 Task: Create a Food-menu brochure.
Action: Mouse moved to (56, 88)
Screenshot: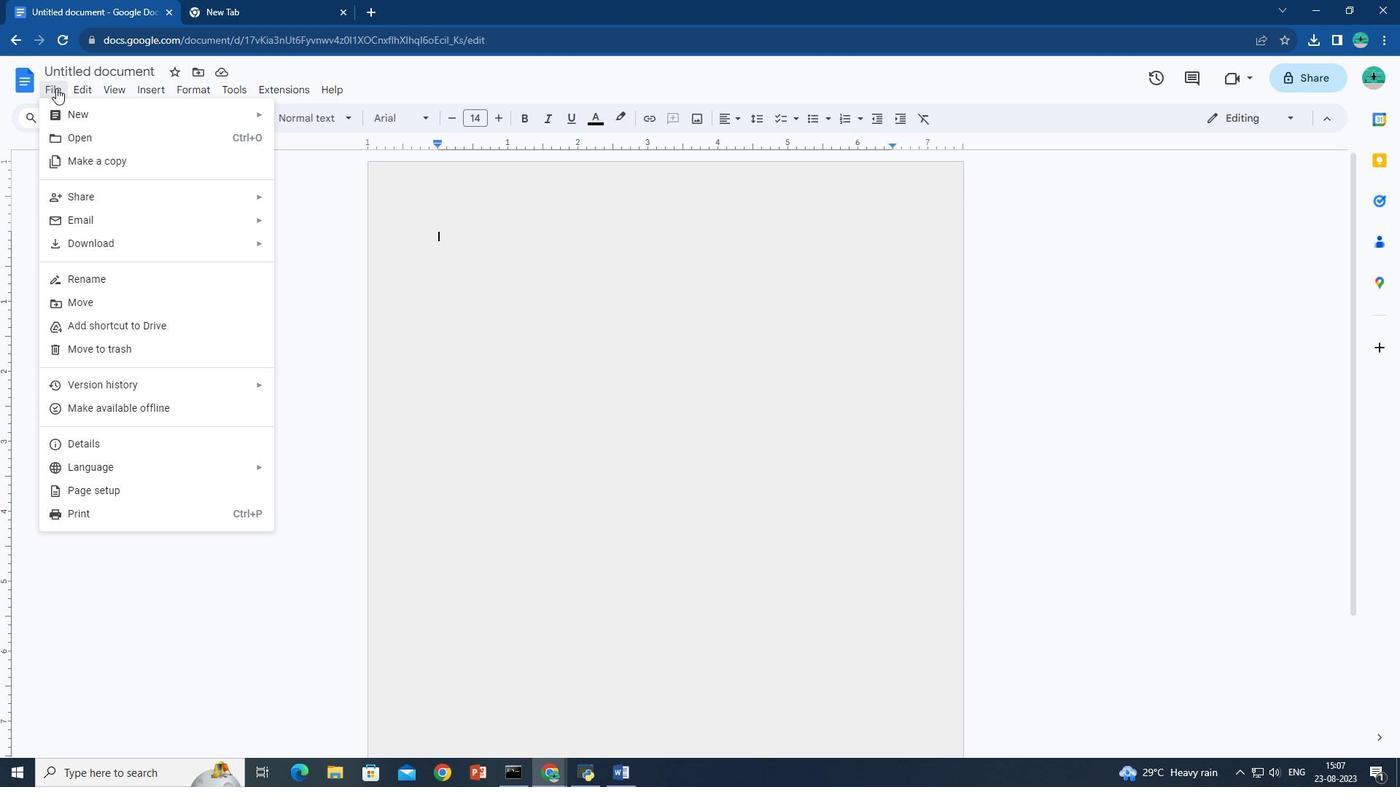 
Action: Mouse pressed left at (56, 88)
Screenshot: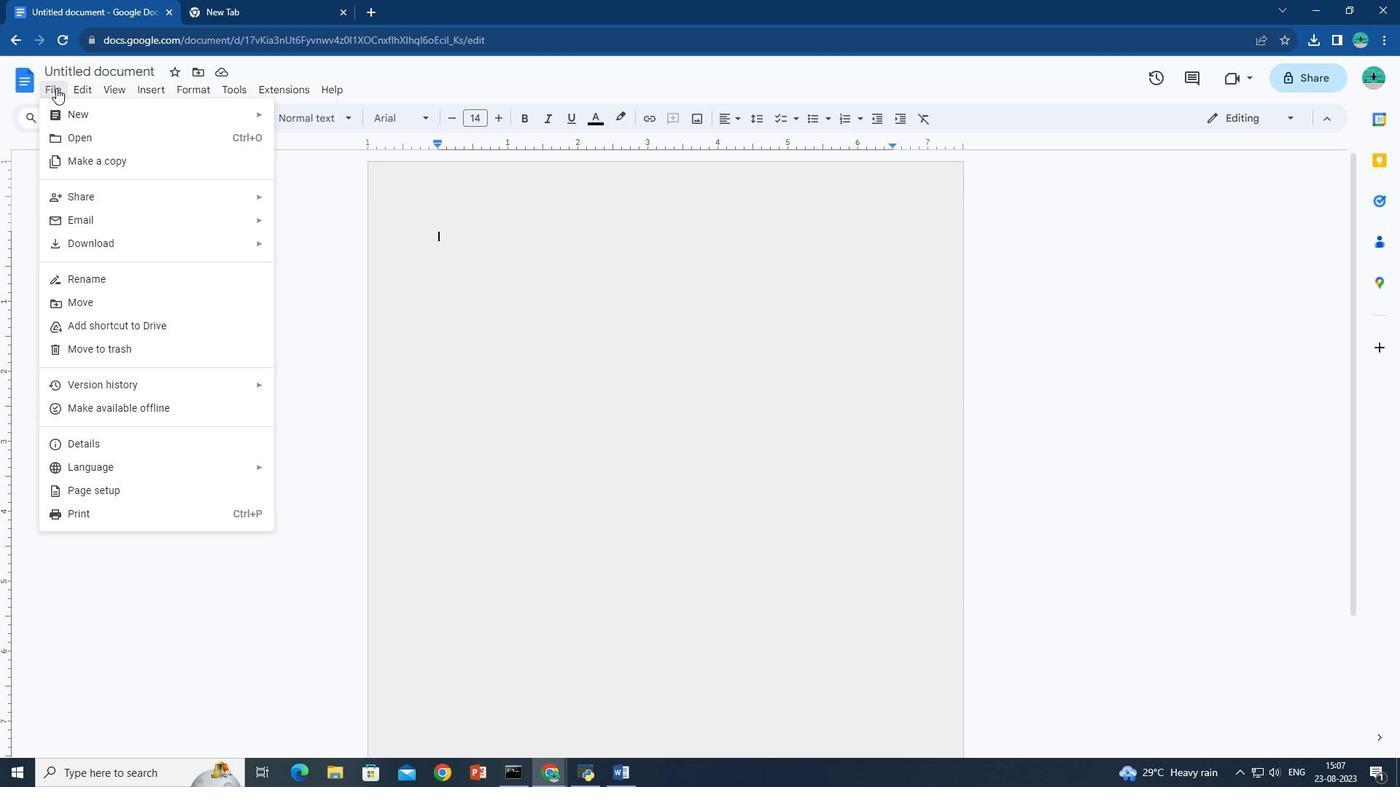 
Action: Mouse moved to (122, 490)
Screenshot: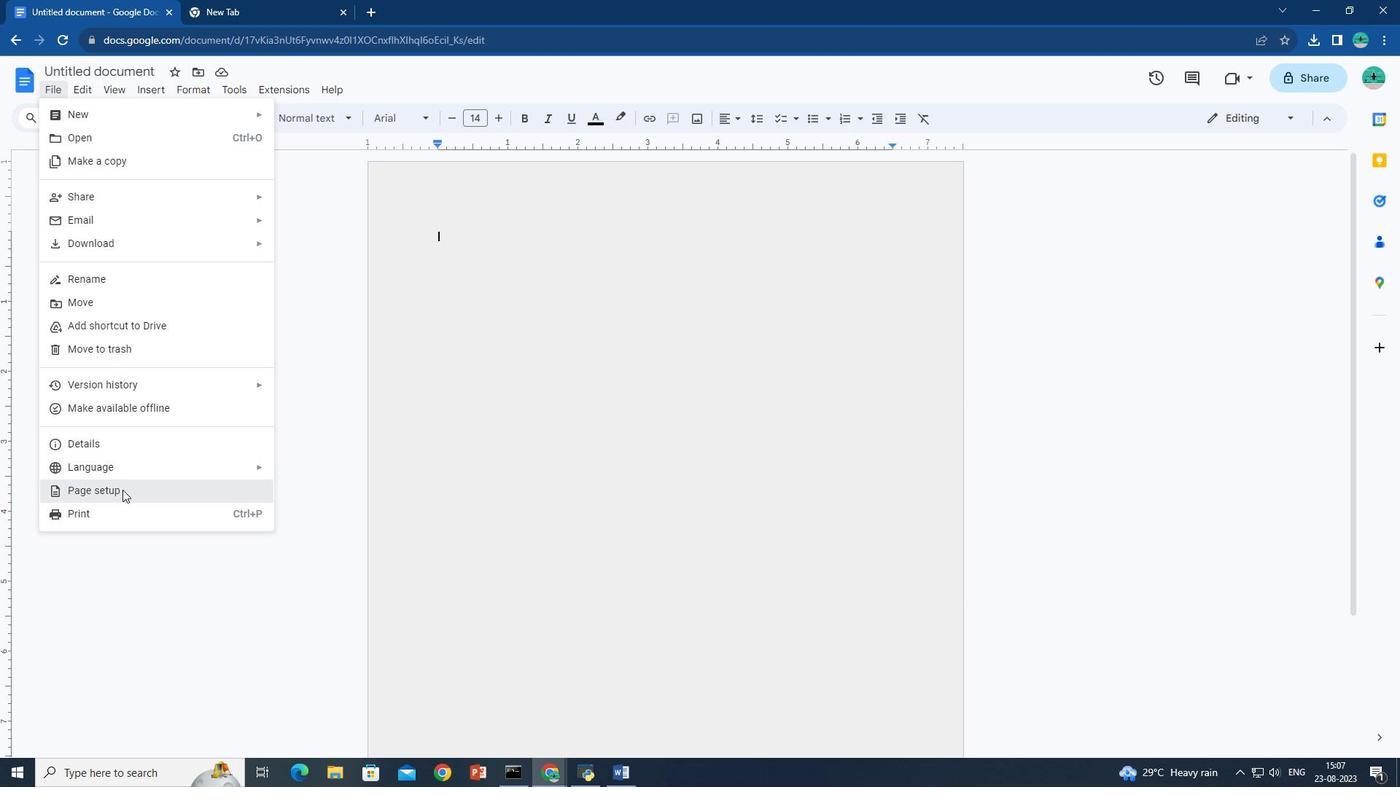 
Action: Mouse pressed left at (122, 490)
Screenshot: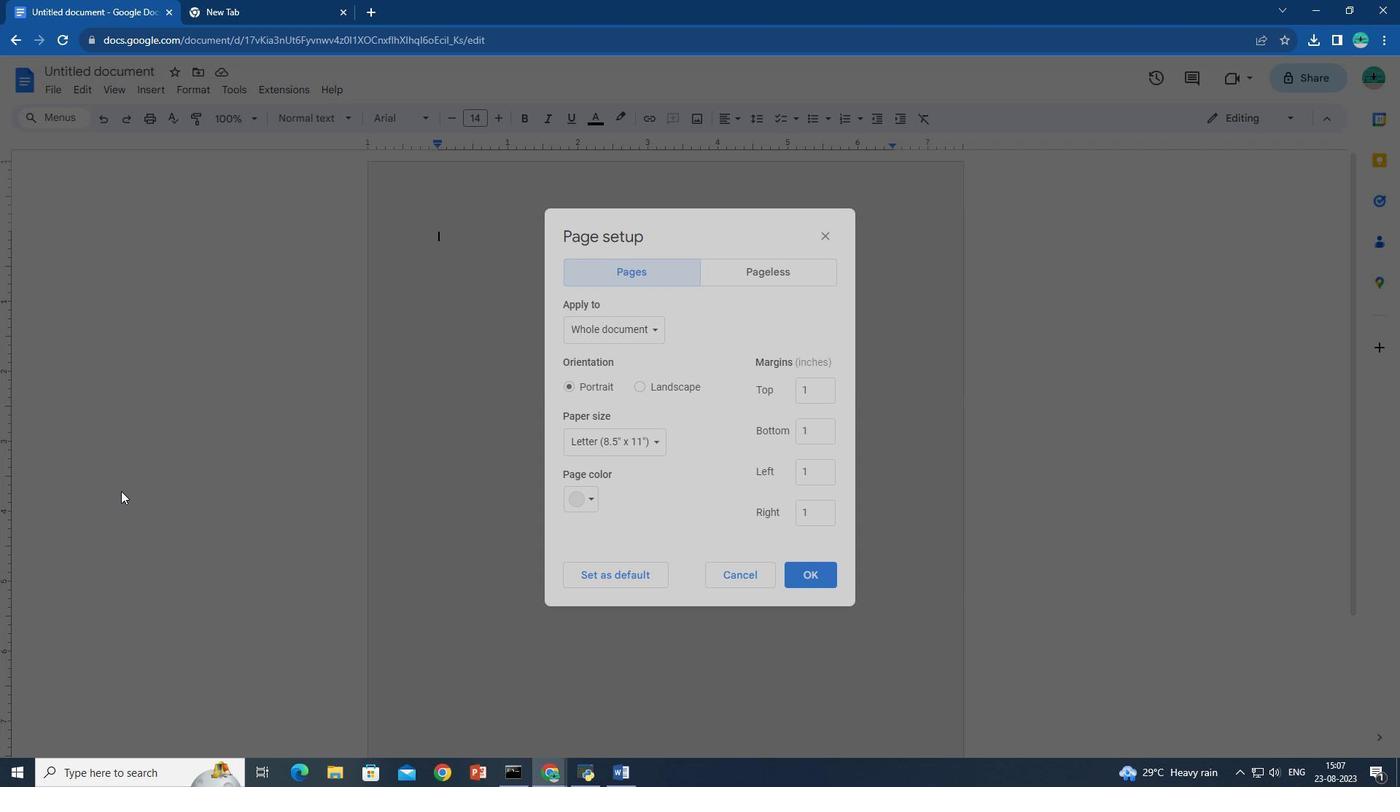 
Action: Mouse moved to (582, 505)
Screenshot: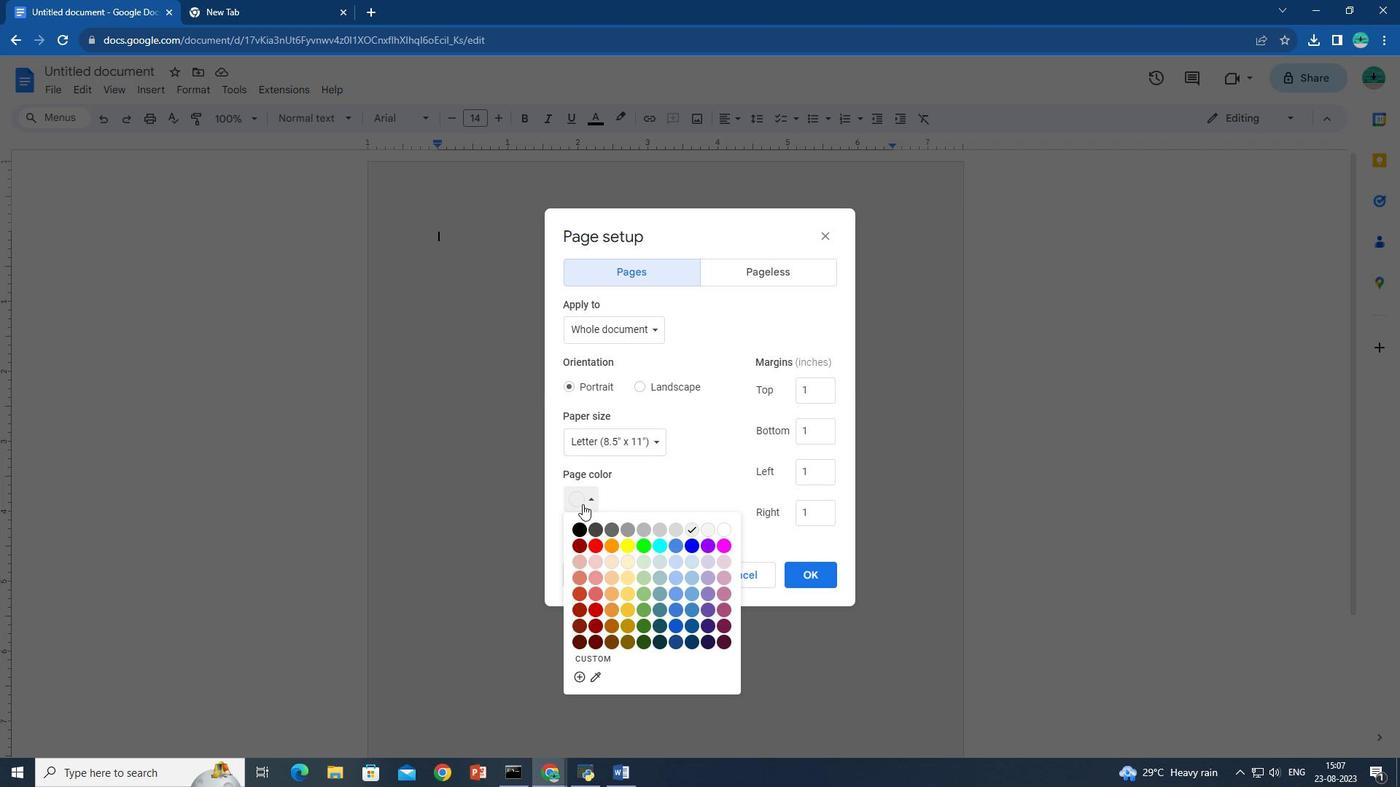 
Action: Mouse pressed left at (582, 505)
Screenshot: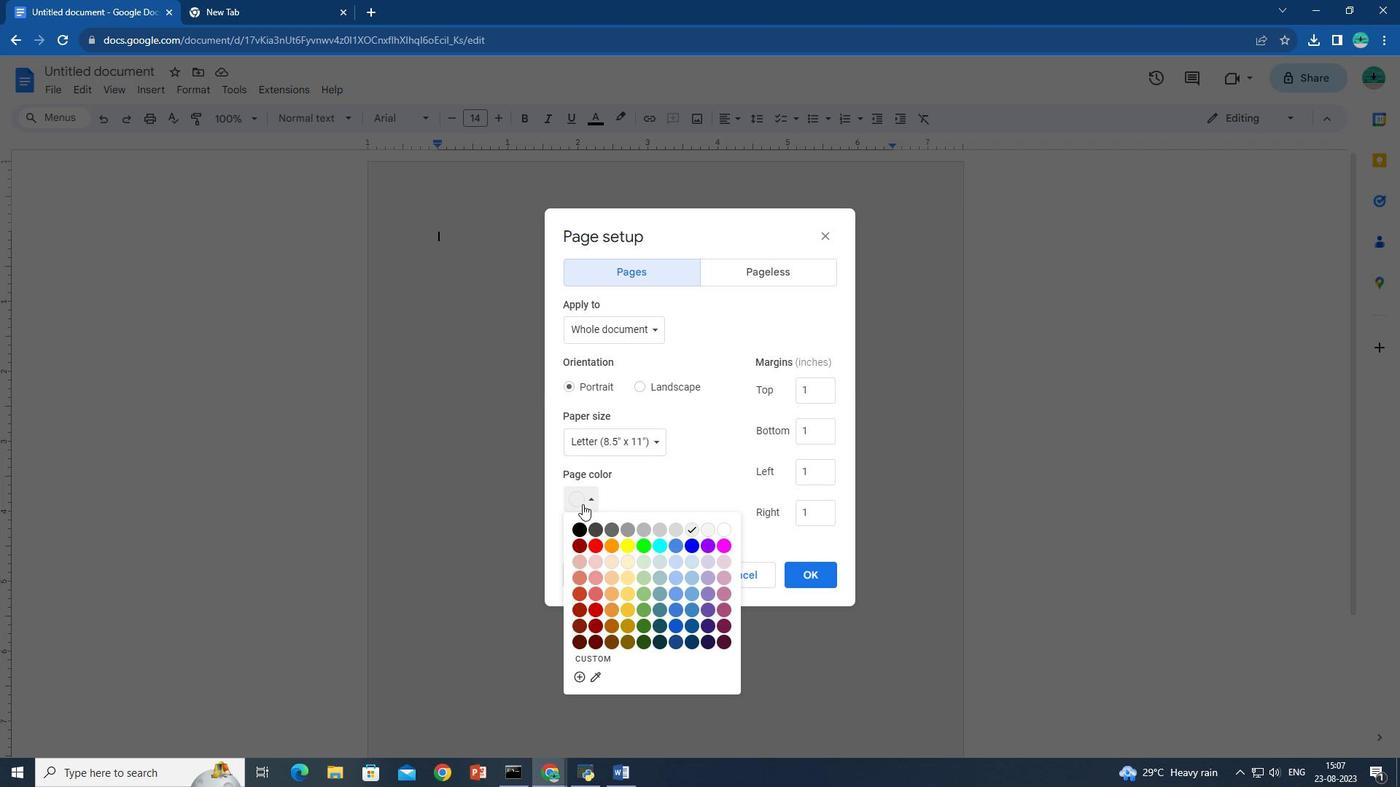 
Action: Mouse moved to (622, 562)
Screenshot: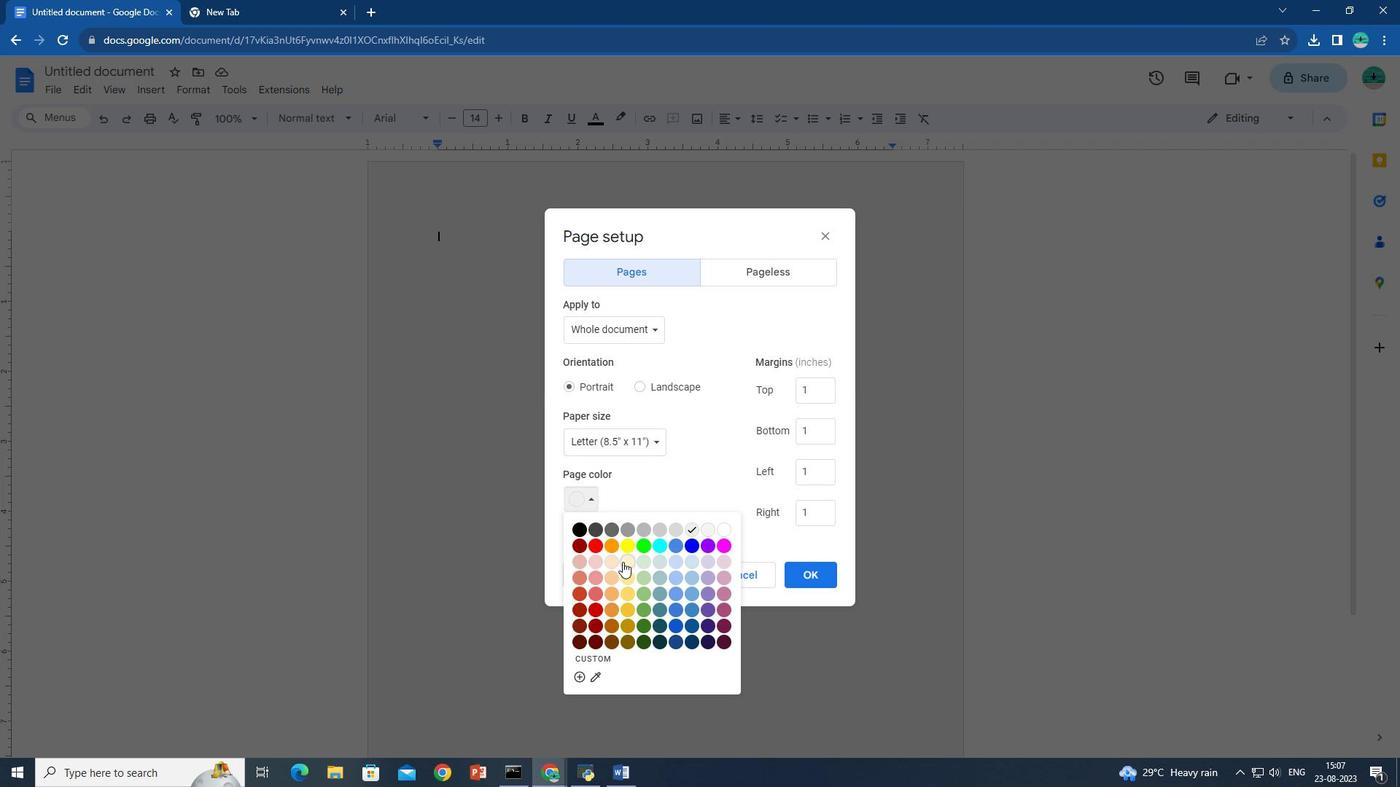
Action: Mouse pressed left at (622, 562)
Screenshot: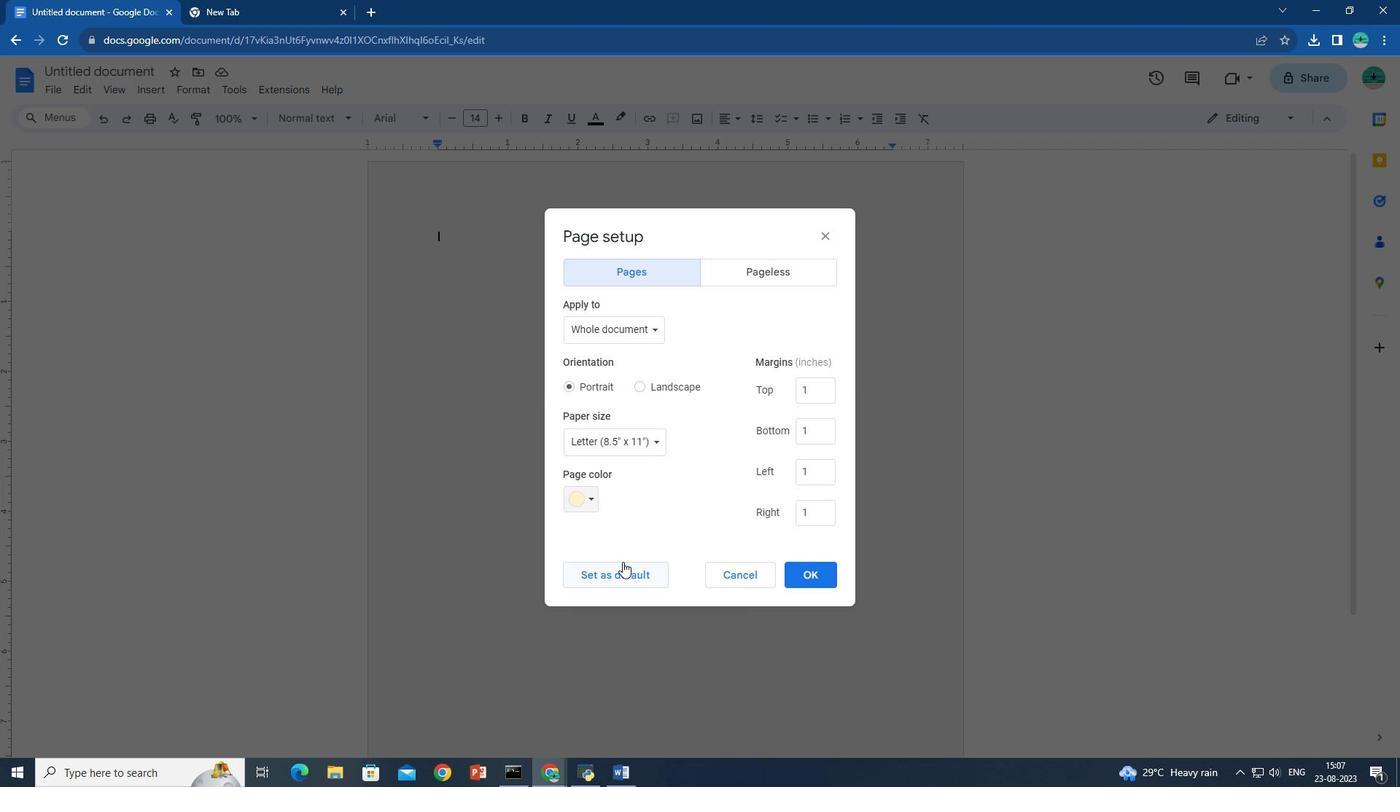 
Action: Mouse moved to (791, 574)
Screenshot: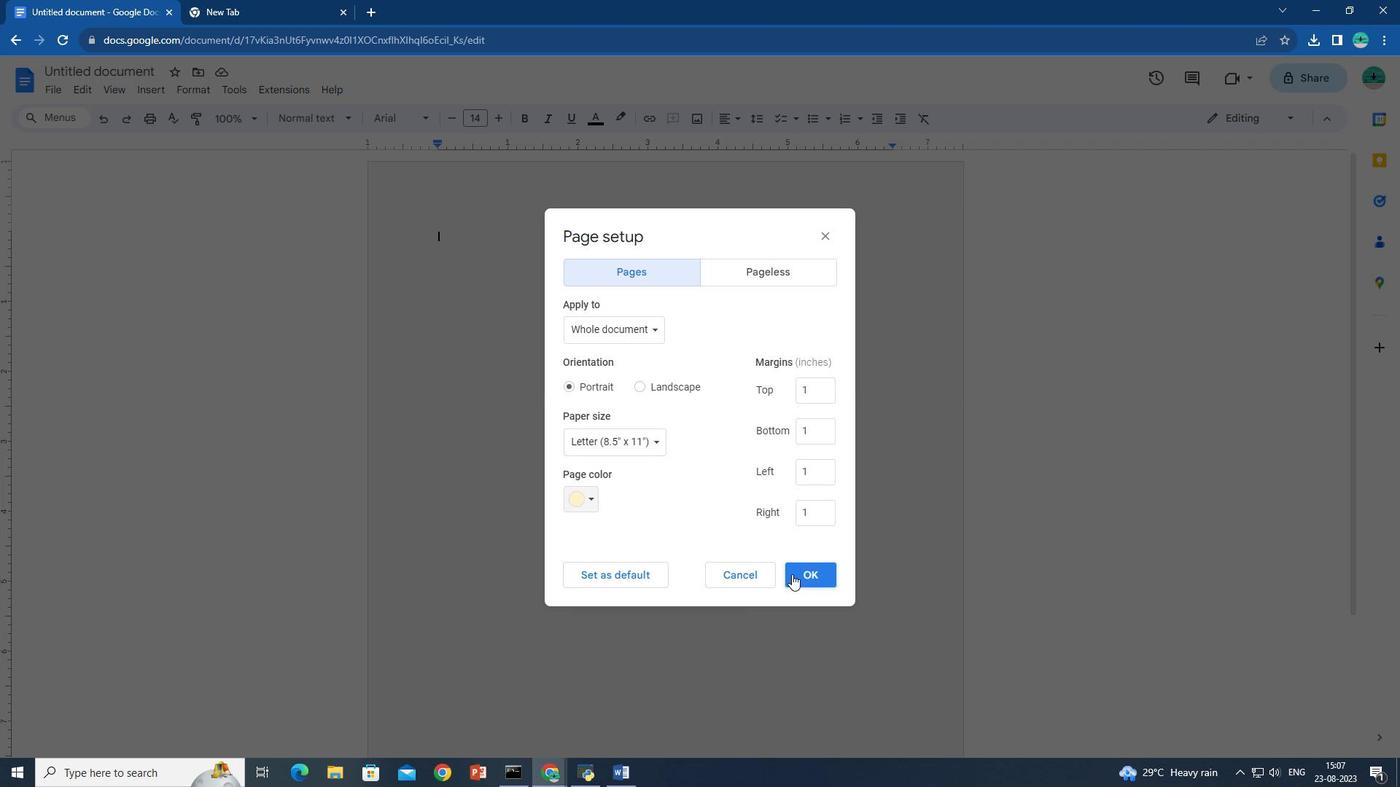 
Action: Mouse pressed left at (791, 574)
Screenshot: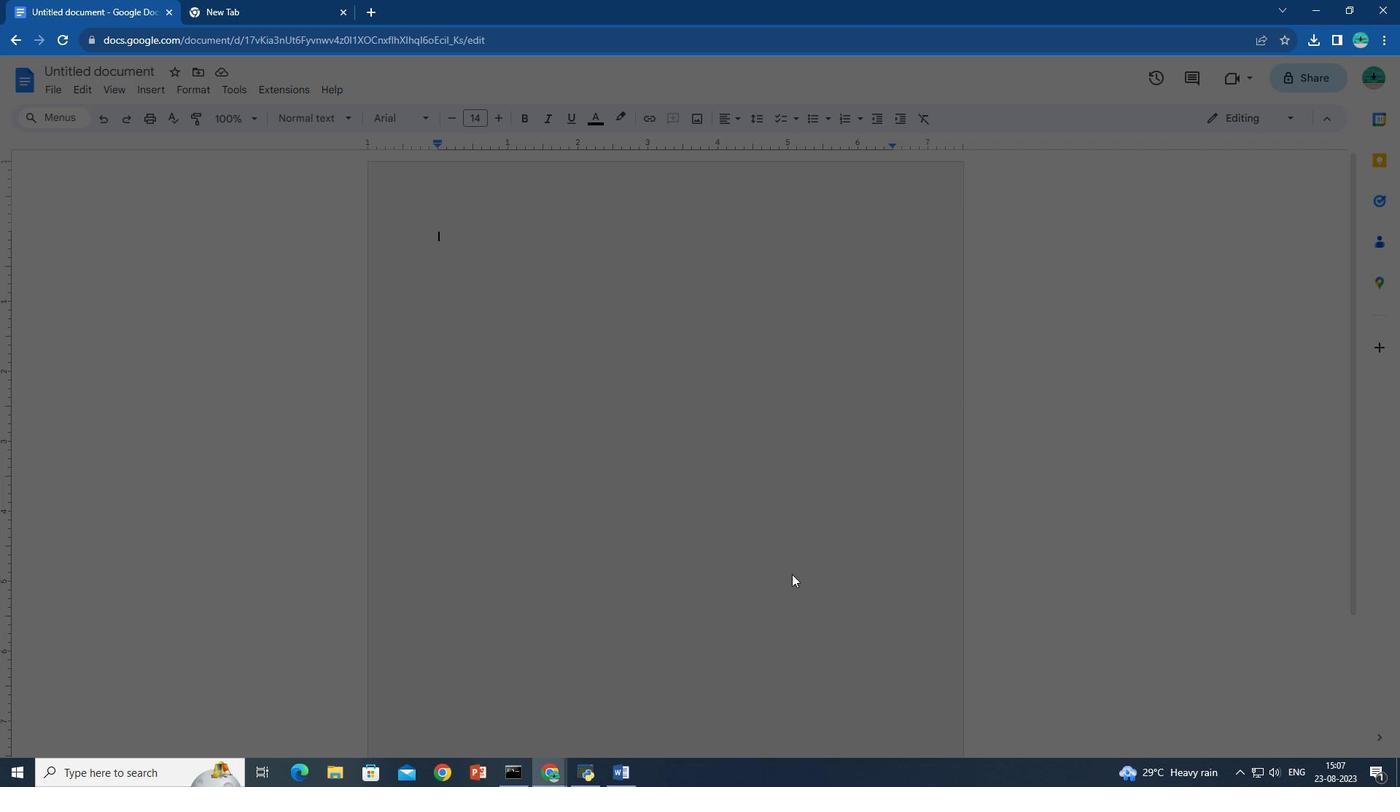 
Action: Mouse moved to (161, 92)
Screenshot: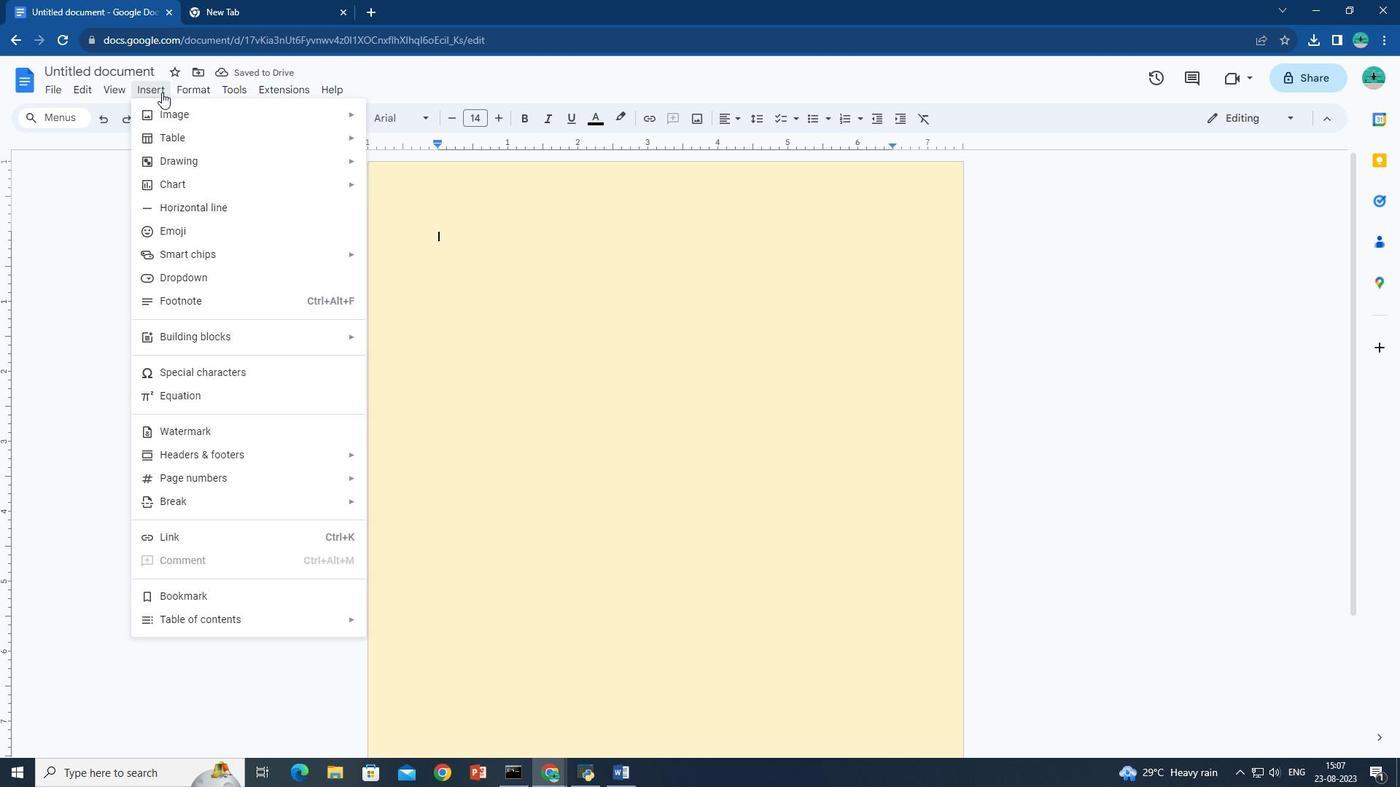 
Action: Mouse pressed left at (161, 92)
Screenshot: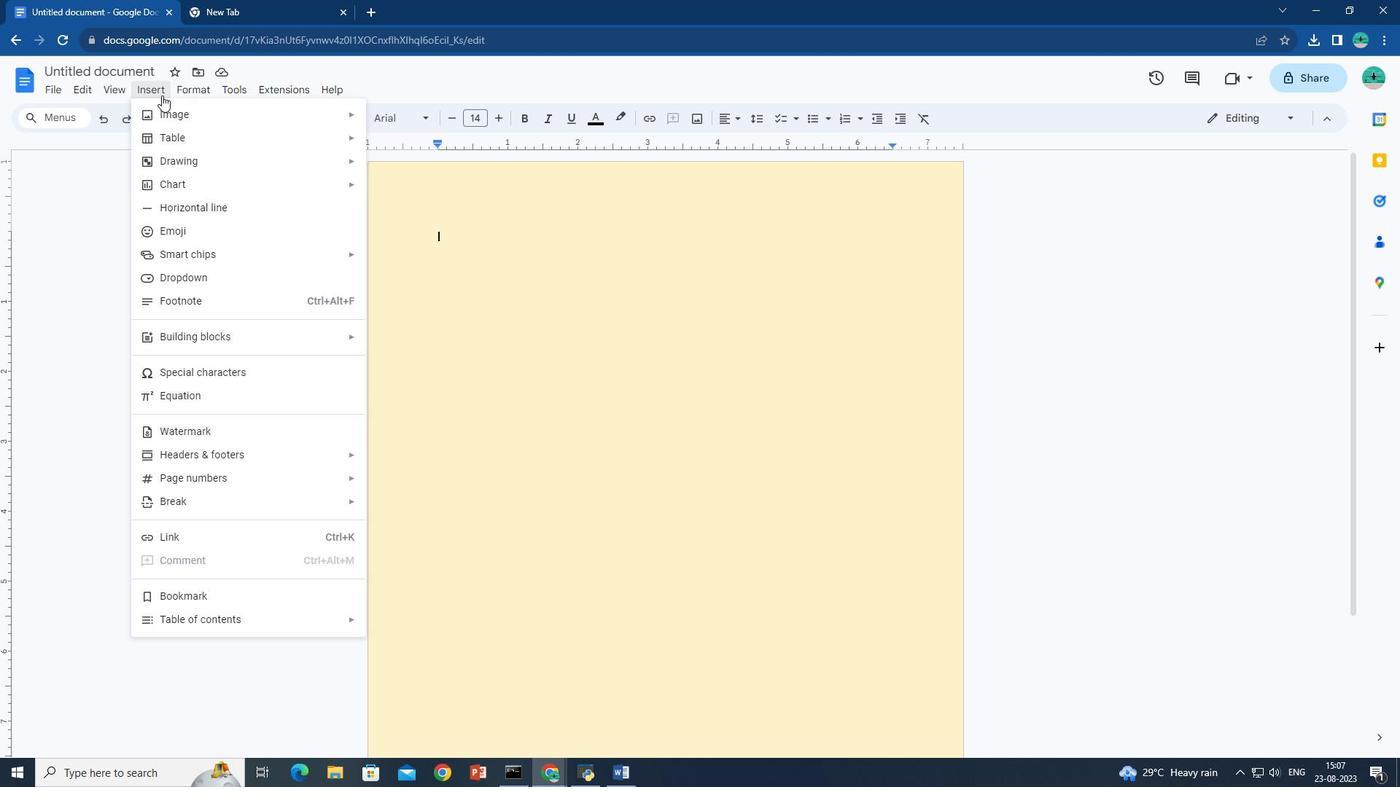 
Action: Mouse moved to (393, 159)
Screenshot: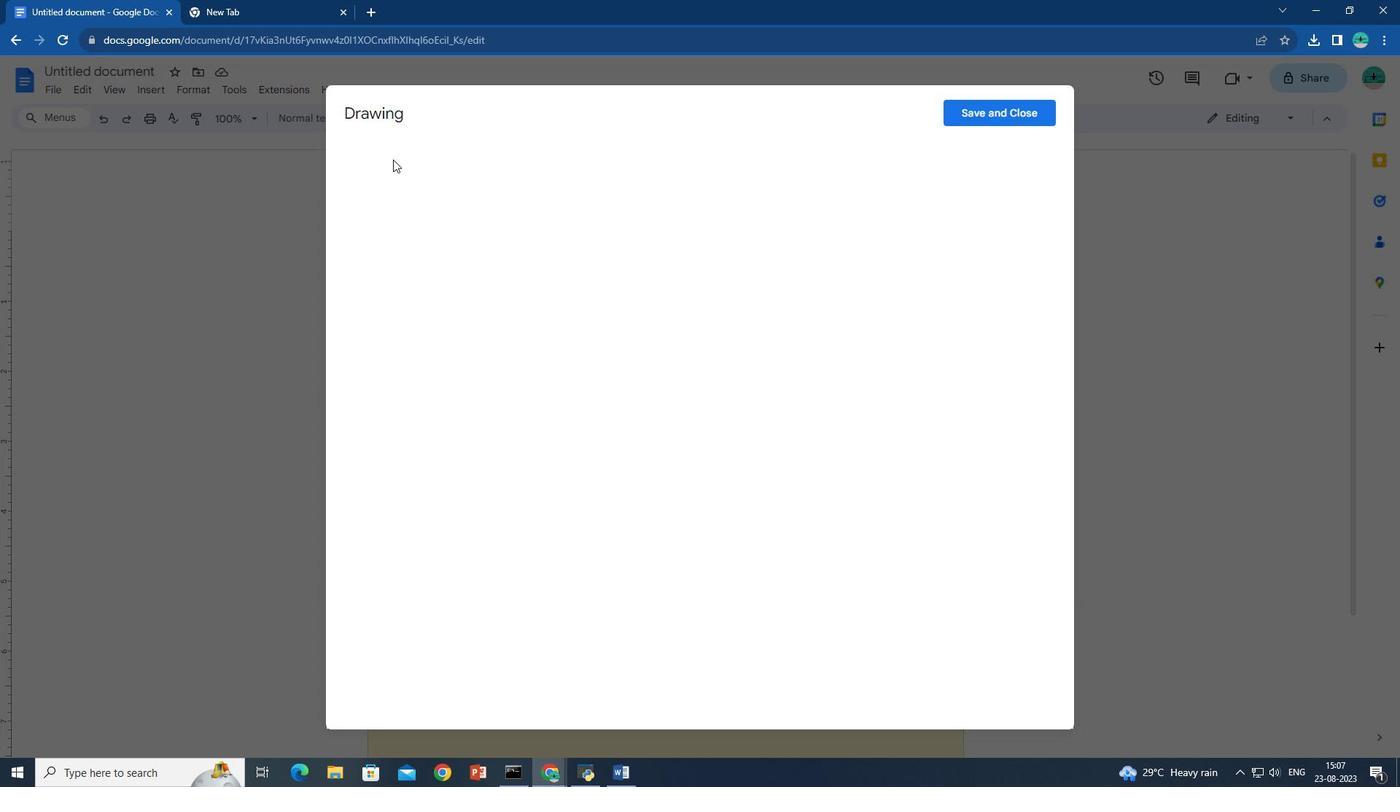 
Action: Mouse pressed left at (393, 159)
Screenshot: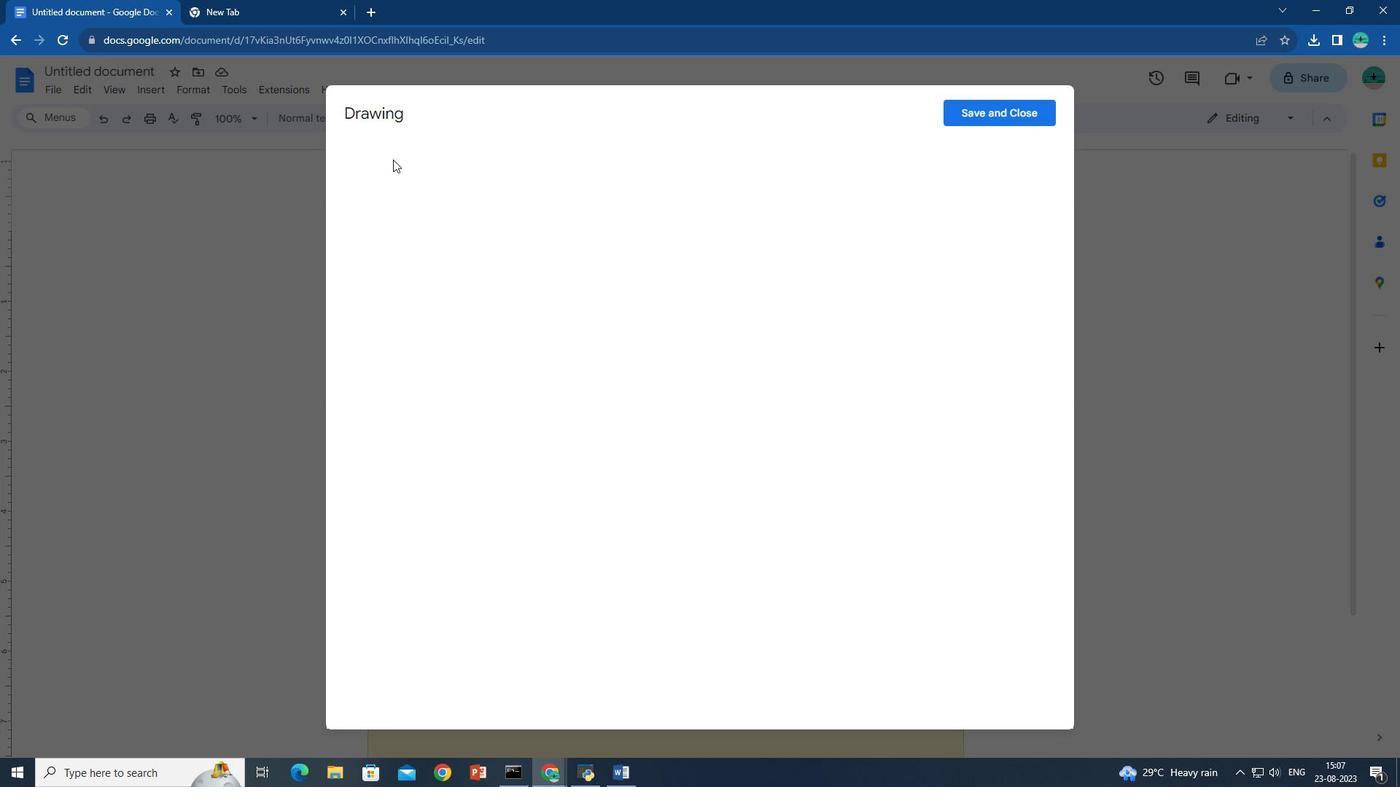 
Action: Mouse moved to (561, 165)
Screenshot: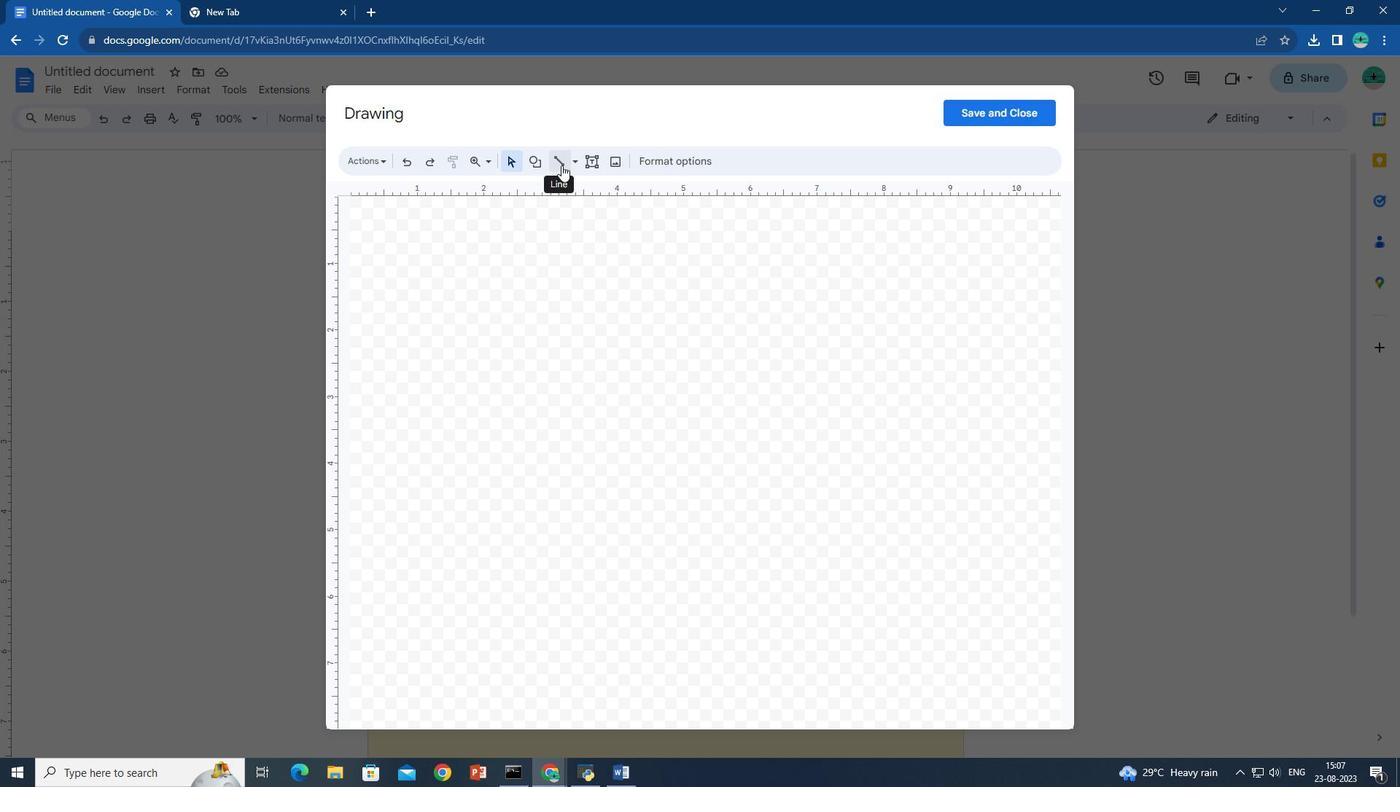 
Action: Mouse pressed left at (561, 165)
Screenshot: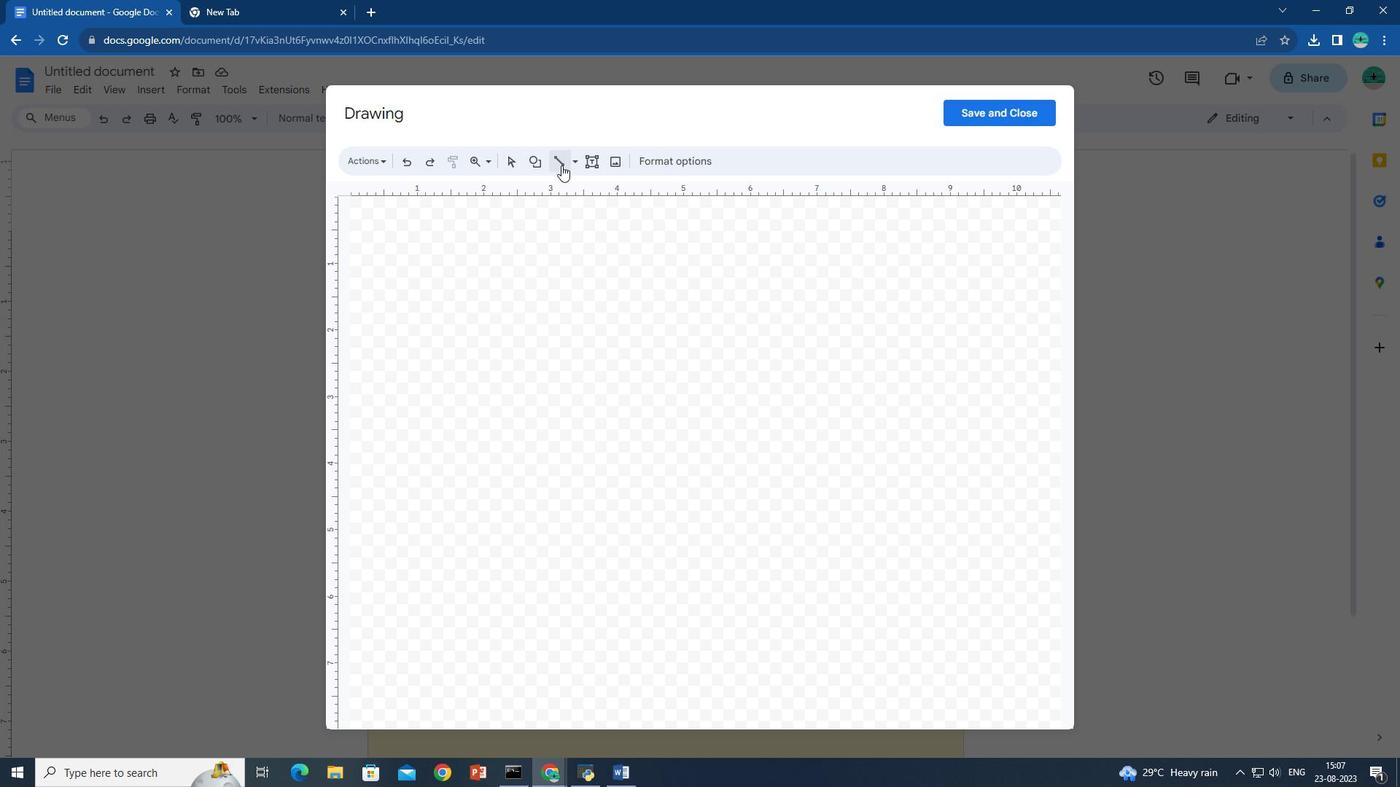 
Action: Mouse moved to (511, 216)
Screenshot: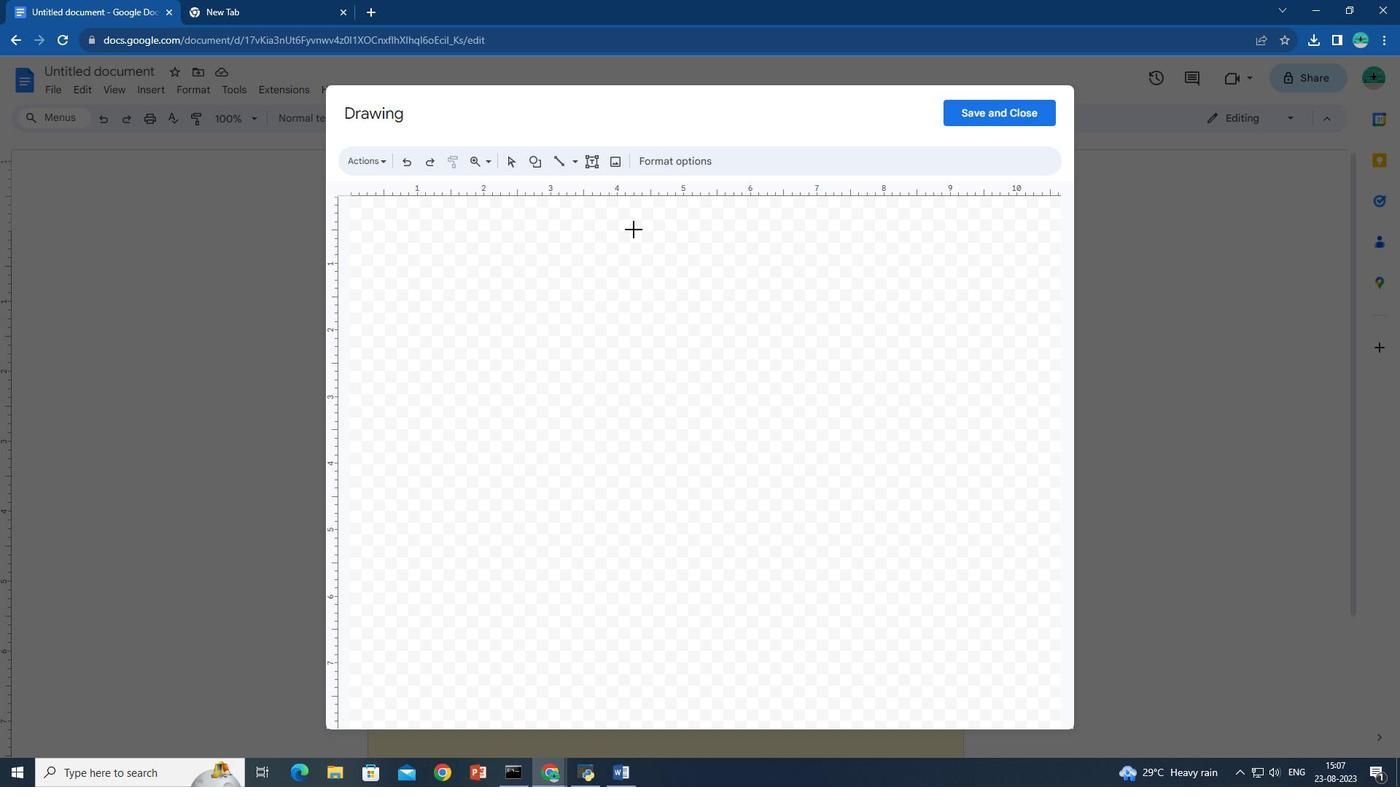
Action: Mouse pressed left at (511, 216)
Screenshot: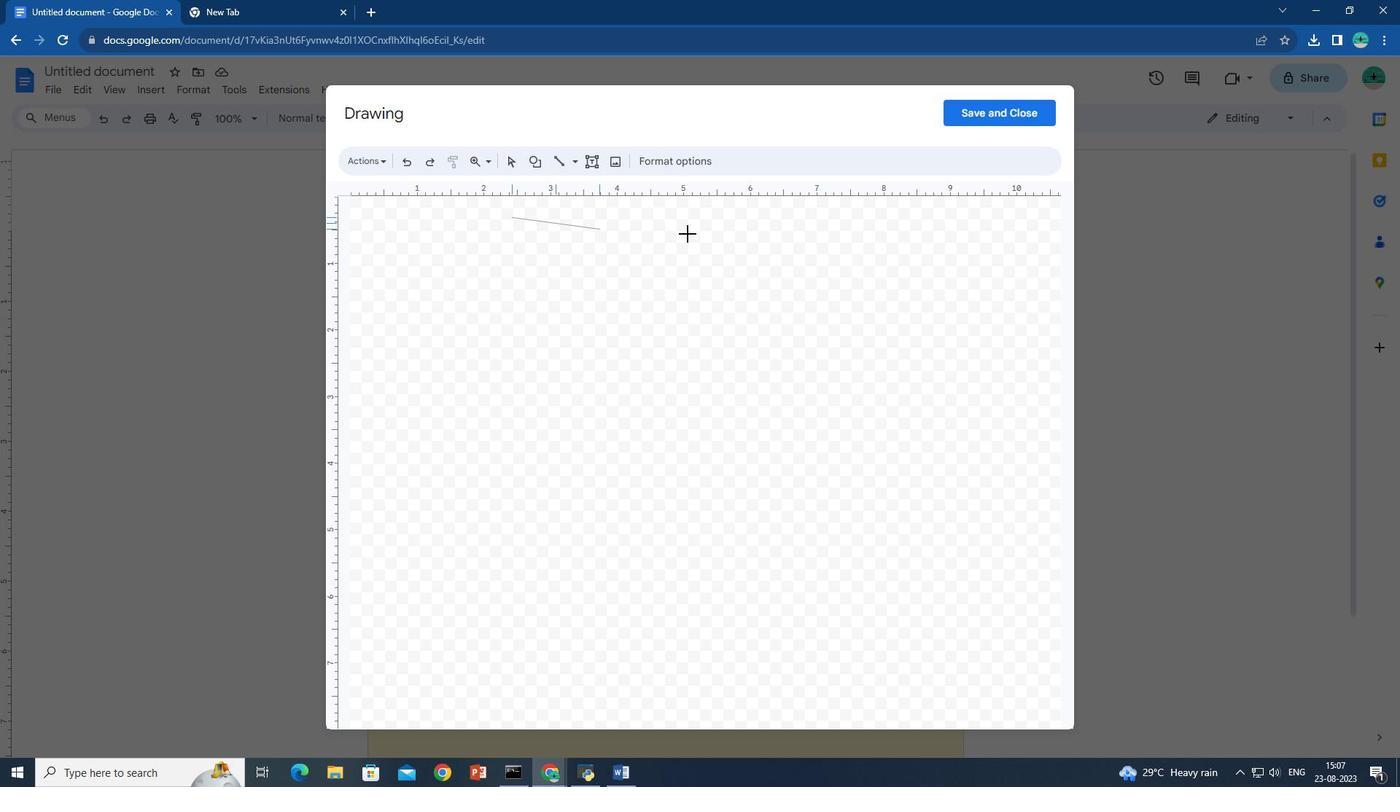 
Action: Mouse moved to (1015, 214)
Screenshot: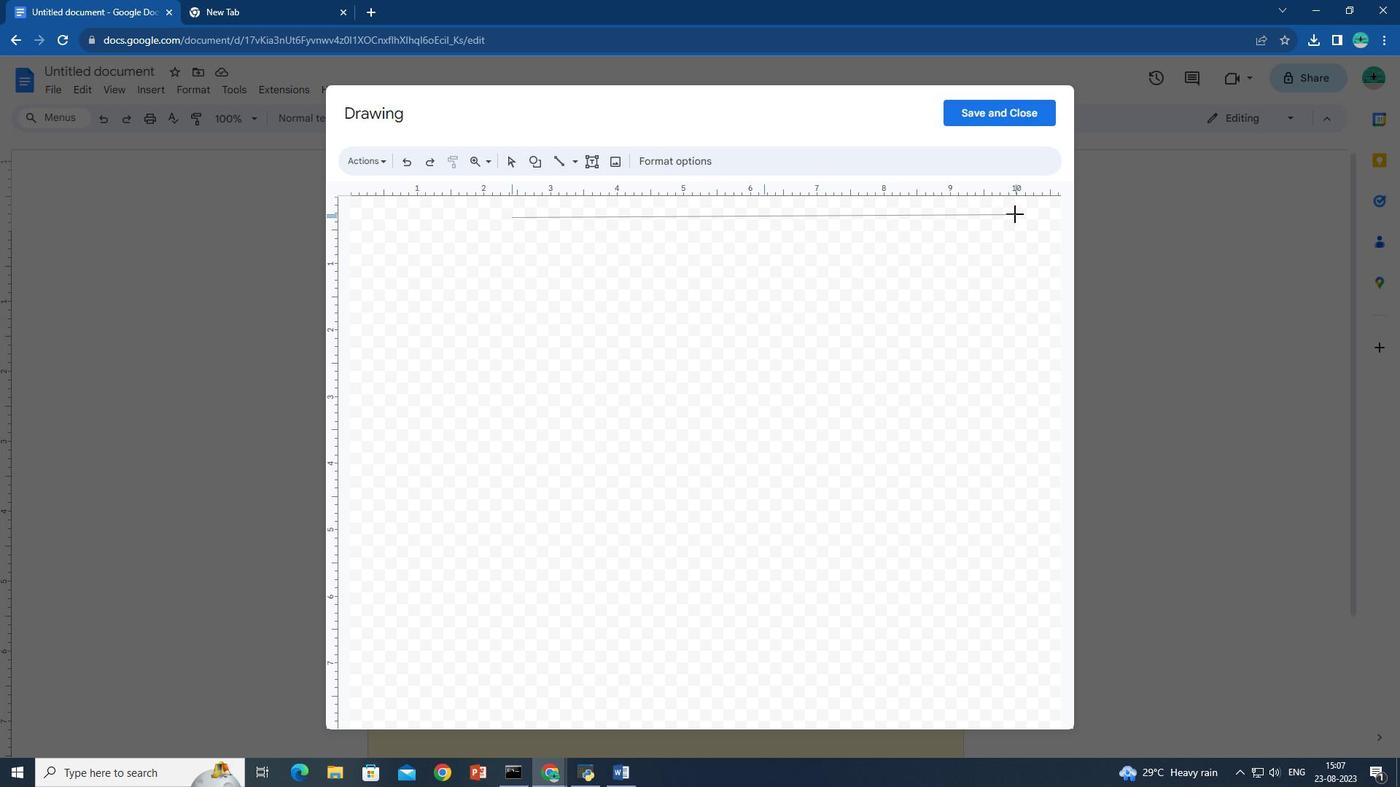 
Action: Key pressed <Key.shift>
Screenshot: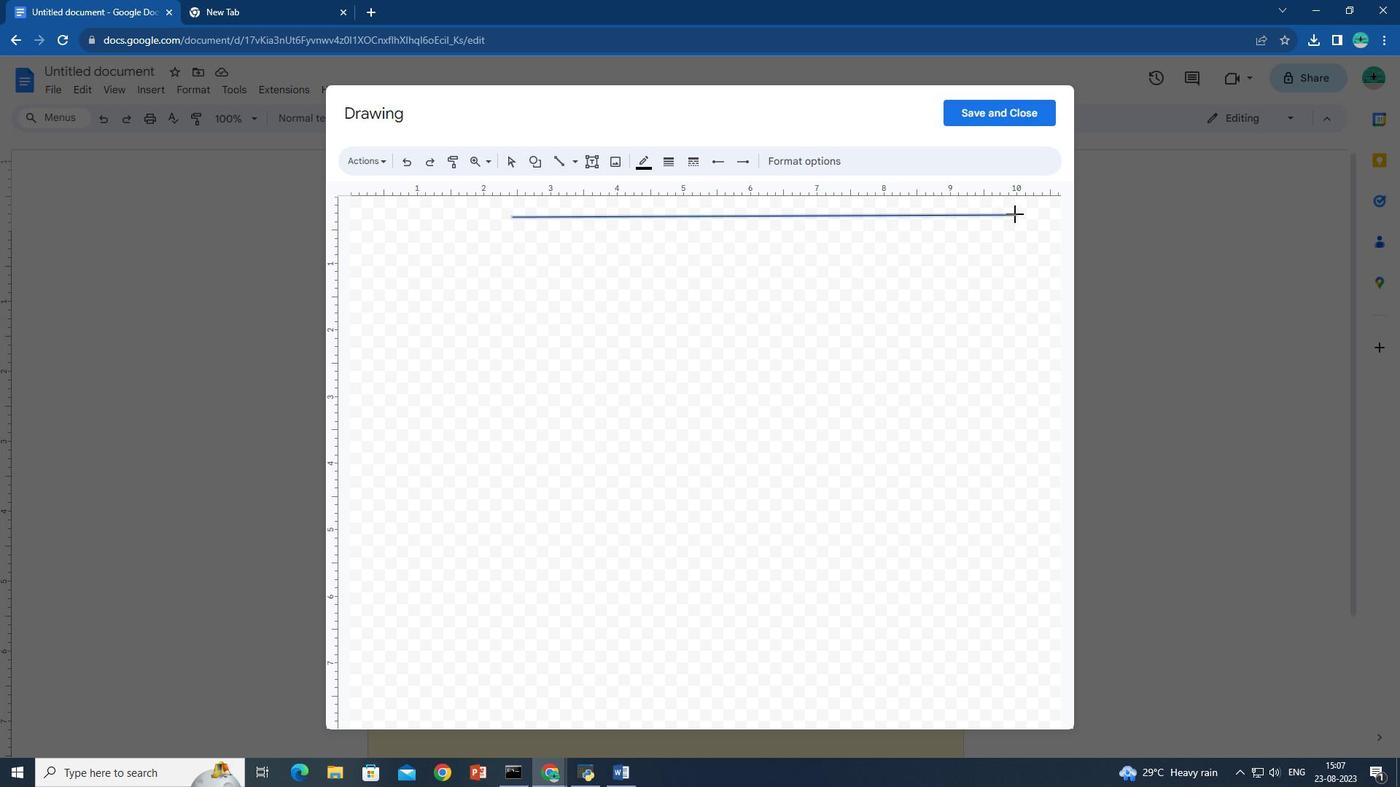 
Action: Mouse moved to (665, 160)
Screenshot: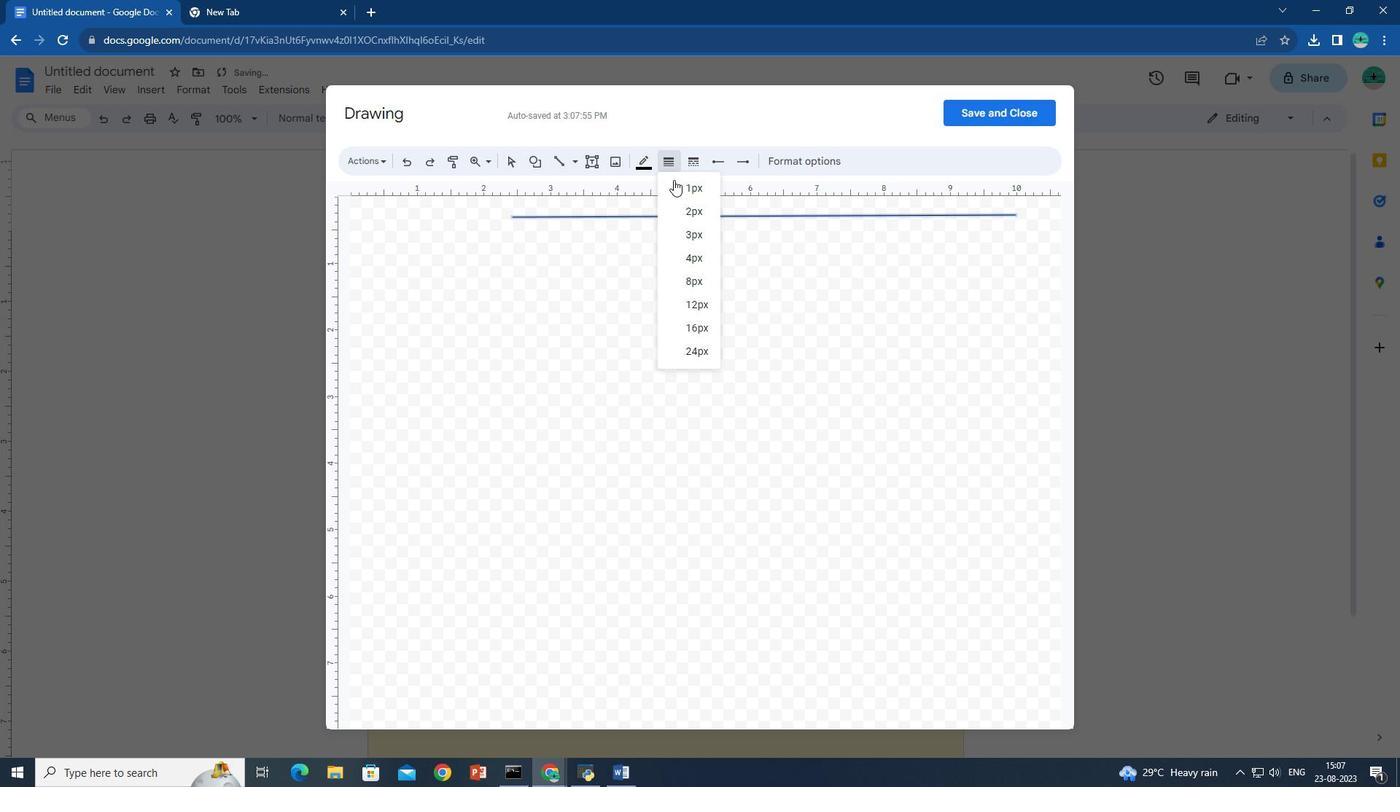 
Action: Mouse pressed left at (665, 160)
Screenshot: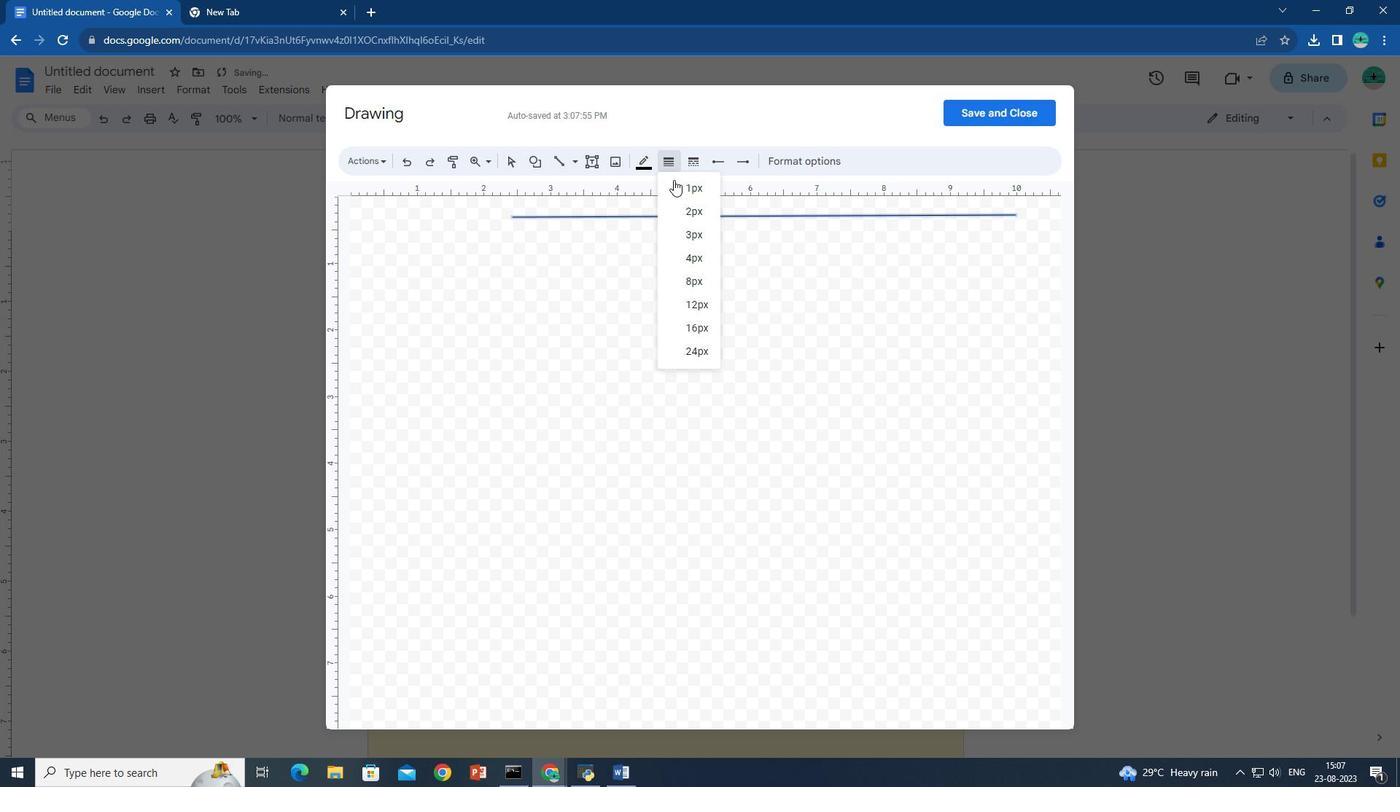 
Action: Mouse moved to (689, 261)
Screenshot: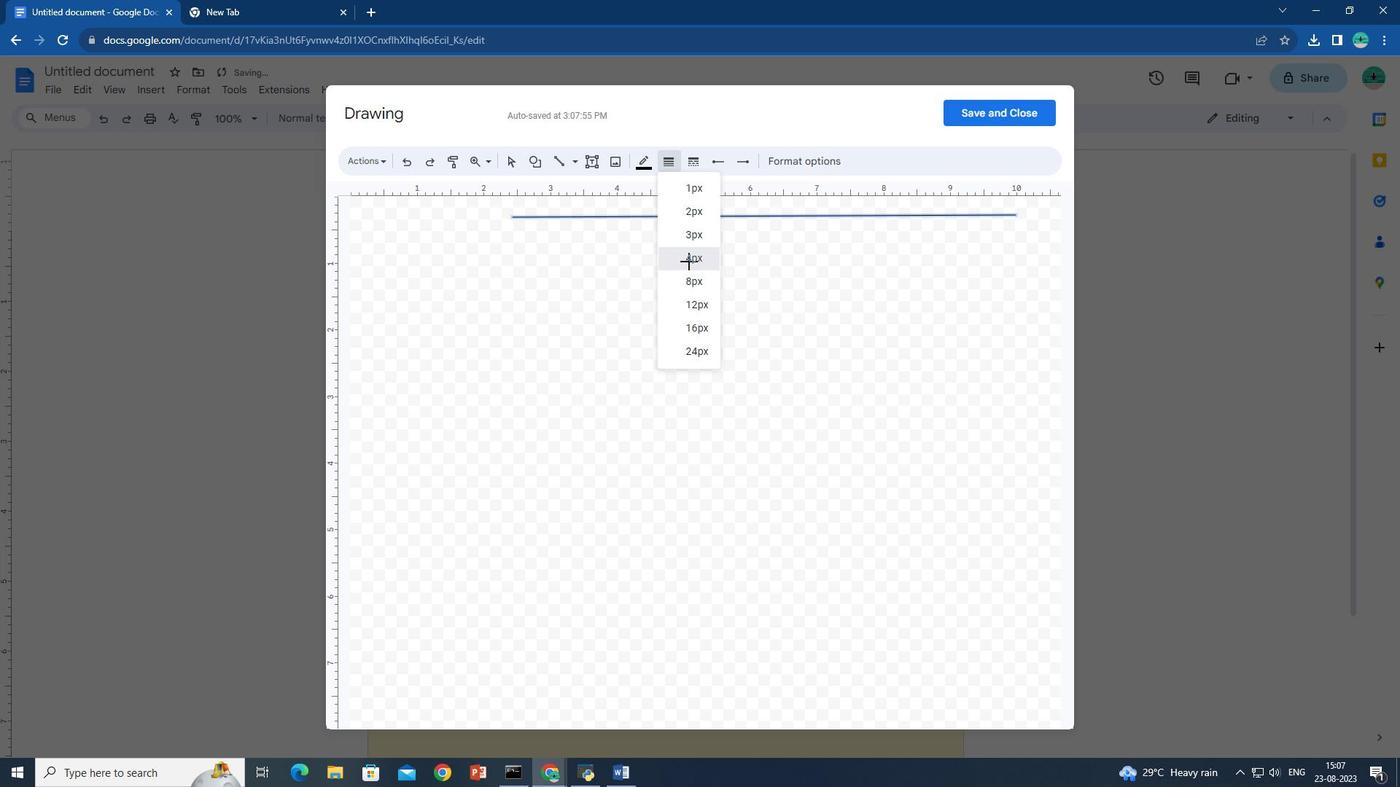 
Action: Mouse pressed left at (689, 261)
Screenshot: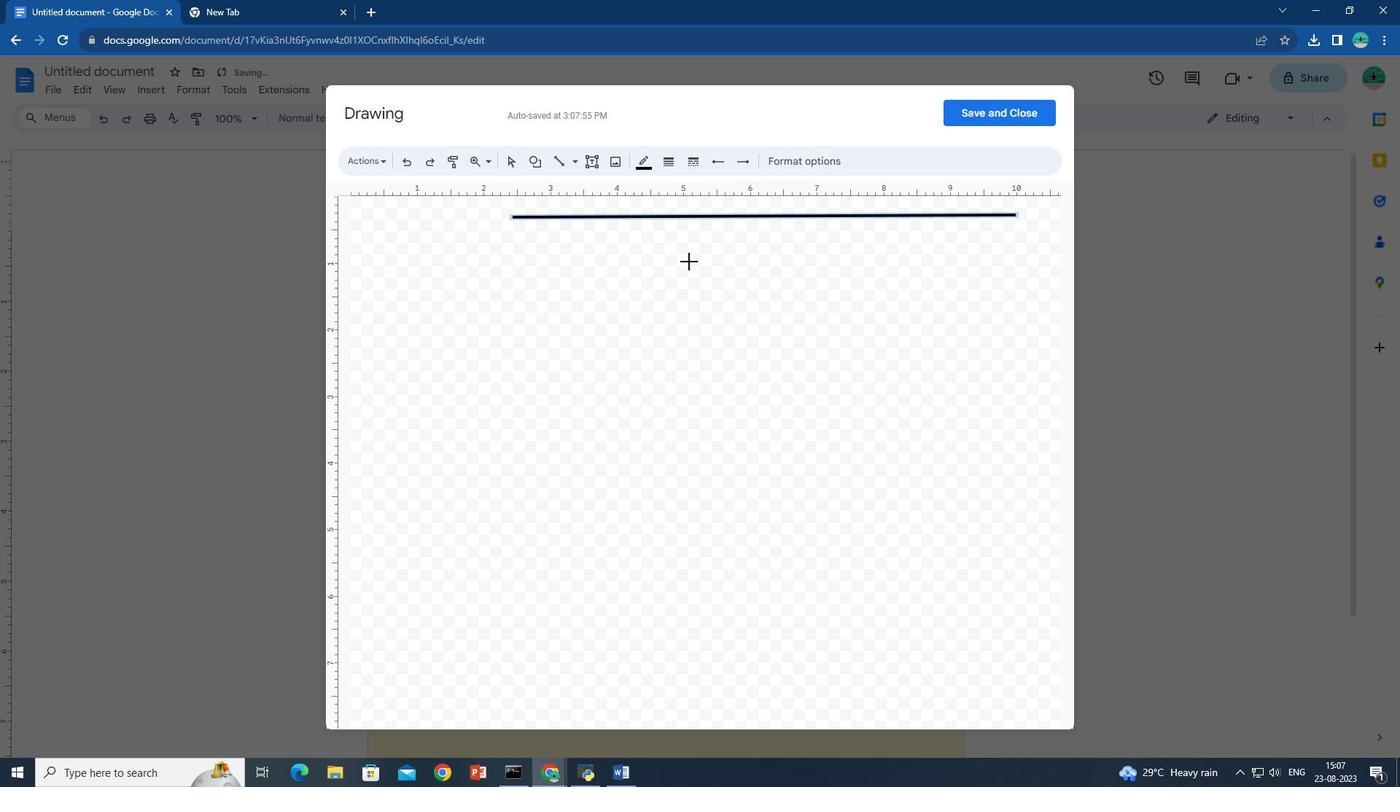 
Action: Mouse moved to (616, 217)
Screenshot: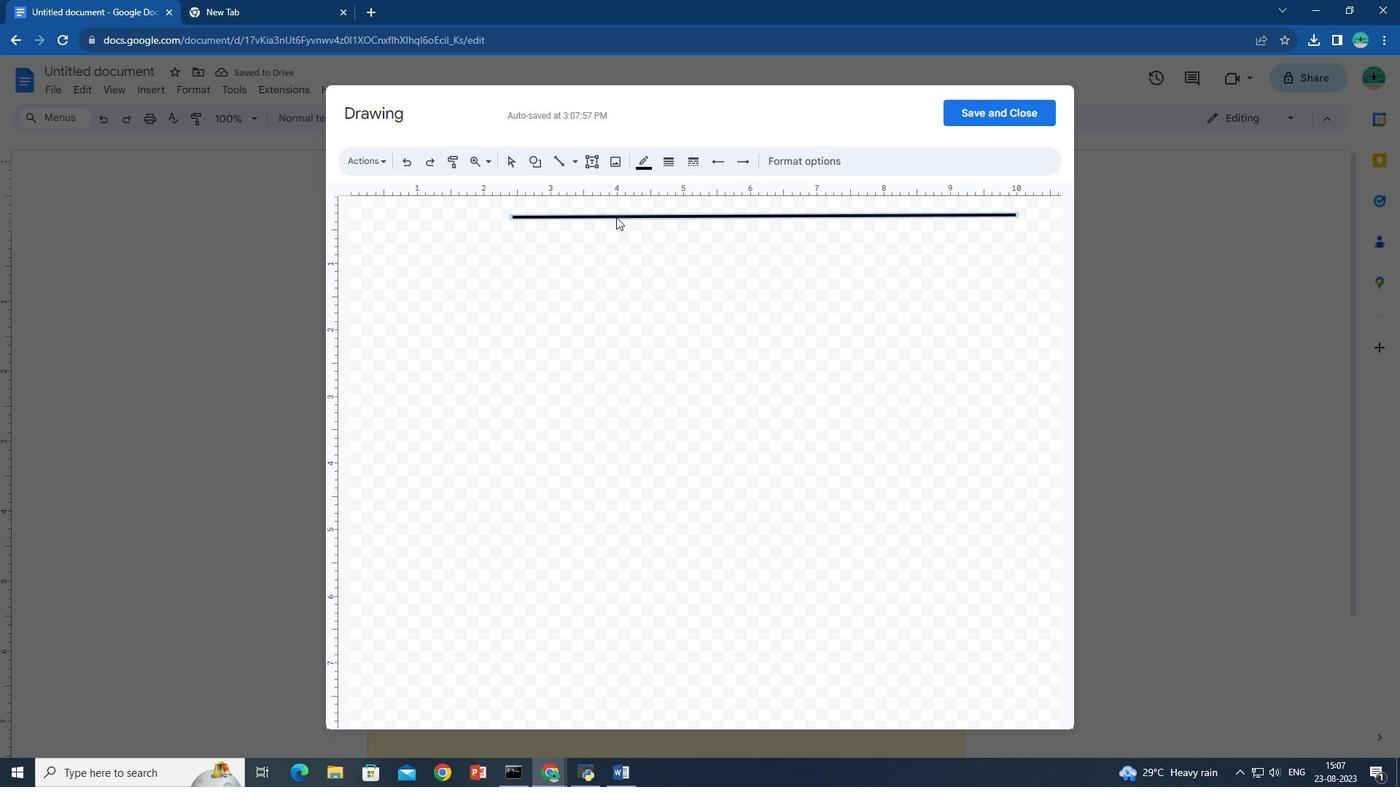 
Action: Mouse pressed left at (616, 217)
Screenshot: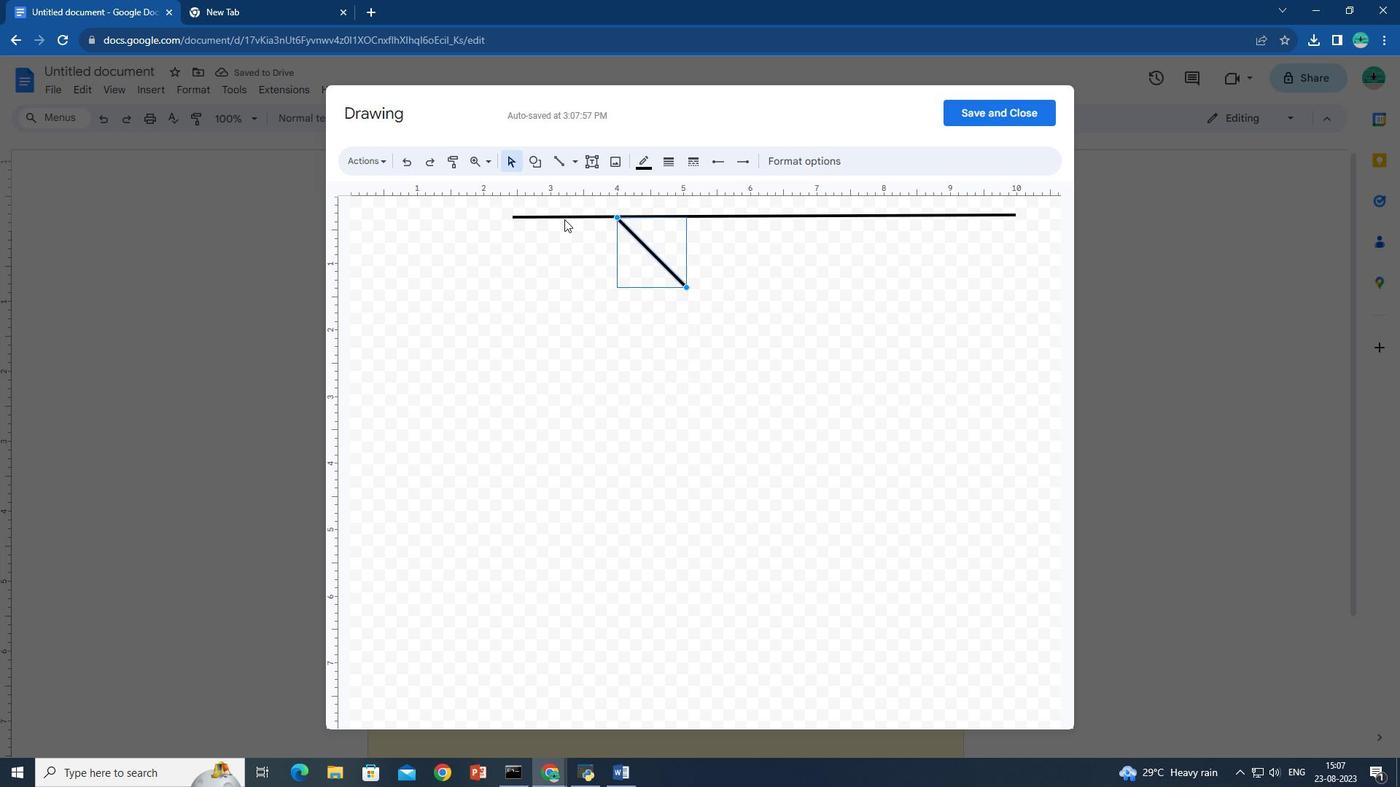 
Action: Mouse moved to (516, 214)
Screenshot: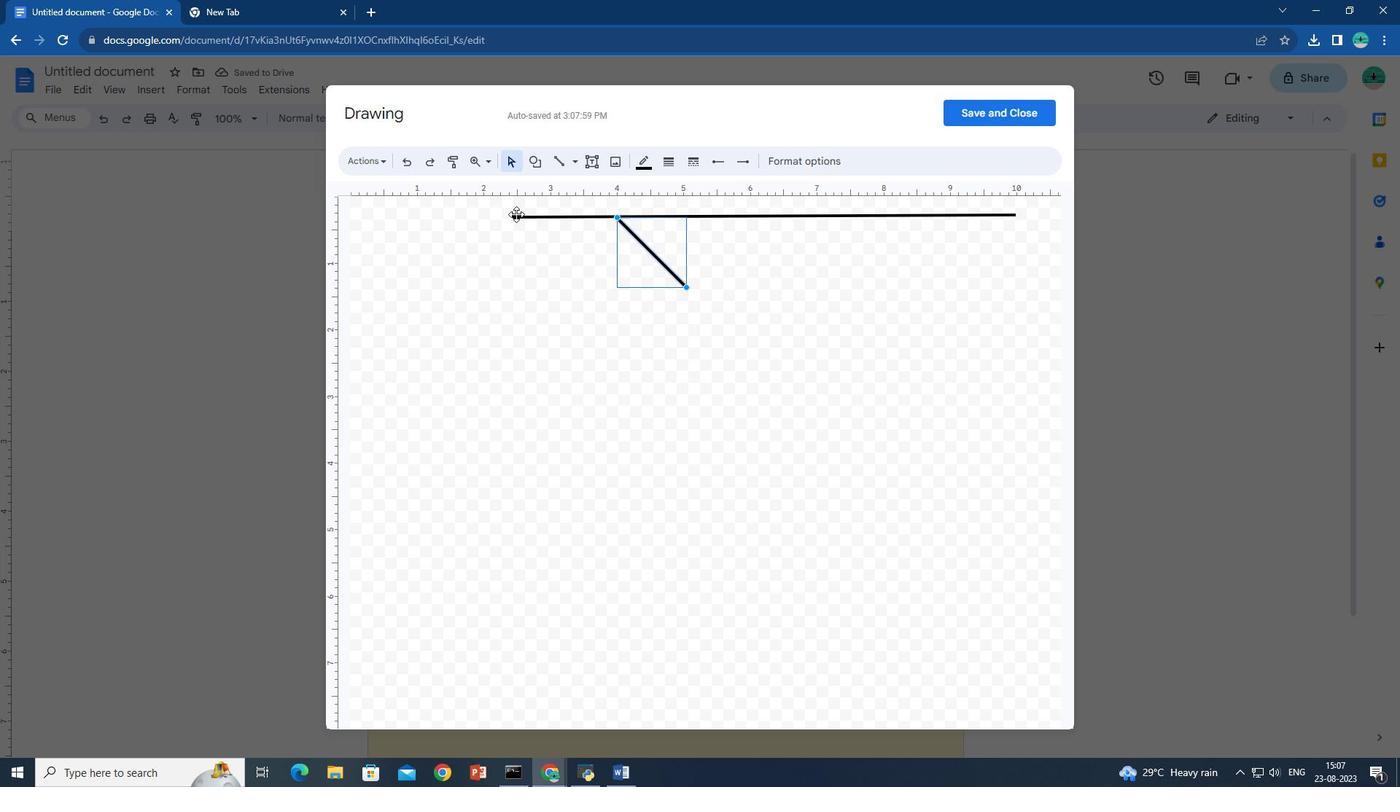 
Action: Key pressed ctrl+Z
Screenshot: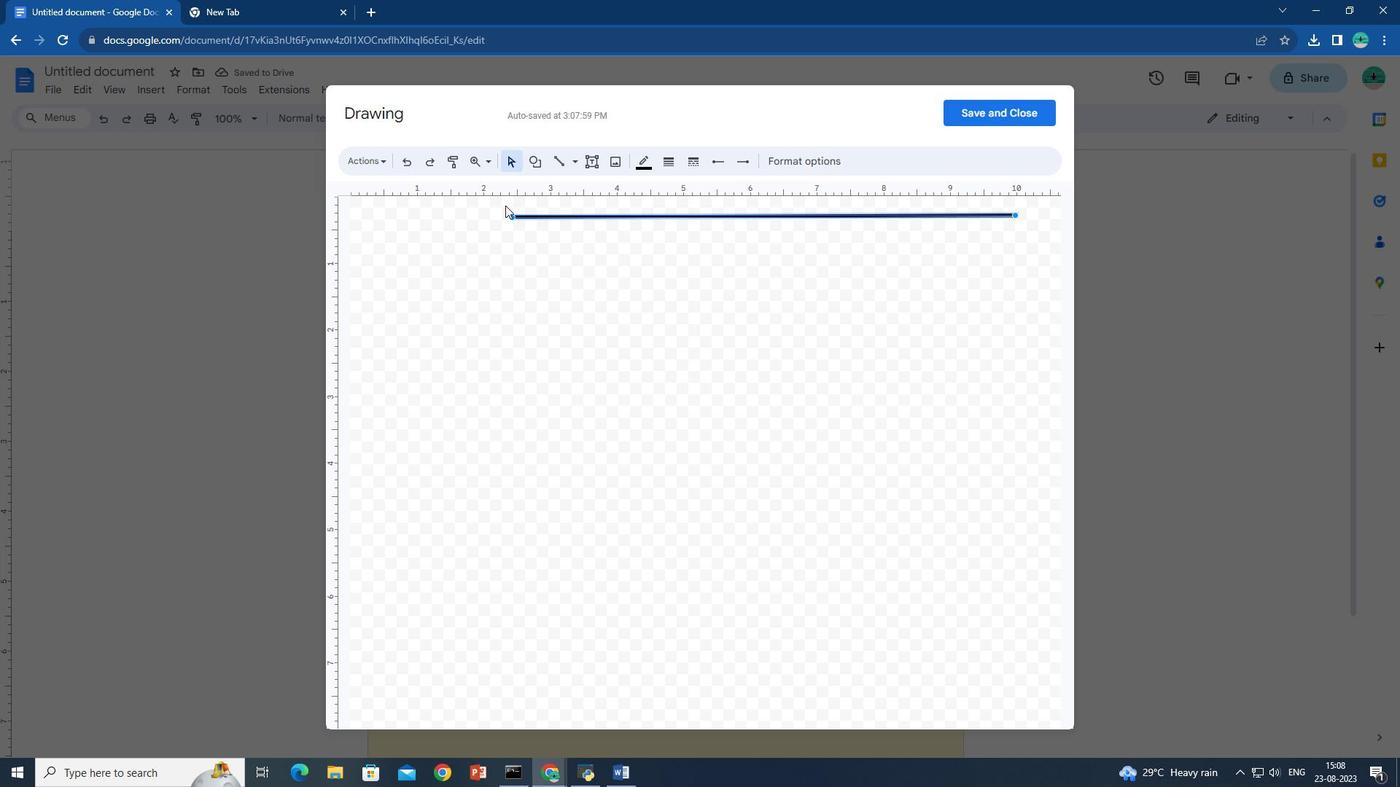 
Action: Mouse moved to (972, 114)
Screenshot: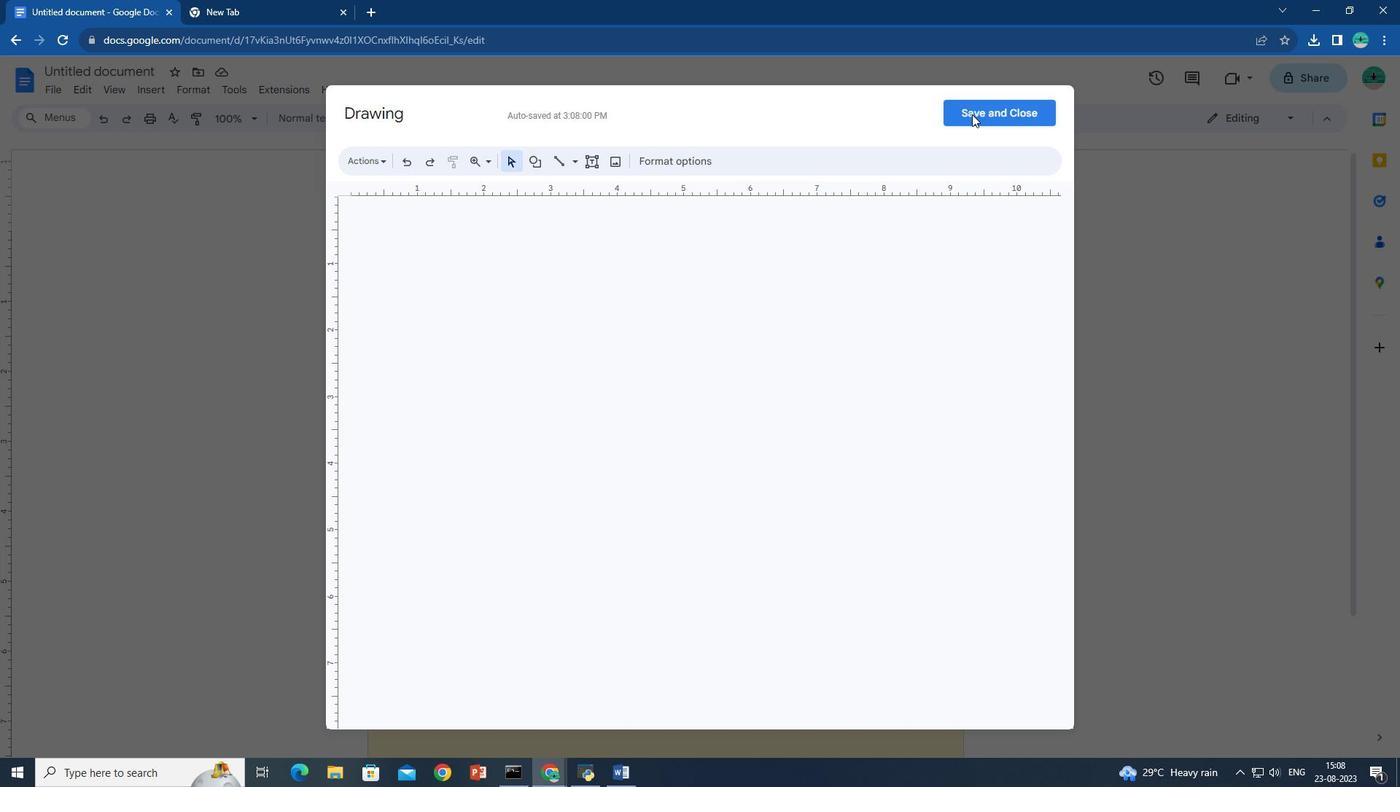 
Action: Mouse pressed left at (972, 114)
Screenshot: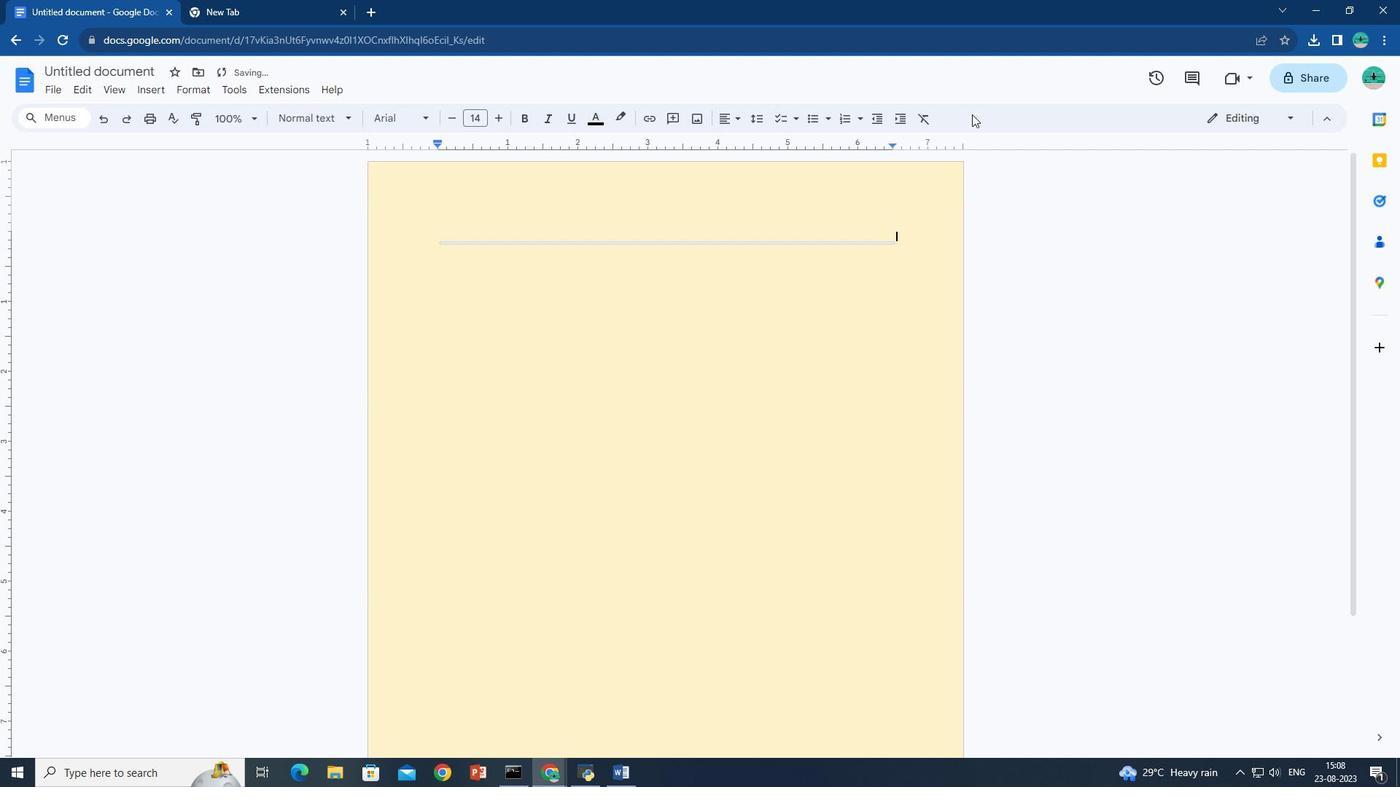 
Action: Mouse moved to (619, 238)
Screenshot: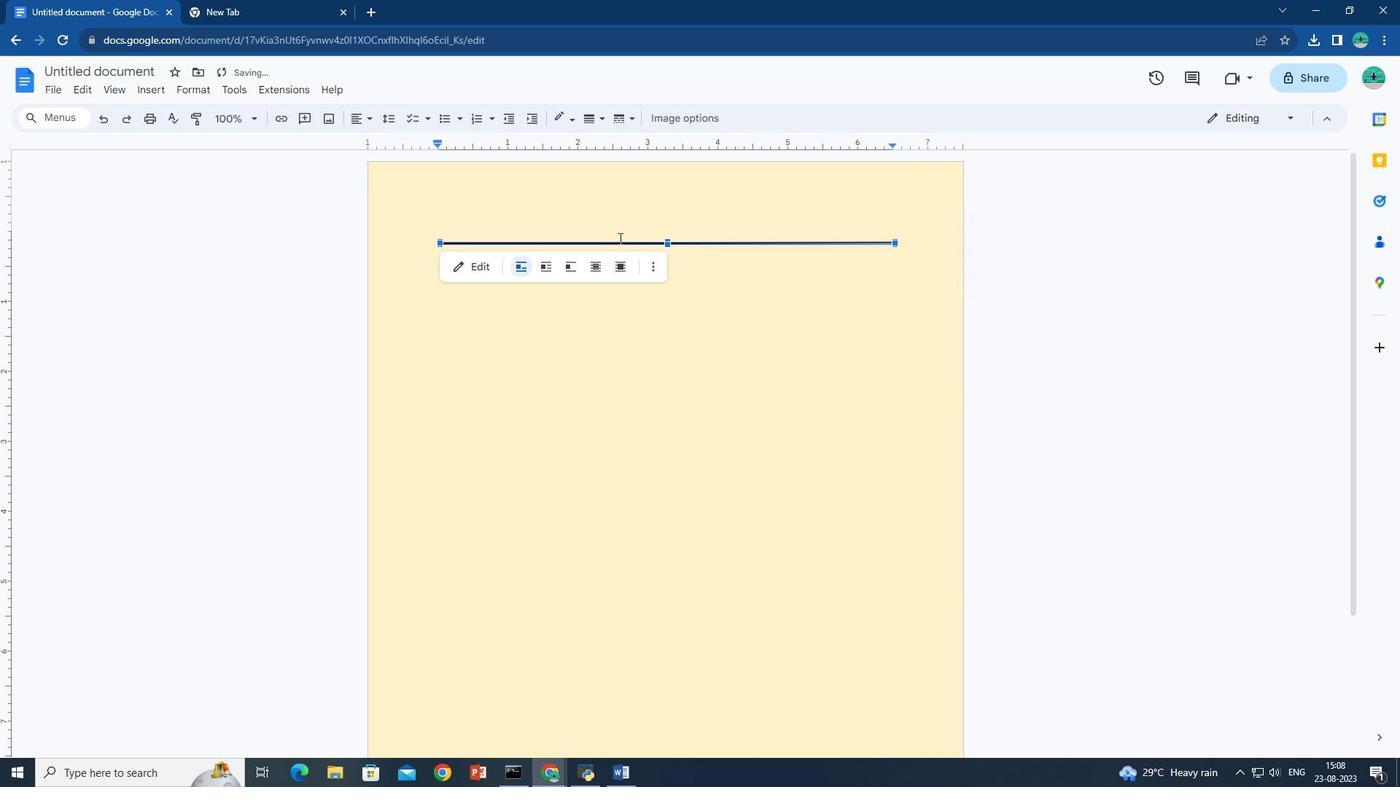 
Action: Mouse pressed left at (619, 238)
Screenshot: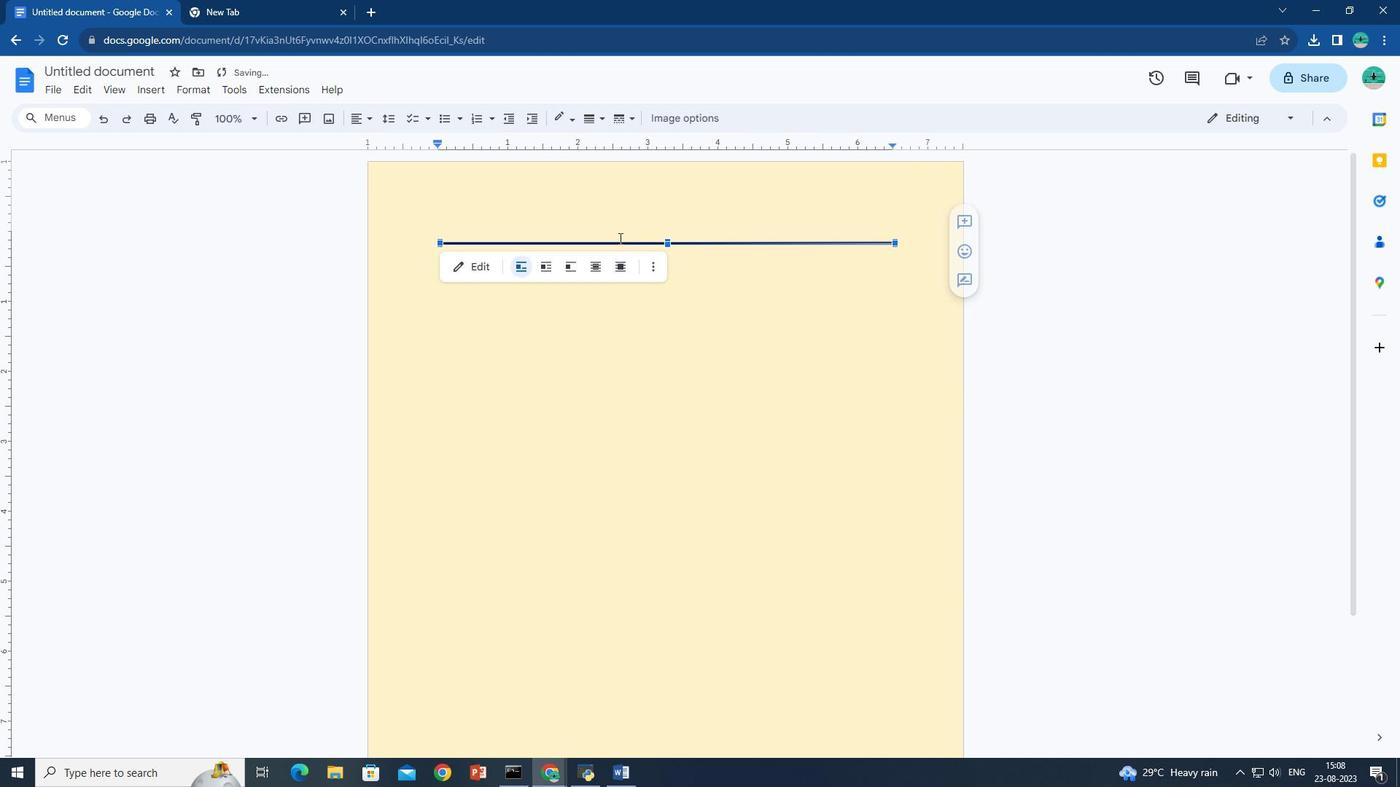 
Action: Mouse moved to (613, 263)
Screenshot: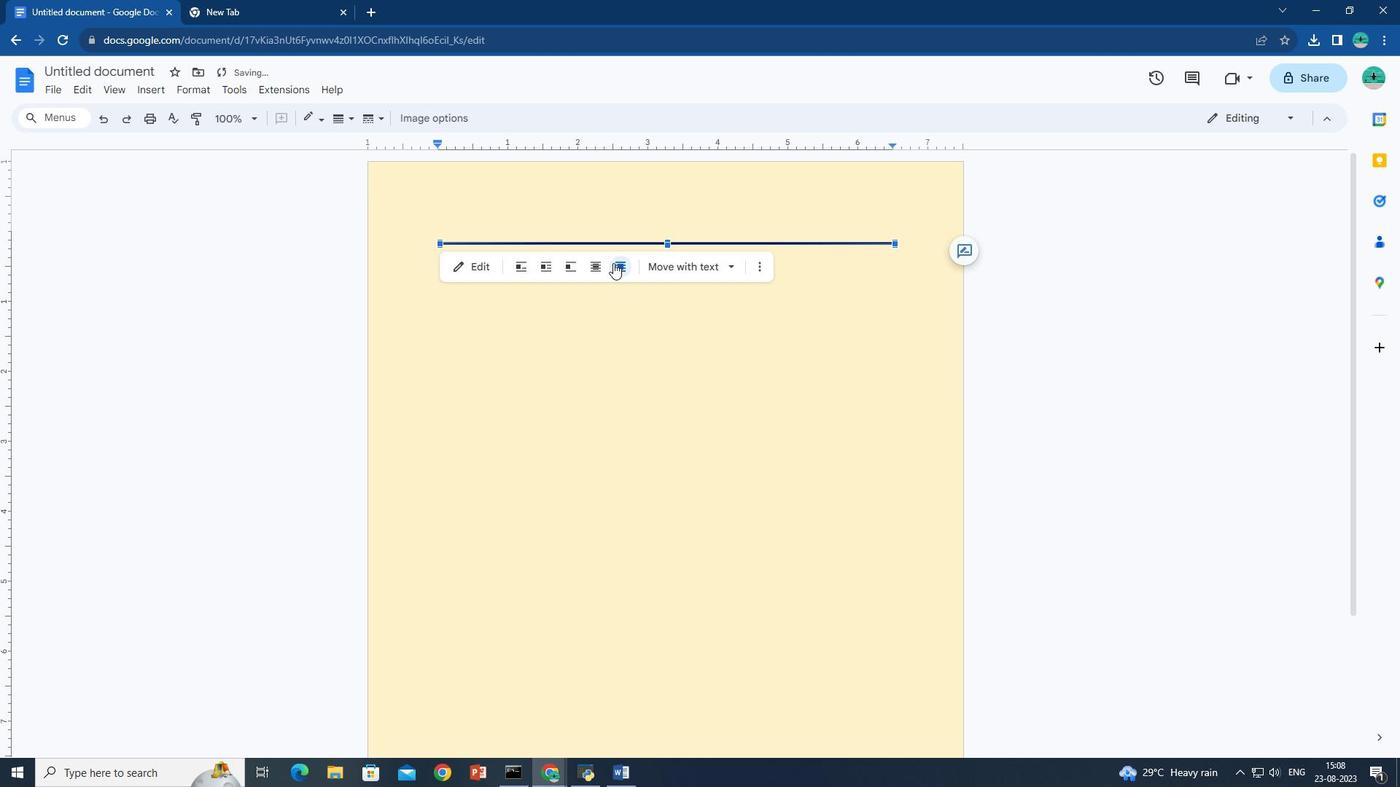 
Action: Mouse pressed left at (613, 263)
Screenshot: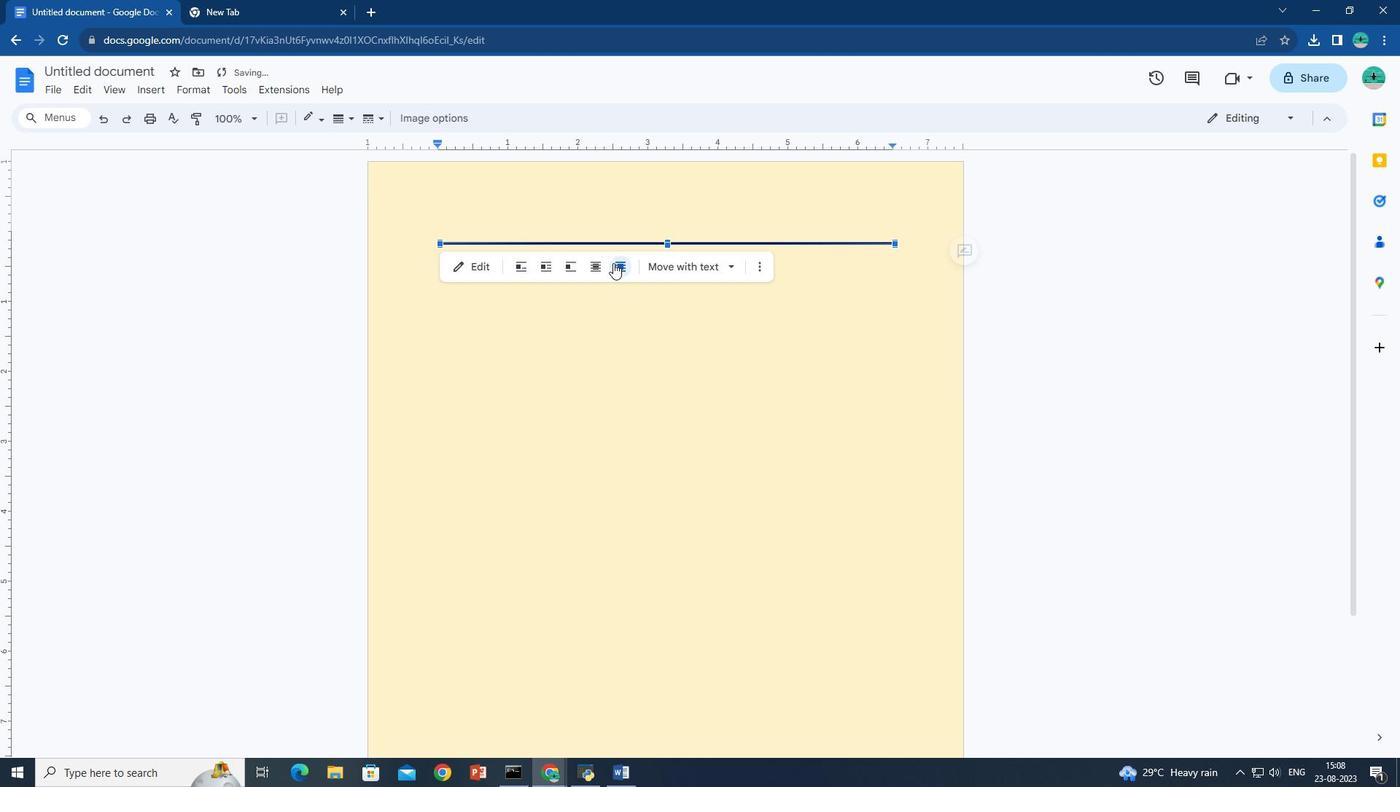 
Action: Mouse moved to (896, 245)
Screenshot: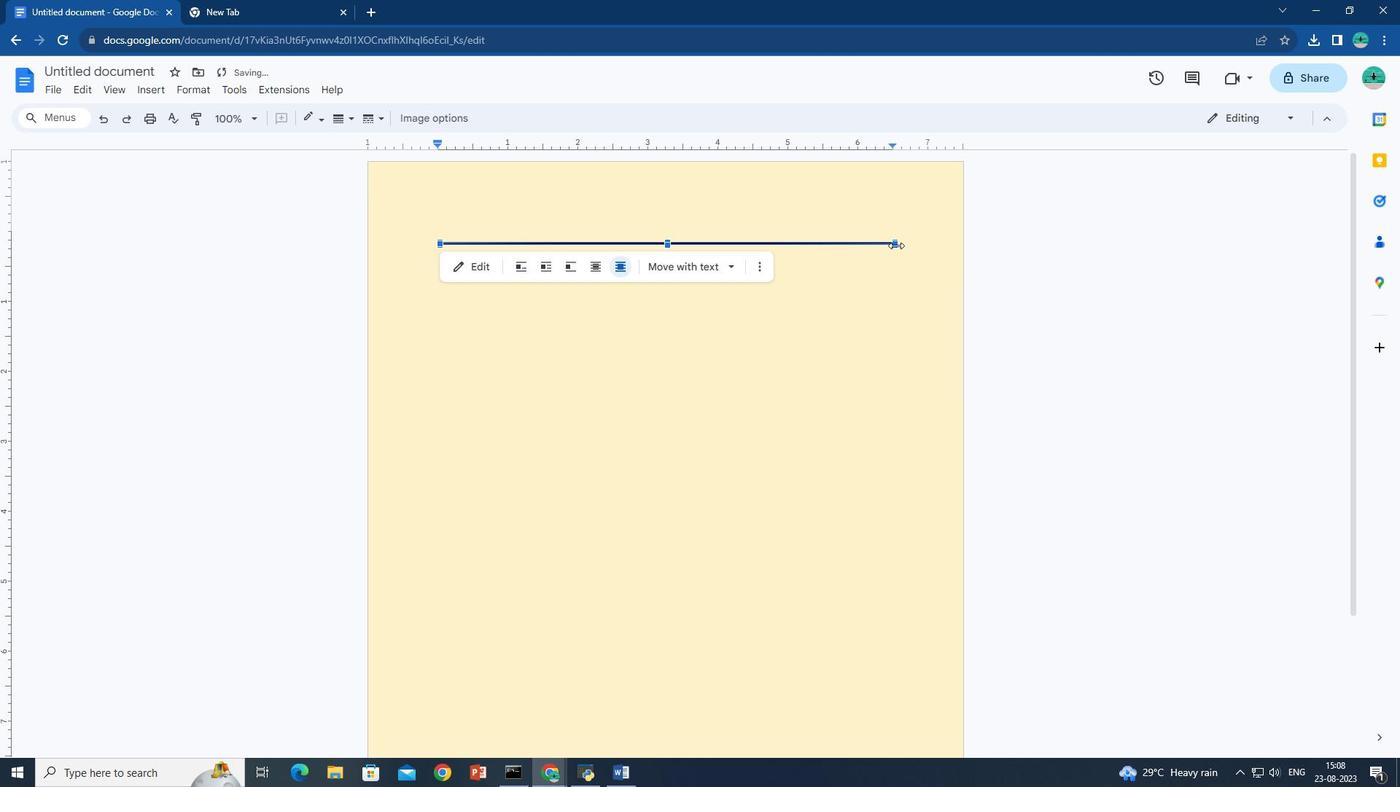 
Action: Mouse pressed left at (896, 245)
Screenshot: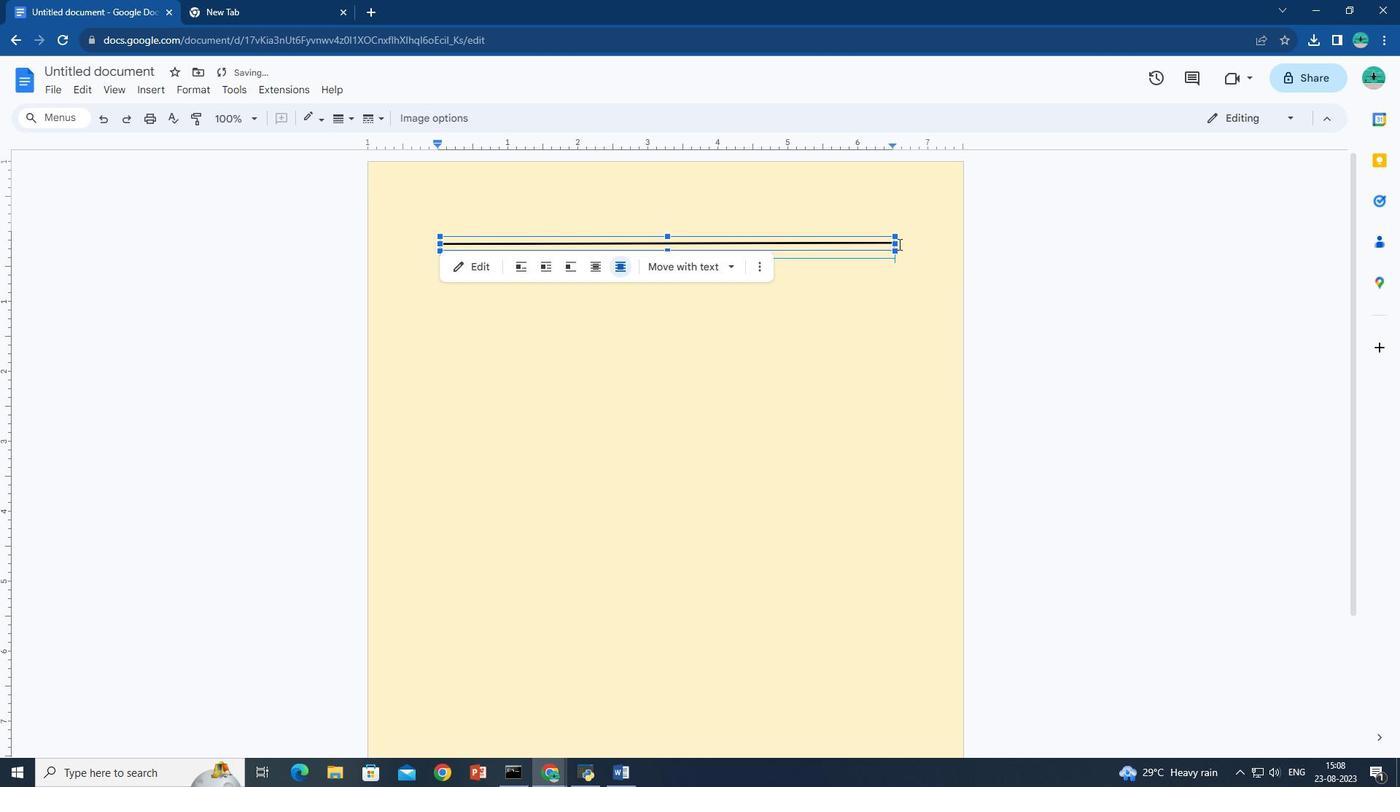 
Action: Mouse moved to (438, 246)
Screenshot: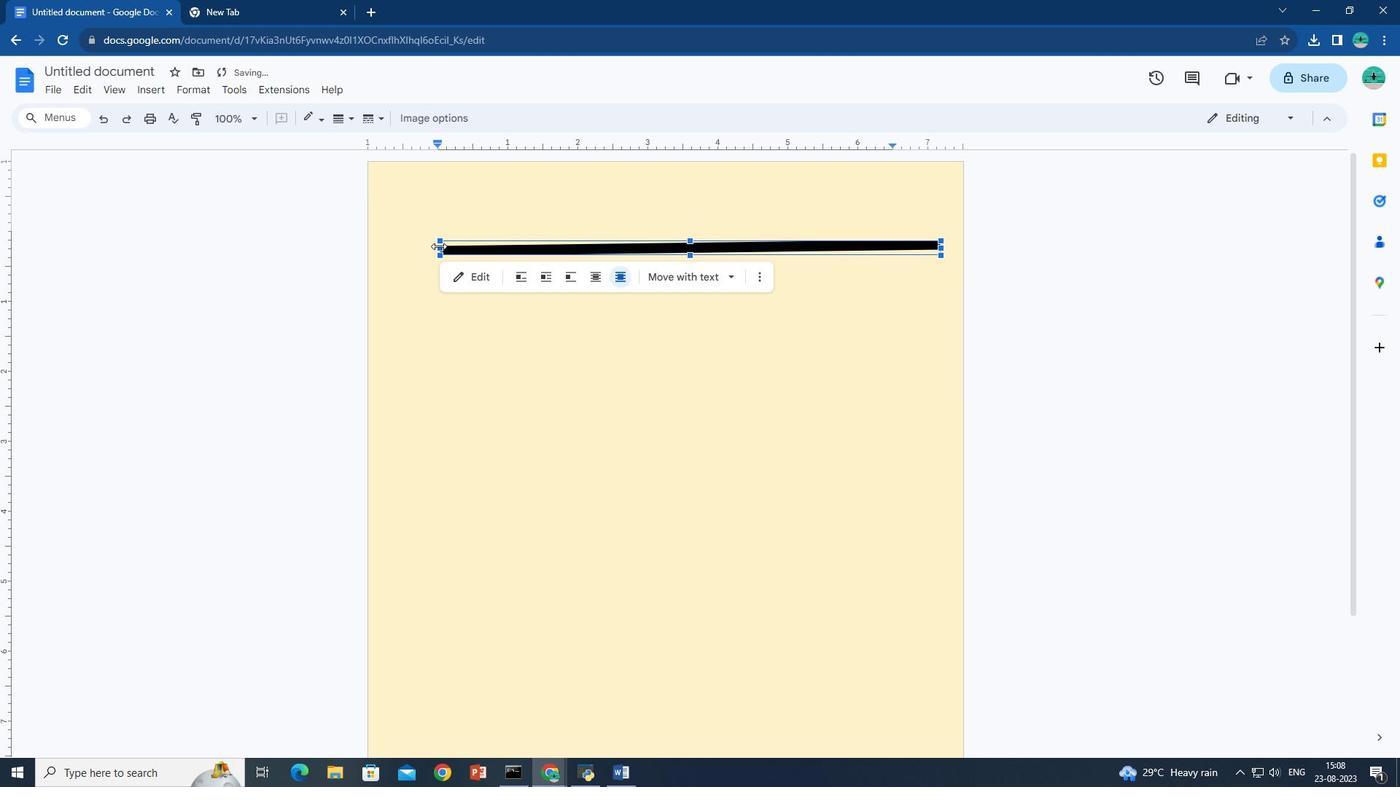 
Action: Mouse pressed left at (438, 246)
Screenshot: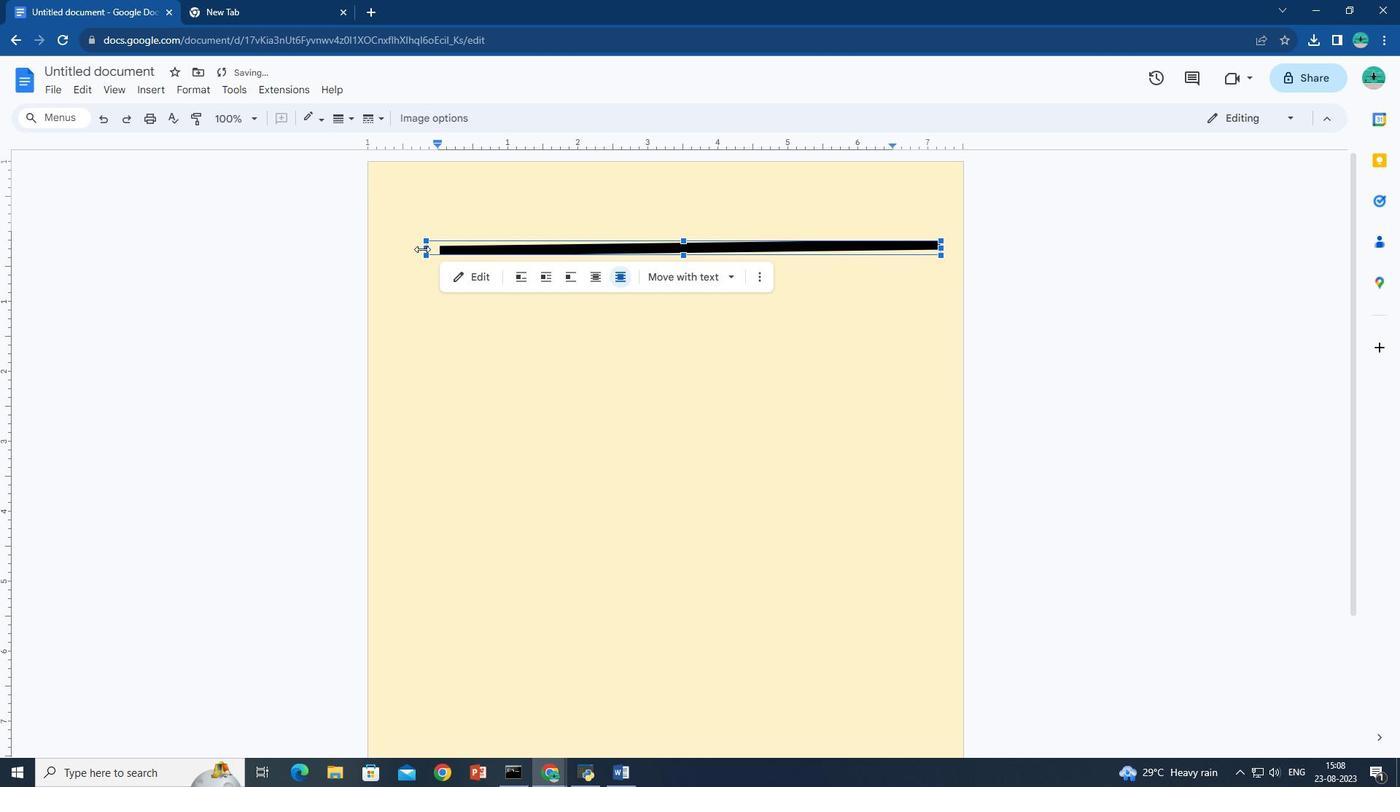 
Action: Mouse moved to (665, 240)
Screenshot: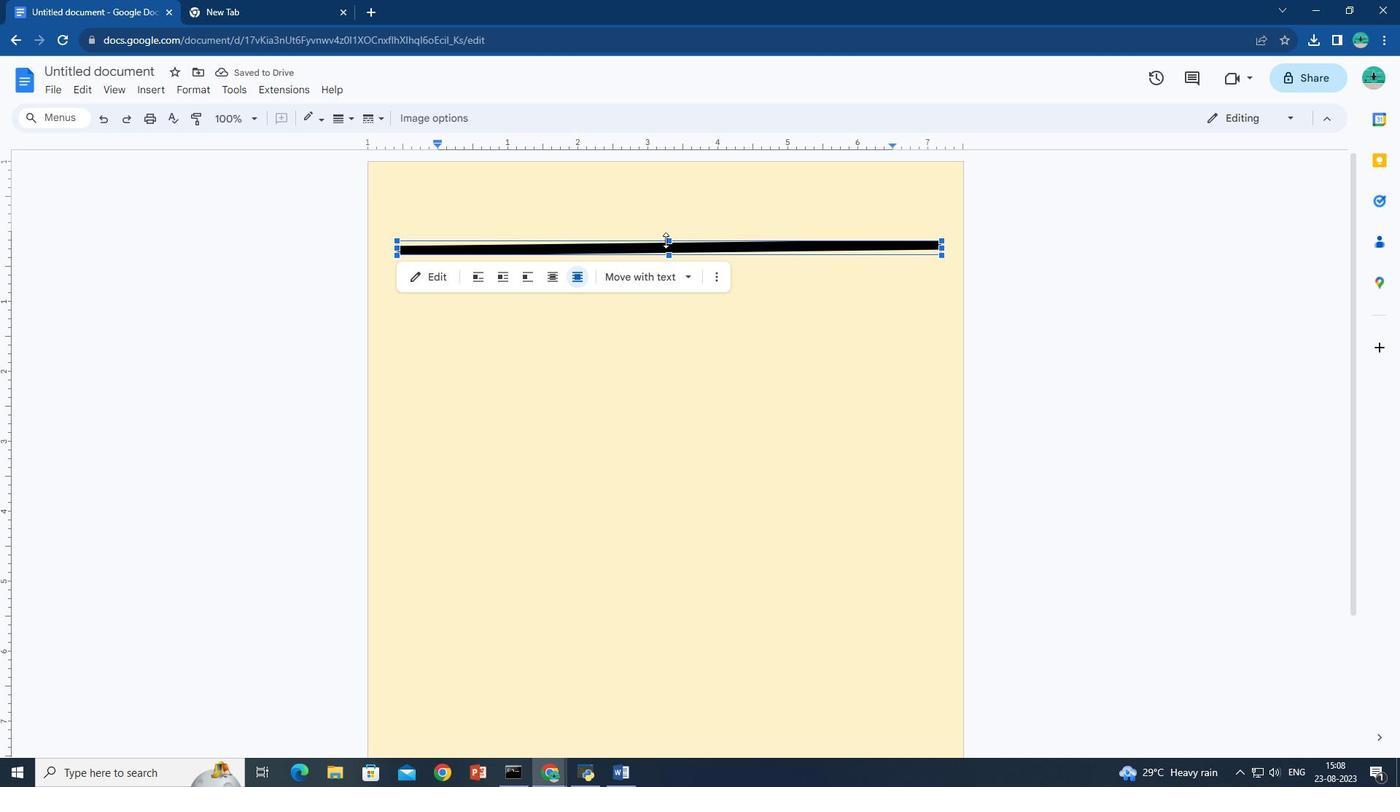 
Action: Mouse pressed left at (665, 240)
Screenshot: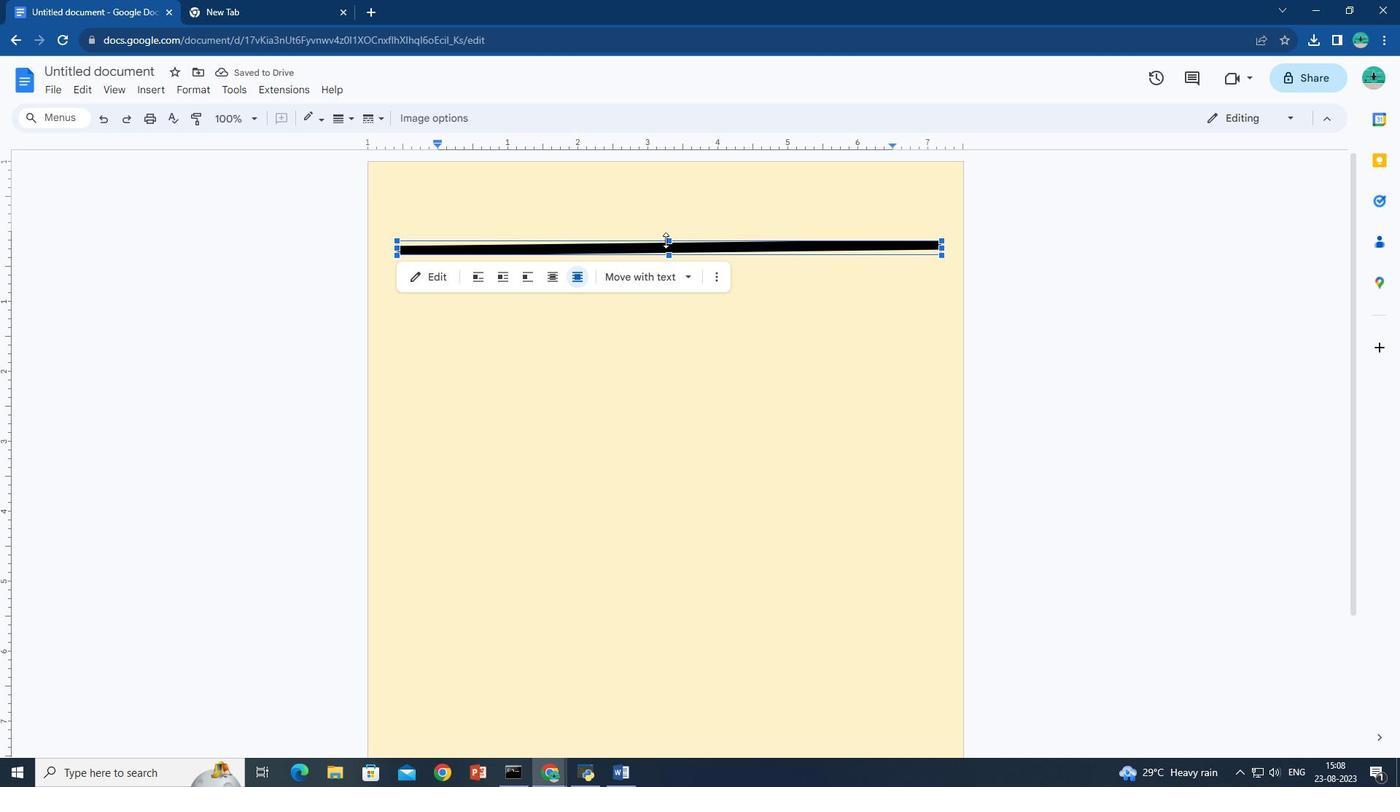 
Action: Mouse moved to (667, 239)
Screenshot: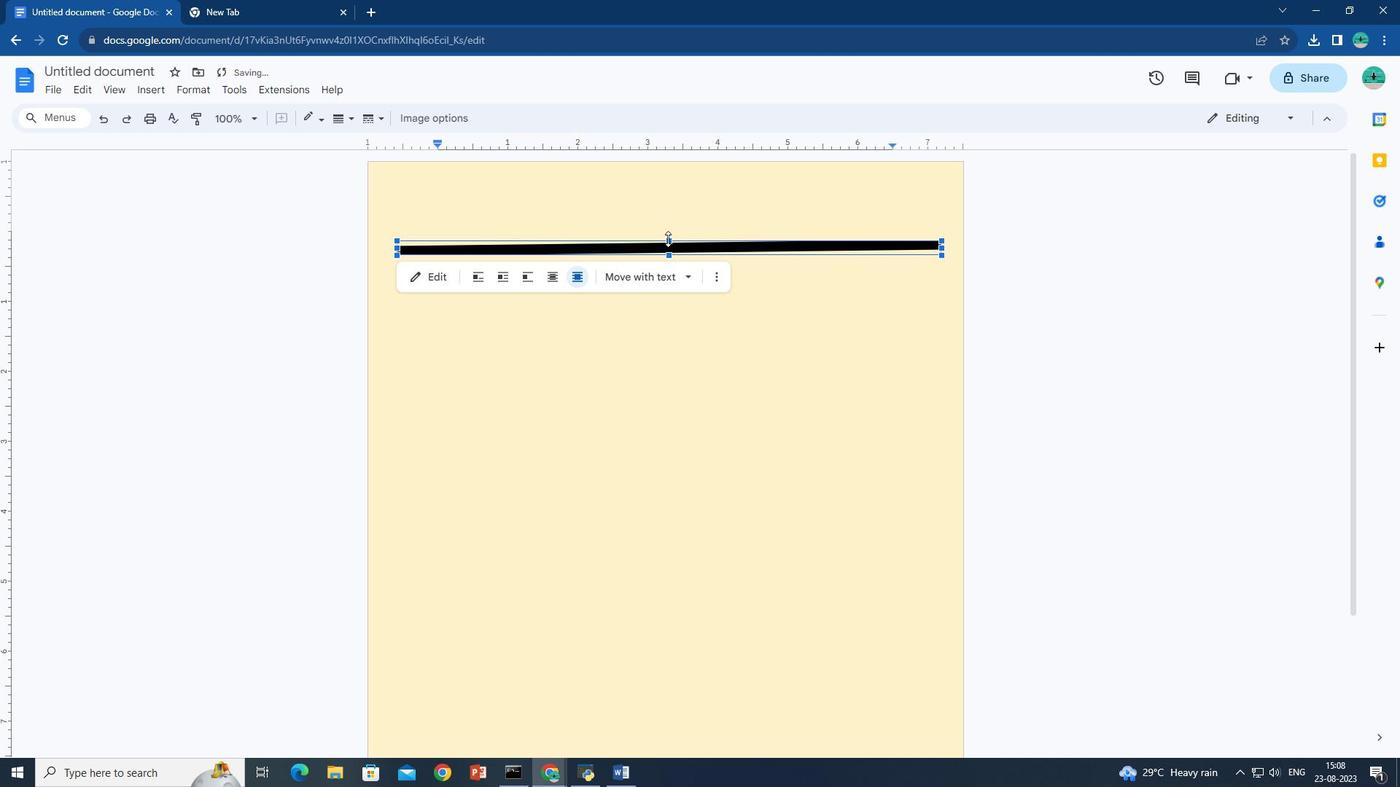 
Action: Mouse pressed left at (667, 239)
Screenshot: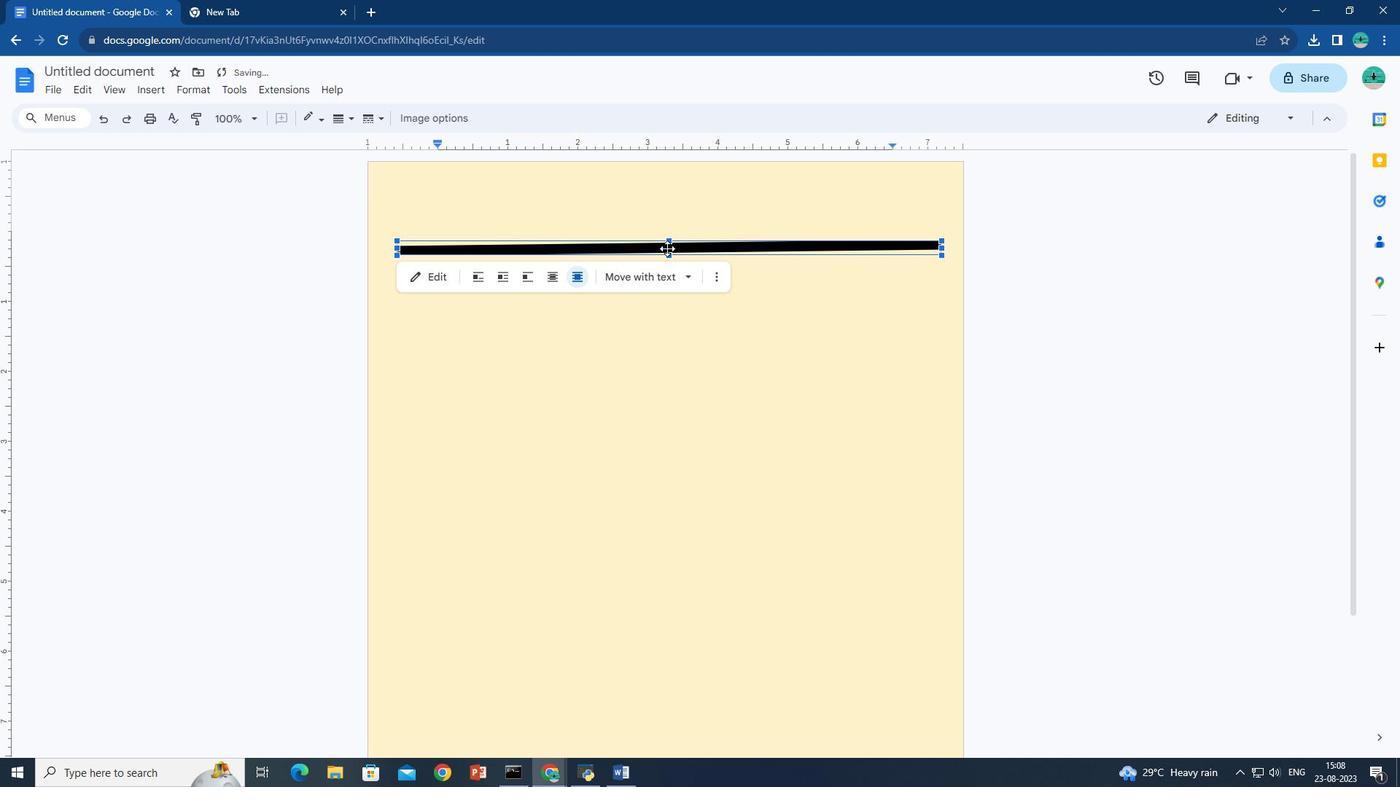 
Action: Mouse moved to (413, 270)
Screenshot: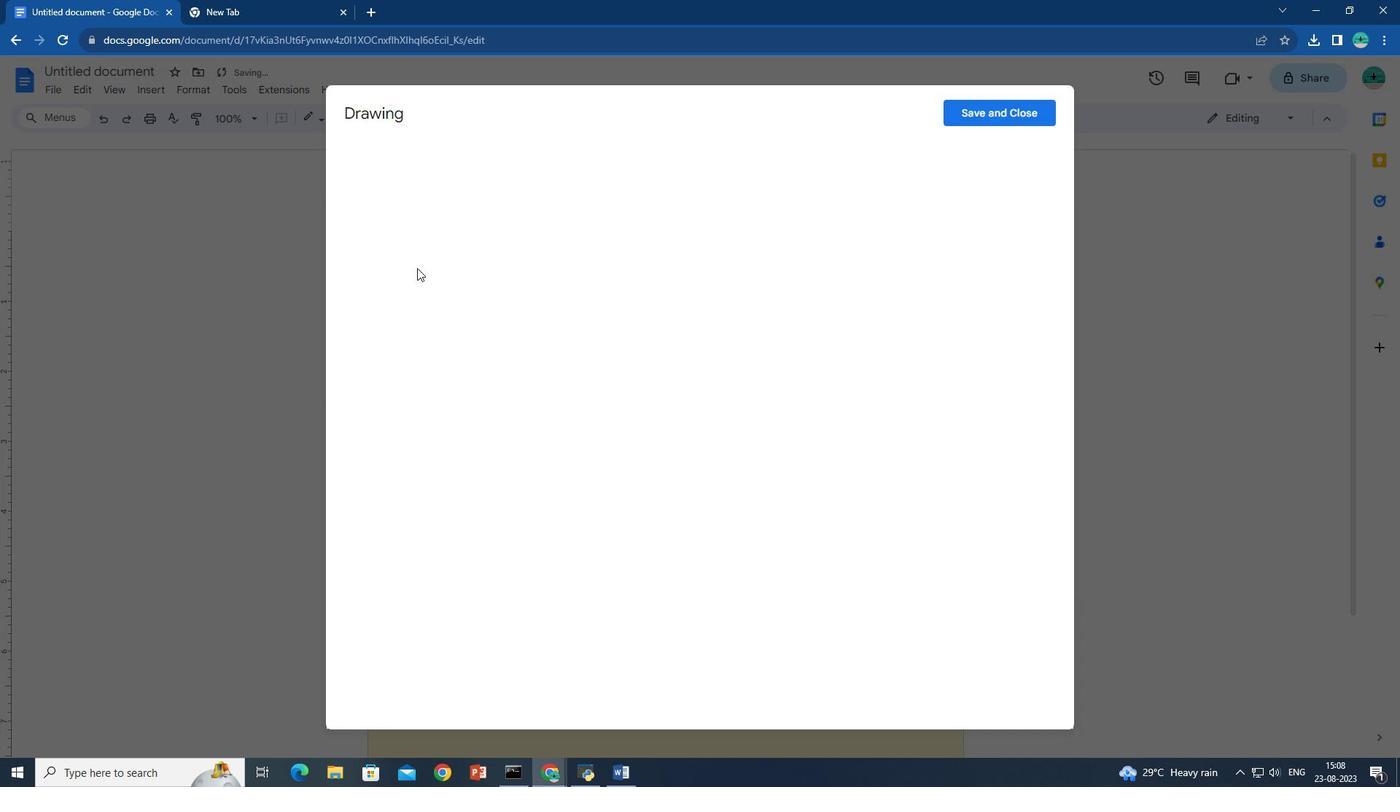 
Action: Mouse pressed left at (413, 270)
Screenshot: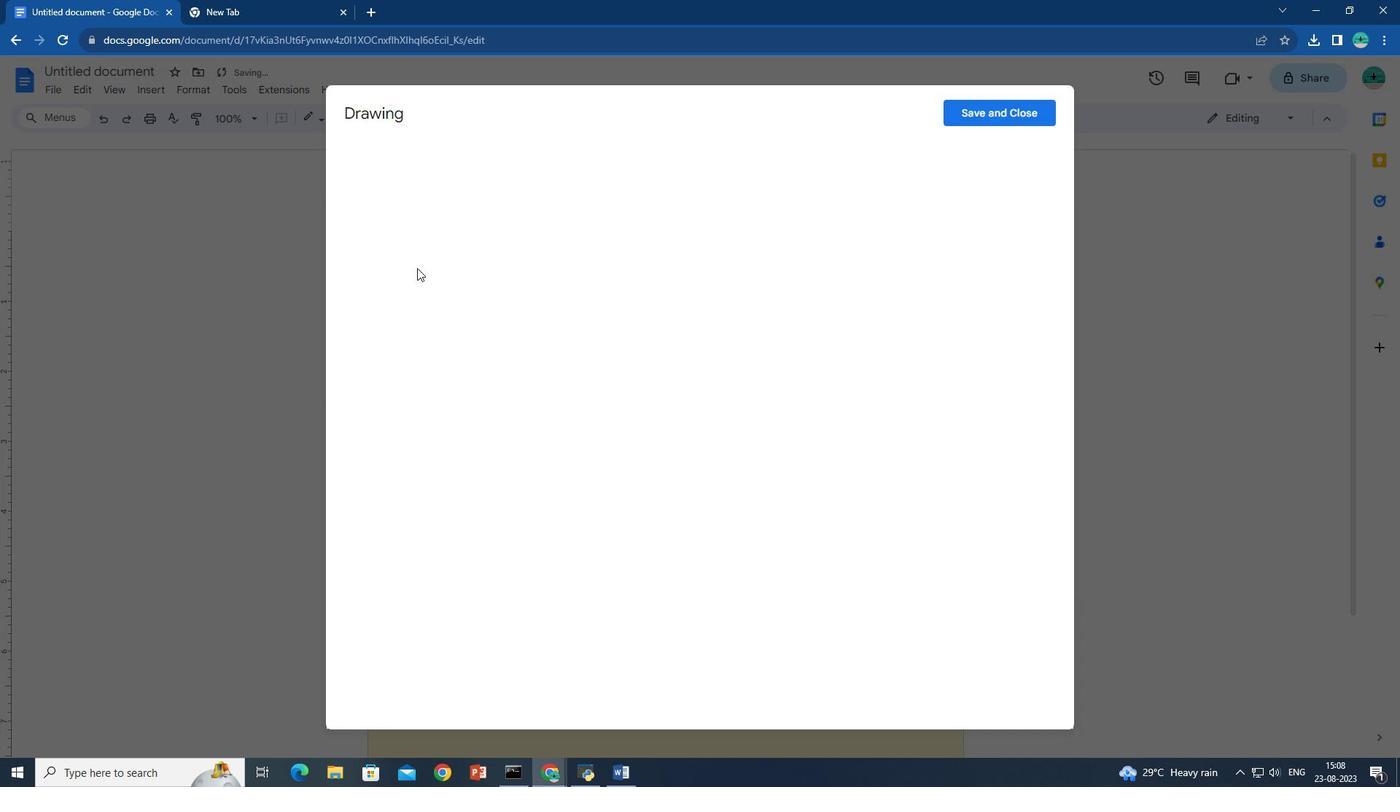 
Action: Mouse moved to (570, 212)
Screenshot: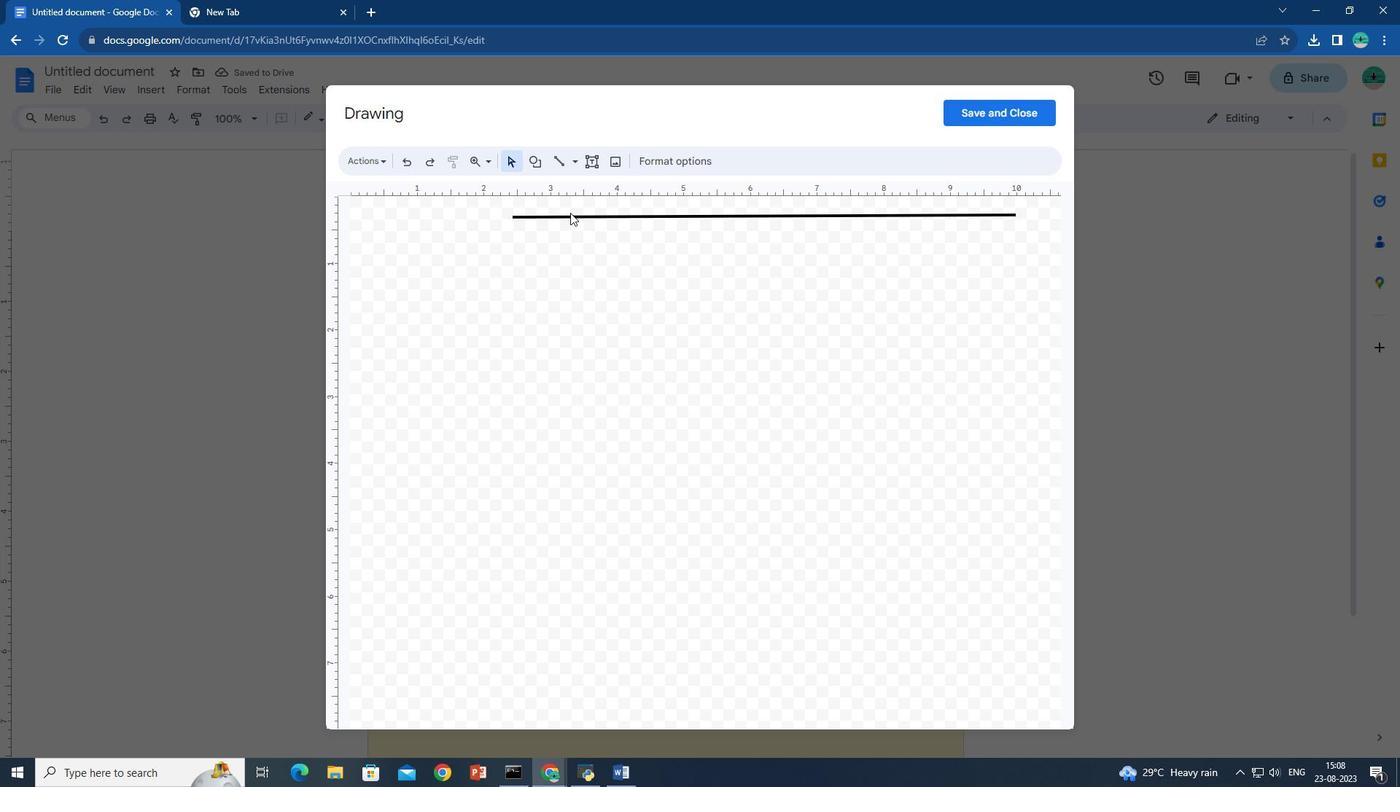 
Action: Mouse pressed left at (570, 212)
Screenshot: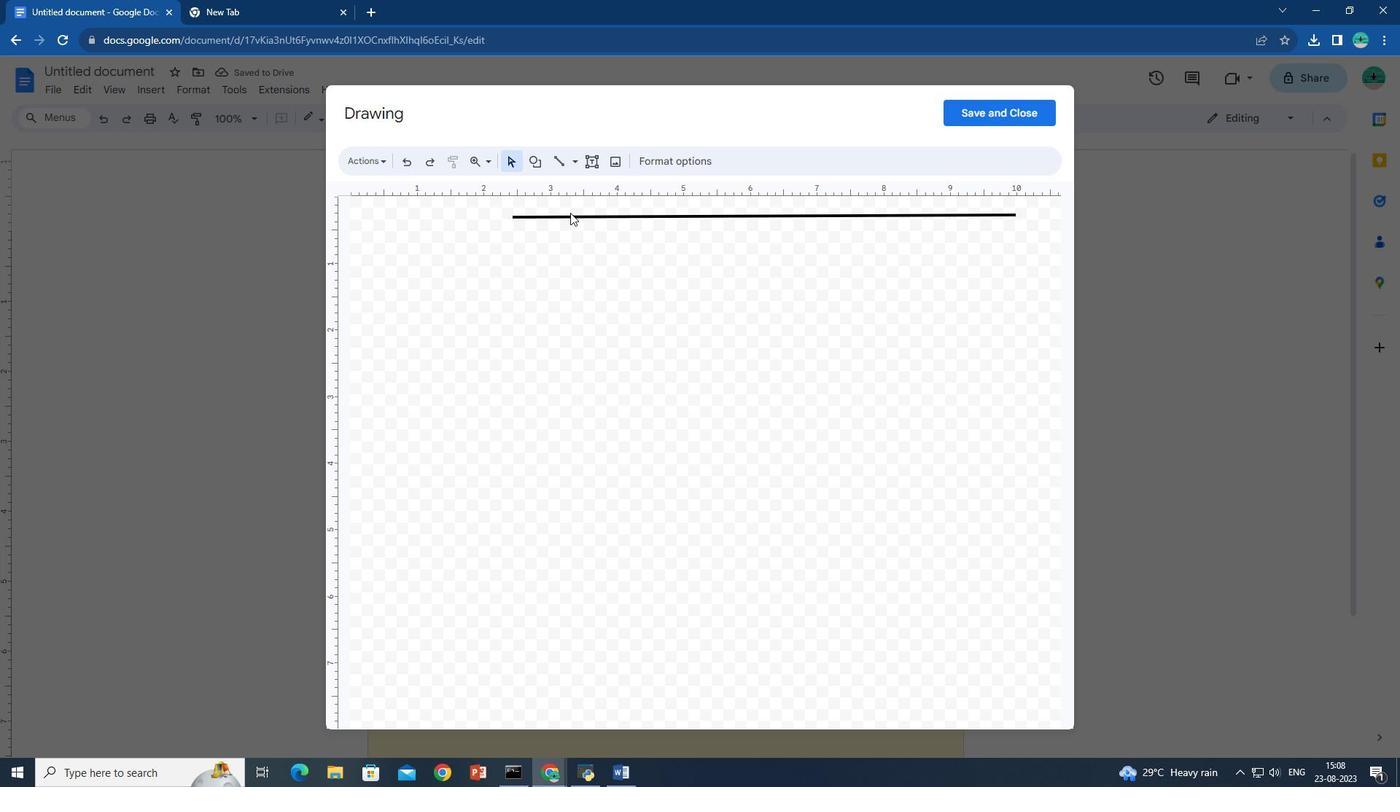 
Action: Mouse moved to (573, 215)
Screenshot: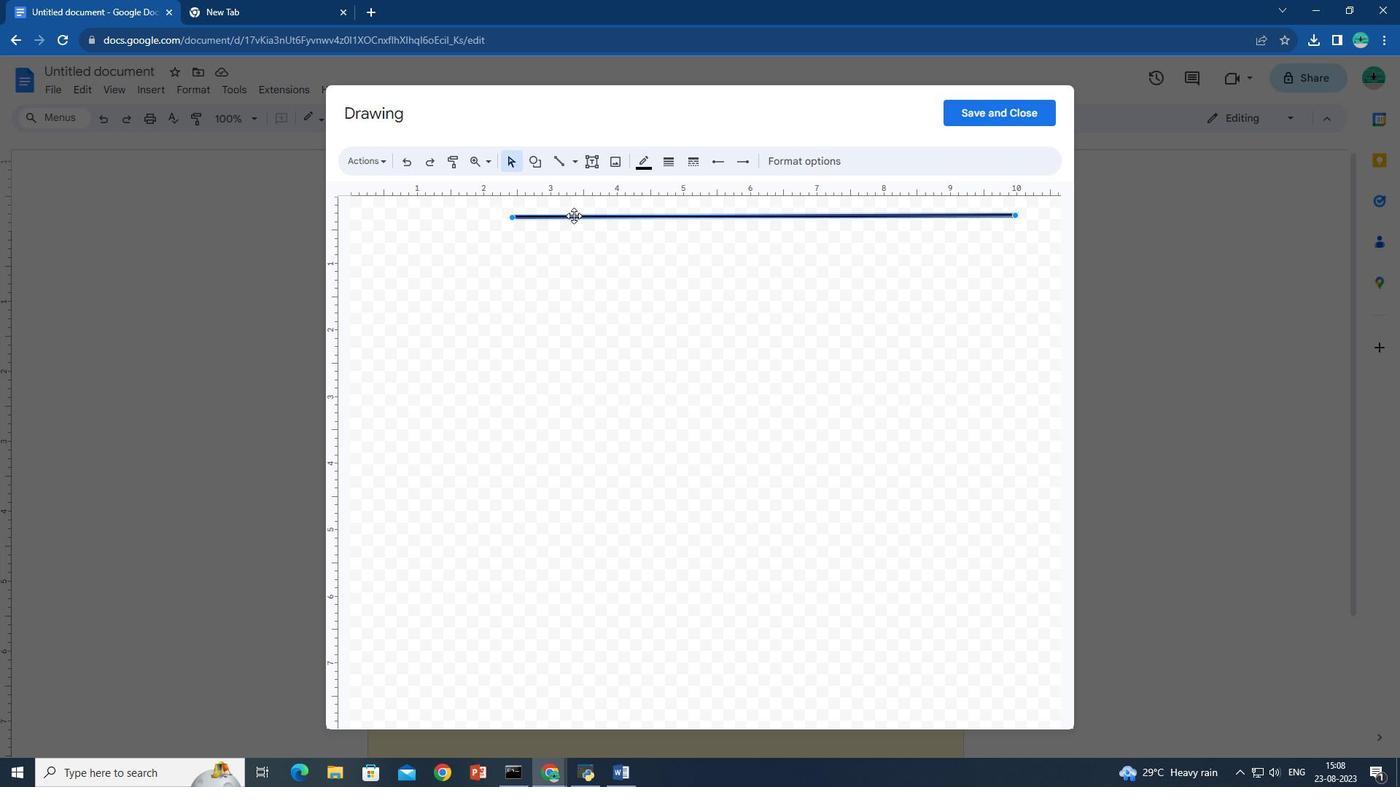 
Action: Mouse pressed left at (573, 215)
Screenshot: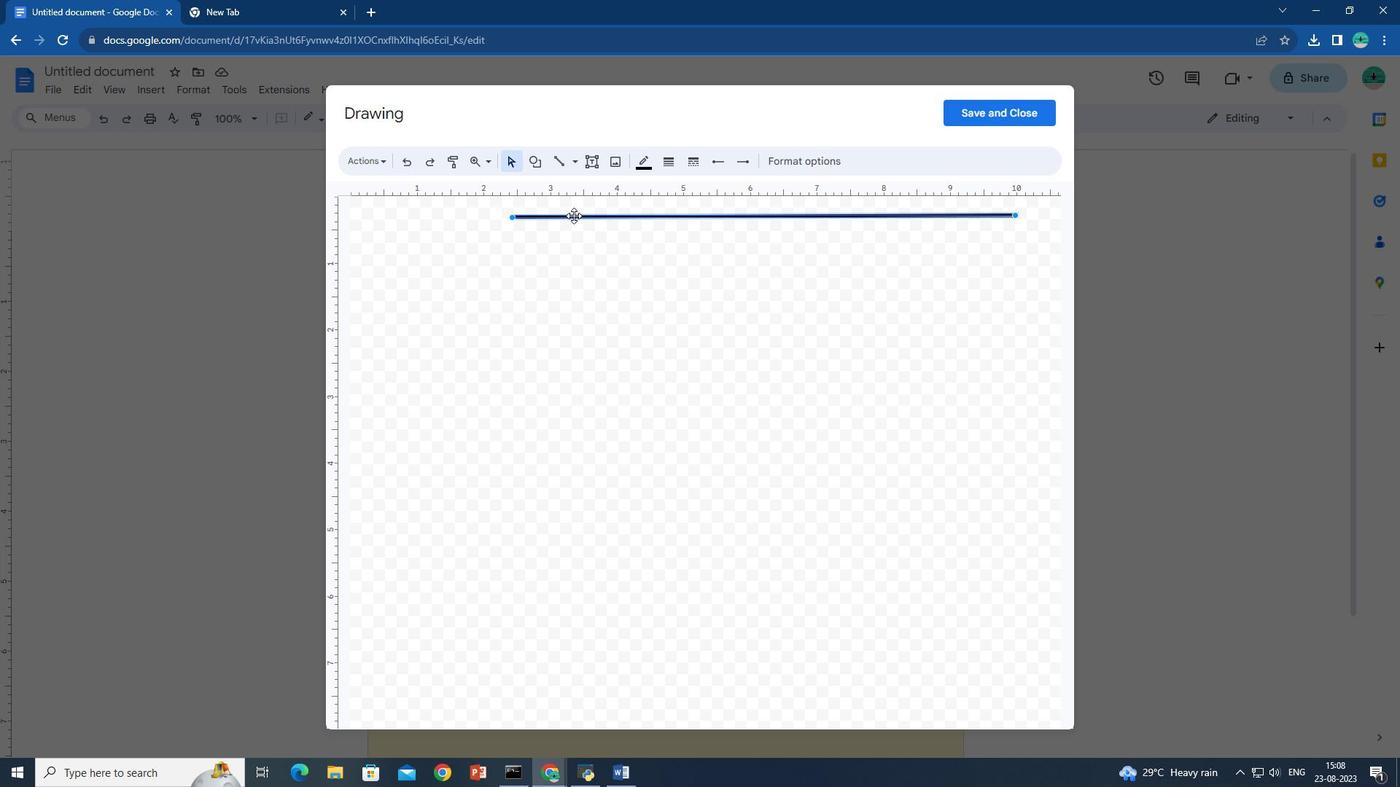 
Action: Mouse moved to (668, 158)
Screenshot: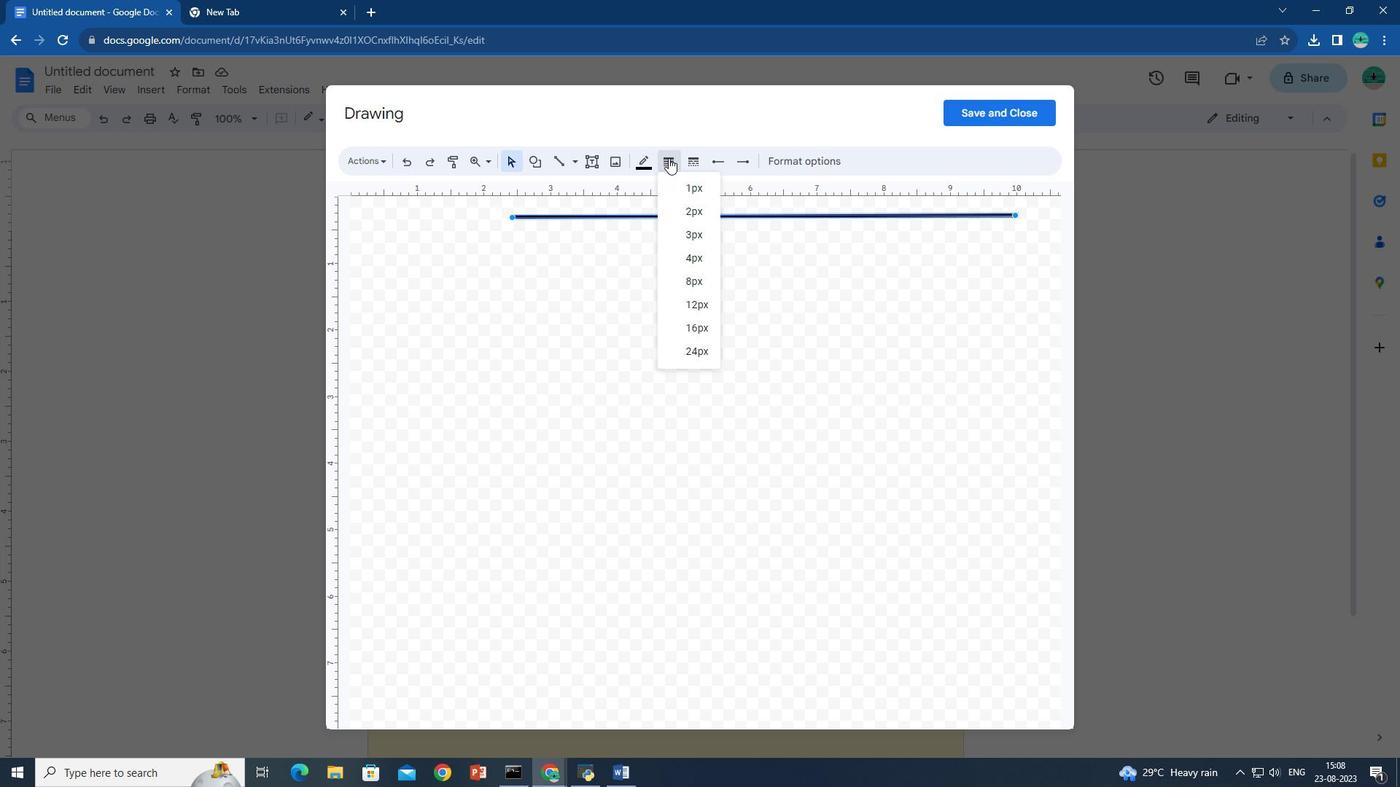 
Action: Mouse pressed left at (668, 158)
Screenshot: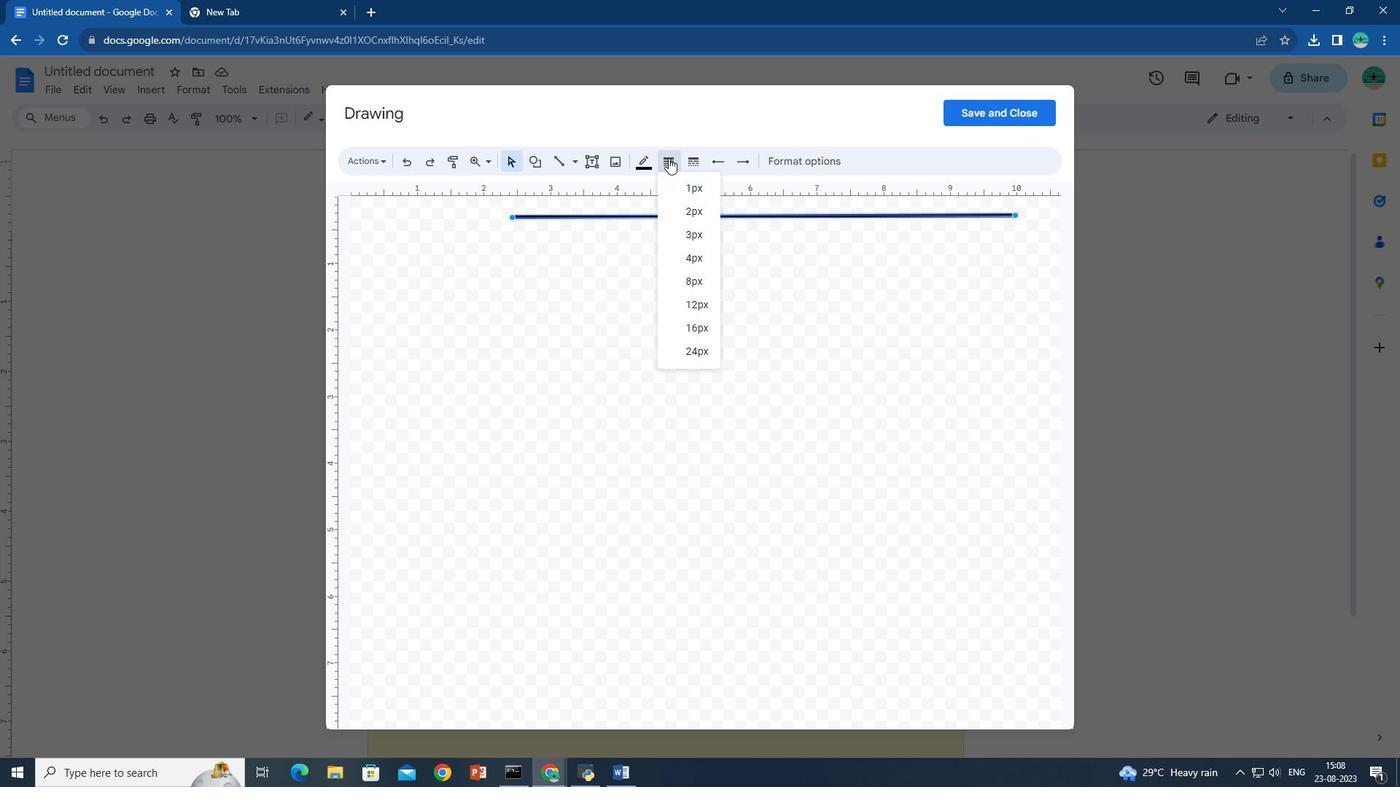 
Action: Mouse moved to (694, 237)
Screenshot: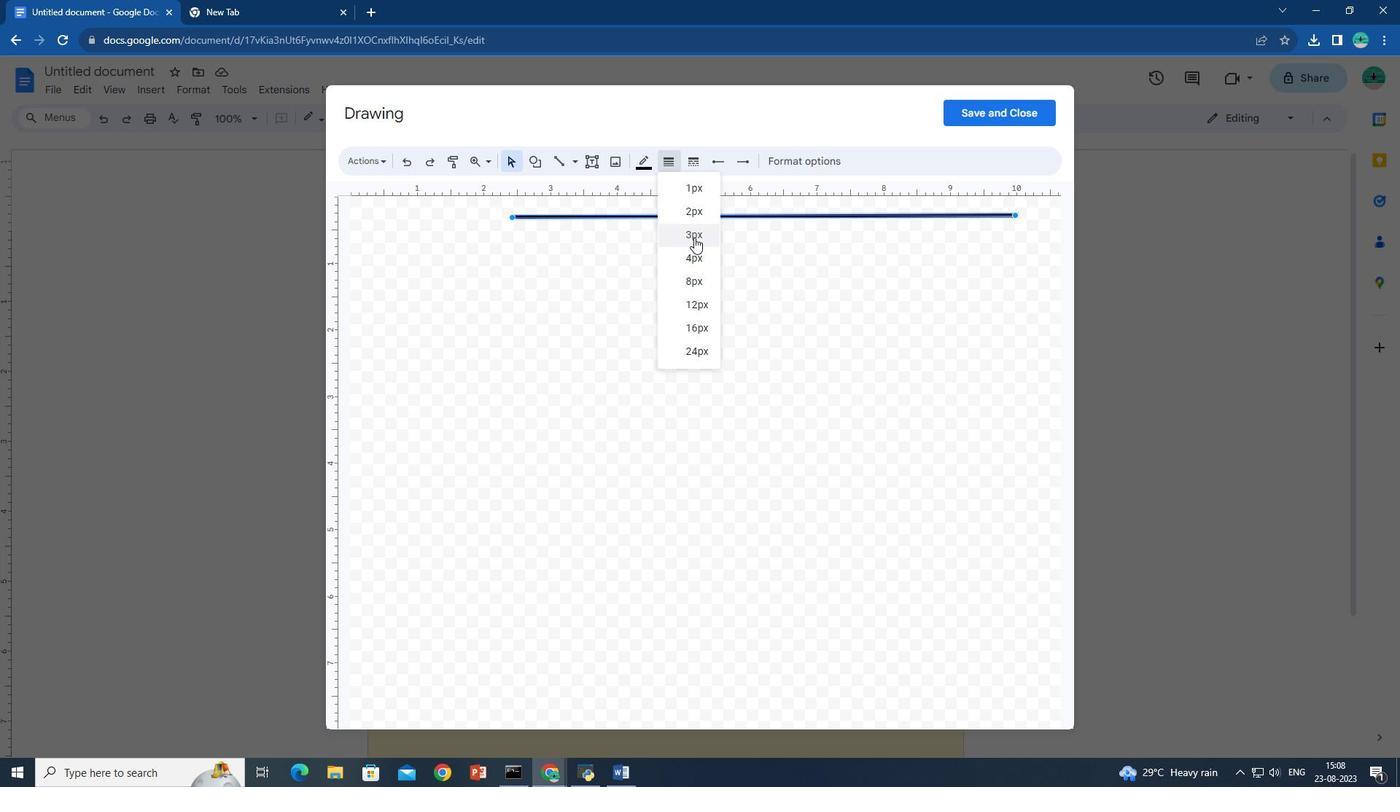 
Action: Mouse pressed left at (694, 237)
Screenshot: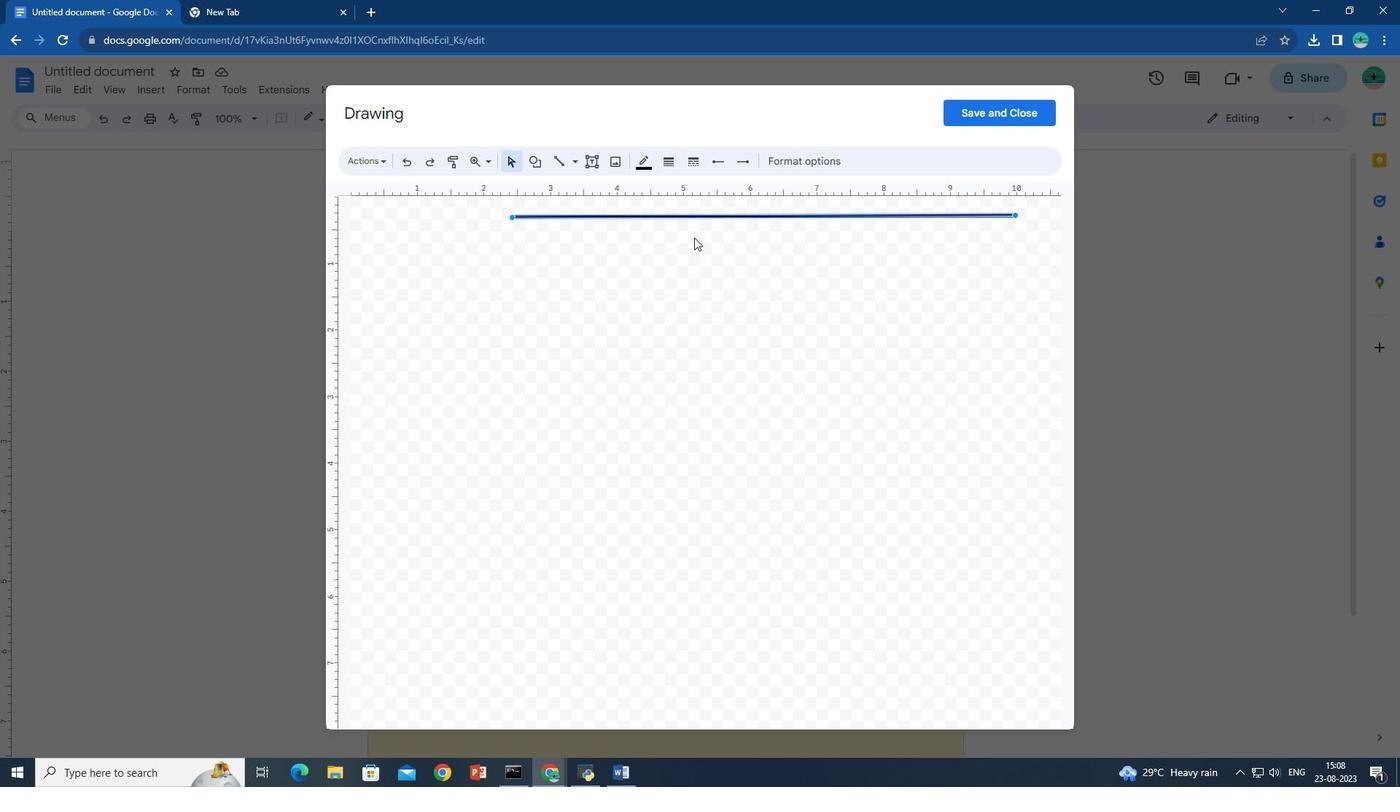 
Action: Mouse moved to (990, 112)
Screenshot: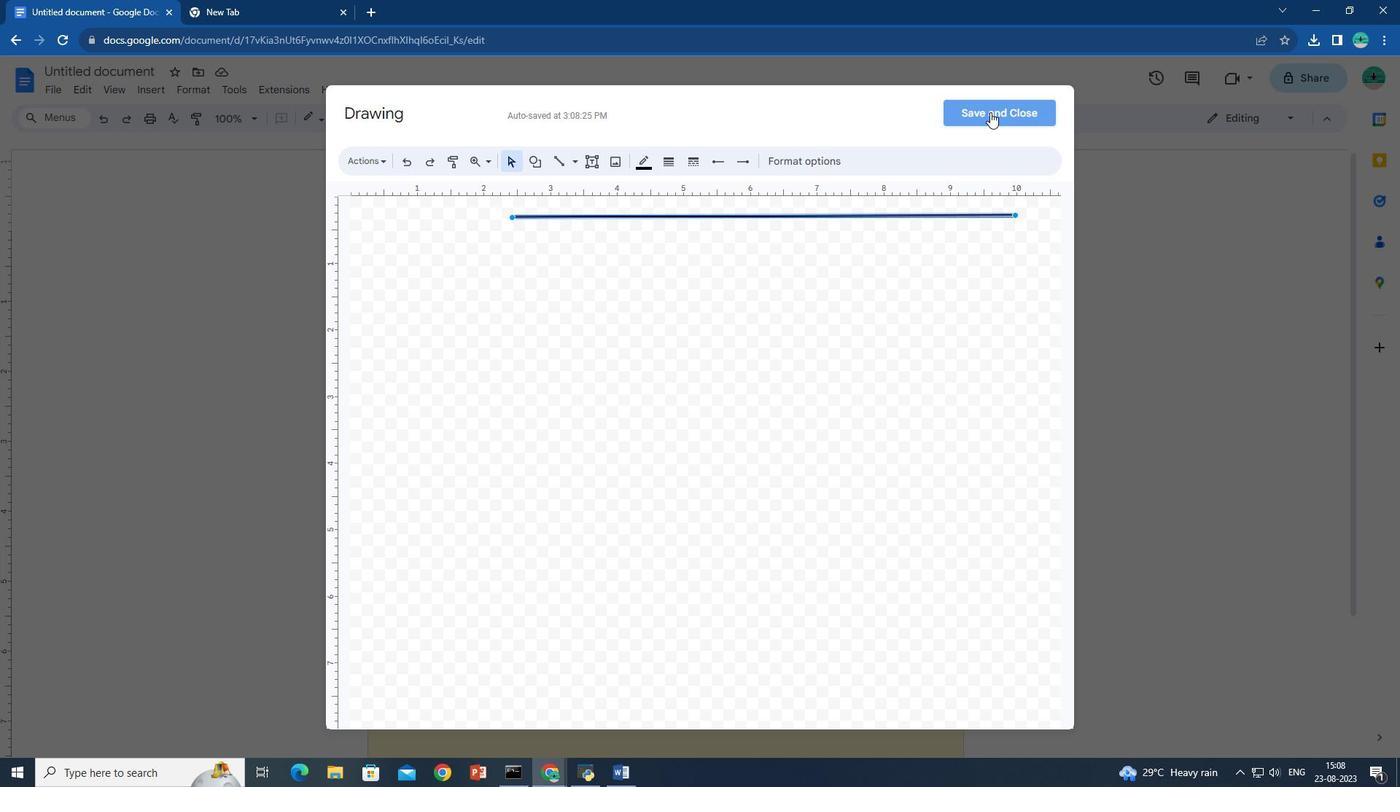 
Action: Mouse pressed left at (990, 112)
Screenshot: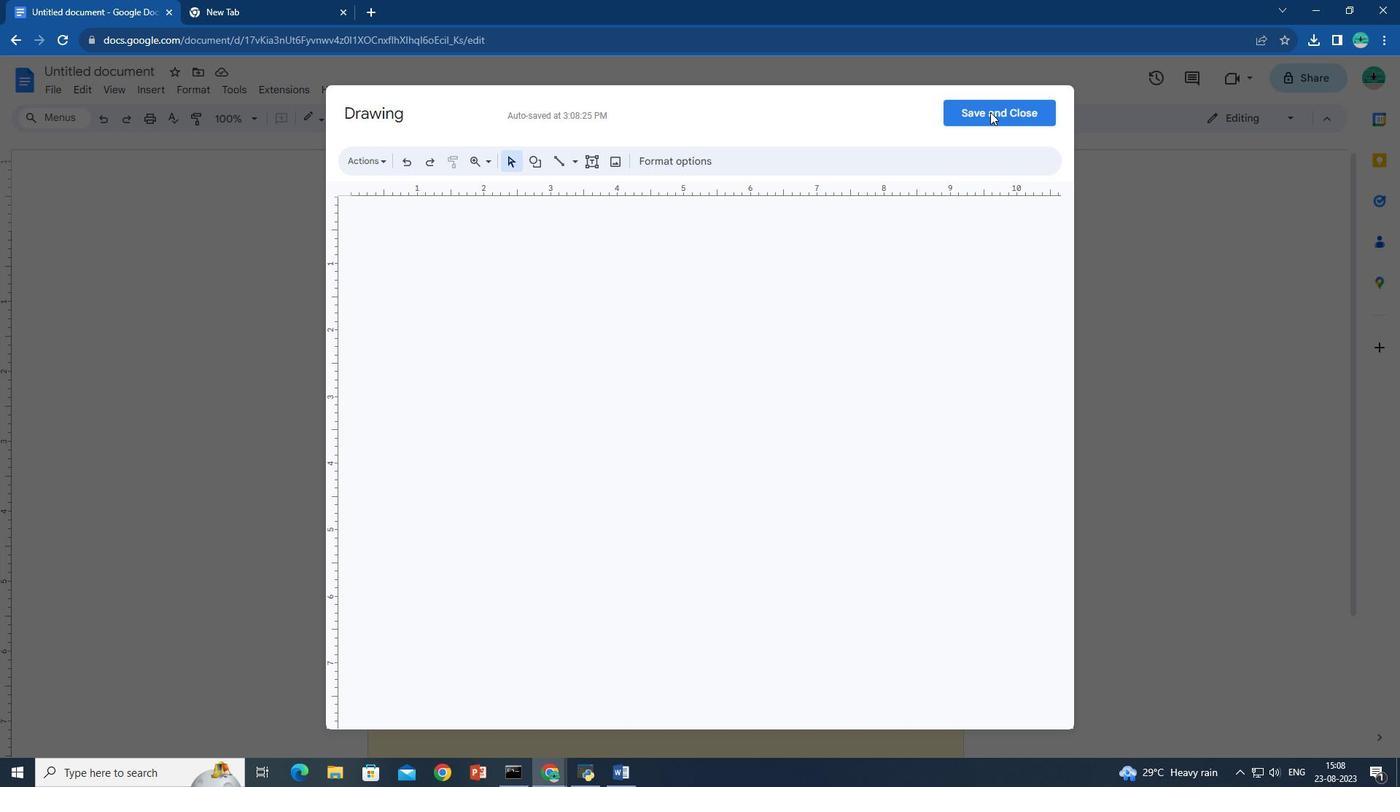 
Action: Mouse moved to (698, 337)
Screenshot: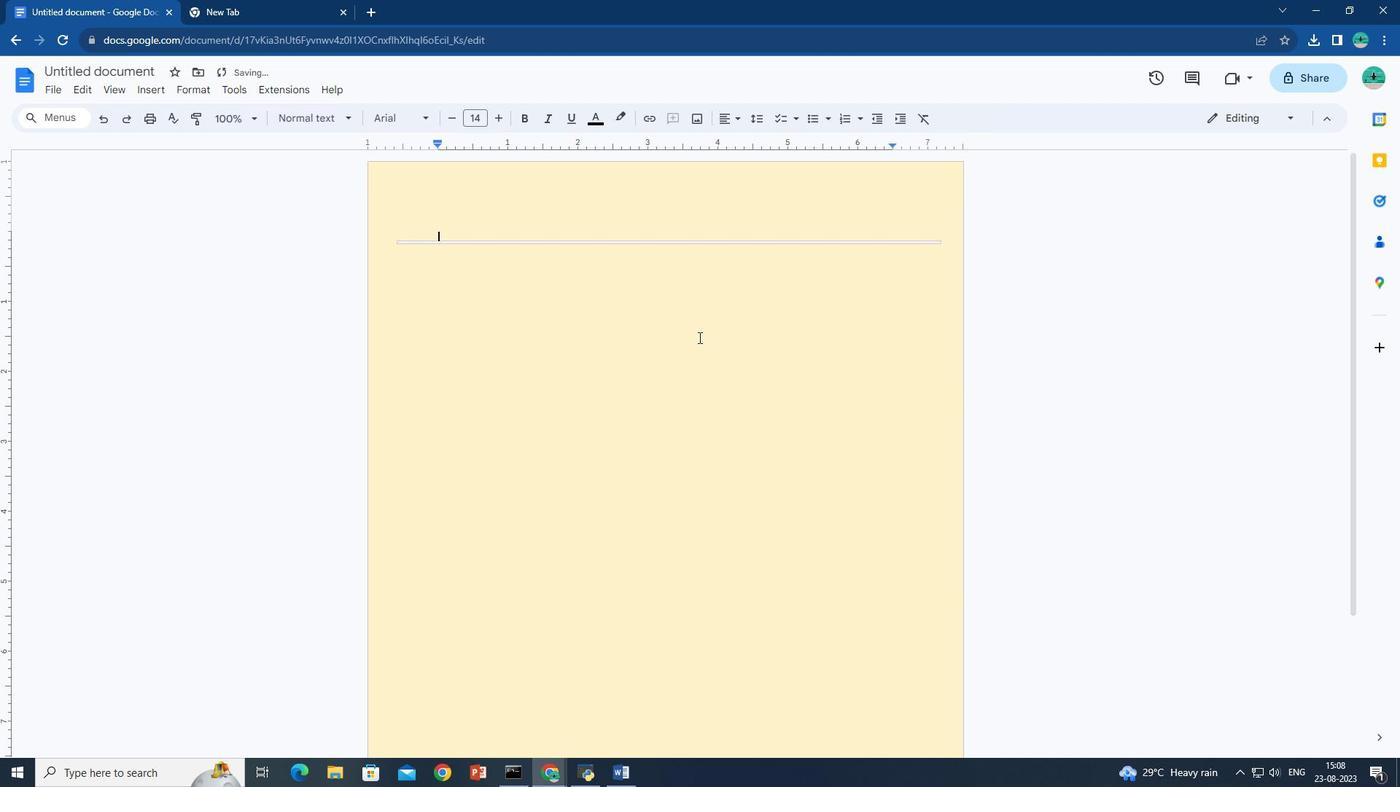 
Action: Mouse pressed left at (698, 337)
Screenshot: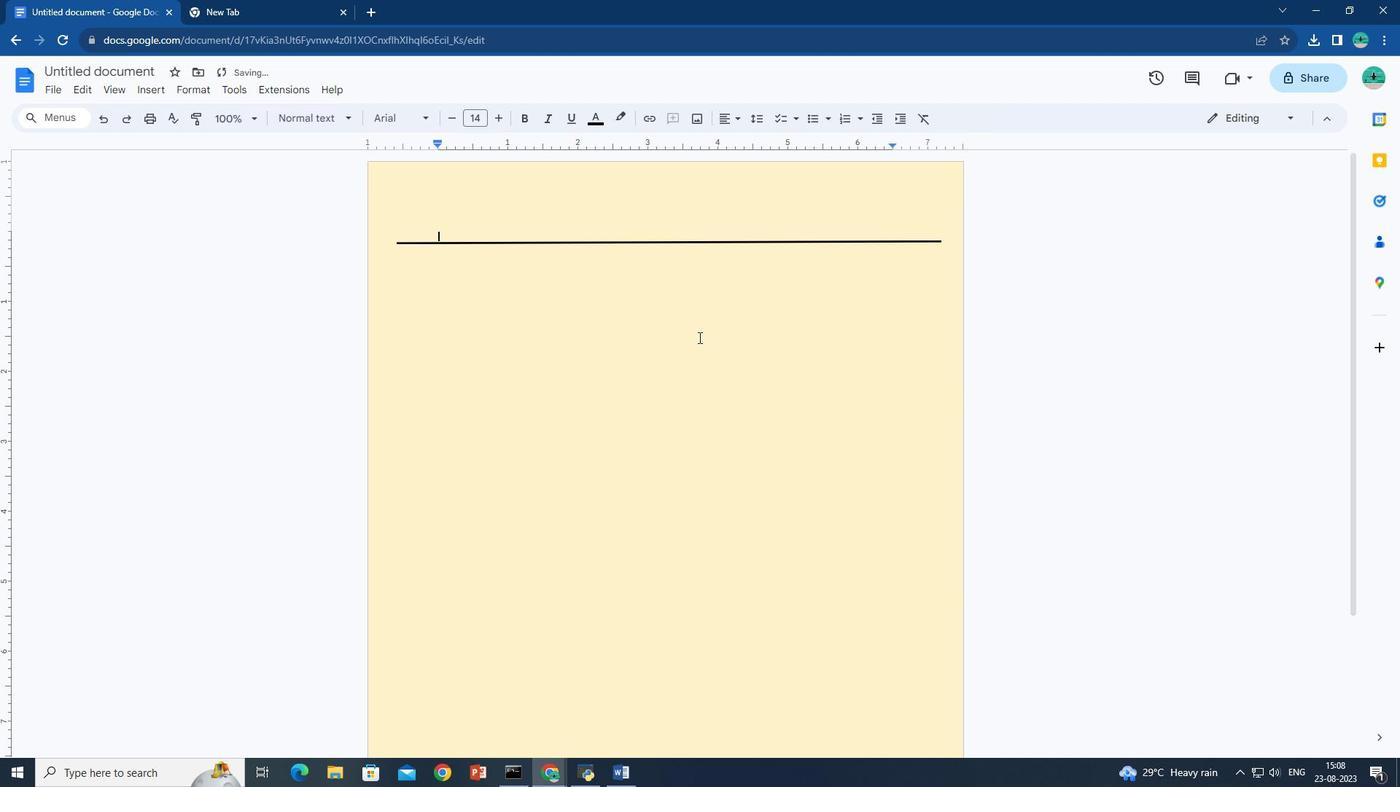 
Action: Mouse moved to (446, 298)
Screenshot: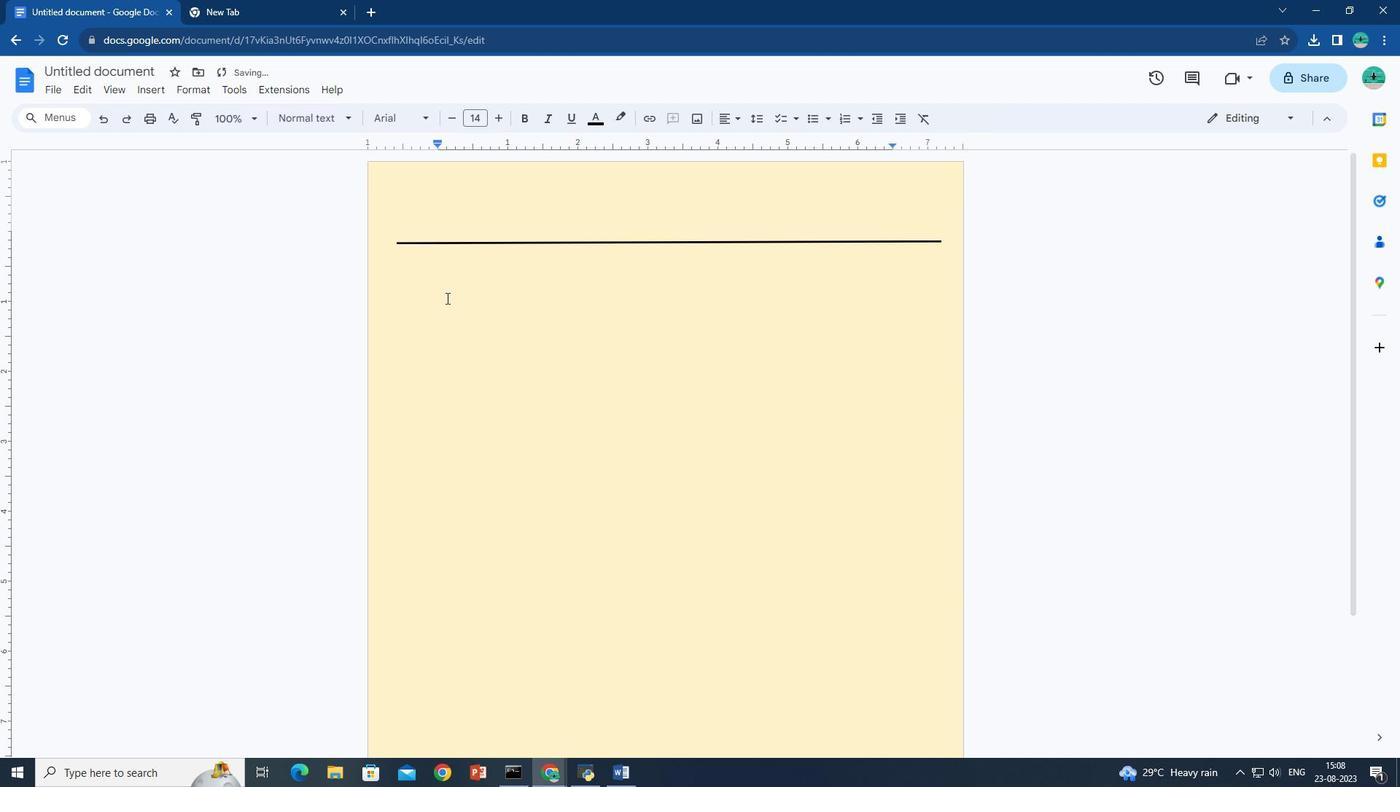 
Action: Key pressed <Key.enter>
Screenshot: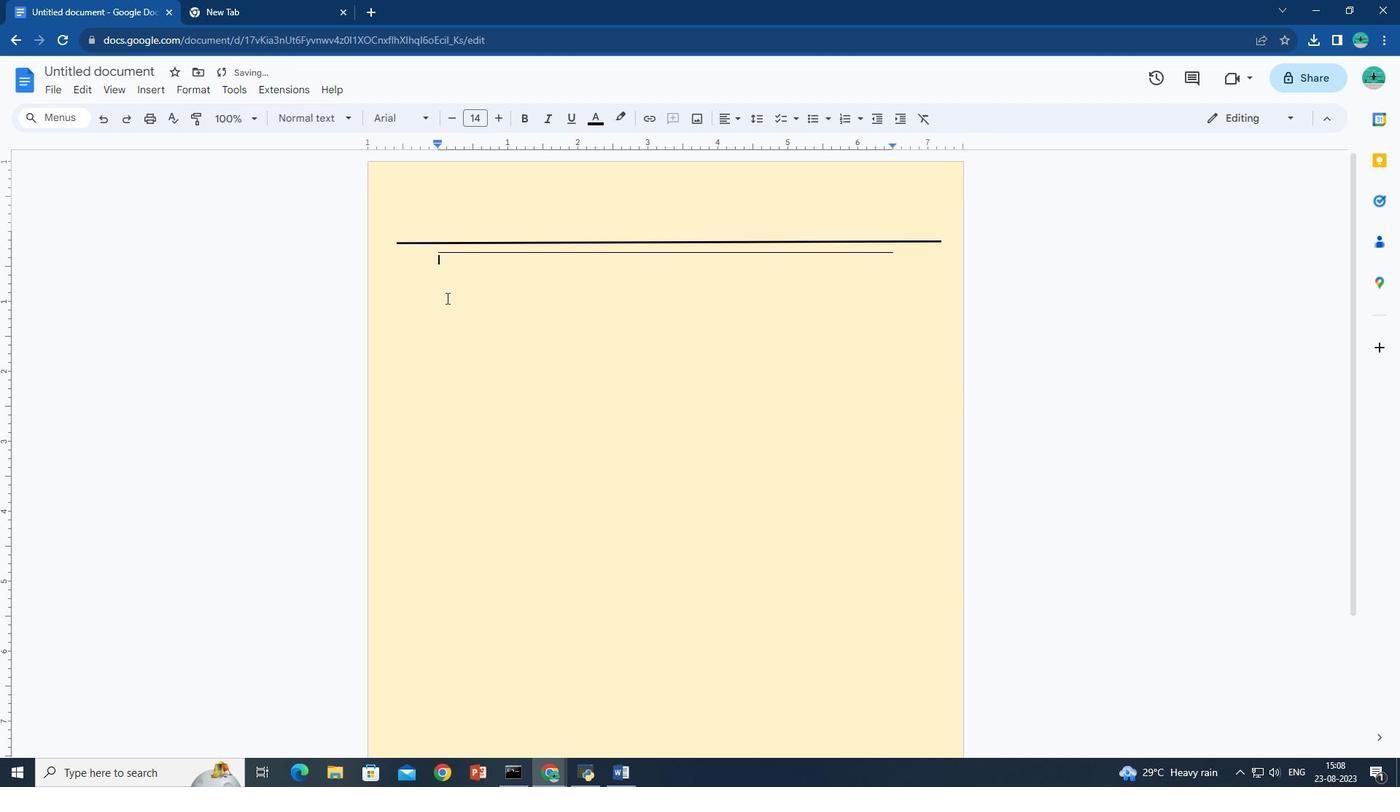 
Action: Mouse moved to (195, 80)
Screenshot: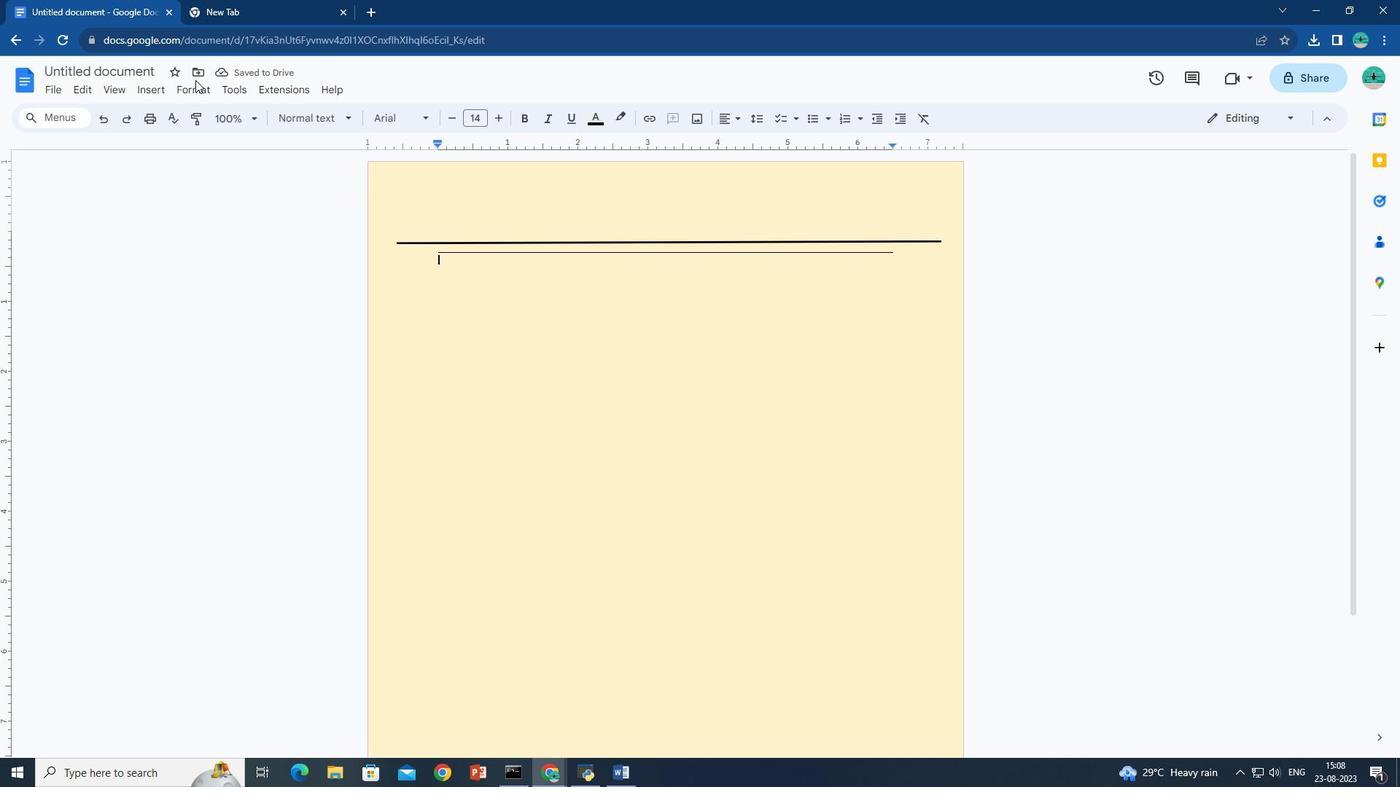
Action: Mouse pressed left at (195, 80)
Screenshot: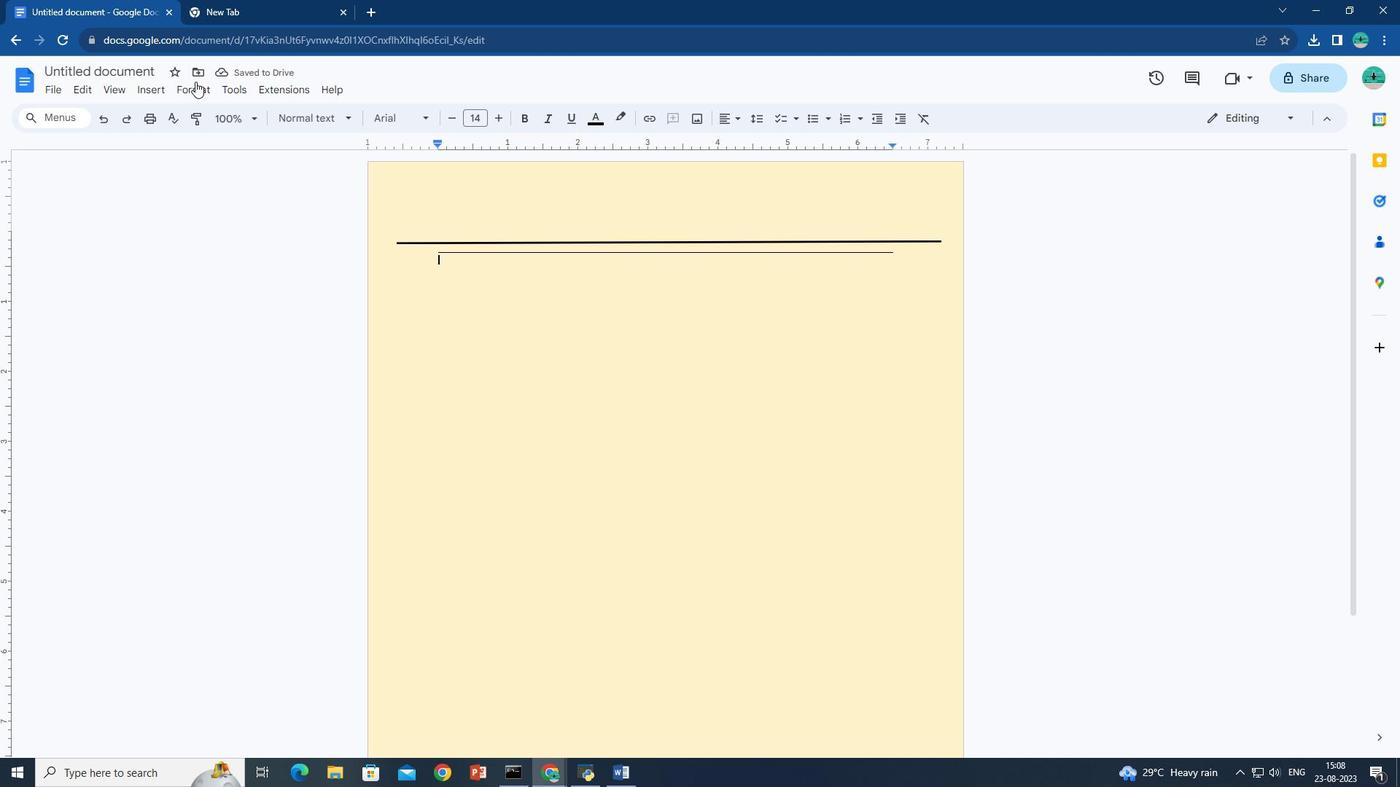 
Action: Mouse moved to (195, 91)
Screenshot: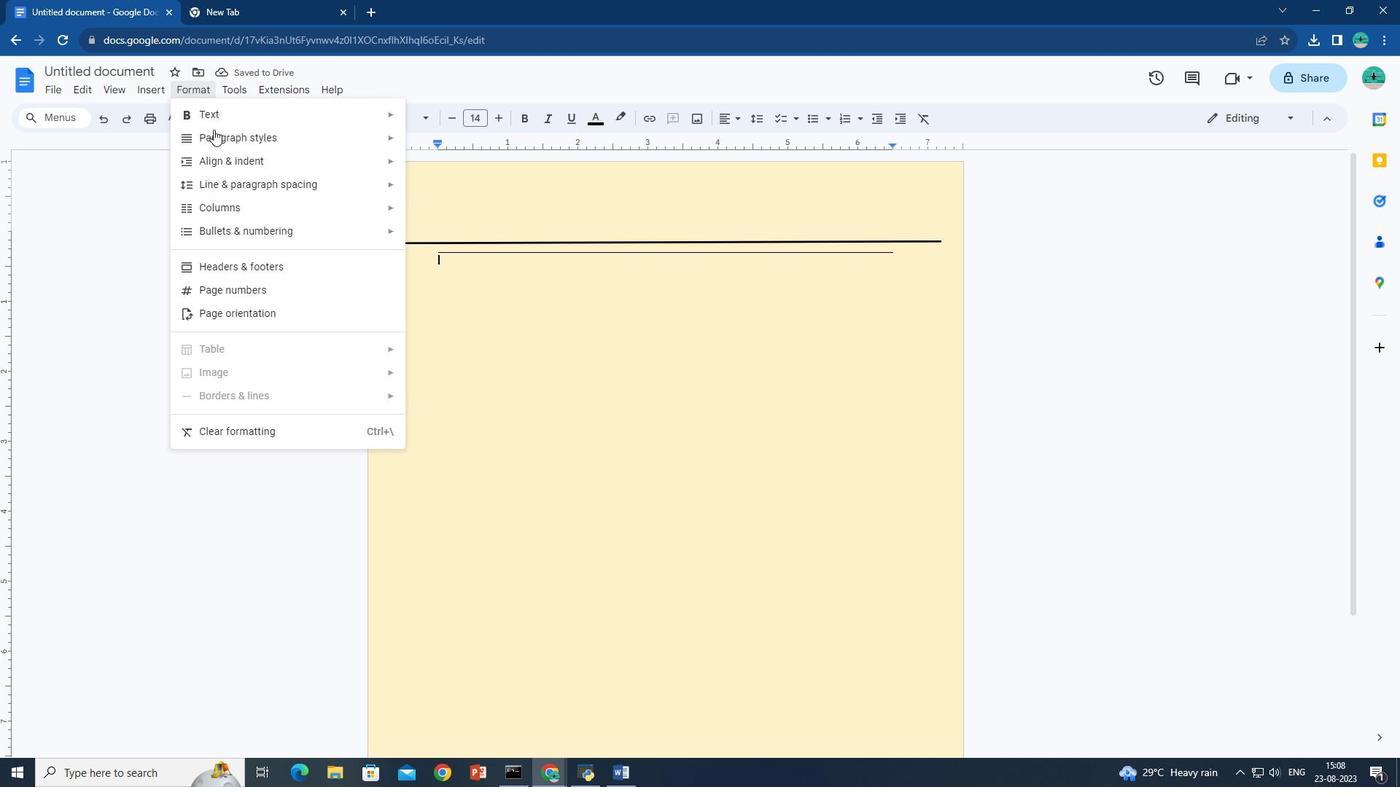 
Action: Mouse pressed left at (195, 91)
Screenshot: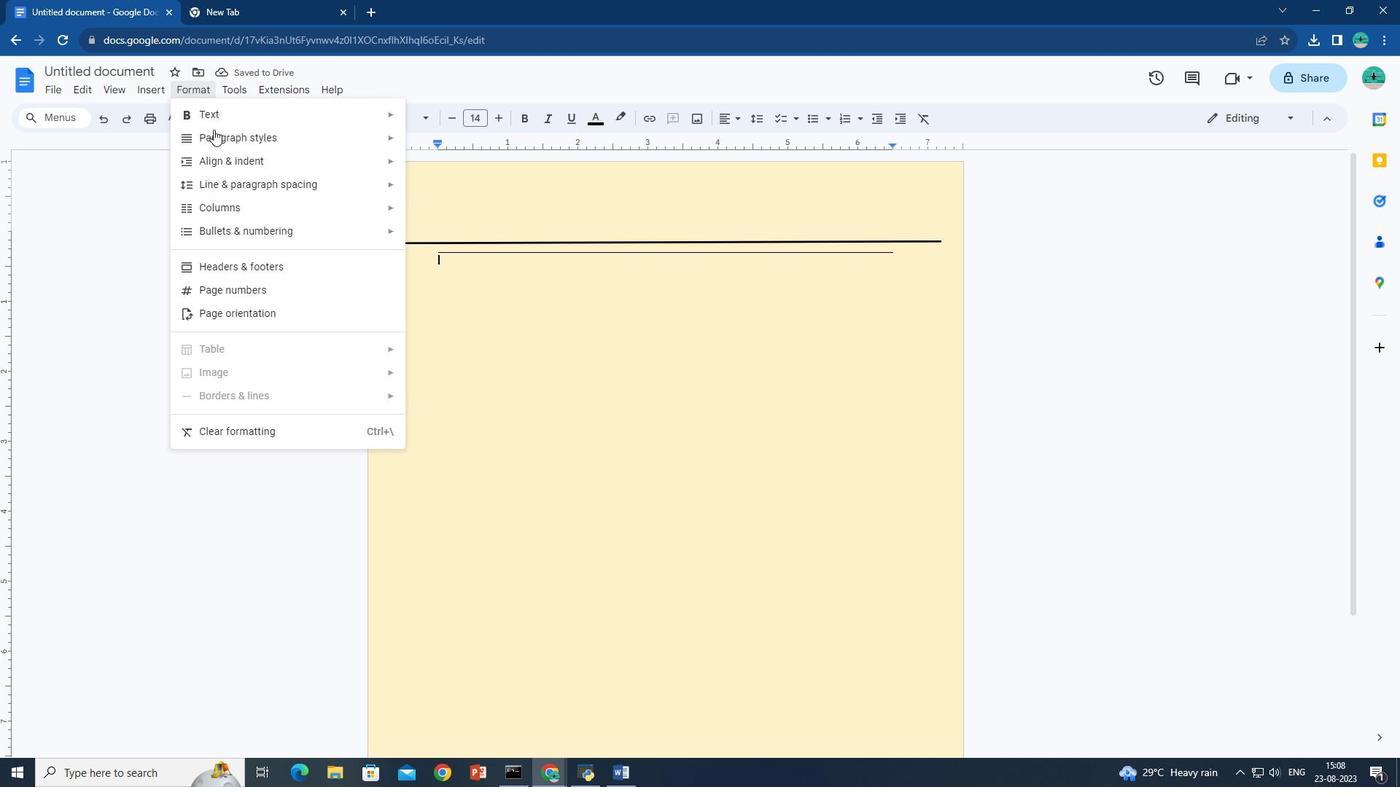 
Action: Mouse moved to (390, 142)
Screenshot: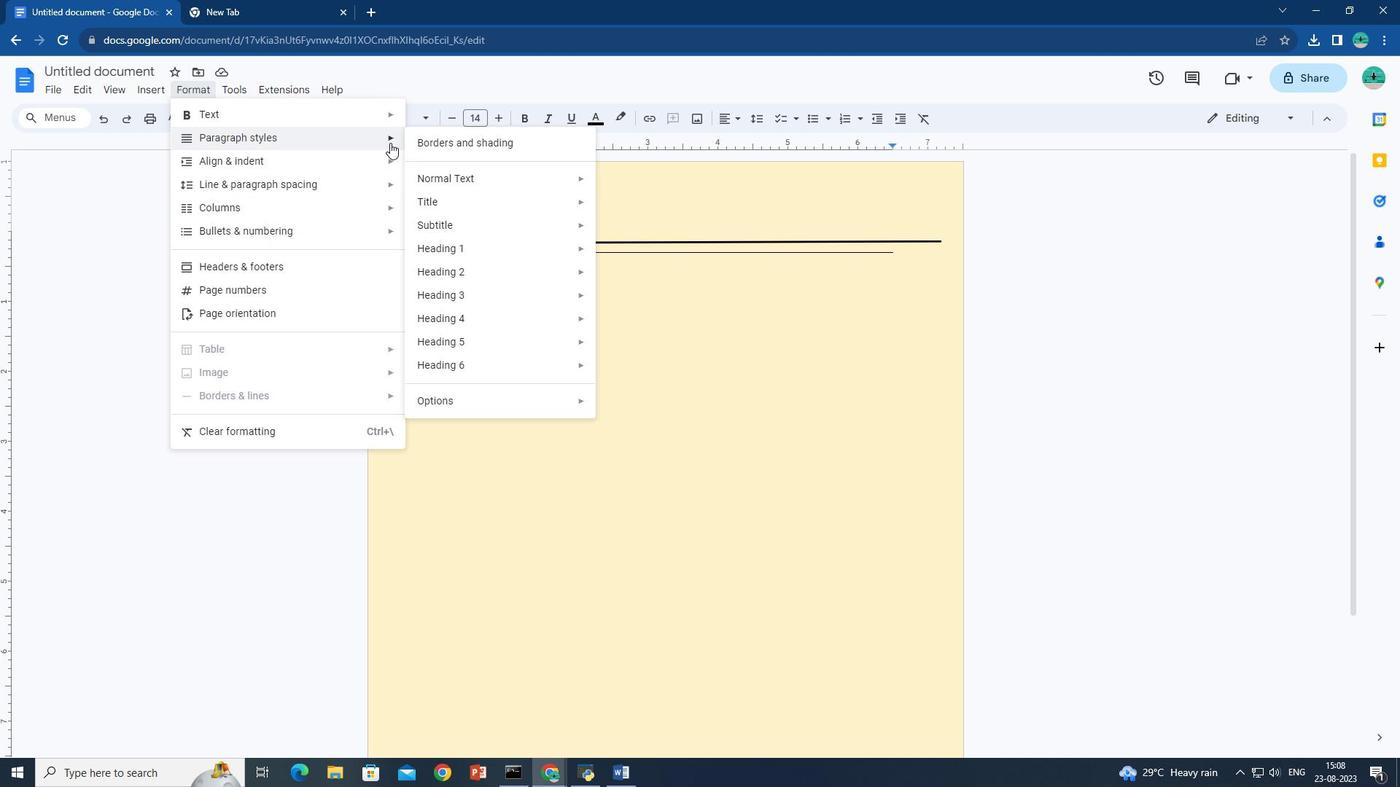 
Action: Mouse pressed left at (390, 142)
Screenshot: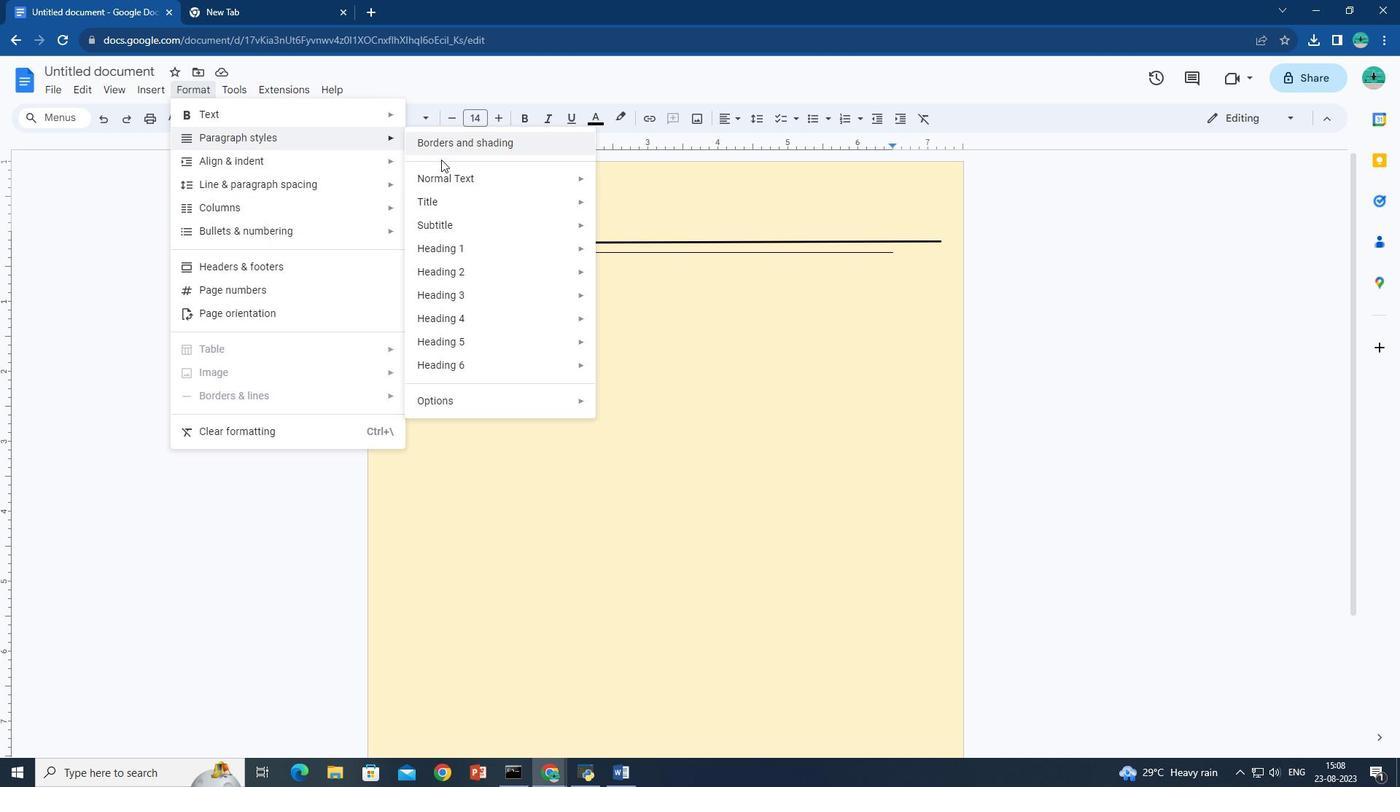 
Action: Mouse moved to (465, 153)
Screenshot: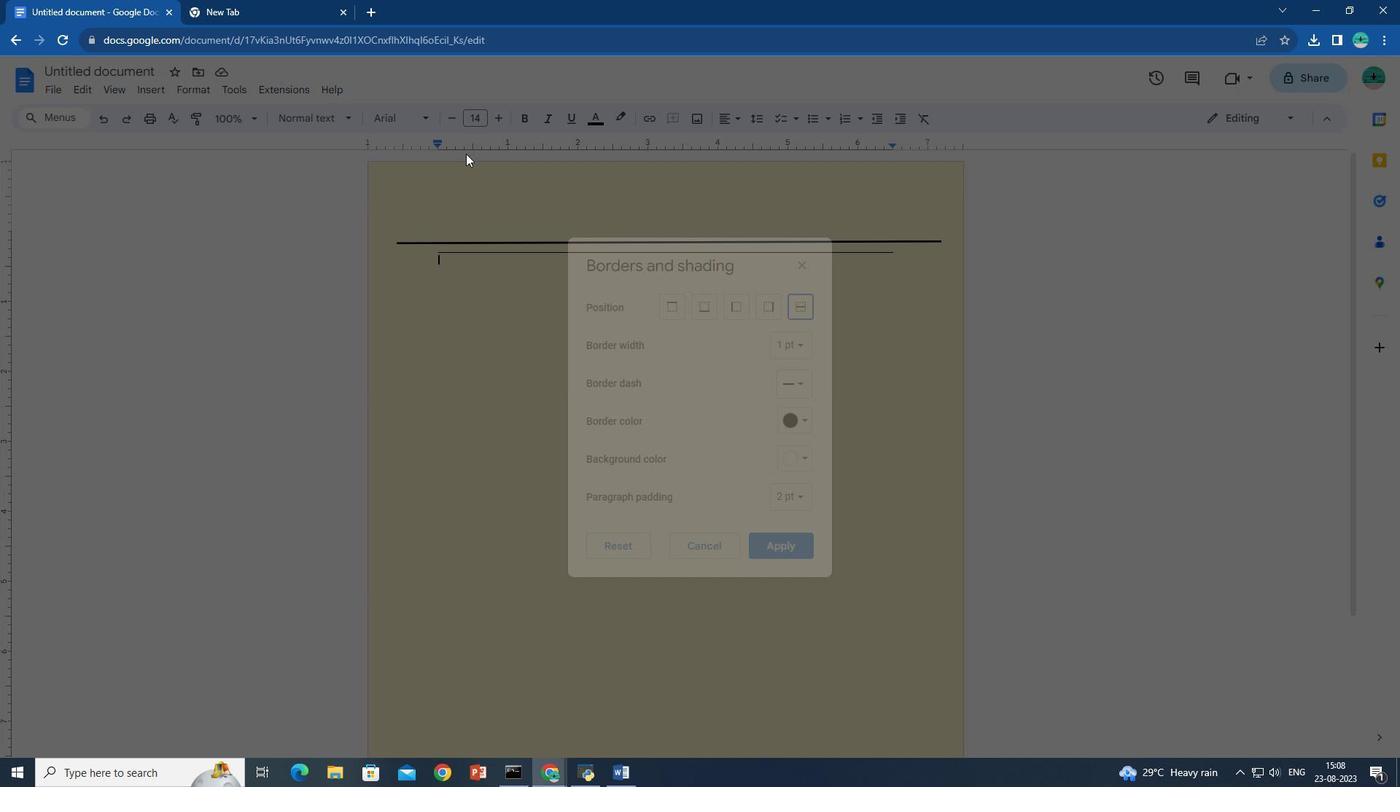 
Action: Mouse pressed left at (465, 153)
Screenshot: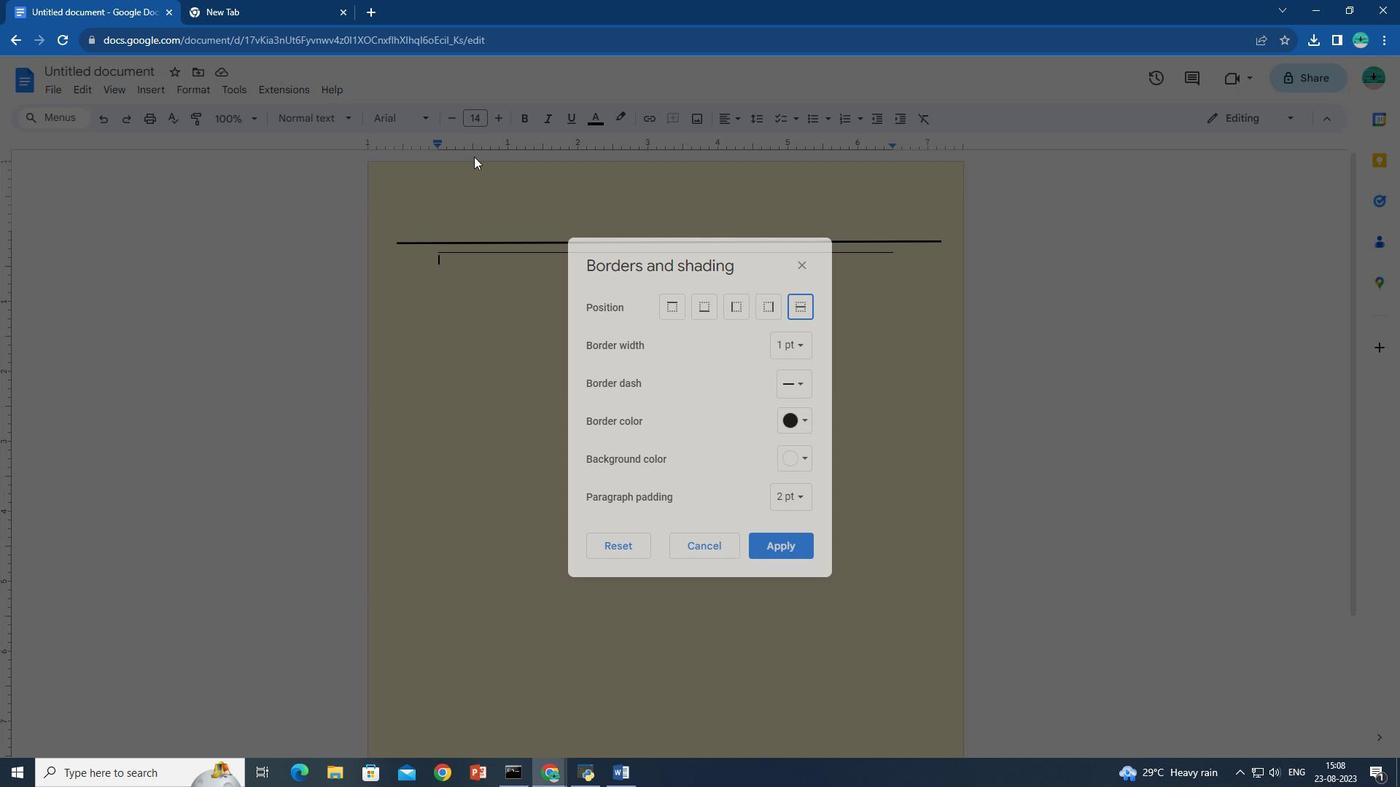 
Action: Mouse moved to (800, 305)
Screenshot: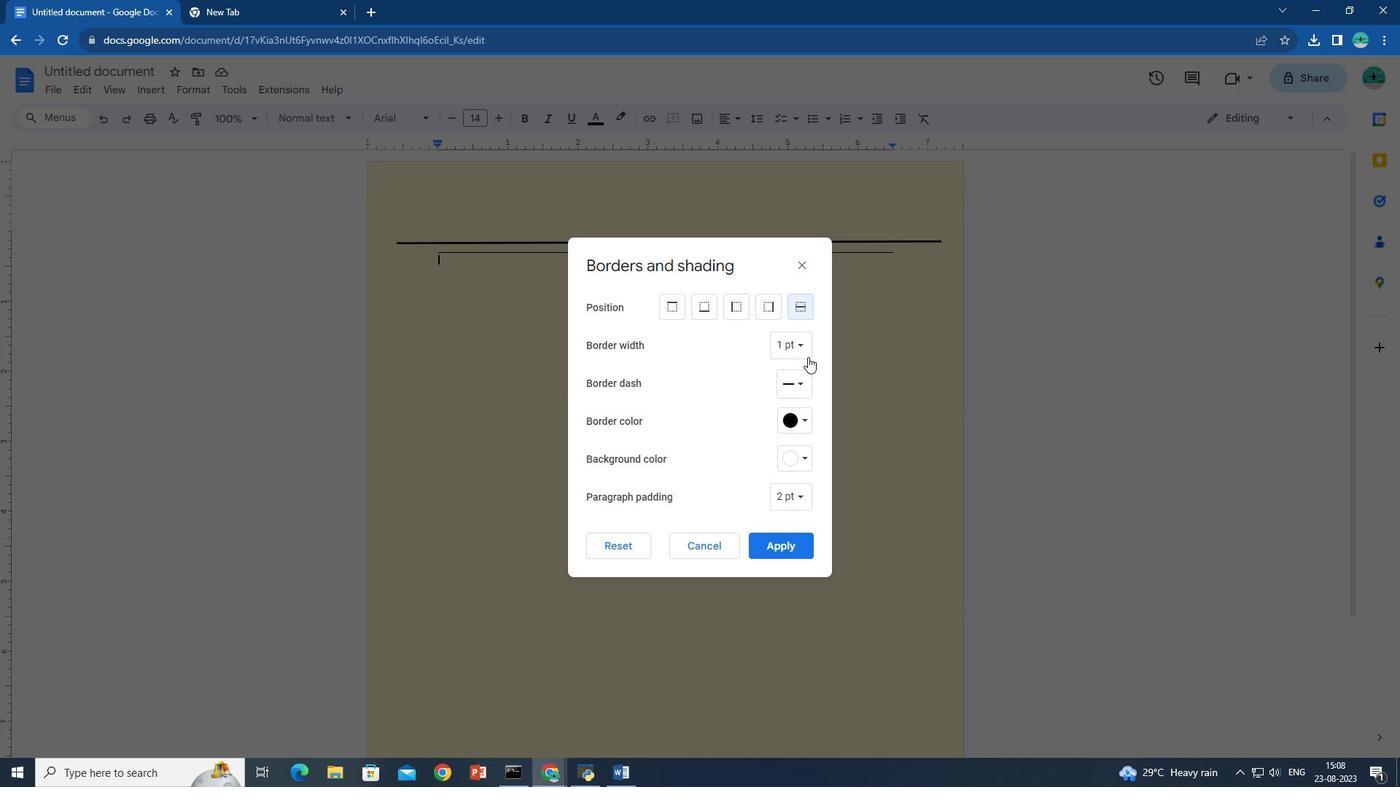 
Action: Mouse pressed left at (800, 305)
Screenshot: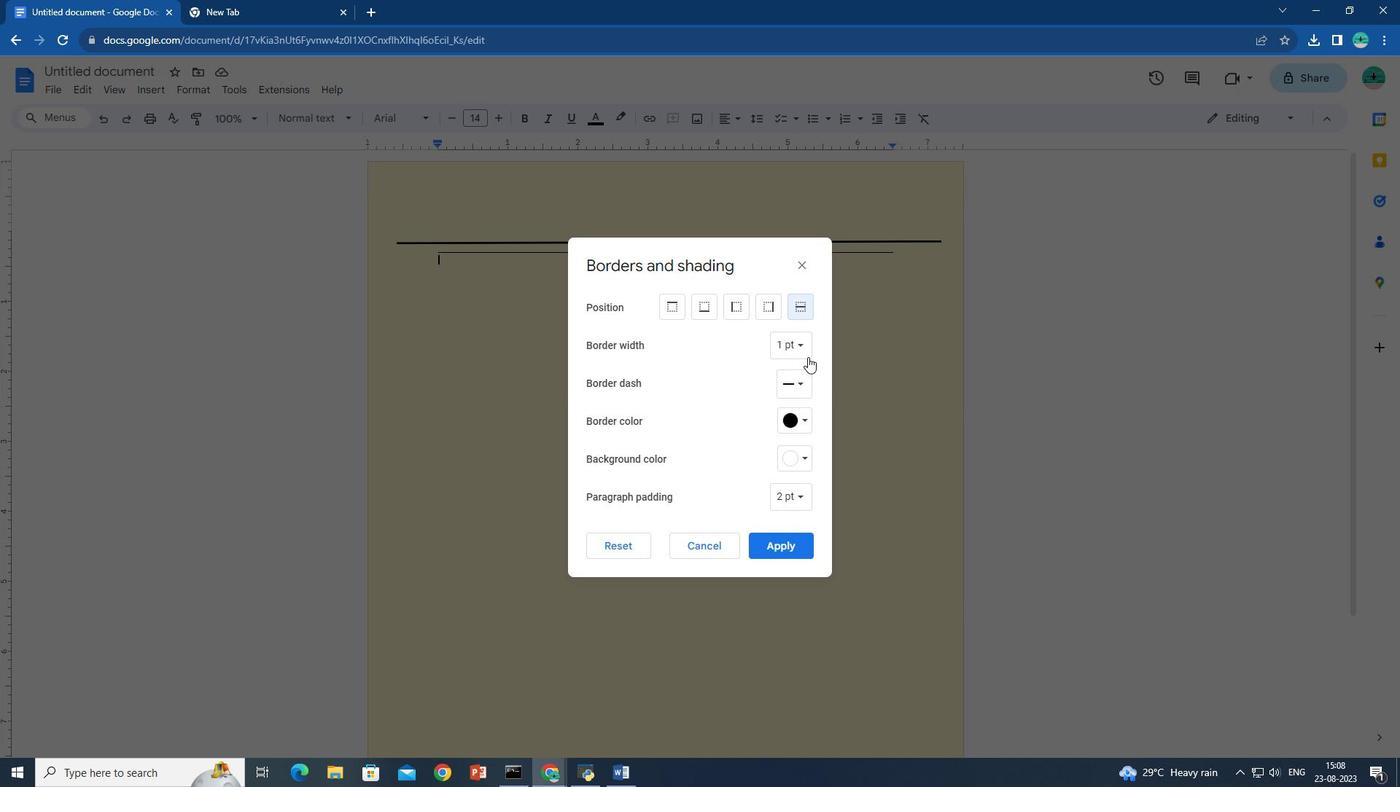 
Action: Mouse moved to (783, 564)
Screenshot: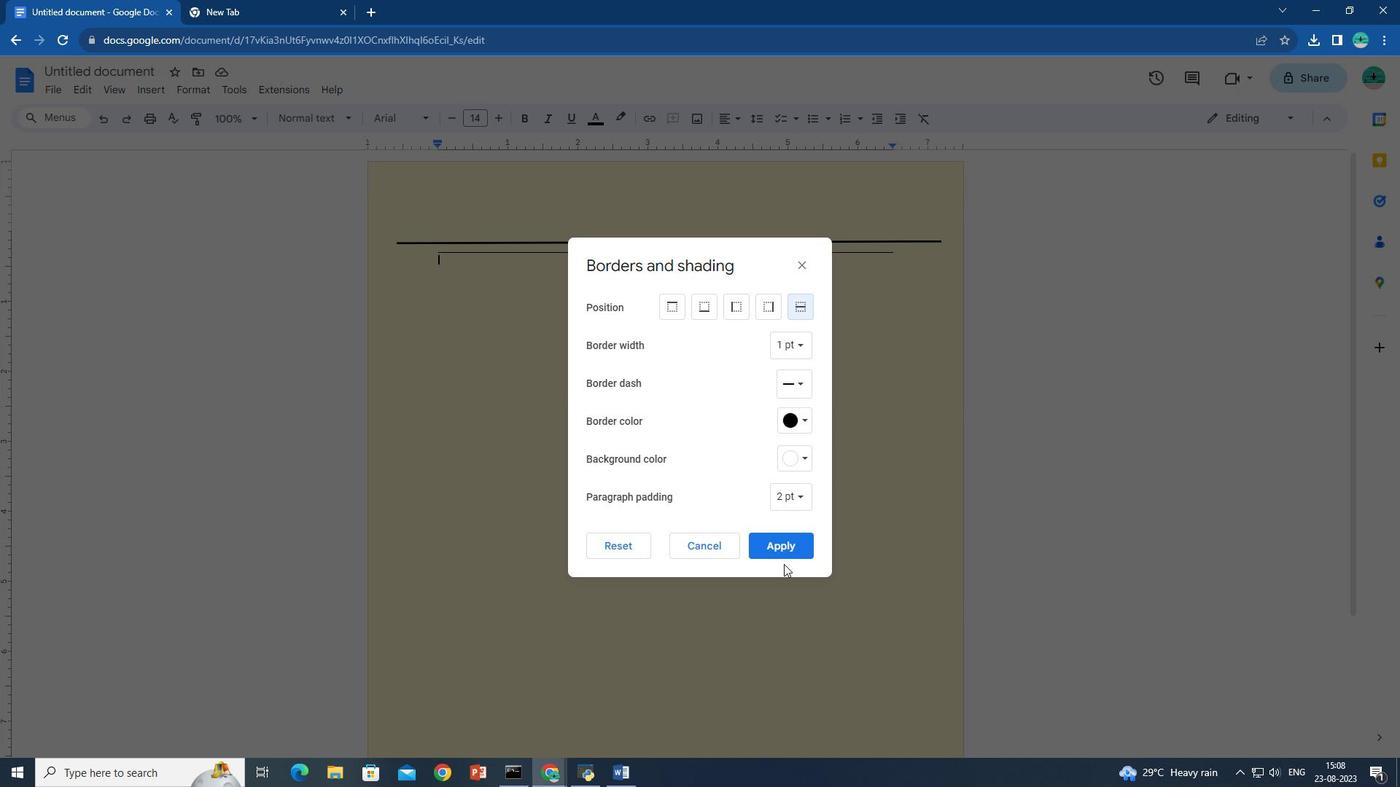 
Action: Mouse pressed left at (783, 564)
Screenshot: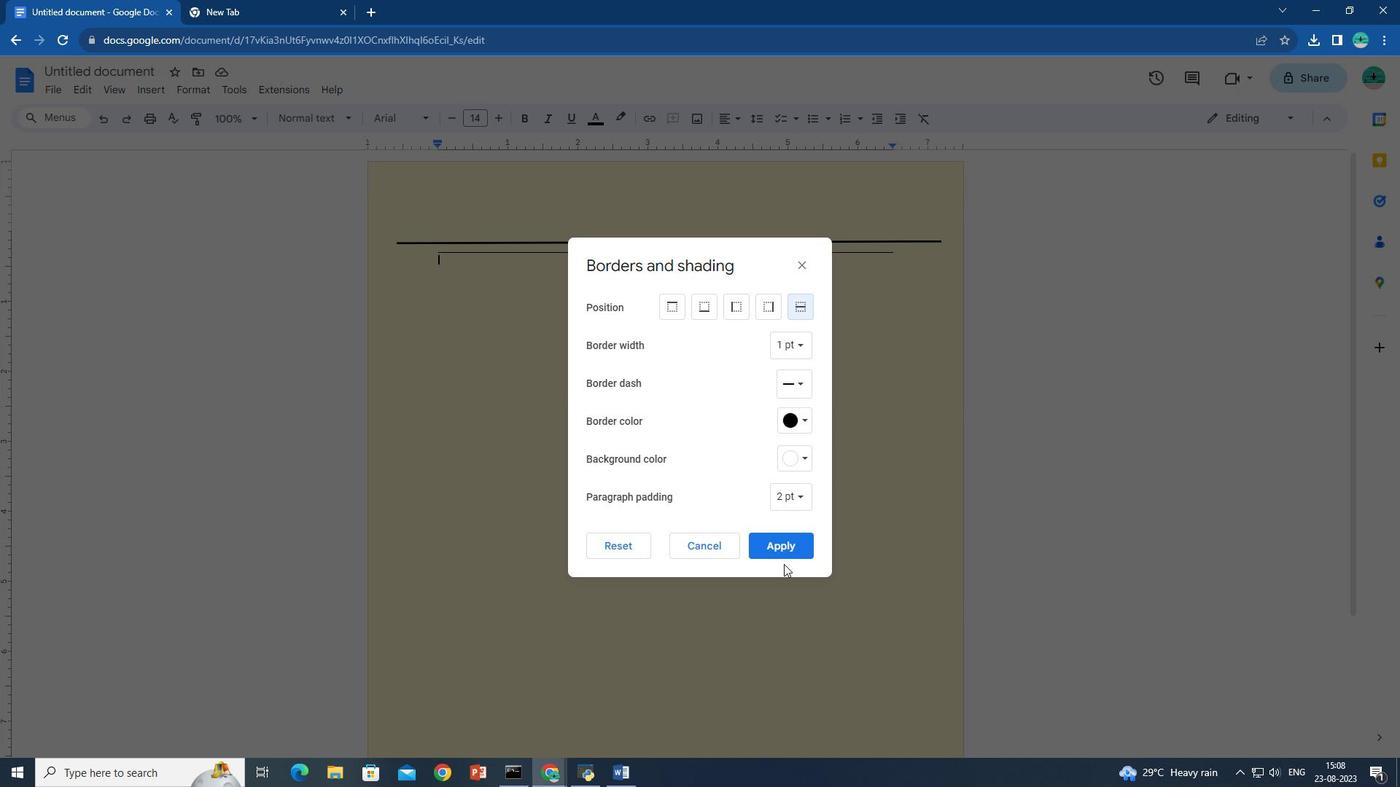 
Action: Mouse moved to (783, 554)
Screenshot: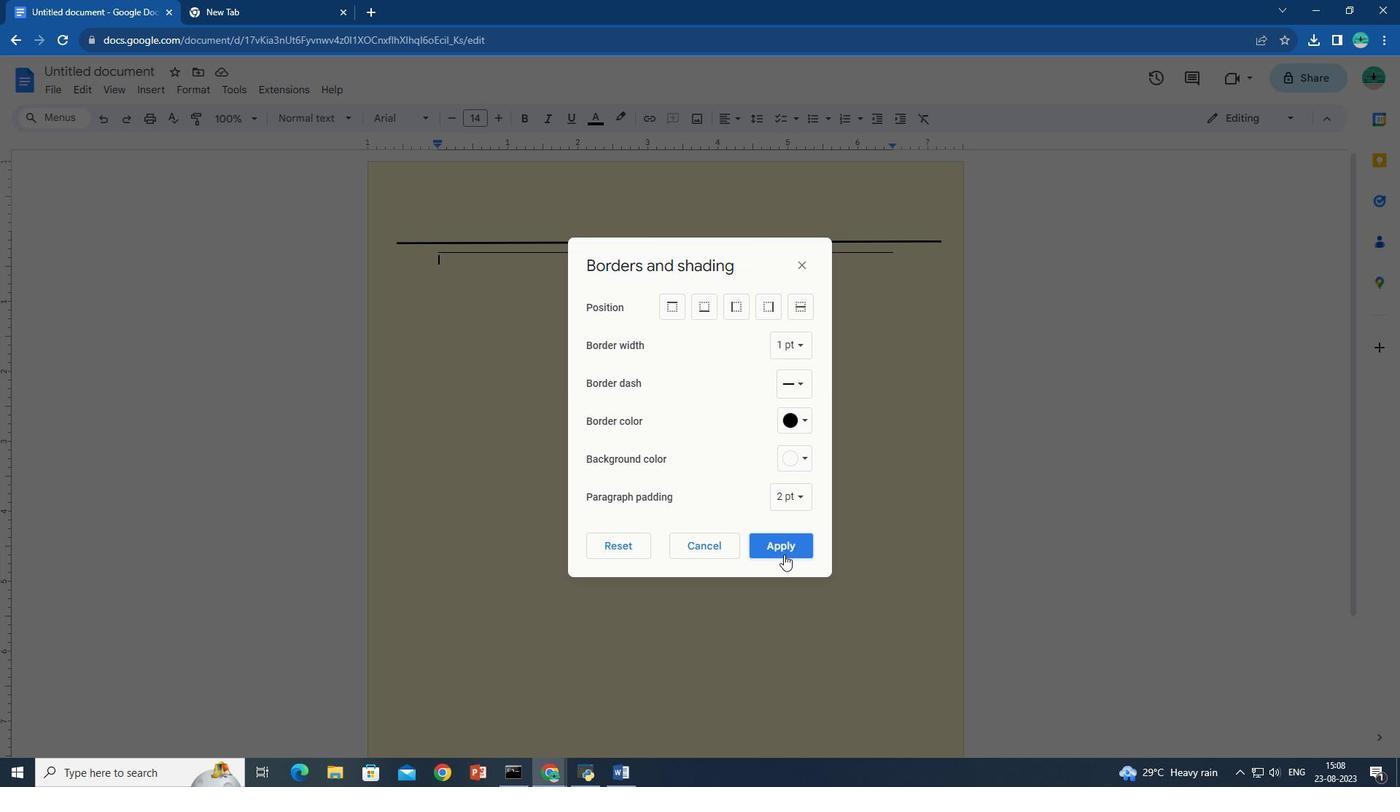 
Action: Mouse pressed left at (783, 554)
Screenshot: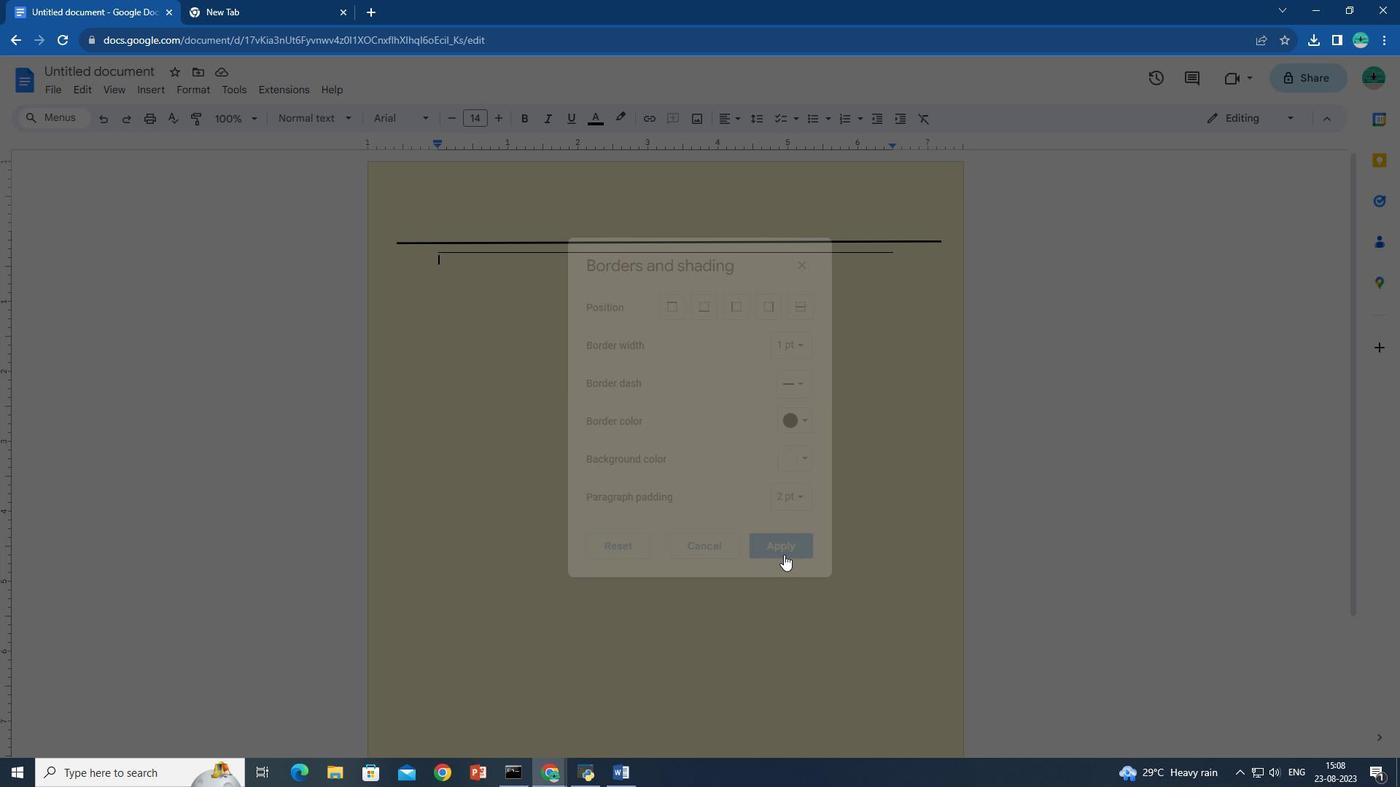 
Action: Mouse moved to (602, 273)
Screenshot: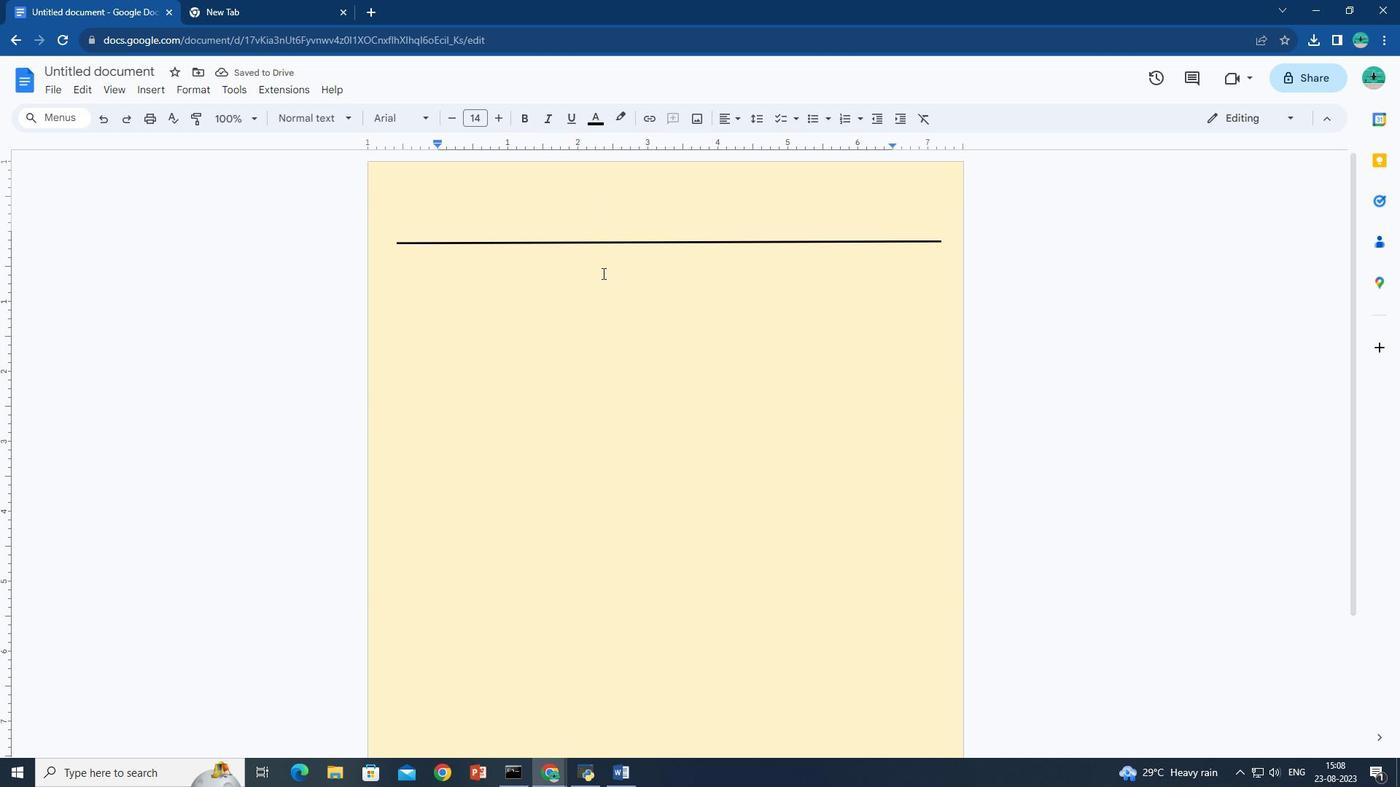 
Action: Key pressed <Key.space><Key.space><Key.space><Key.space><Key.space><Key.space><Key.space><Key.space><Key.space><Key.space><Key.space><Key.space><Key.space><Key.space><Key.space><Key.space><Key.space><Key.space><Key.space><Key.space><Key.space><Key.space><Key.space><Key.space><Key.space><Key.space><Key.space><Key.space><Key.space><Key.space><Key.space><Key.space><Key.space><Key.space><Key.space><Key.space><Key.space><Key.space><Key.space><Key.space><Key.space><Key.space><Key.space><Key.space><Key.space><Key.space><Key.space><Key.space><Key.space><Key.space><Key.space><Key.space><Key.space><Key.space><Key.space><Key.space><Key.space><Key.space><Key.space>
Screenshot: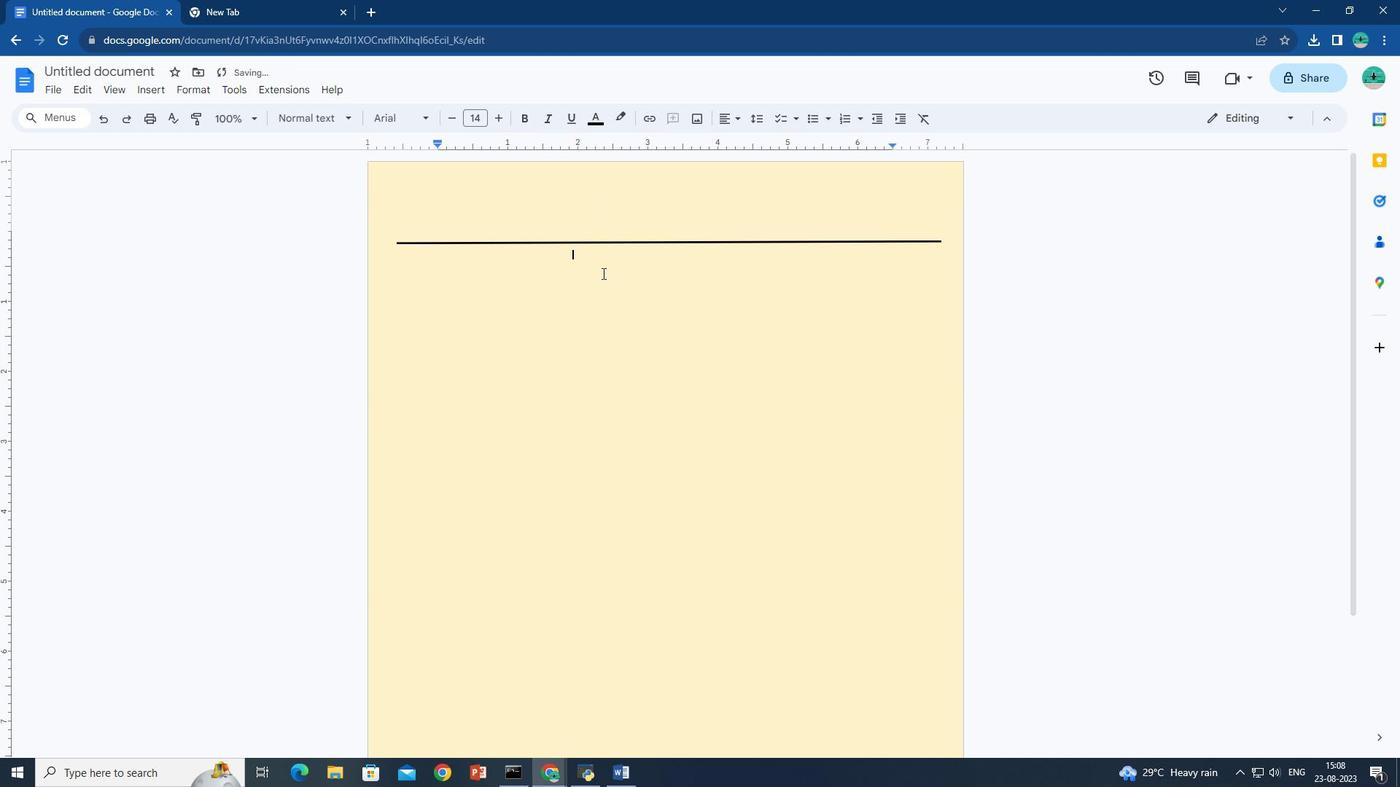
Action: Mouse moved to (475, 87)
Screenshot: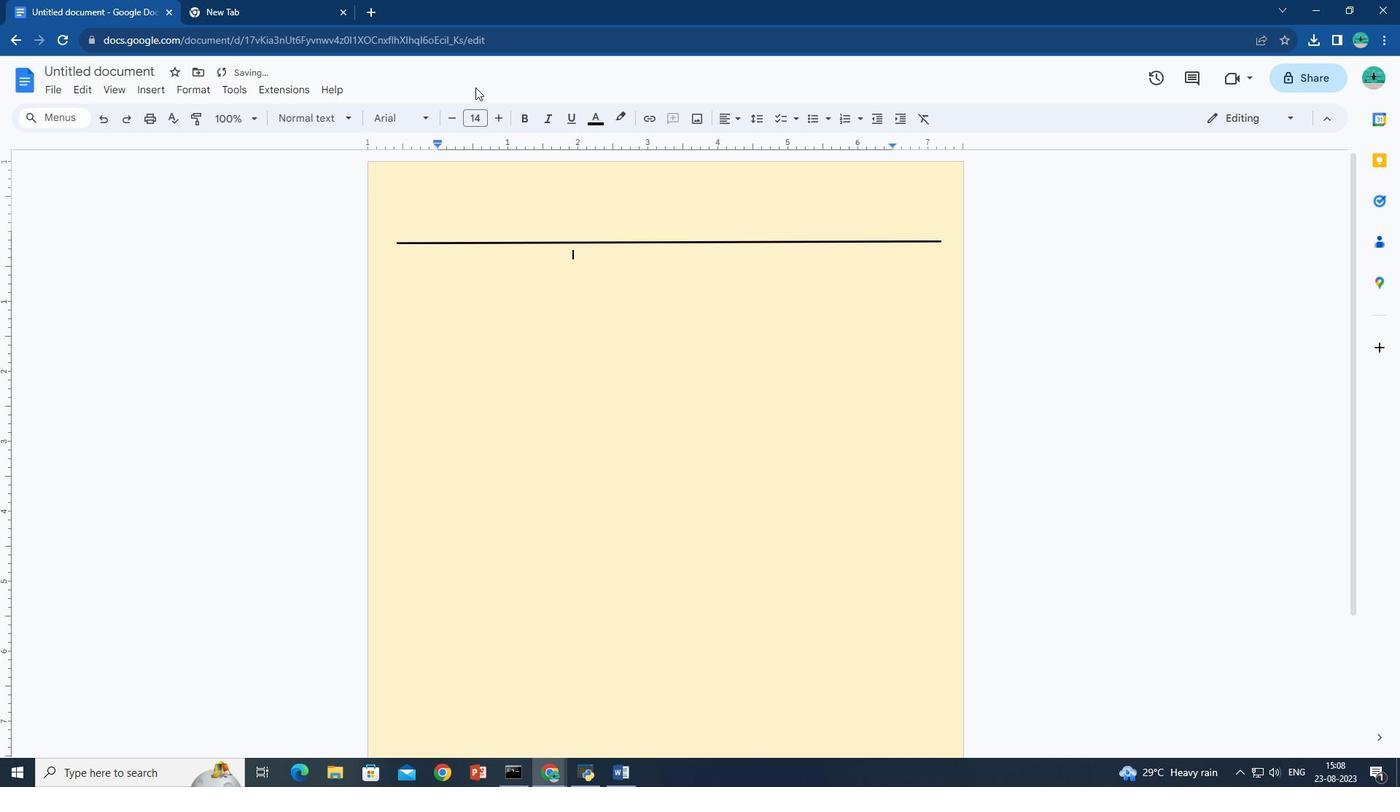 
Action: Key pressed <Key.caps_lock>E<Key.backspace><Key.caps_lock>est2021
Screenshot: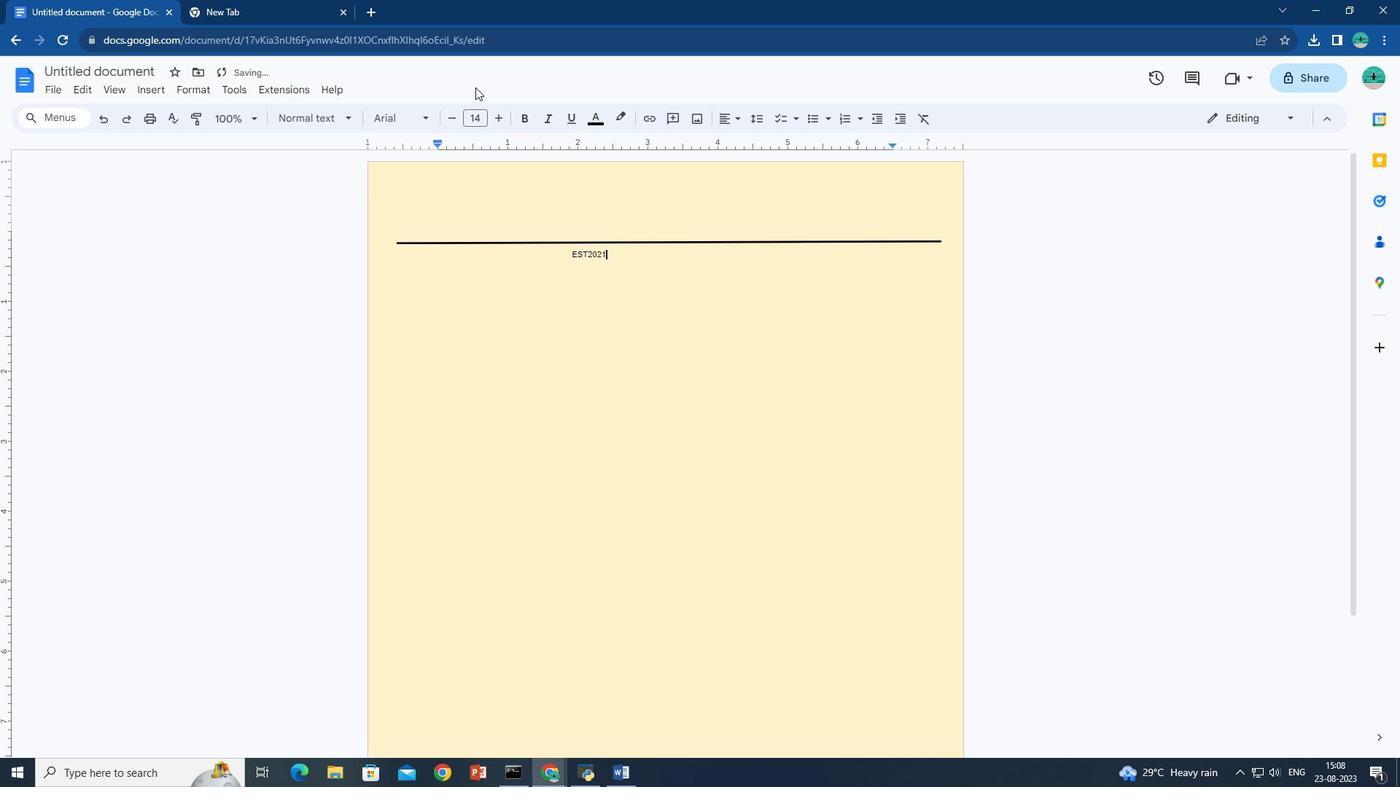 
Action: Mouse moved to (511, 103)
Screenshot: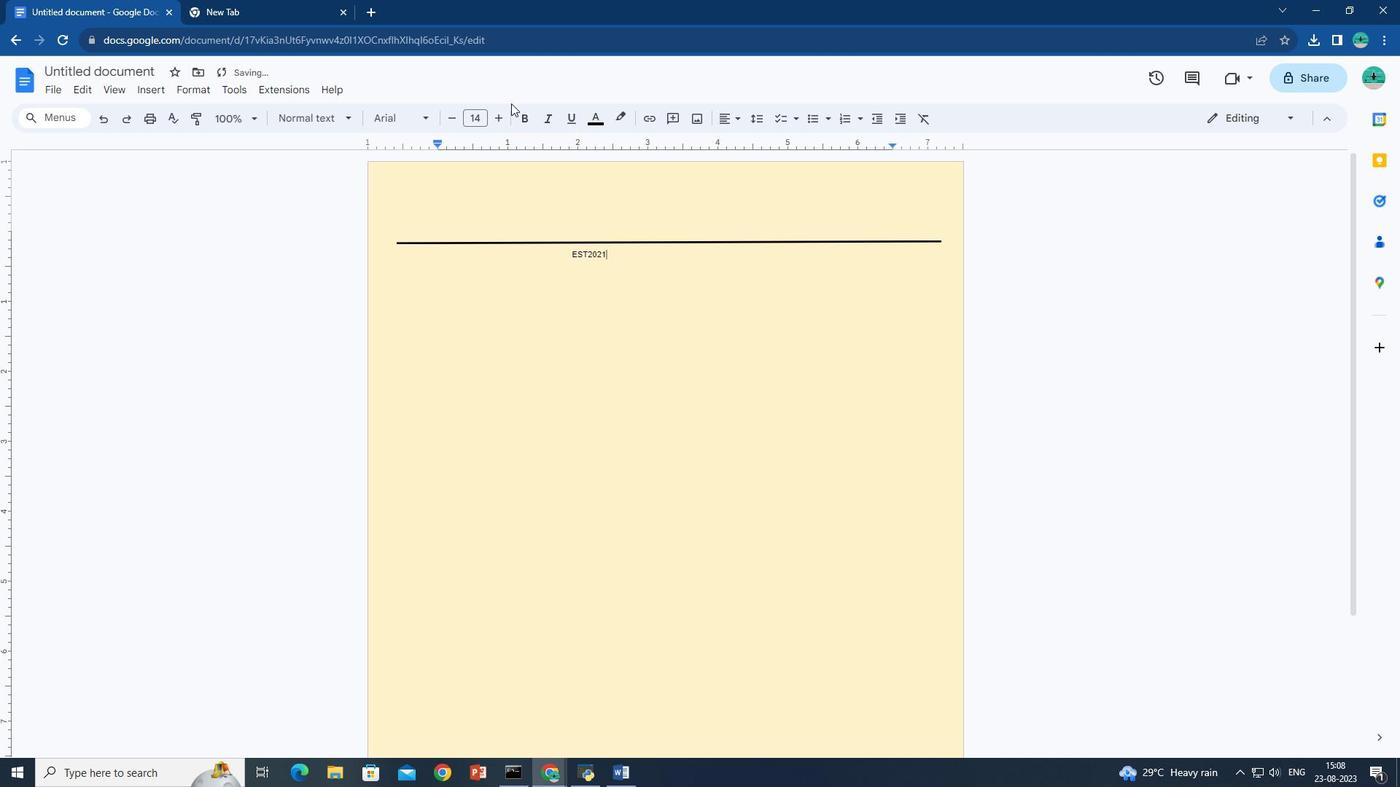 
Action: Key pressed <Key.shift><Key.left><Key.left><Key.left><Key.left><Key.left><Key.left><Key.left><Key.left><Key.left>
Screenshot: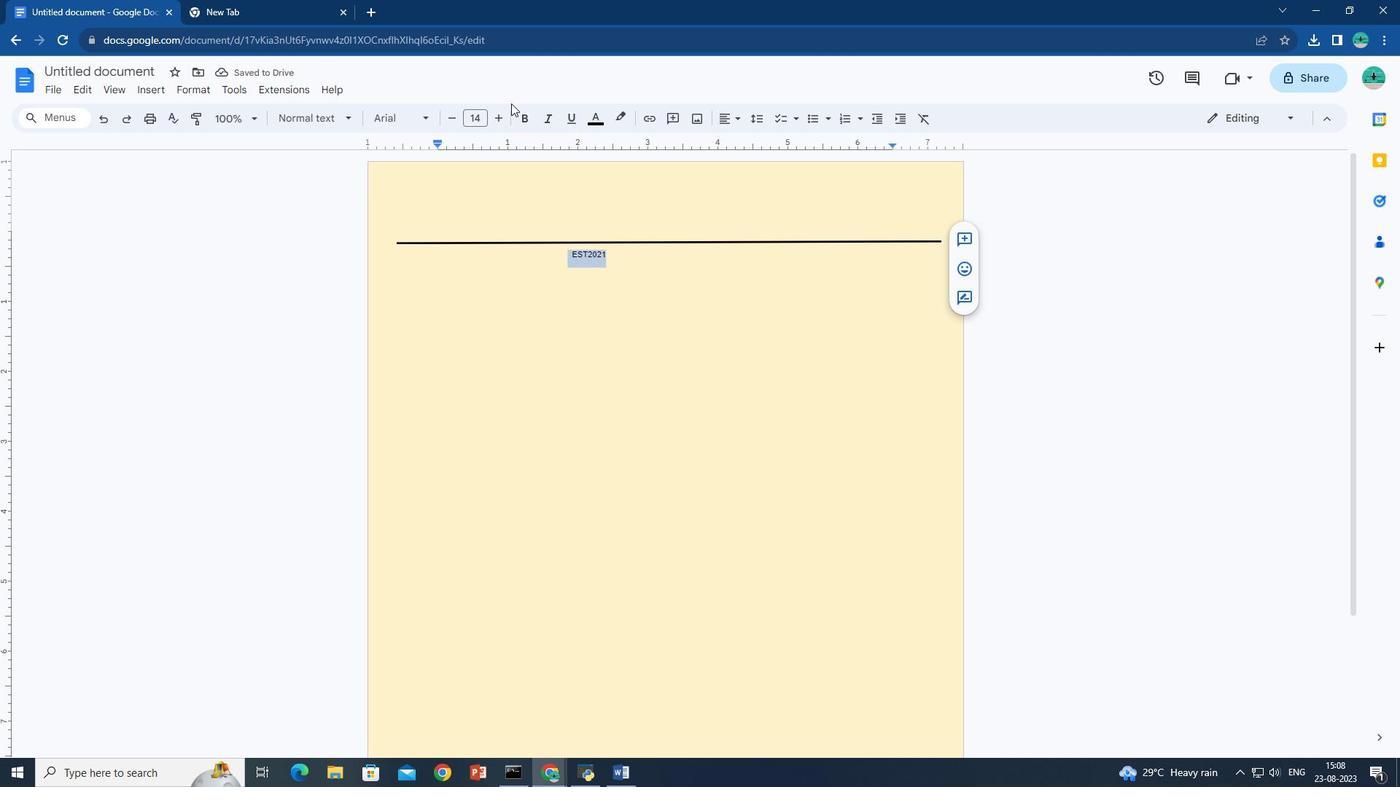 
Action: Mouse scrolled (511, 104) with delta (0, 0)
Screenshot: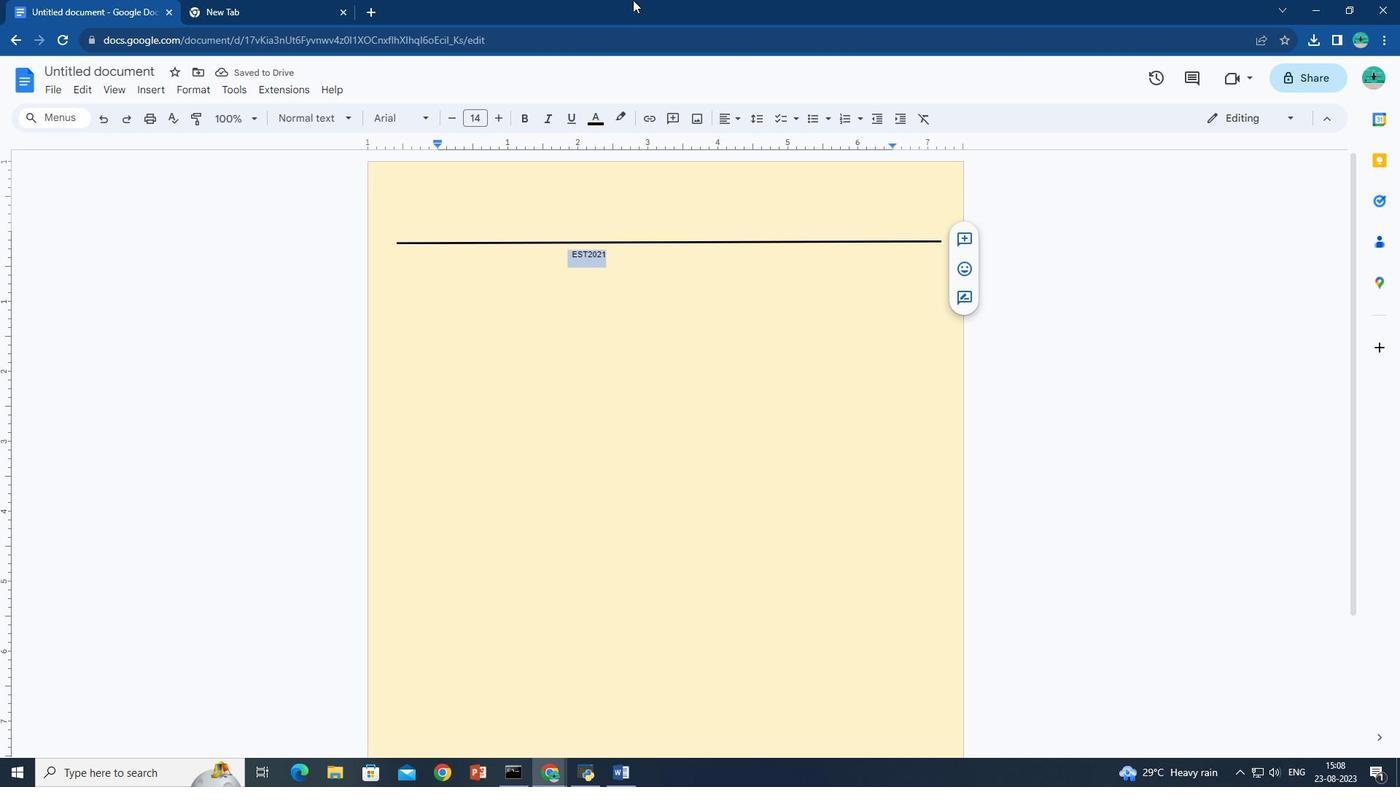 
Action: Mouse moved to (507, 121)
Screenshot: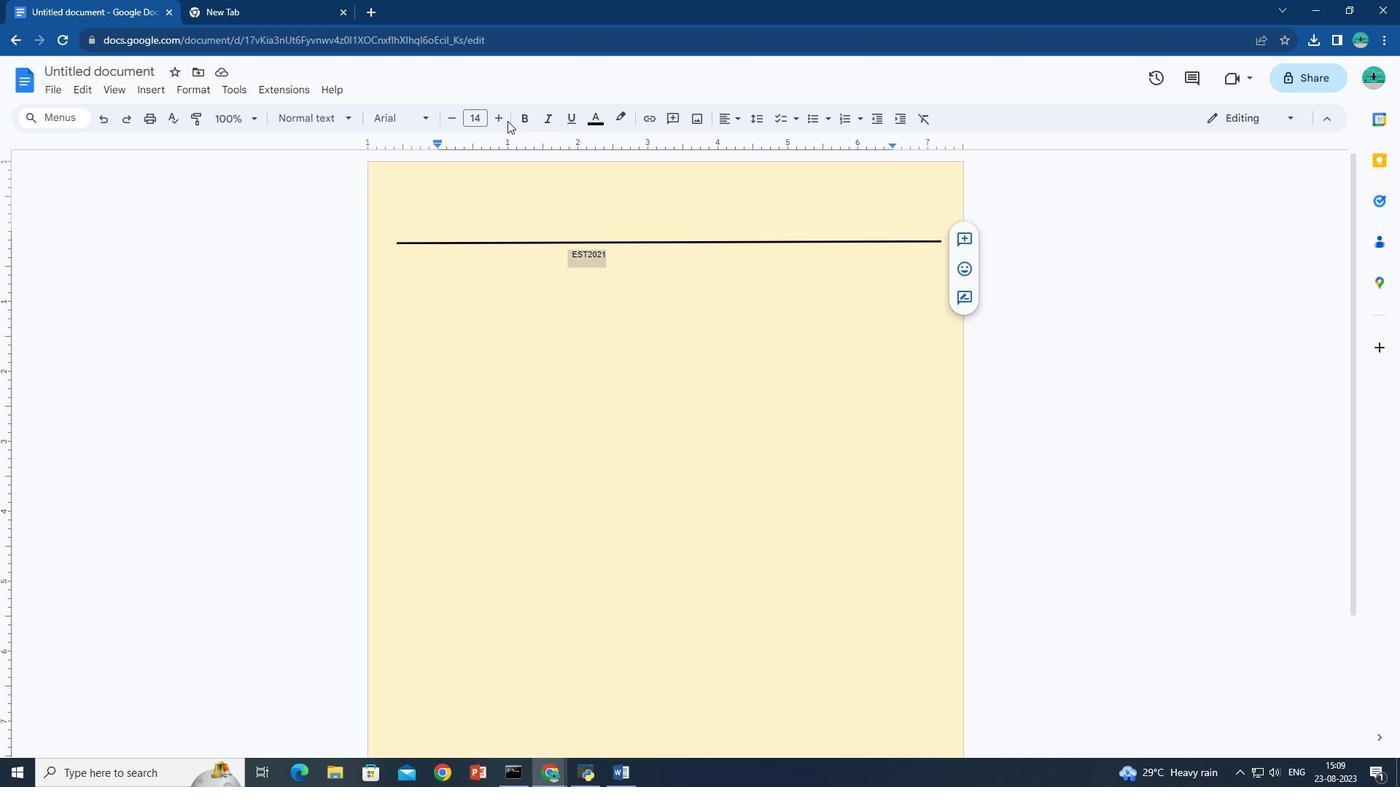 
Action: Mouse pressed left at (507, 121)
Screenshot: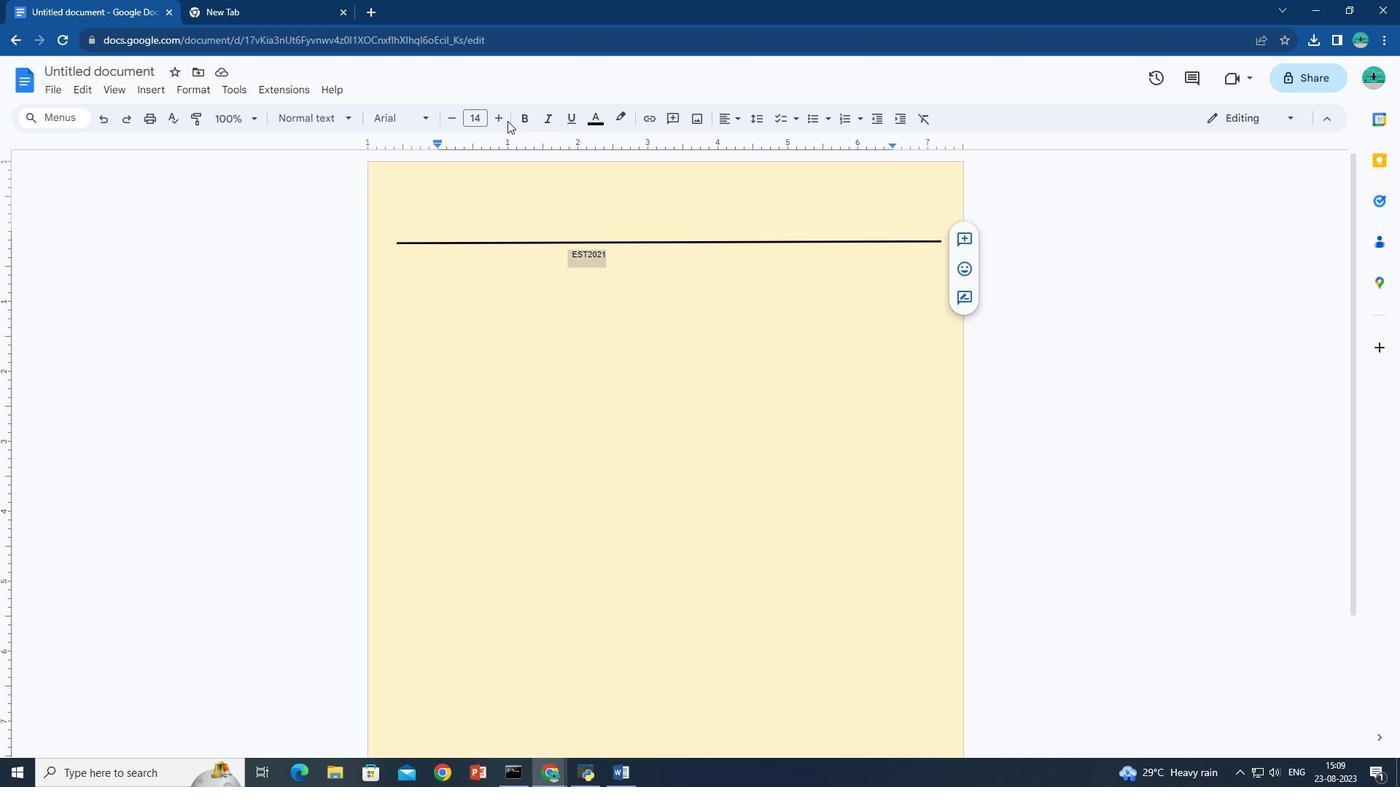 
Action: Mouse pressed left at (507, 121)
Screenshot: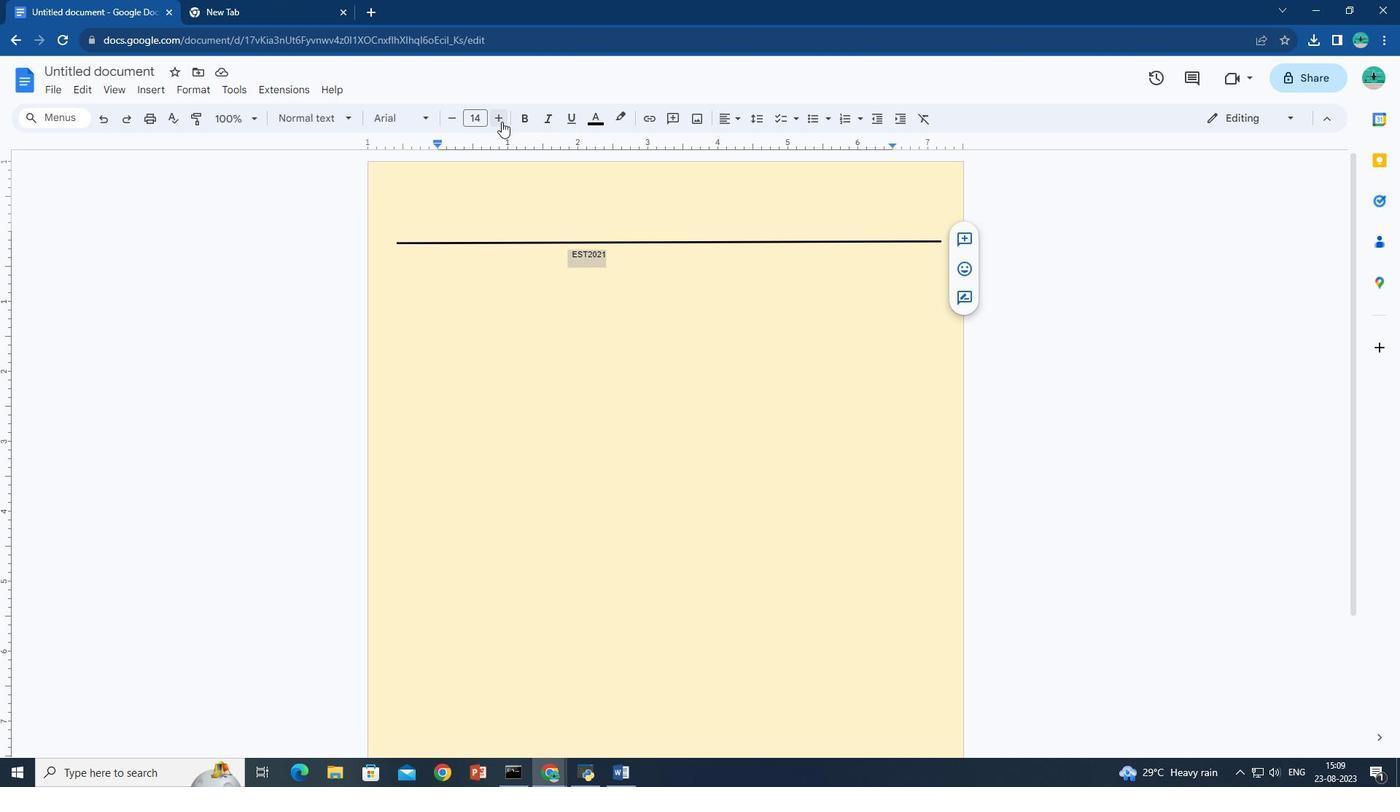 
Action: Mouse pressed left at (507, 121)
Screenshot: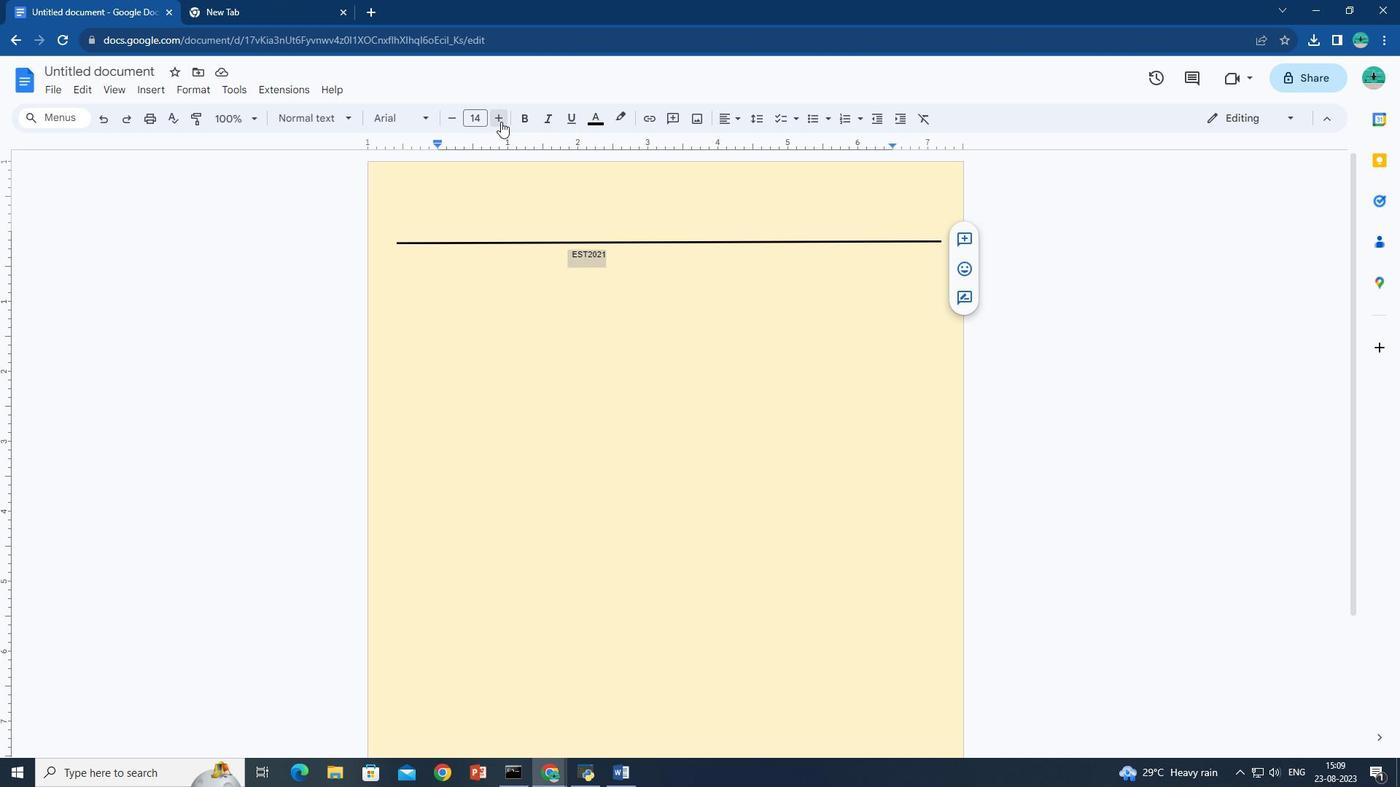 
Action: Mouse moved to (500, 121)
Screenshot: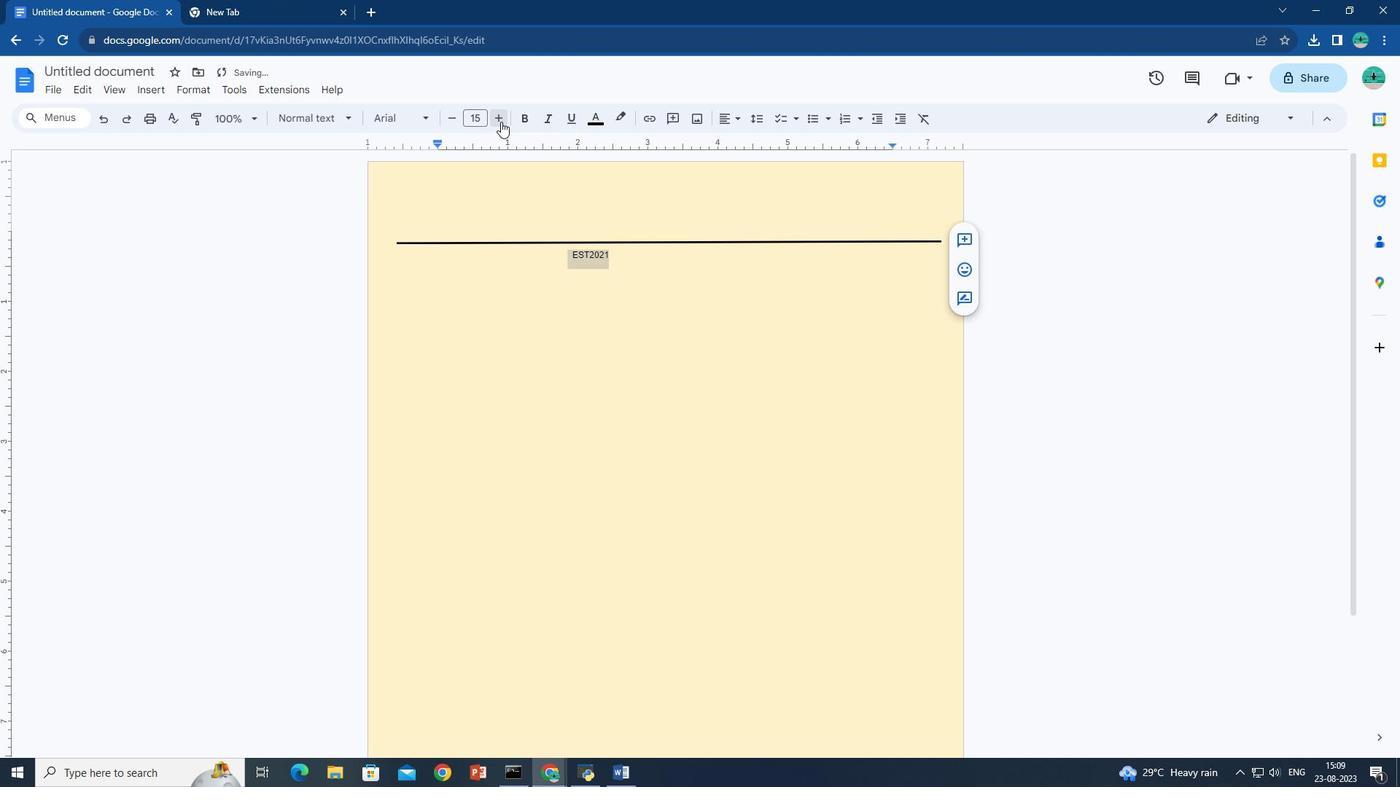 
Action: Mouse pressed left at (500, 121)
Screenshot: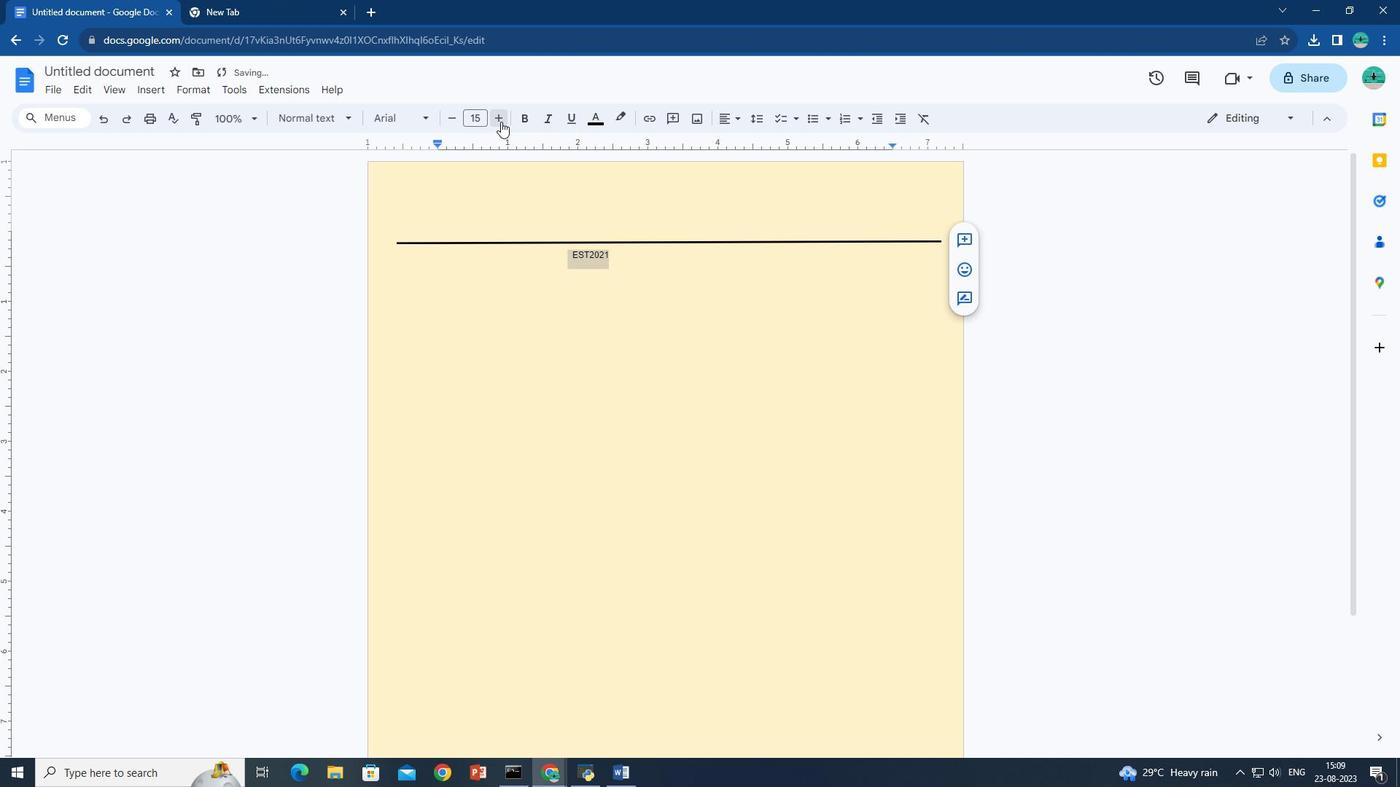 
Action: Mouse pressed left at (500, 121)
Screenshot: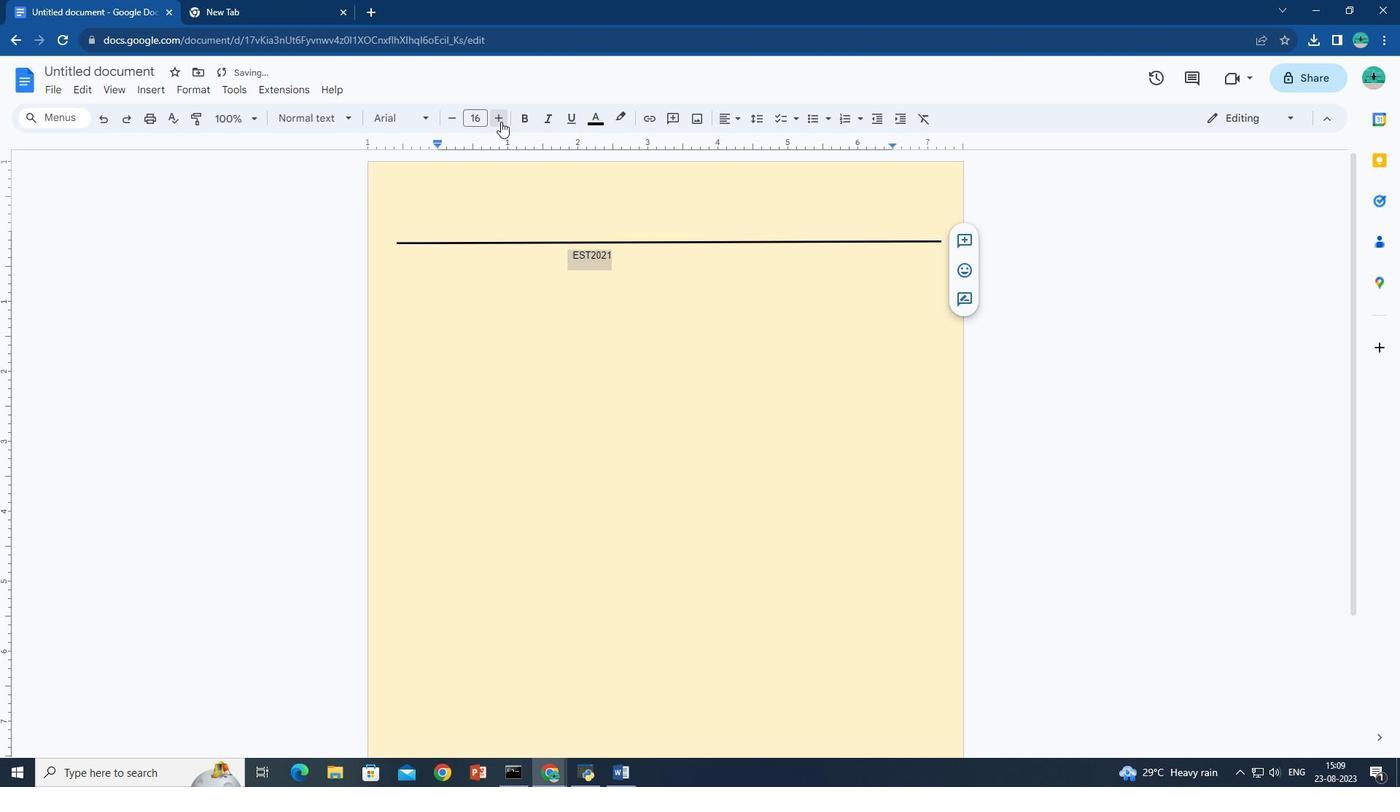
Action: Mouse pressed left at (500, 121)
Screenshot: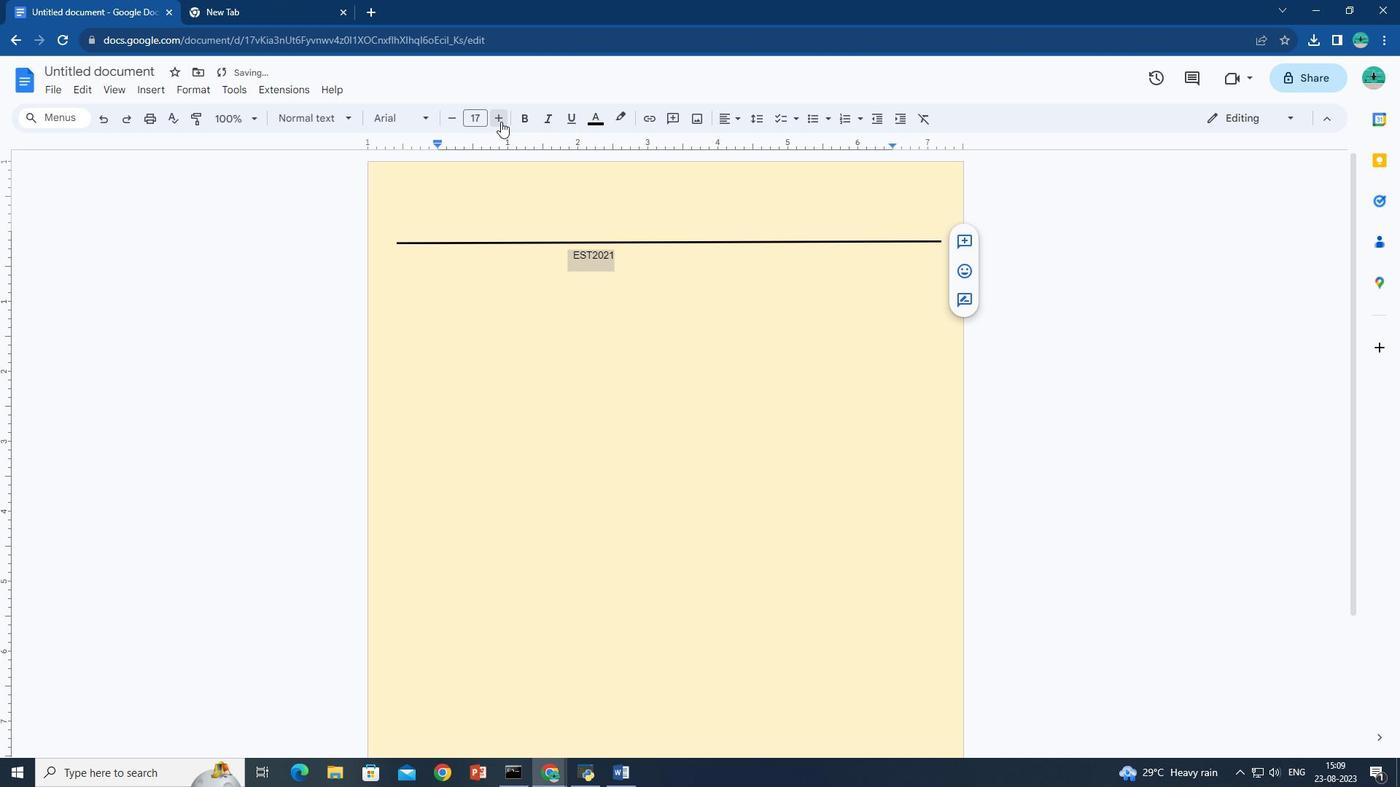 
Action: Mouse pressed left at (500, 121)
Screenshot: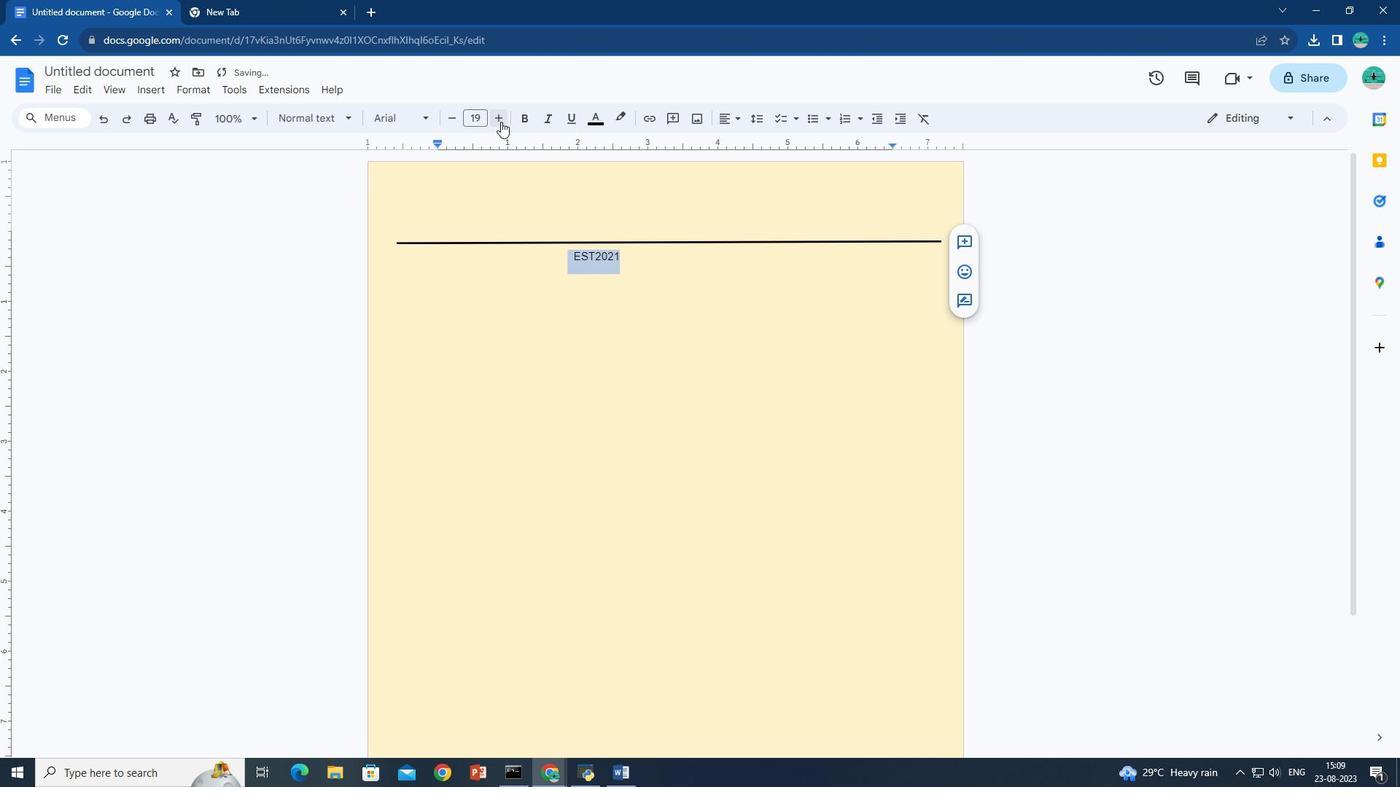 
Action: Mouse pressed left at (500, 121)
Screenshot: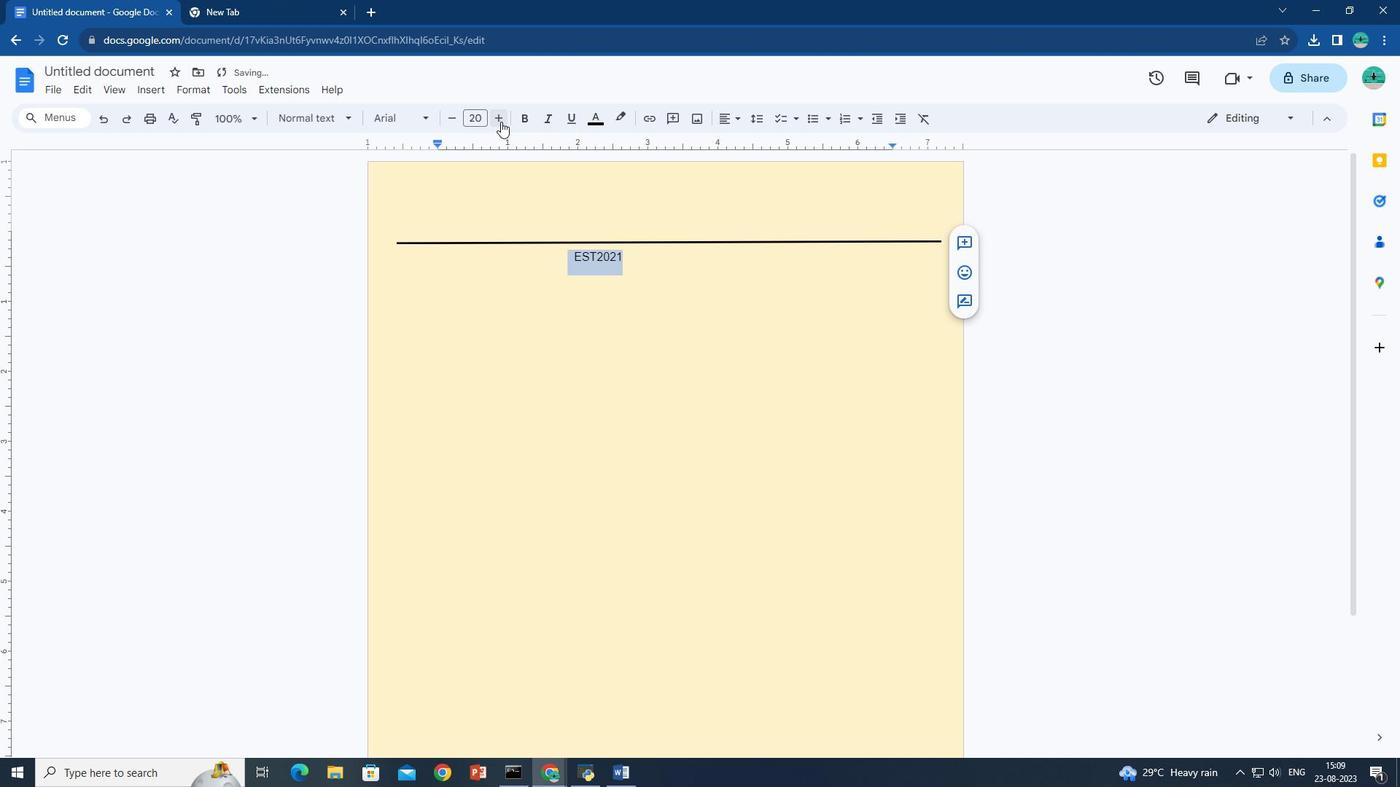 
Action: Mouse pressed left at (500, 121)
Screenshot: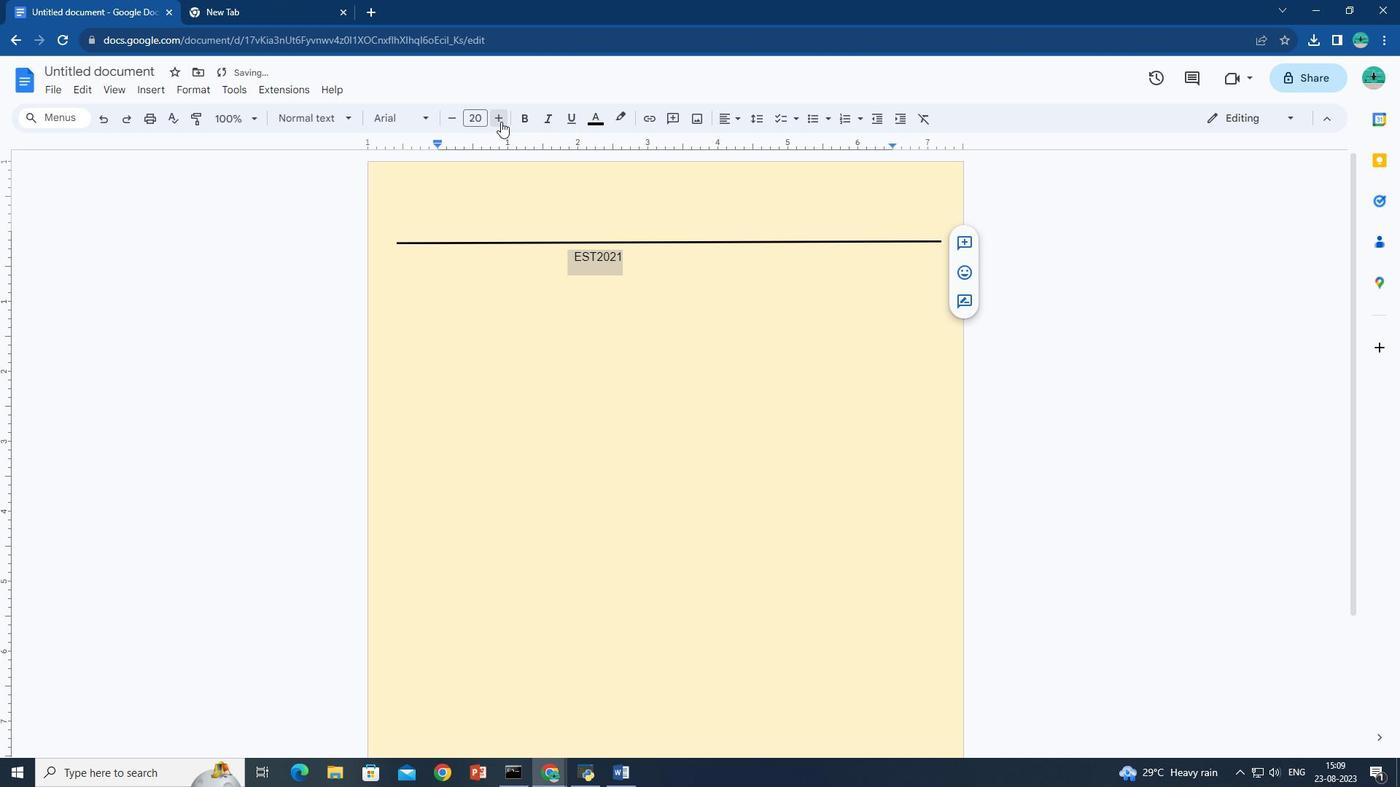 
Action: Mouse pressed left at (500, 121)
Screenshot: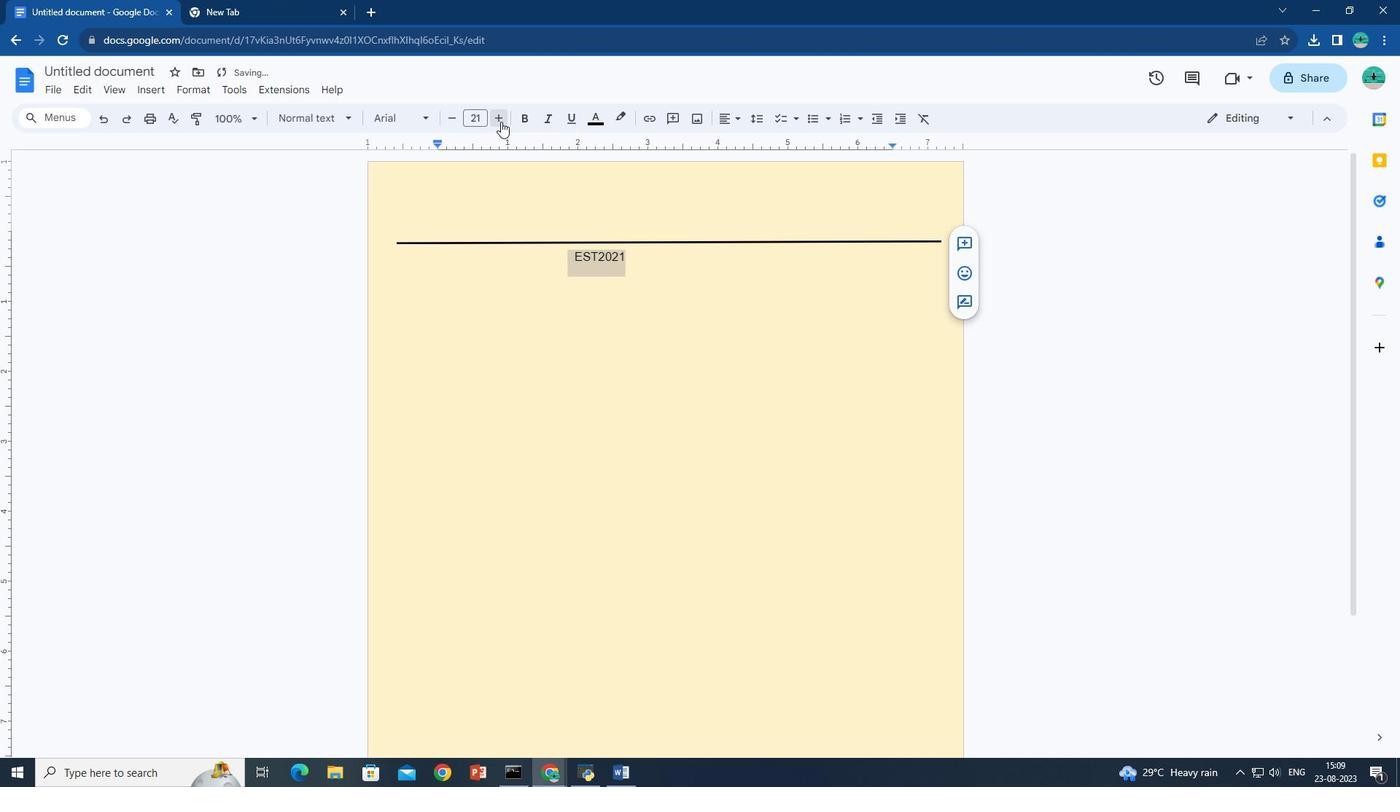 
Action: Mouse pressed left at (500, 121)
Screenshot: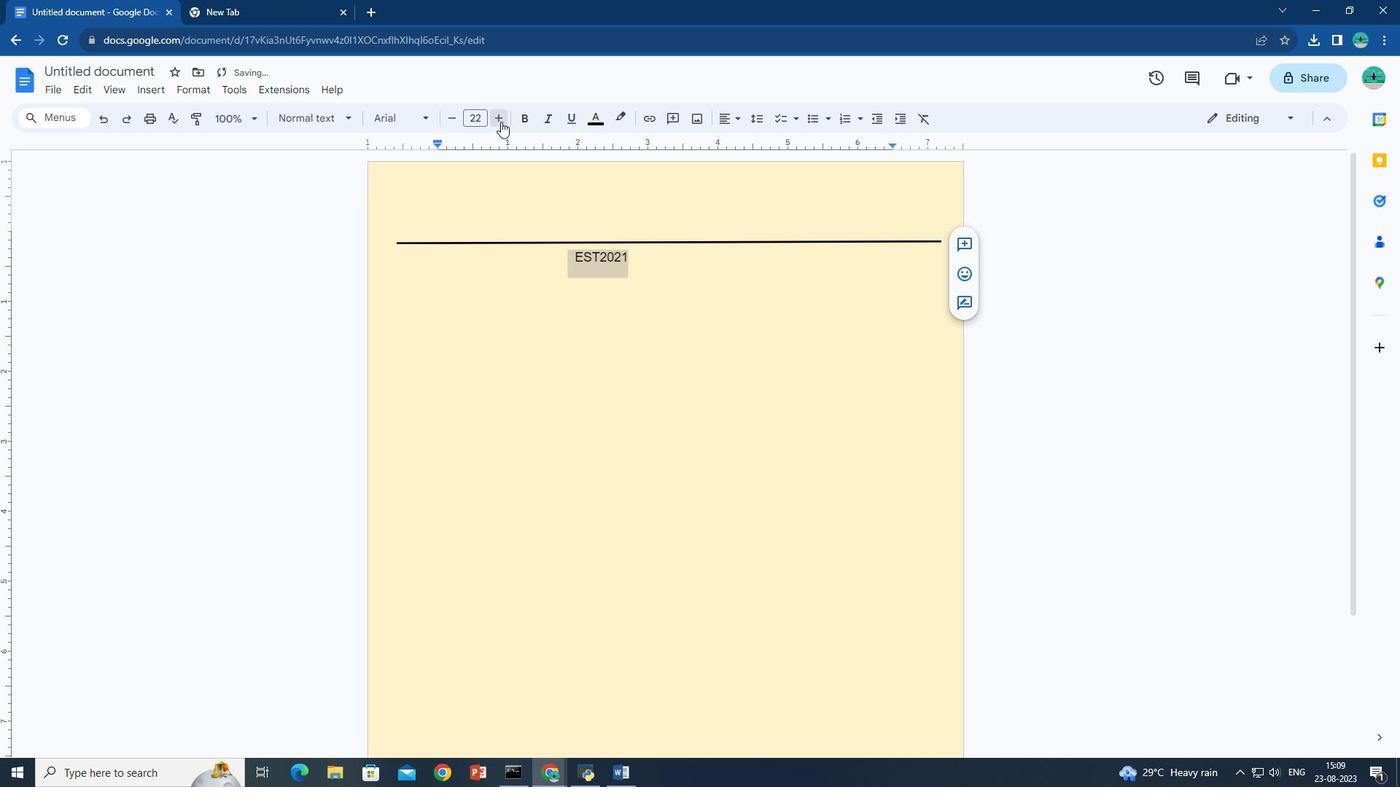 
Action: Mouse pressed left at (500, 121)
Screenshot: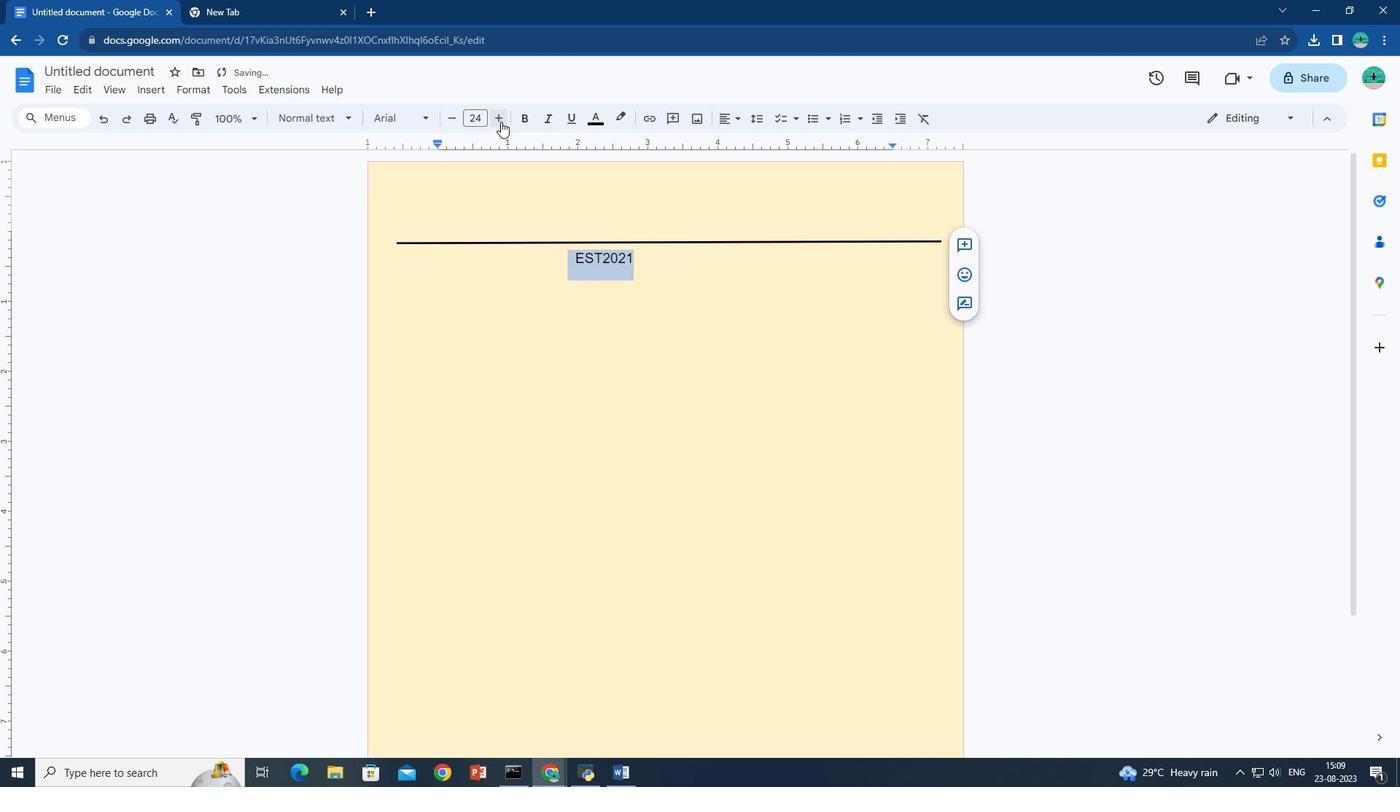 
Action: Mouse pressed left at (500, 121)
Screenshot: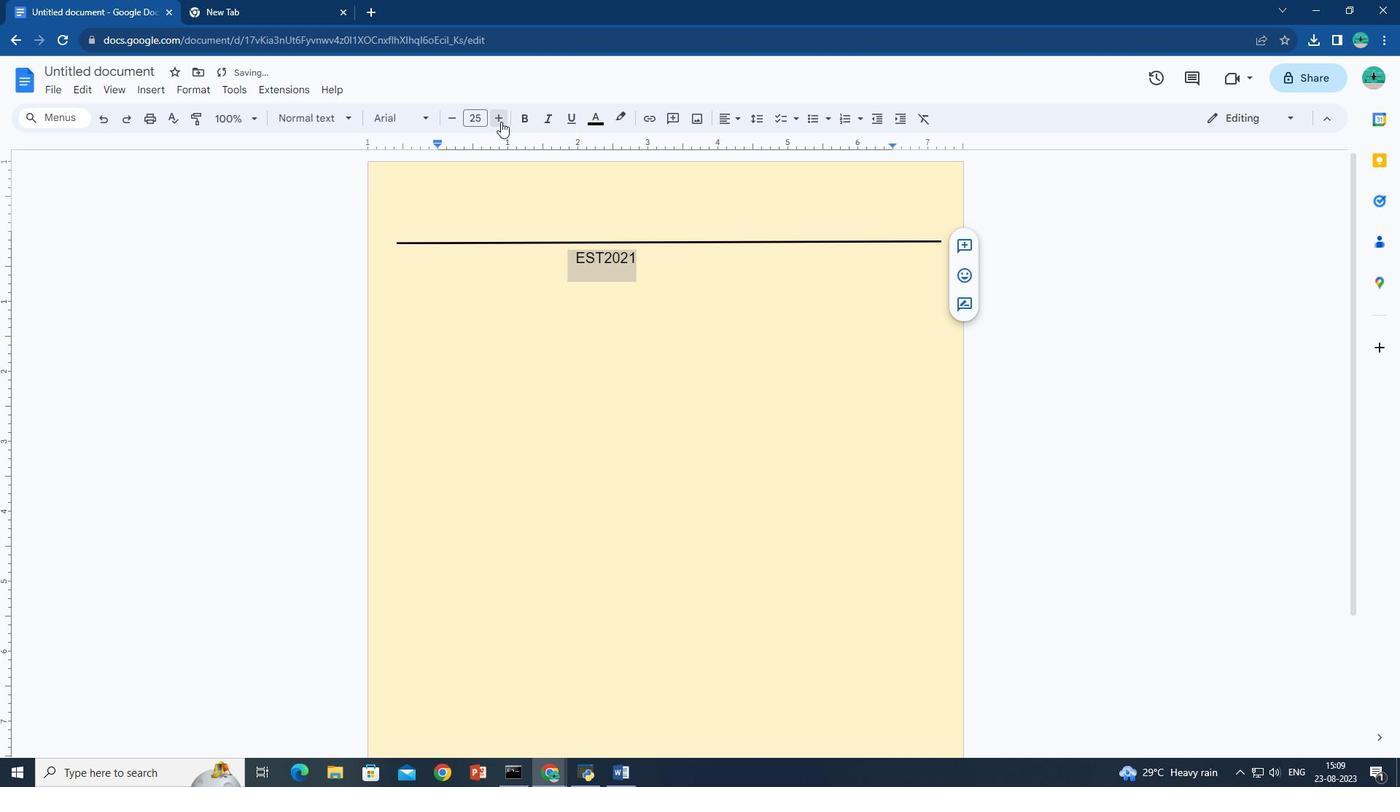 
Action: Mouse pressed left at (500, 121)
Screenshot: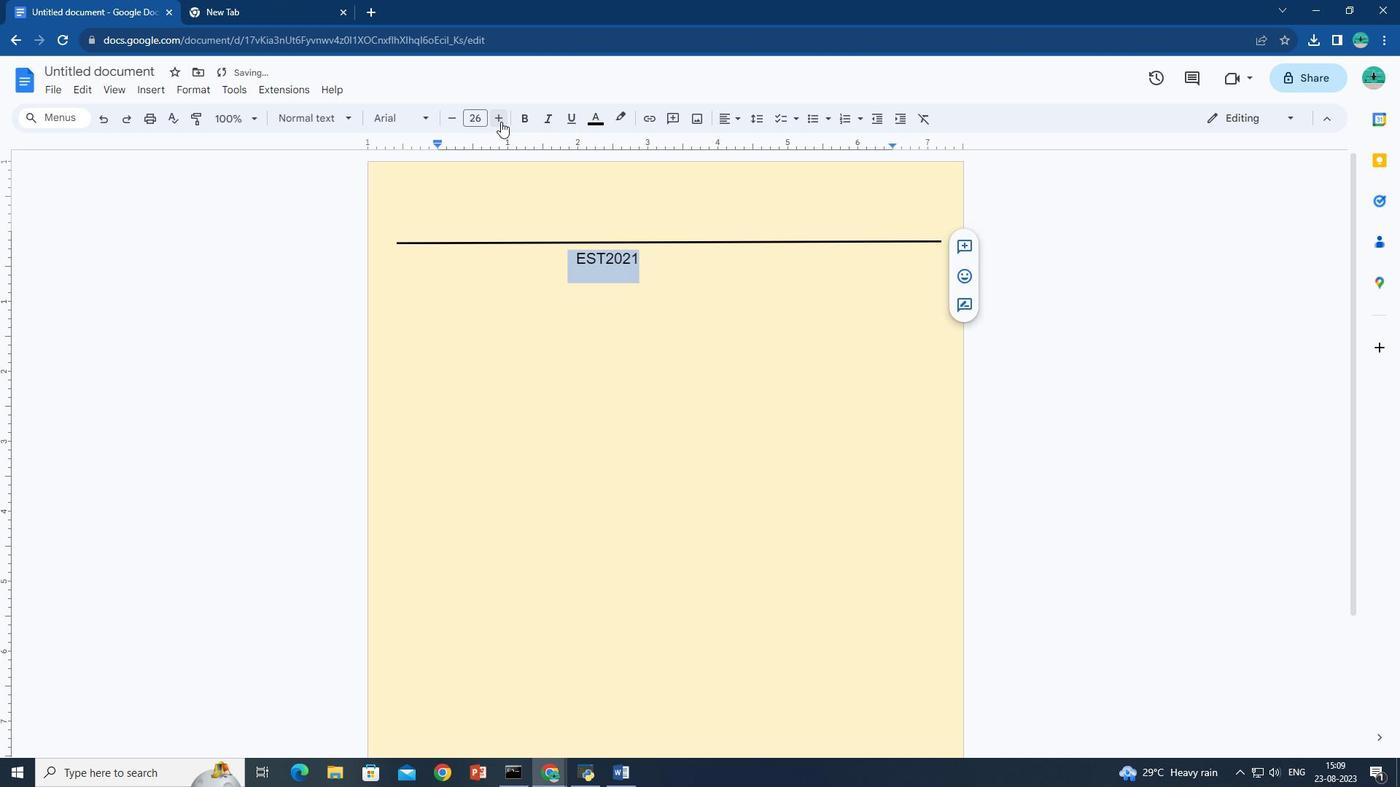 
Action: Mouse pressed left at (500, 121)
Screenshot: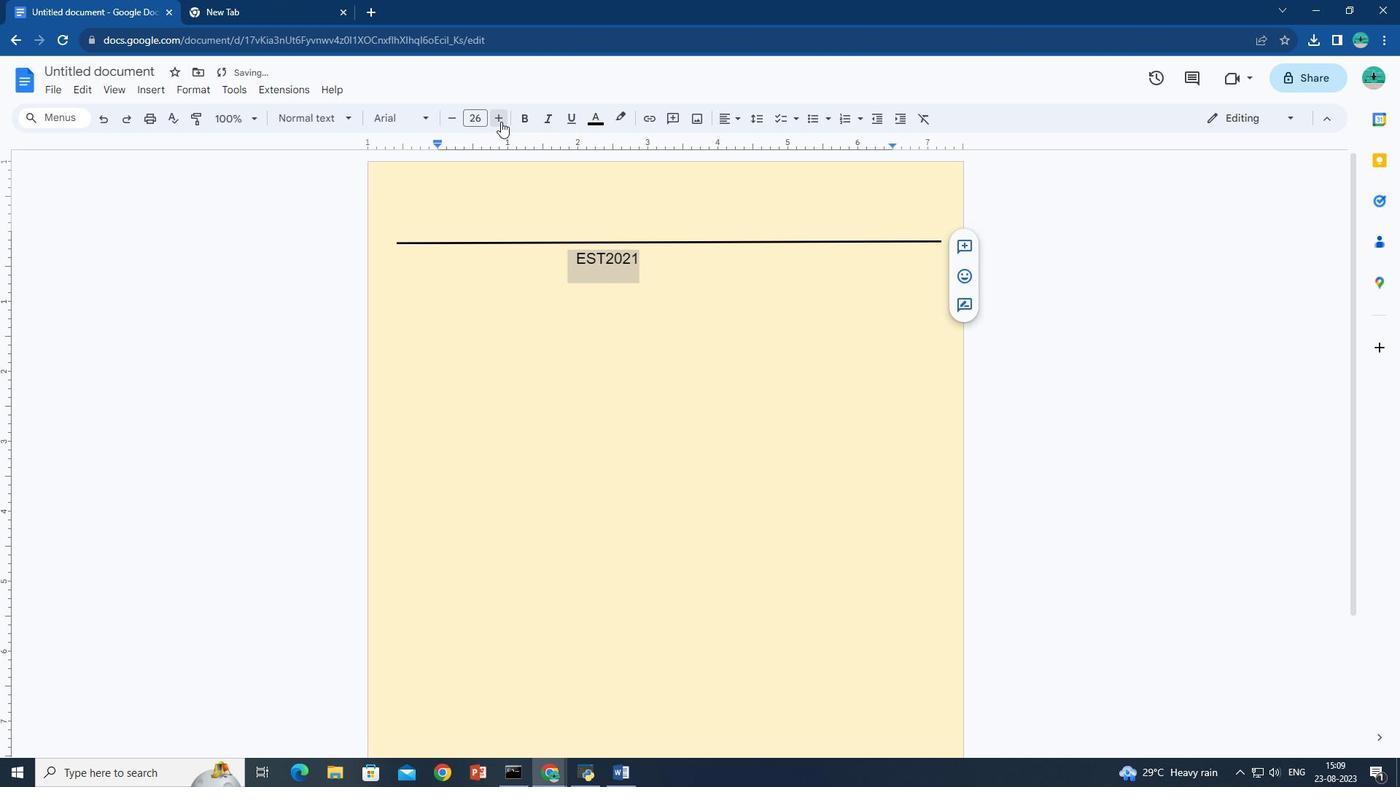
Action: Mouse pressed left at (500, 121)
Screenshot: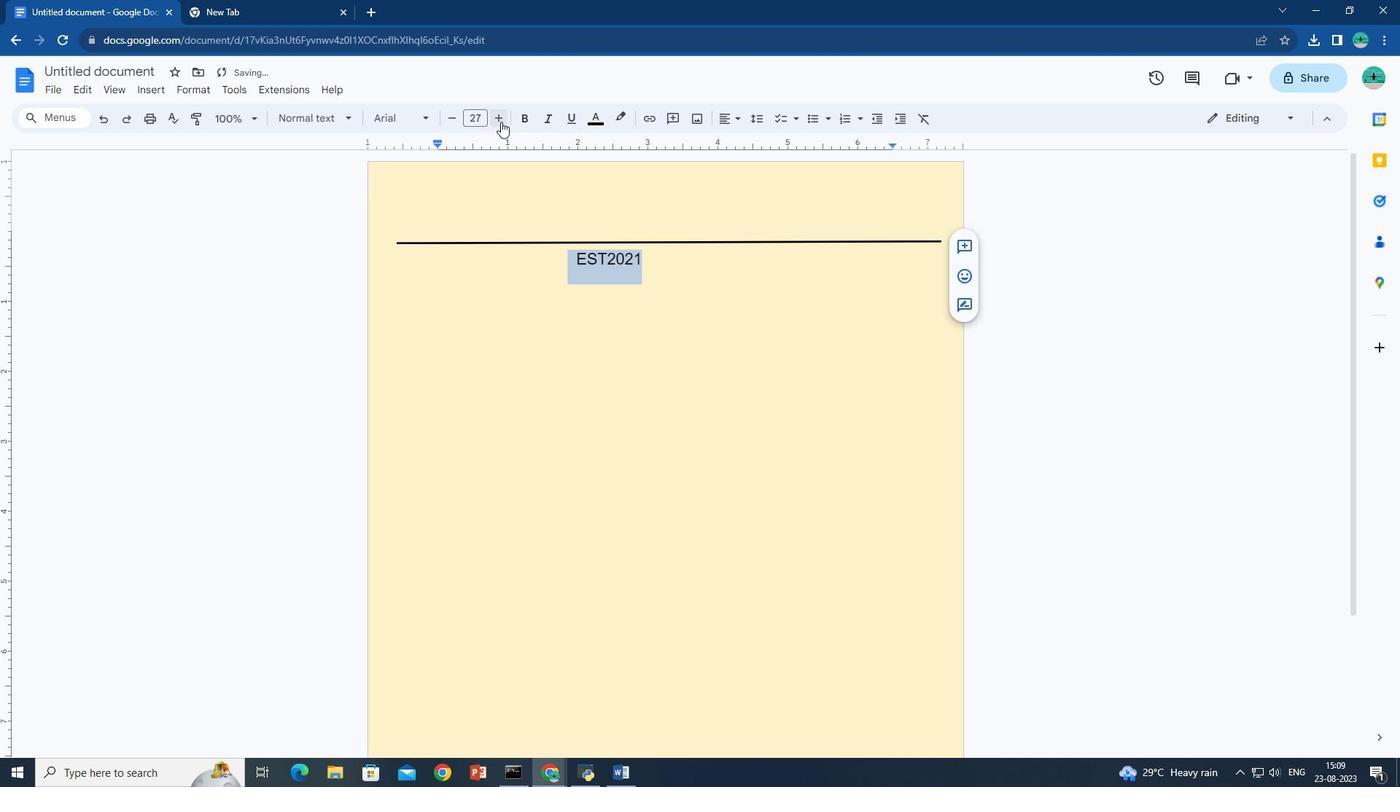 
Action: Mouse pressed left at (500, 121)
Screenshot: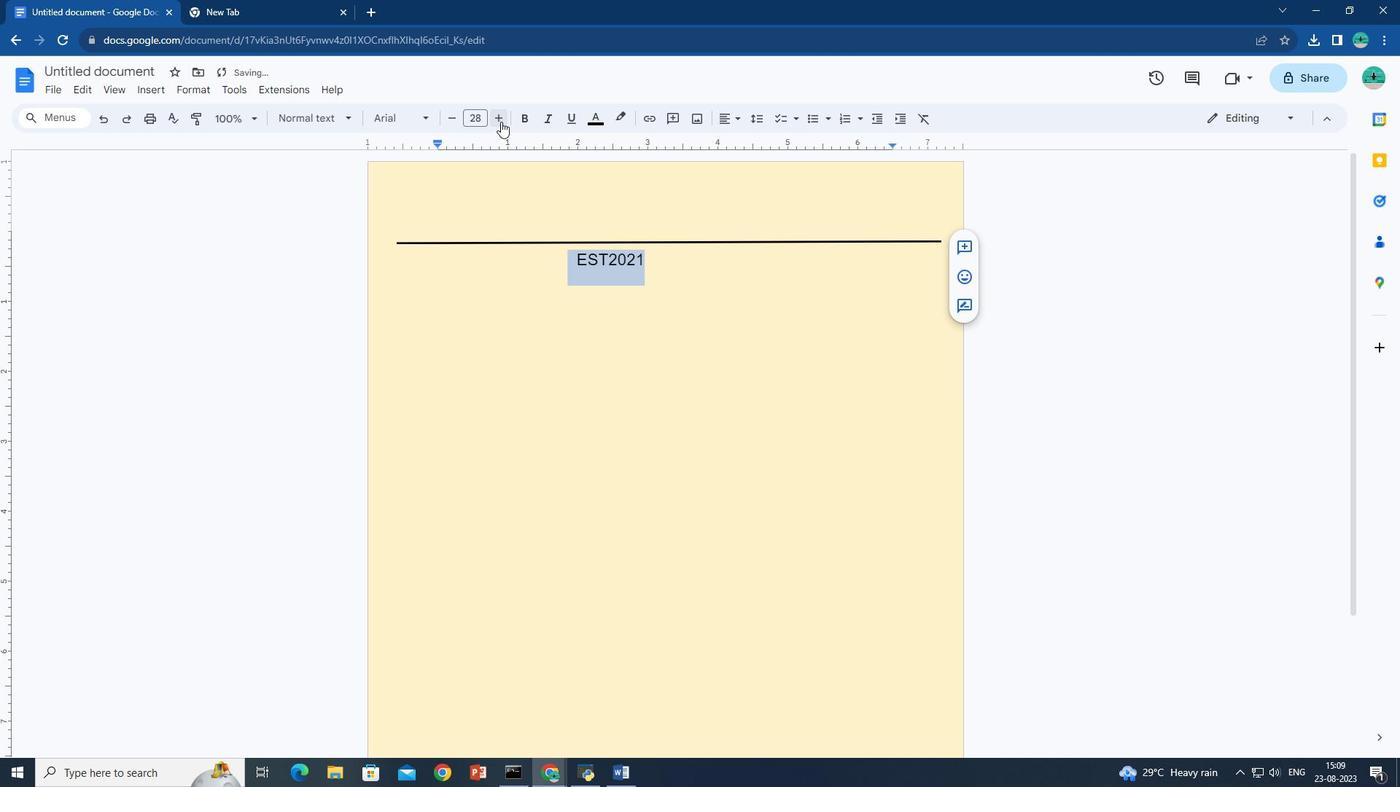 
Action: Mouse moved to (445, 116)
Screenshot: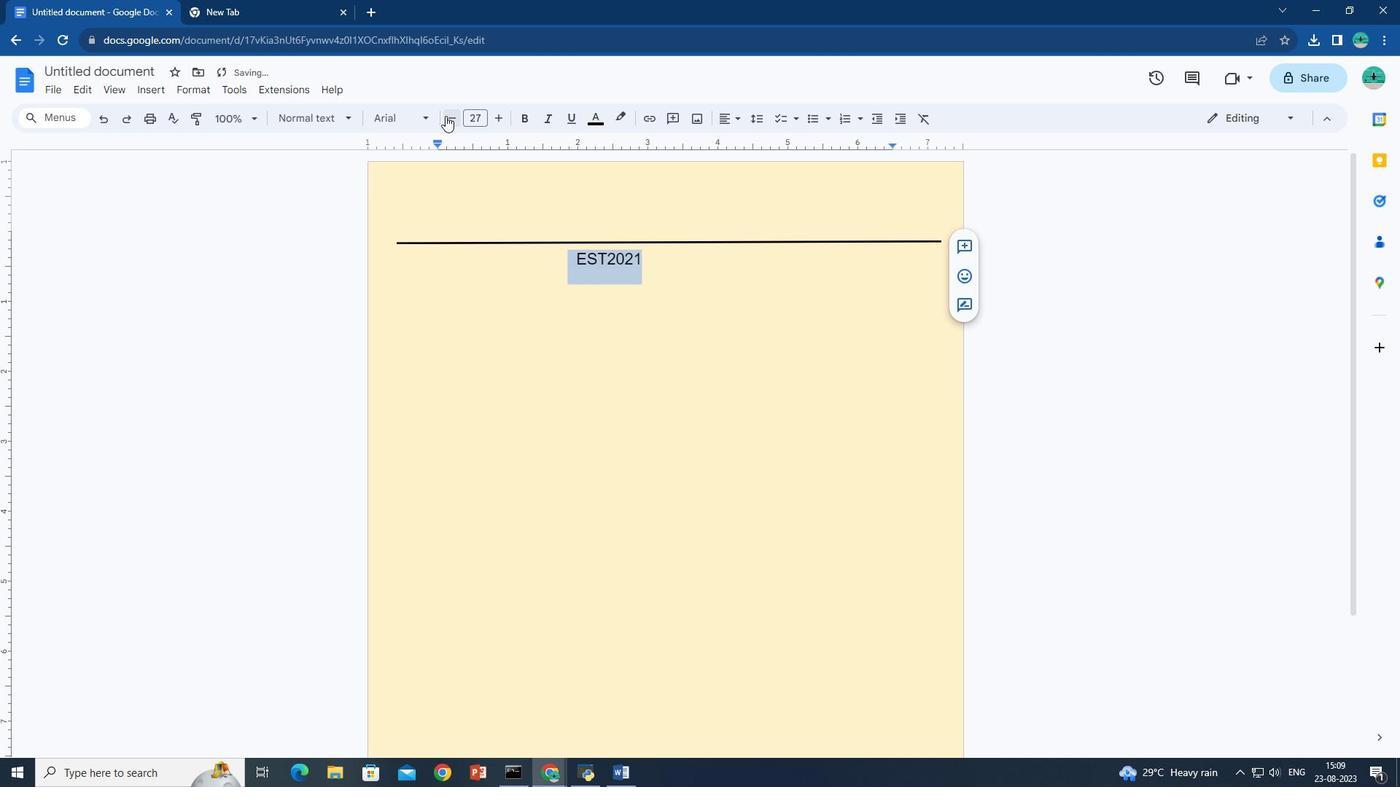 
Action: Mouse pressed left at (445, 116)
Screenshot: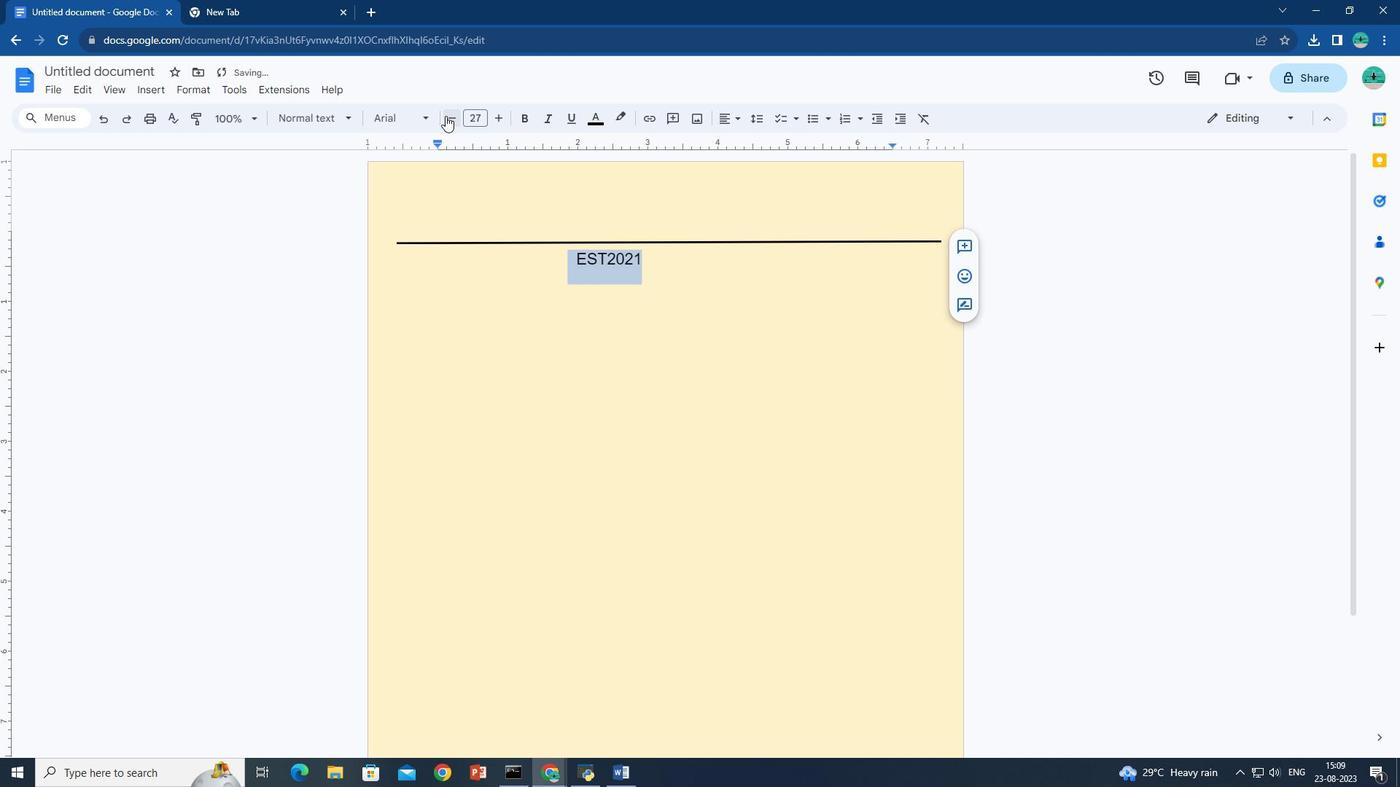 
Action: Mouse moved to (415, 114)
Screenshot: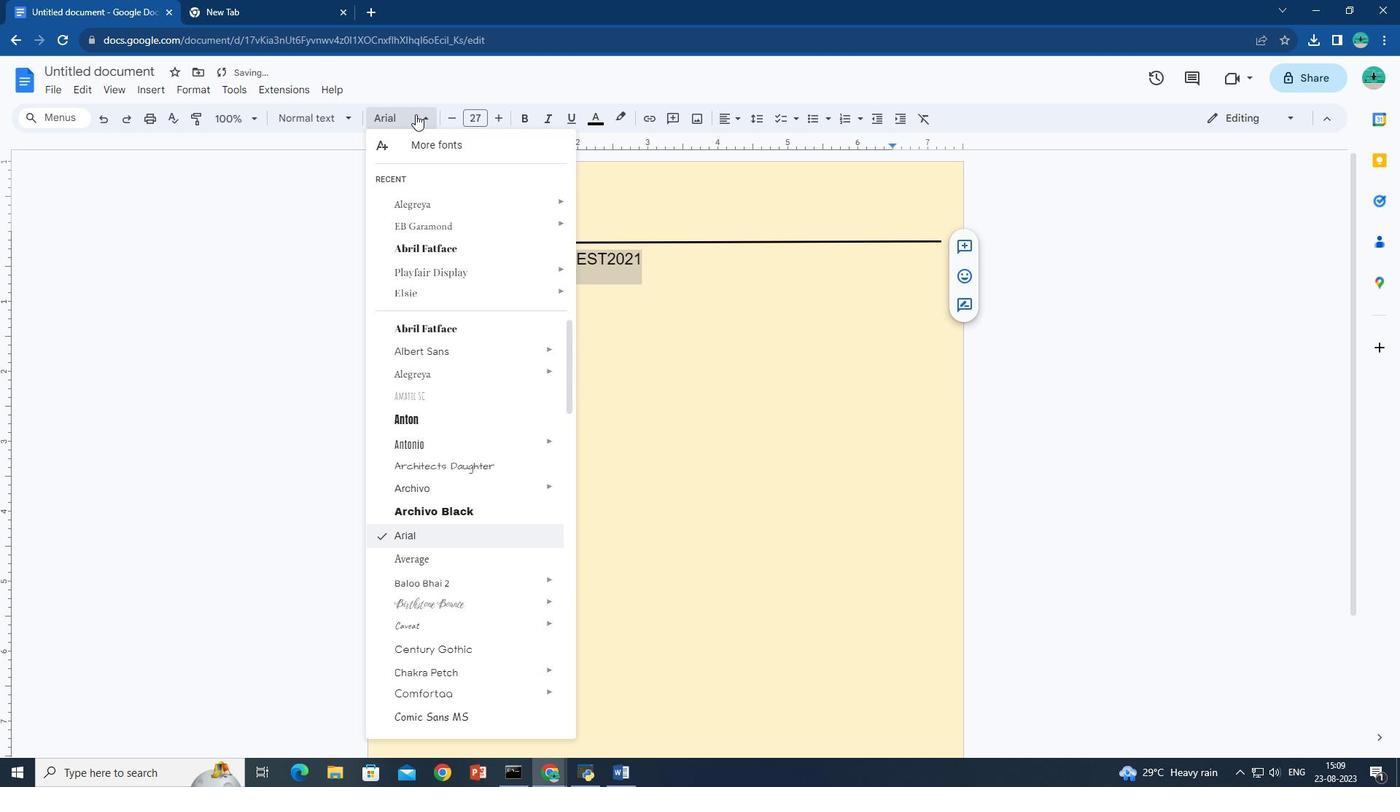 
Action: Mouse pressed left at (415, 114)
Screenshot: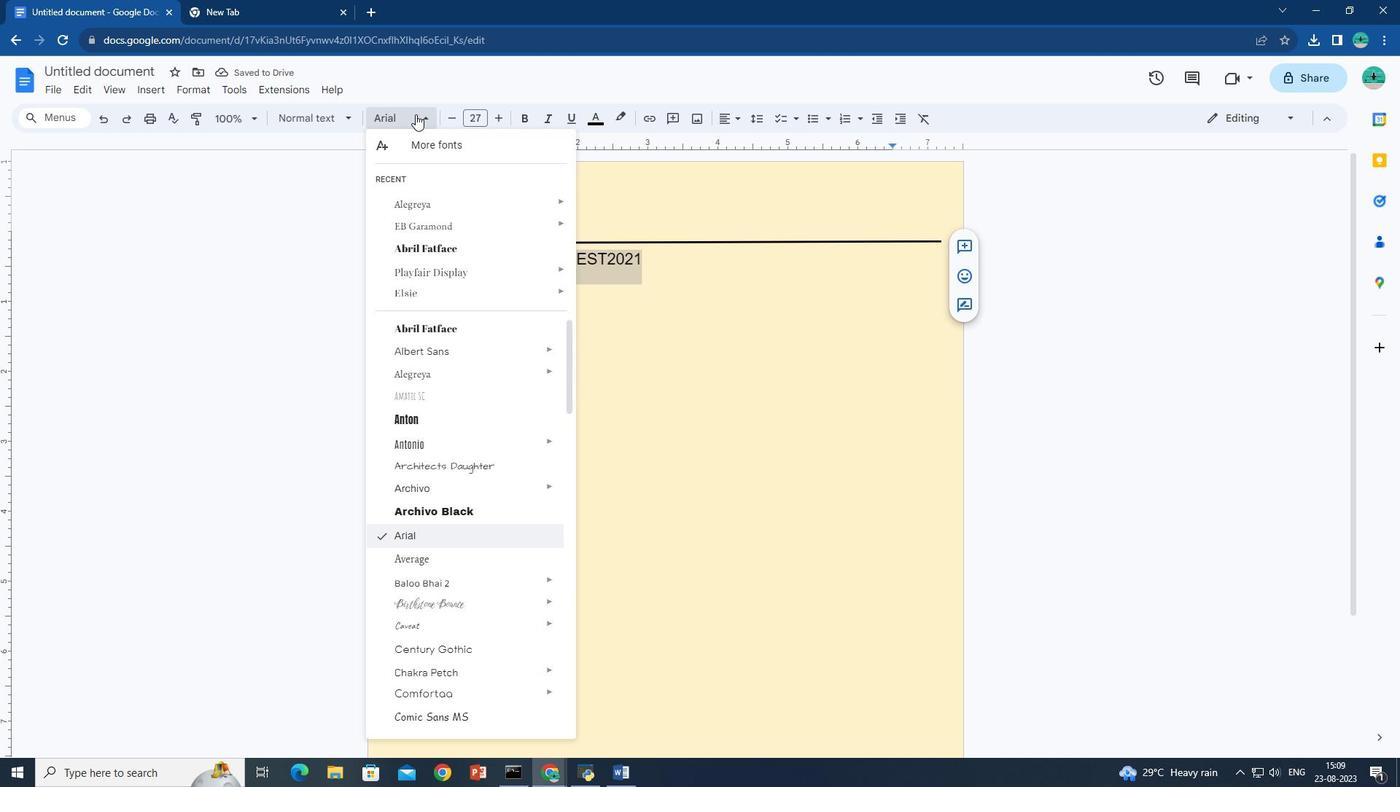 
Action: Mouse moved to (629, 320)
Screenshot: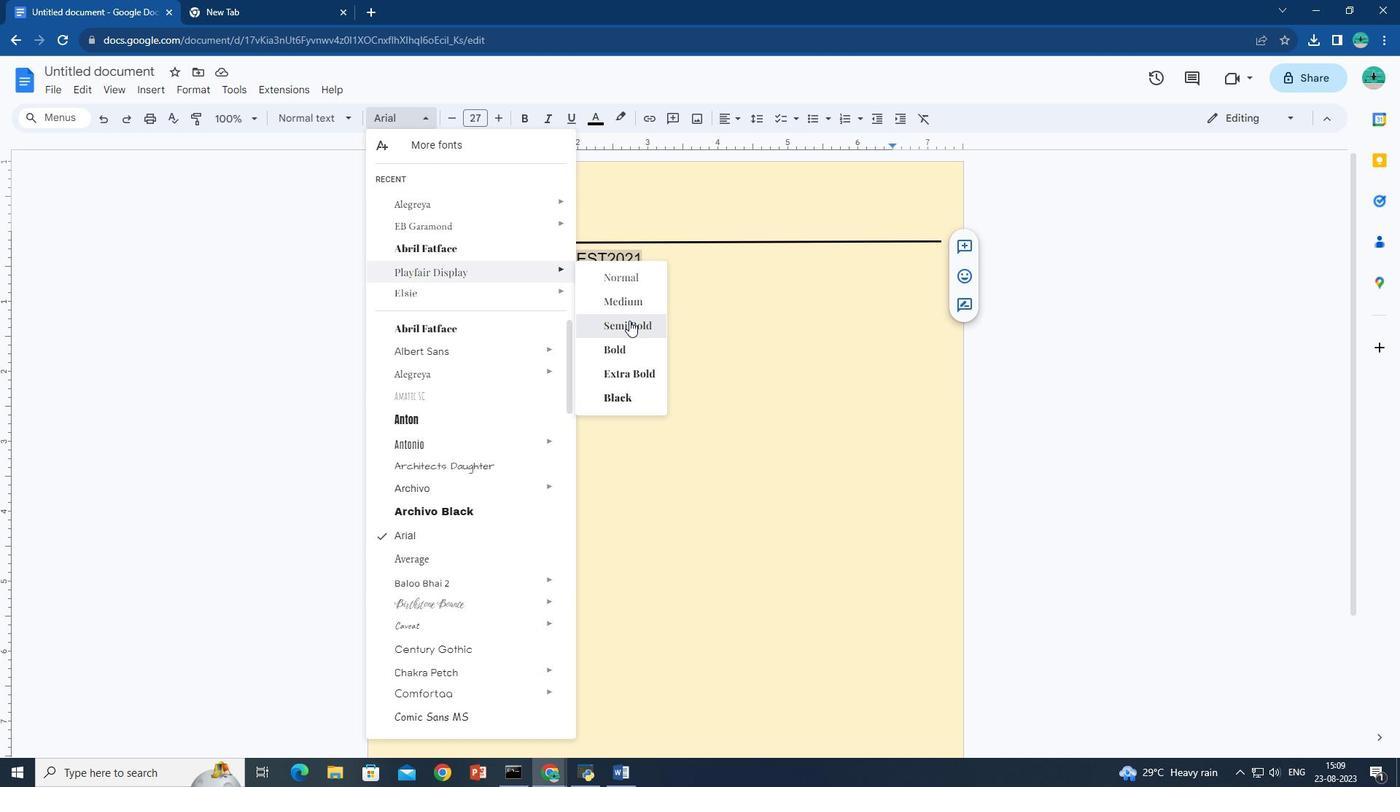 
Action: Mouse pressed left at (629, 320)
Screenshot: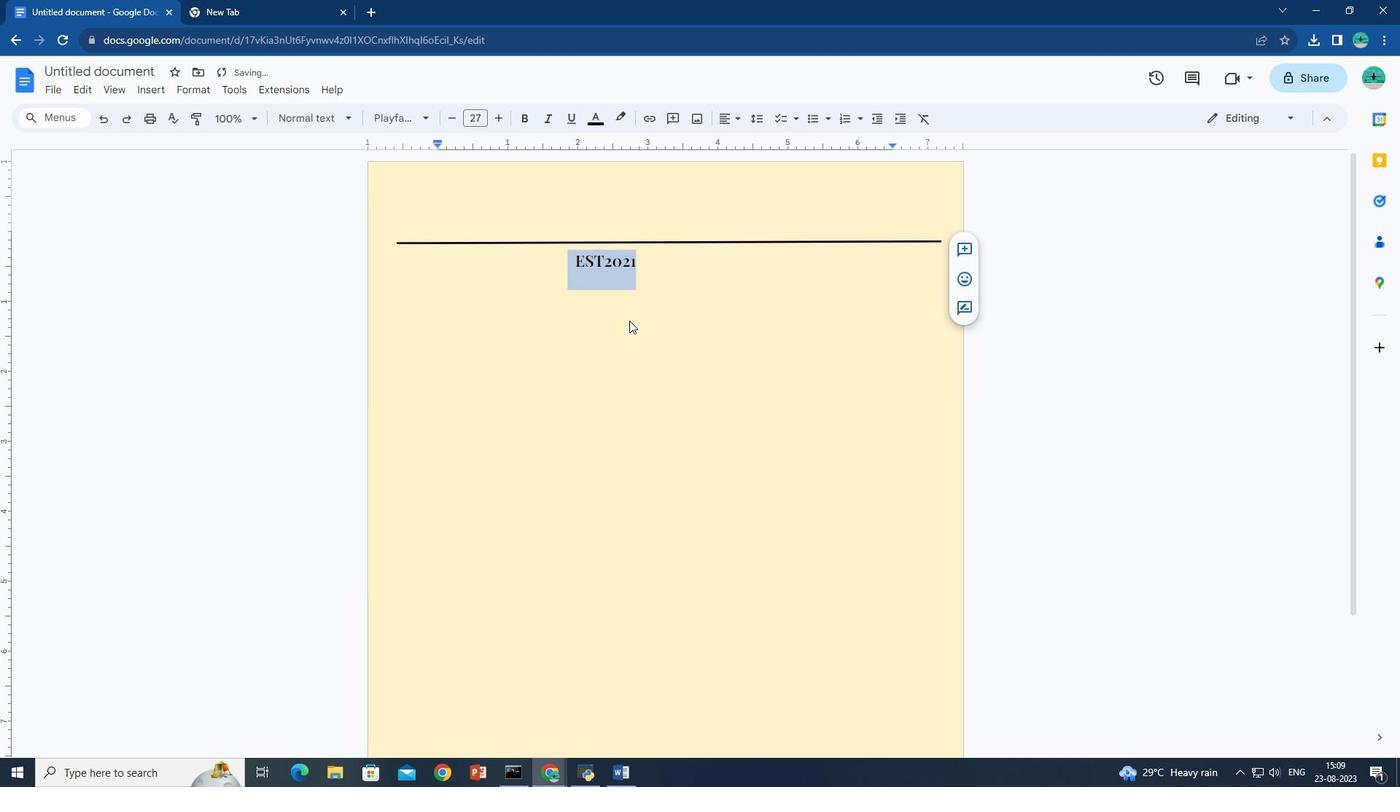 
Action: Mouse moved to (416, 114)
Screenshot: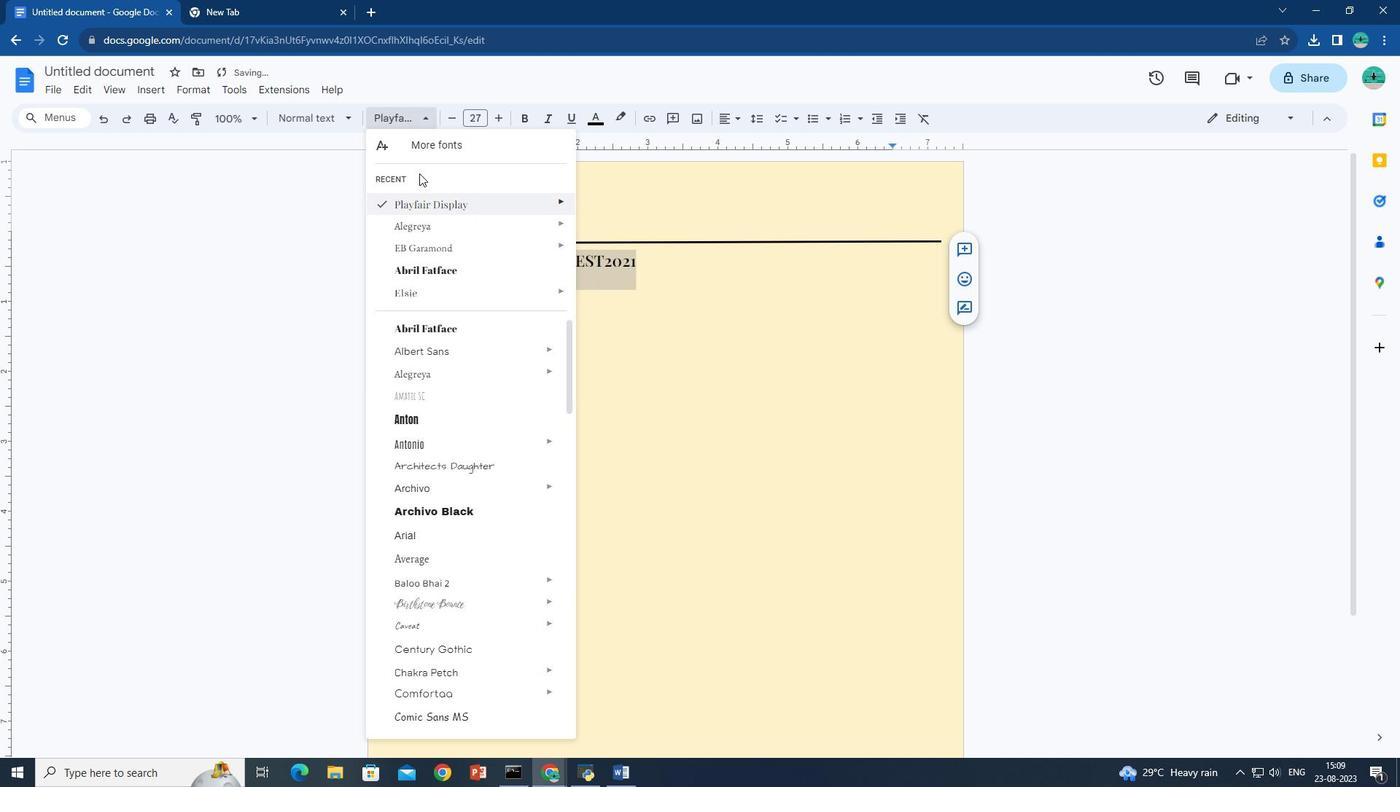 
Action: Mouse pressed left at (416, 114)
Screenshot: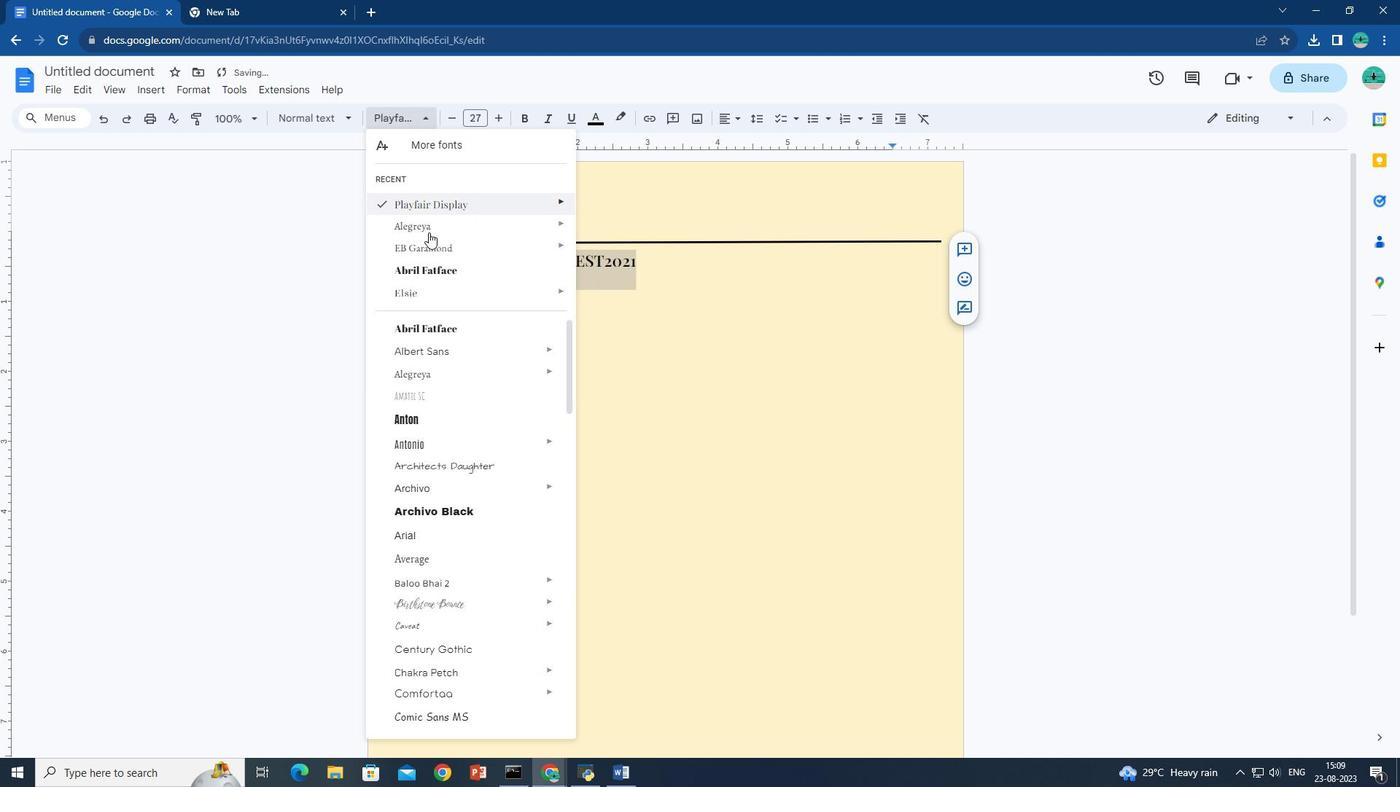 
Action: Mouse moved to (456, 251)
Screenshot: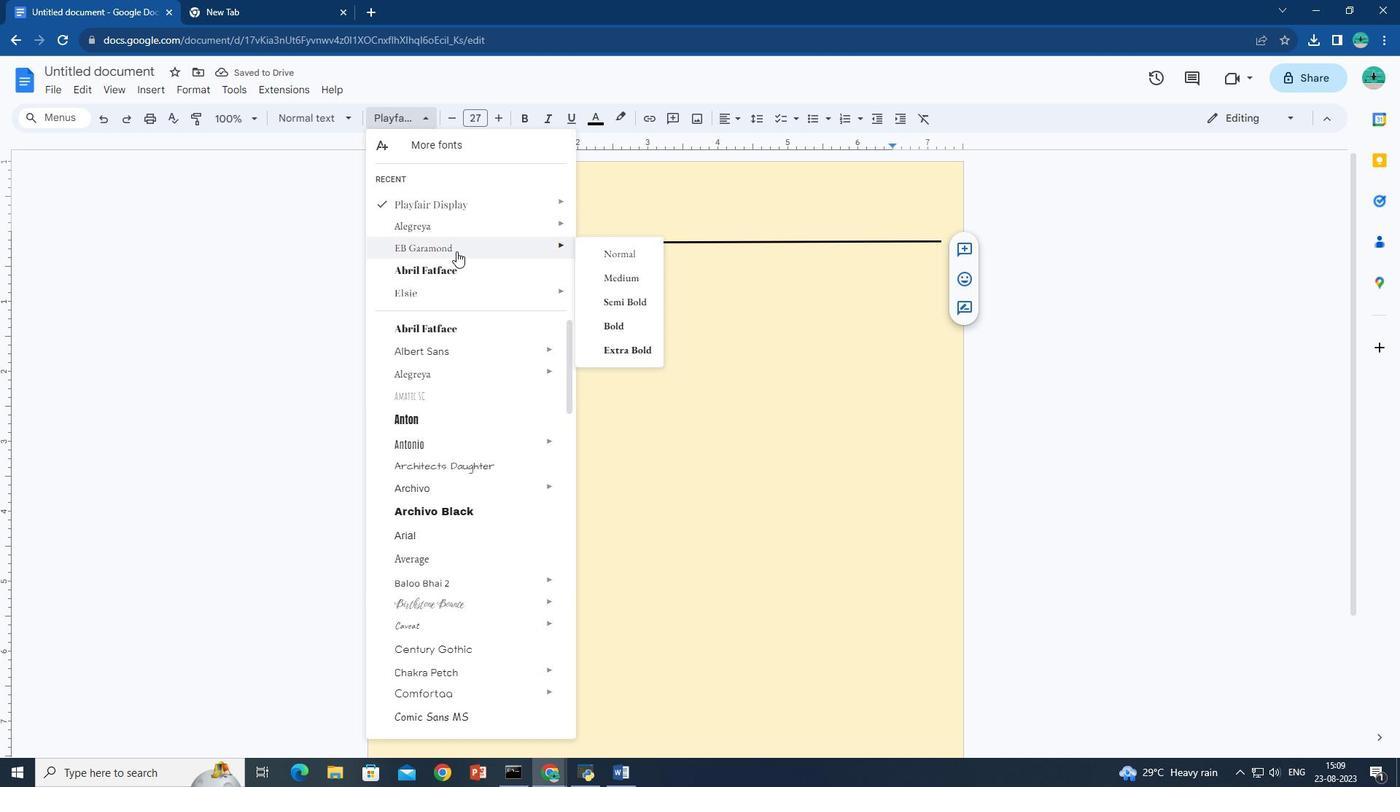 
Action: Mouse pressed left at (456, 251)
Screenshot: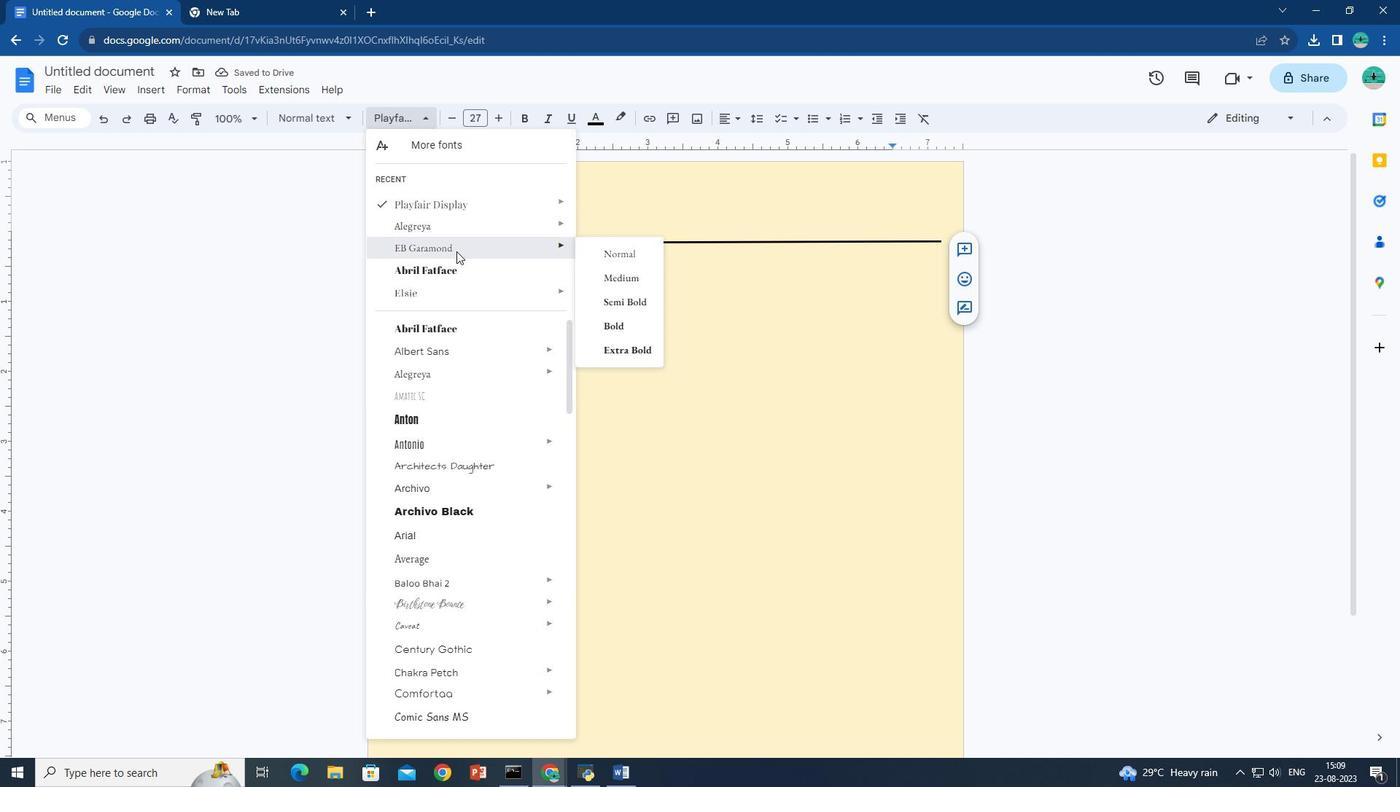 
Action: Mouse moved to (521, 123)
Screenshot: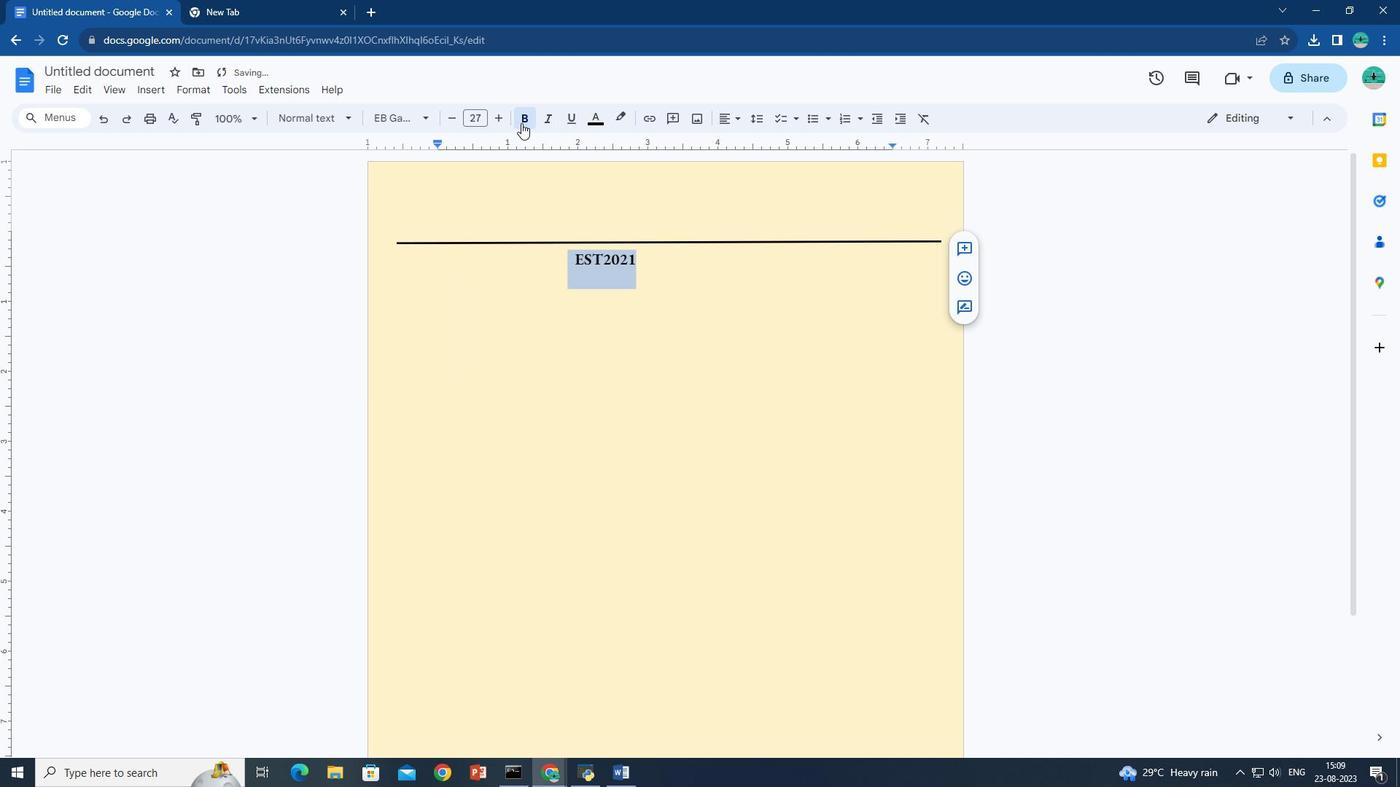 
Action: Mouse pressed left at (521, 123)
Screenshot: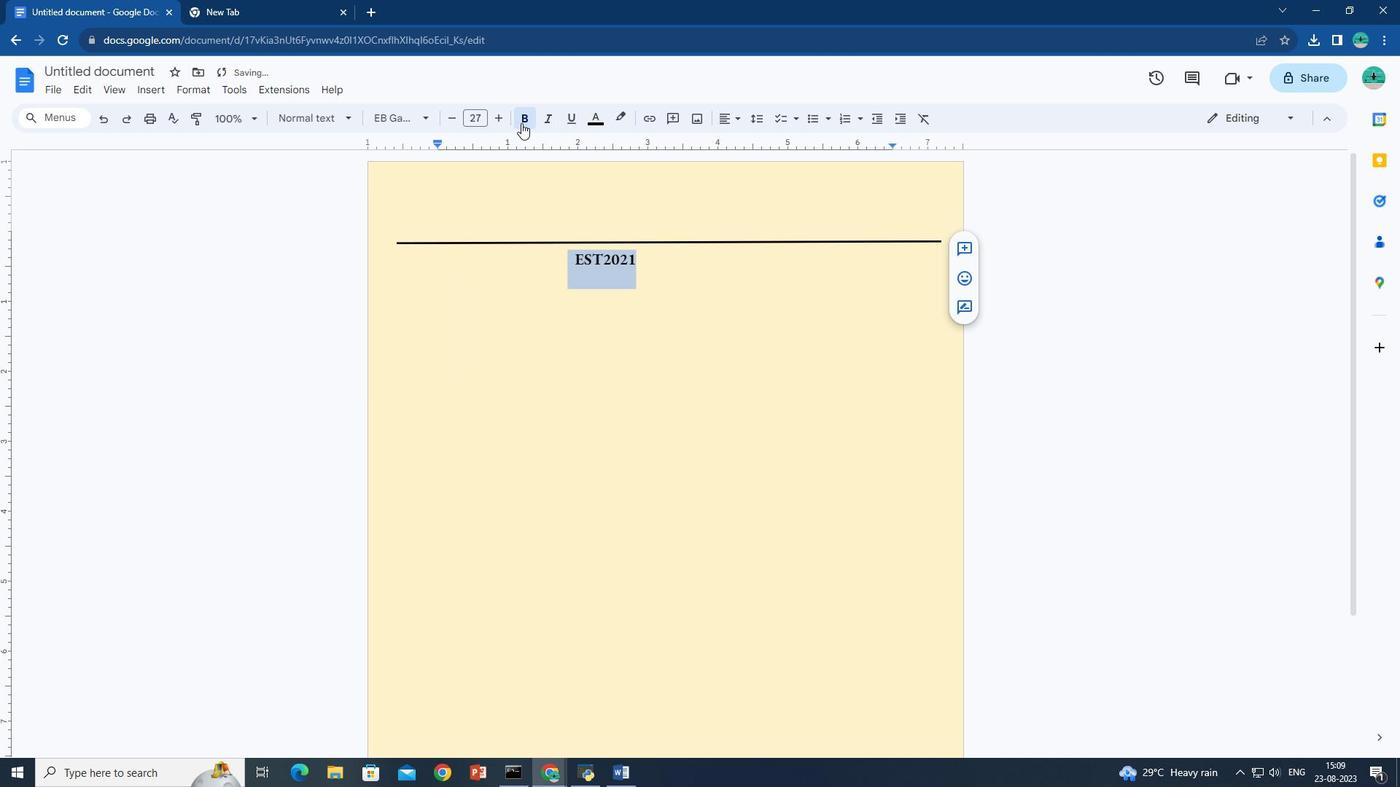 
Action: Mouse moved to (408, 119)
Screenshot: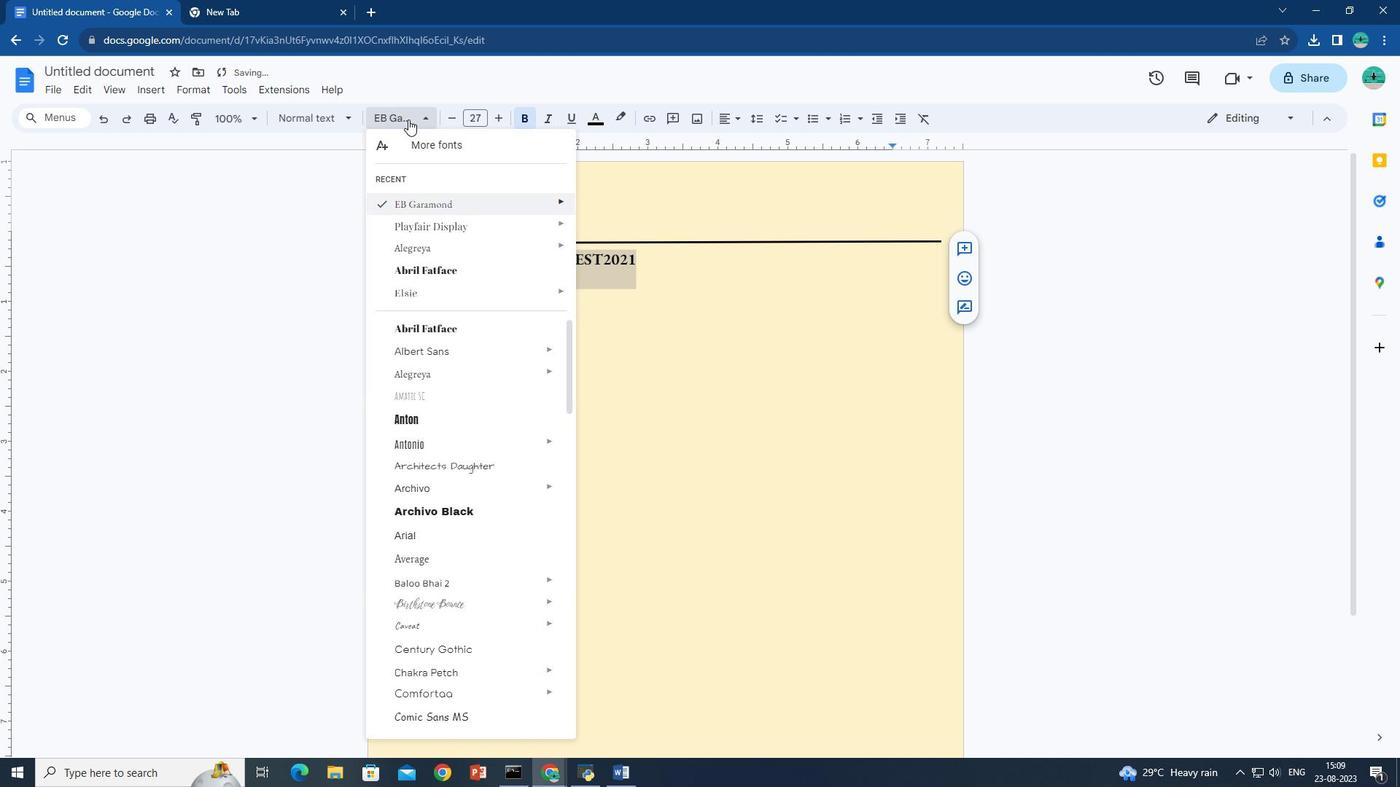 
Action: Mouse pressed left at (408, 119)
Screenshot: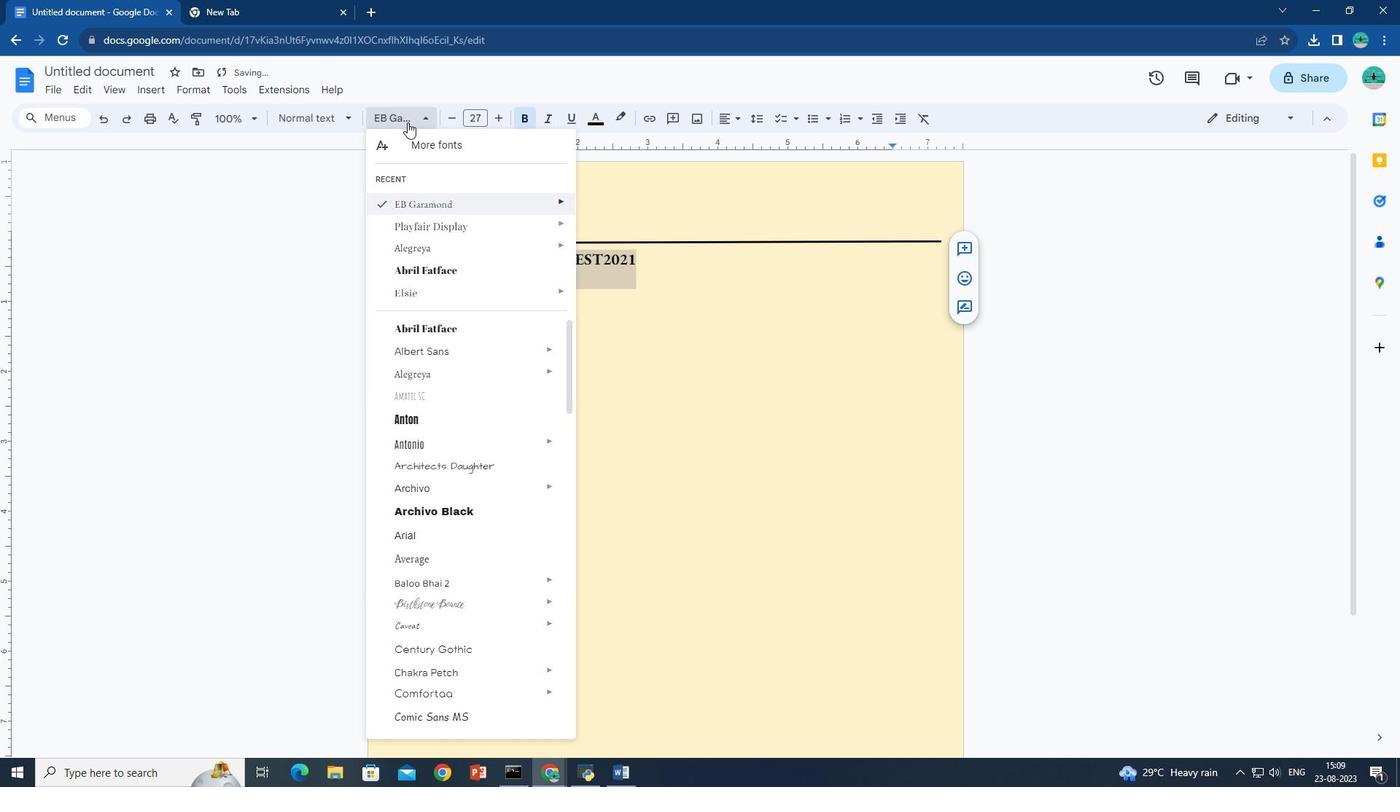 
Action: Mouse moved to (425, 224)
Screenshot: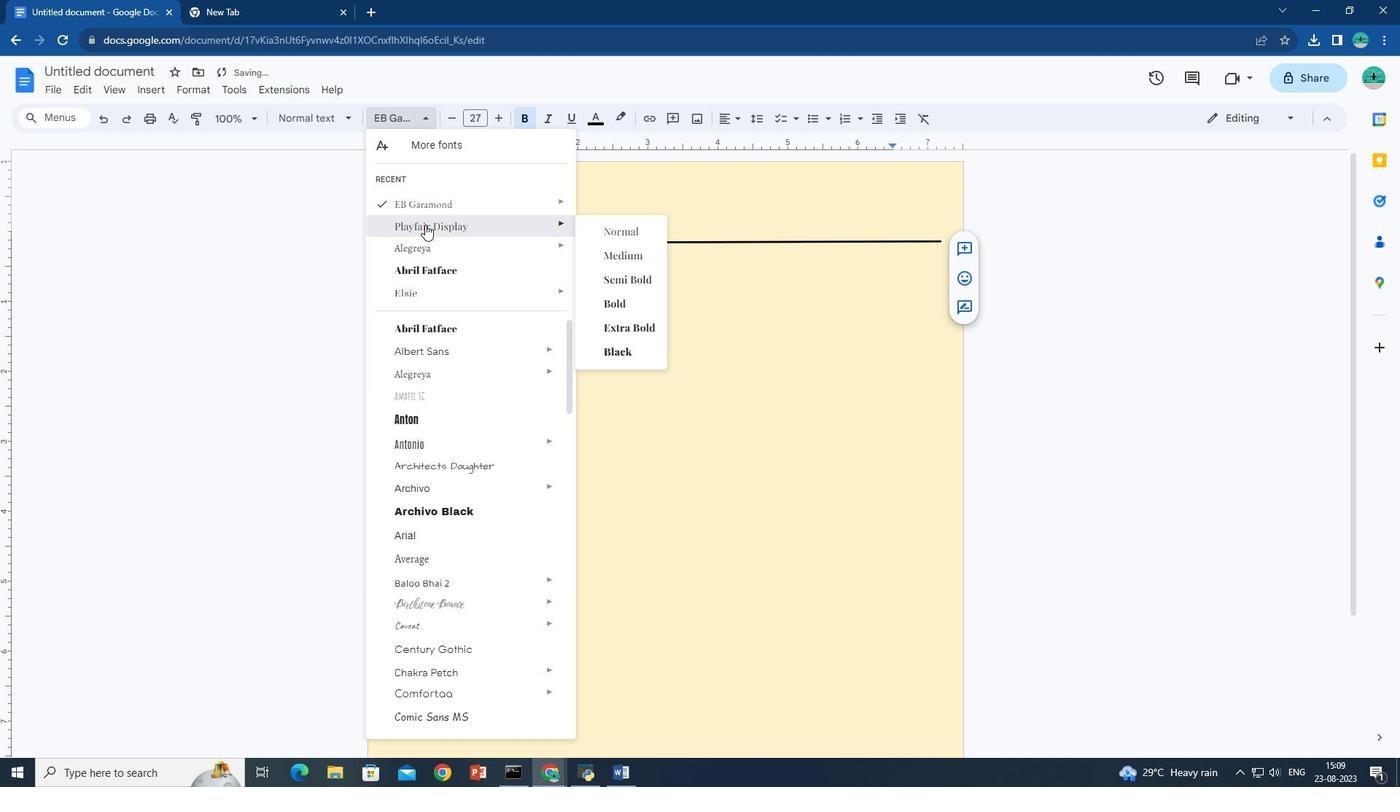 
Action: Mouse pressed left at (425, 224)
Screenshot: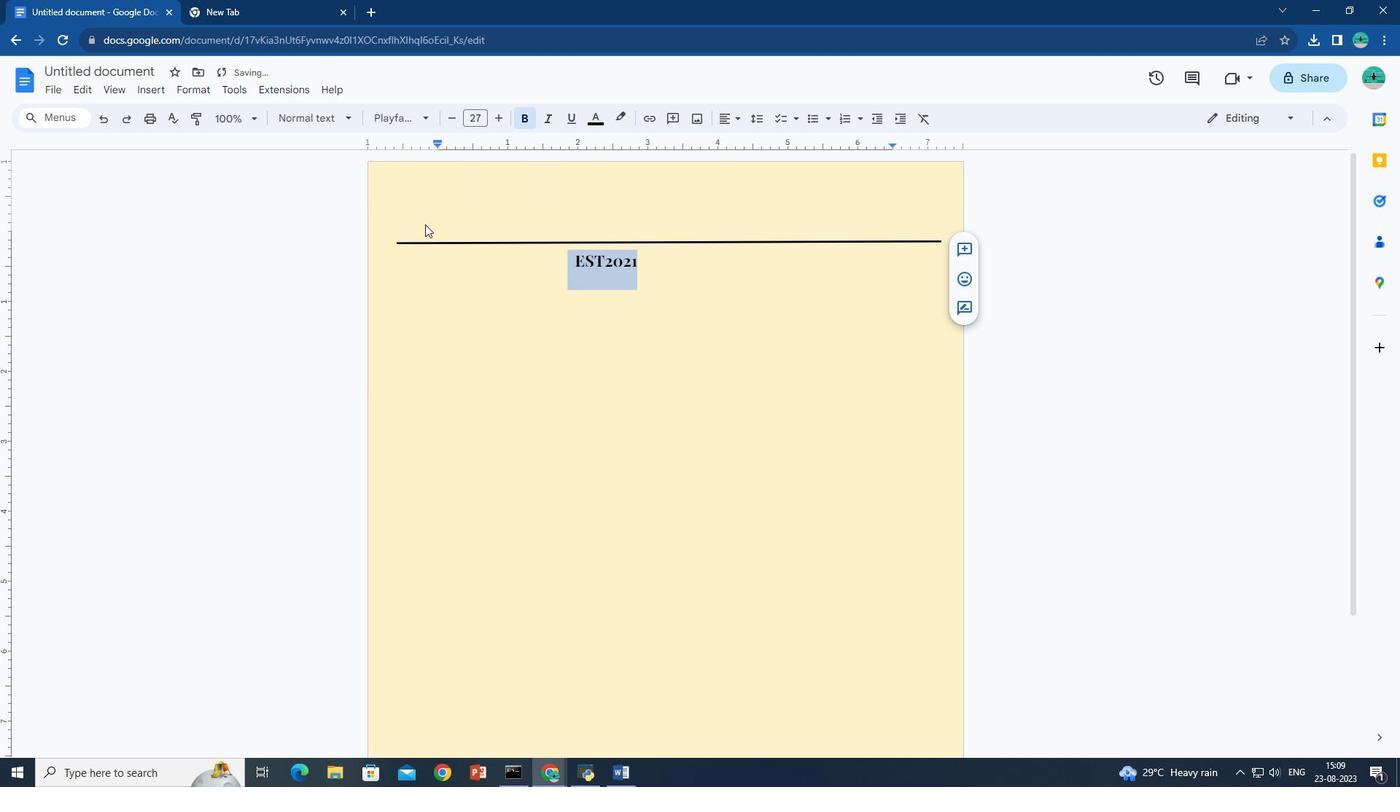 
Action: Mouse moved to (401, 123)
Screenshot: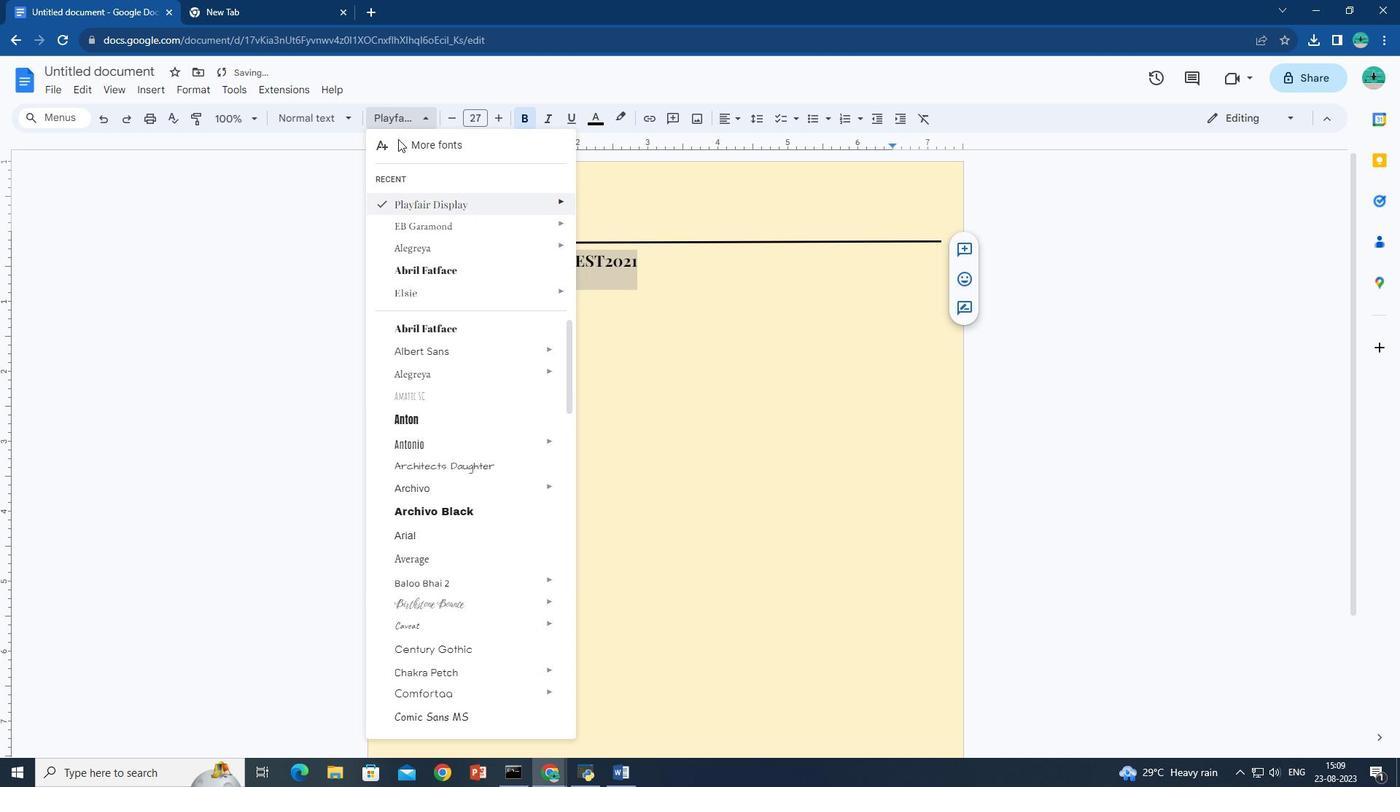 
Action: Mouse pressed left at (401, 123)
Screenshot: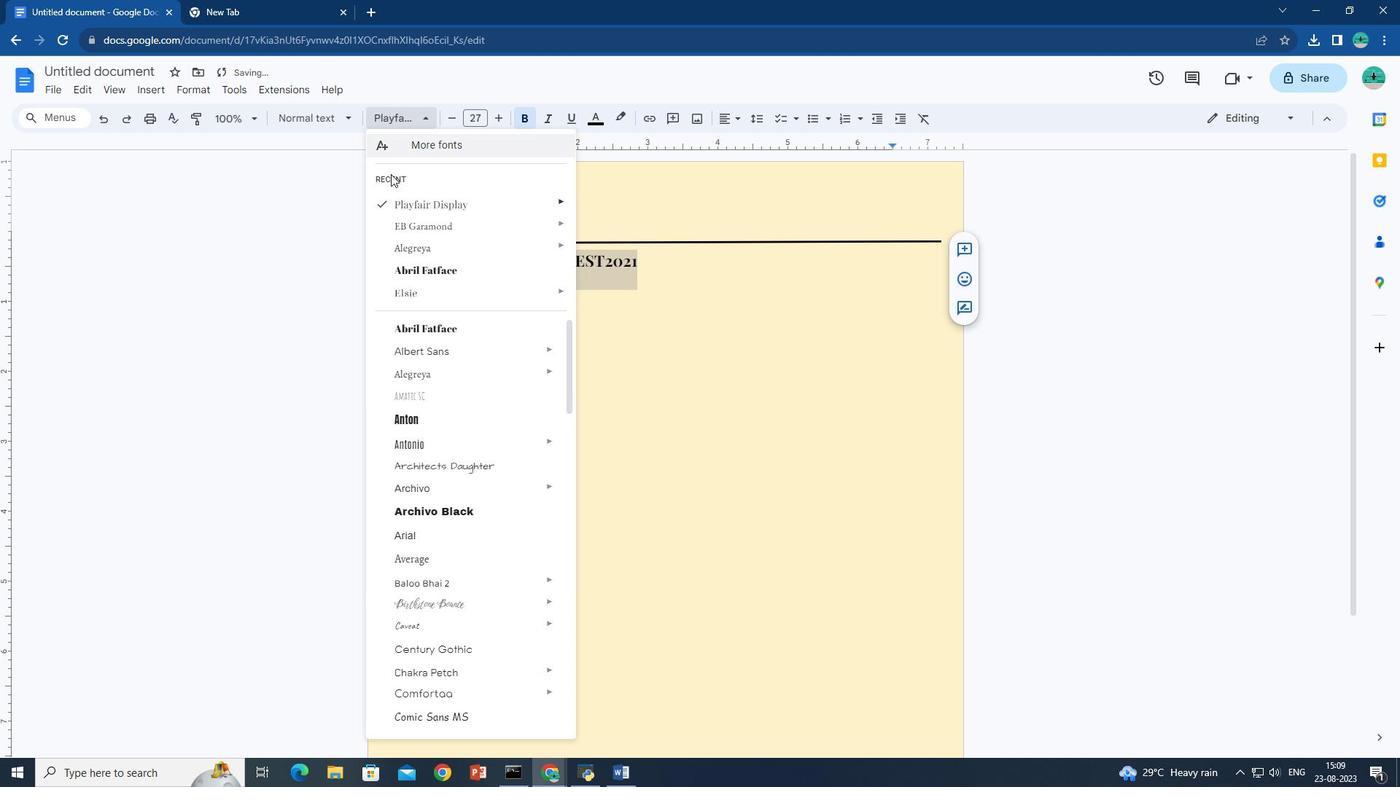 
Action: Mouse moved to (430, 239)
Screenshot: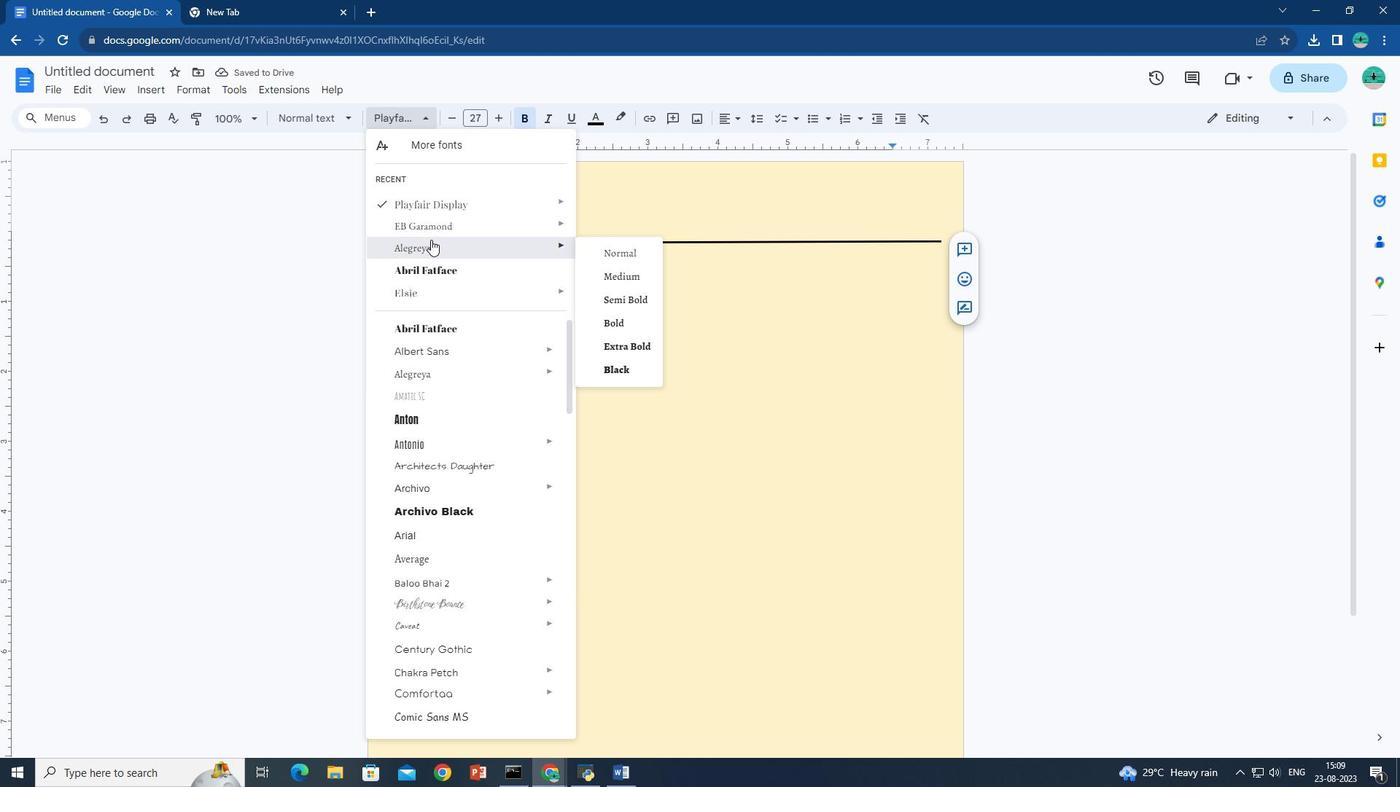 
Action: Mouse pressed left at (430, 239)
Screenshot: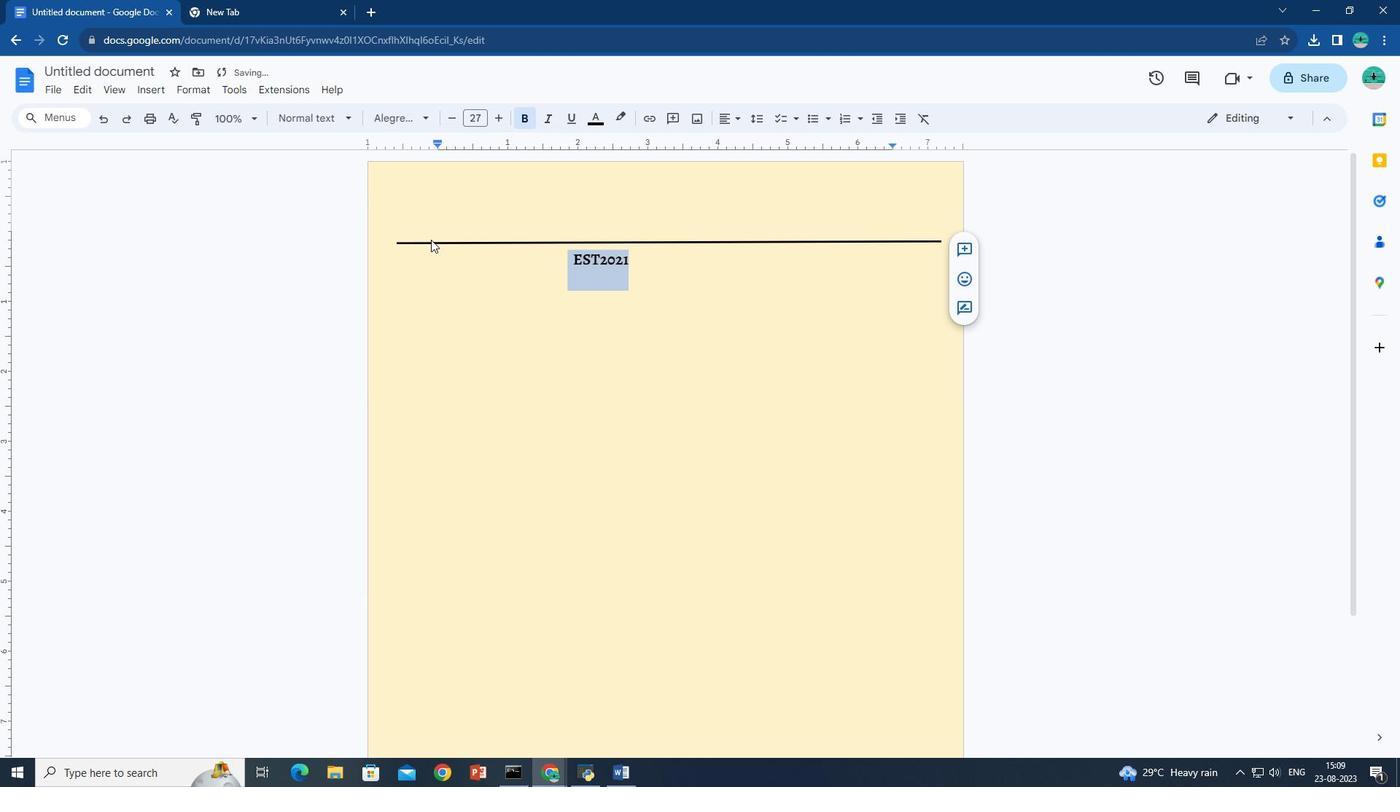 
Action: Mouse moved to (406, 113)
Screenshot: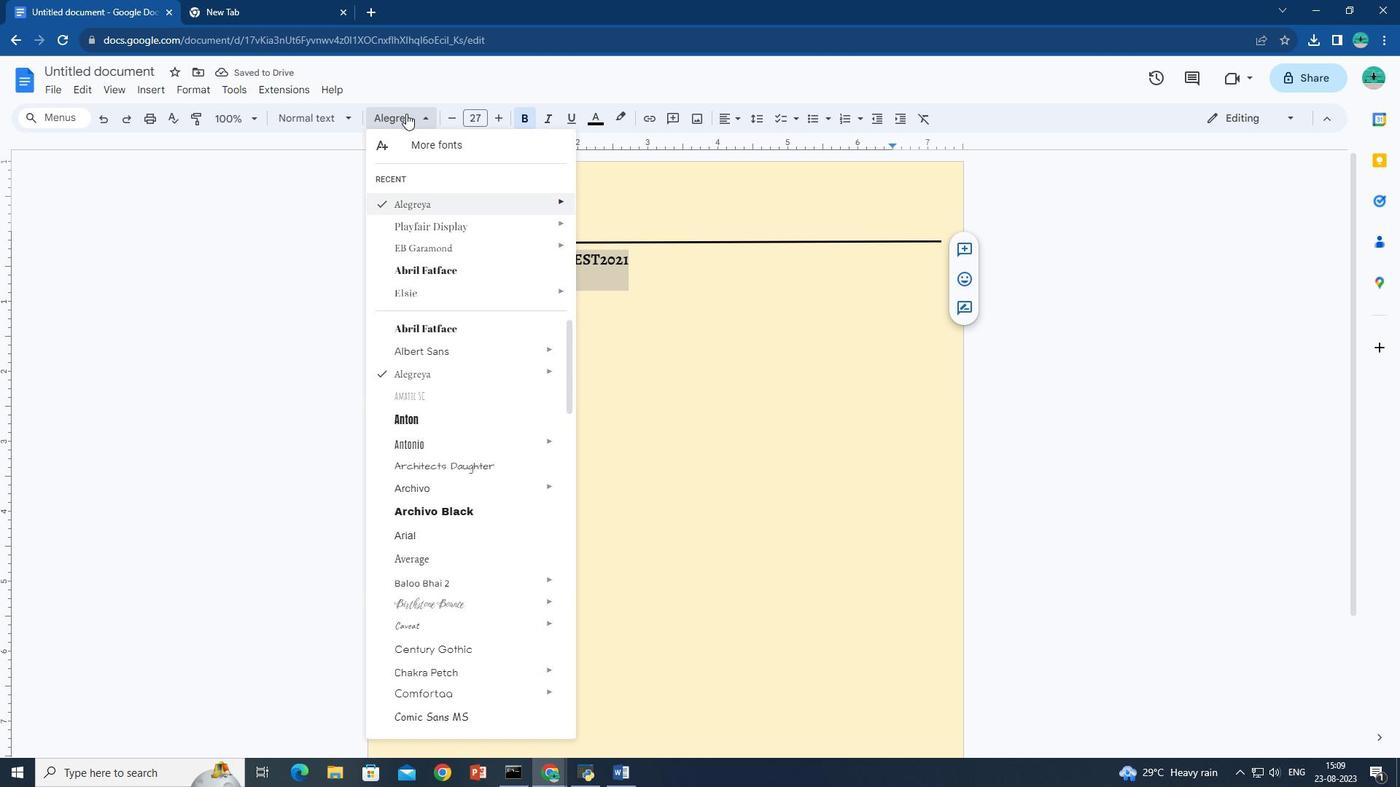 
Action: Mouse pressed left at (406, 113)
Screenshot: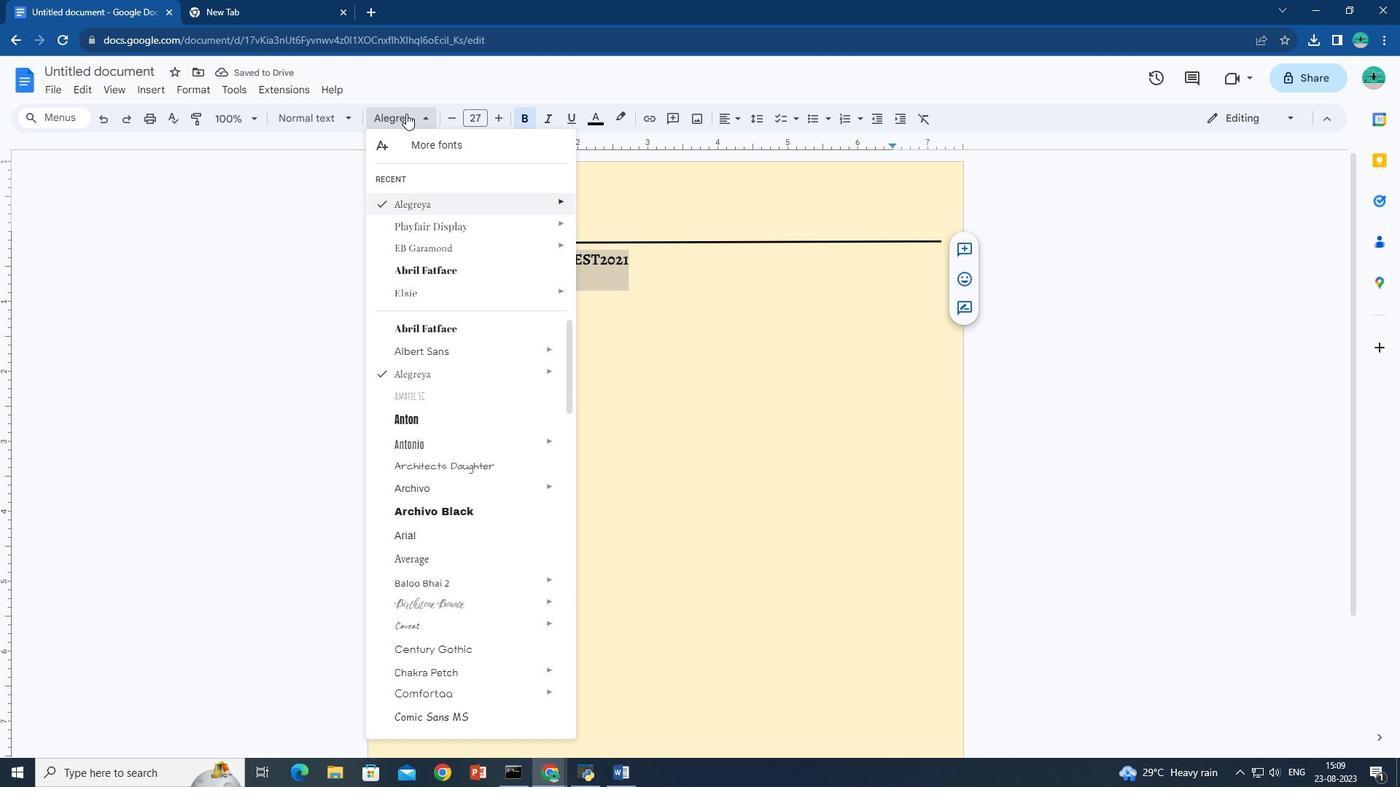 
Action: Mouse moved to (437, 580)
Screenshot: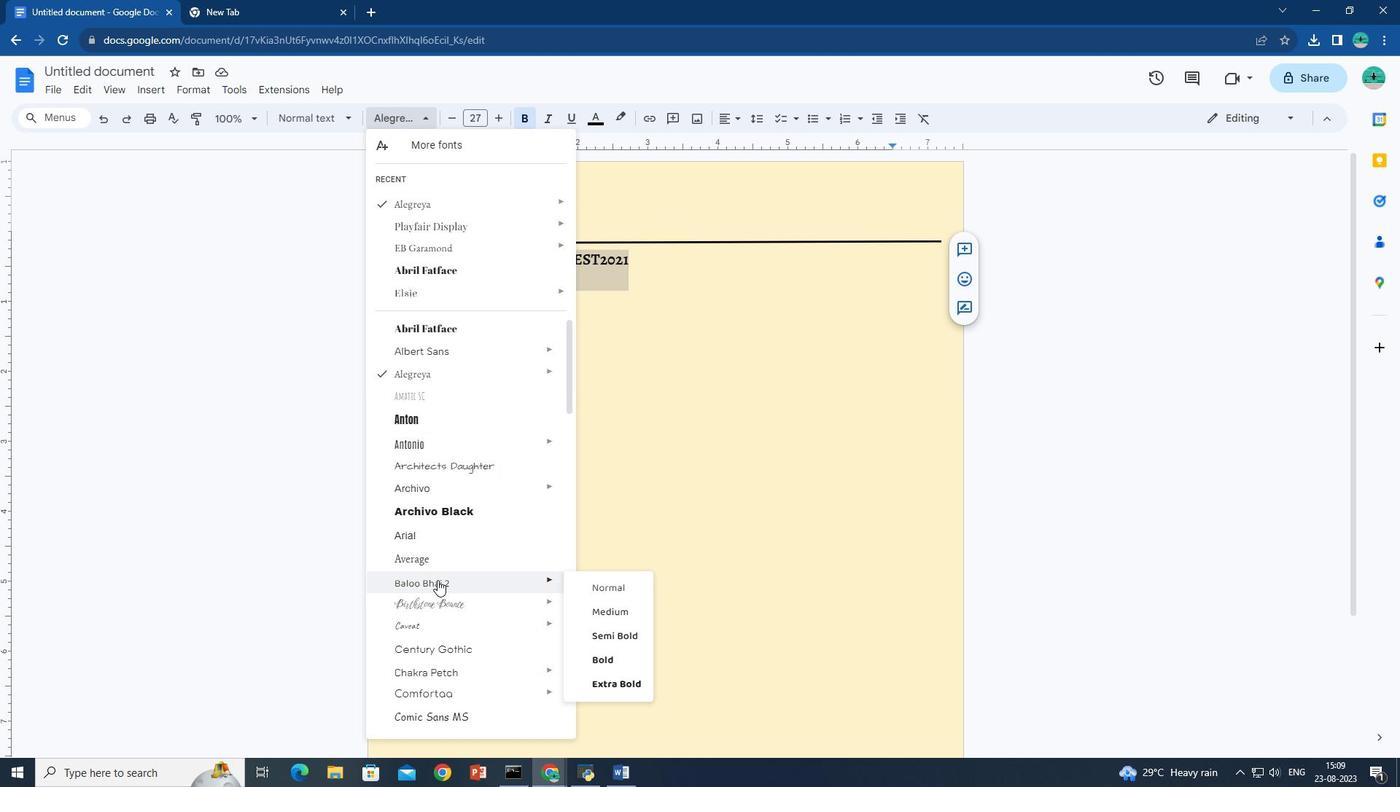 
Action: Mouse pressed left at (437, 580)
Screenshot: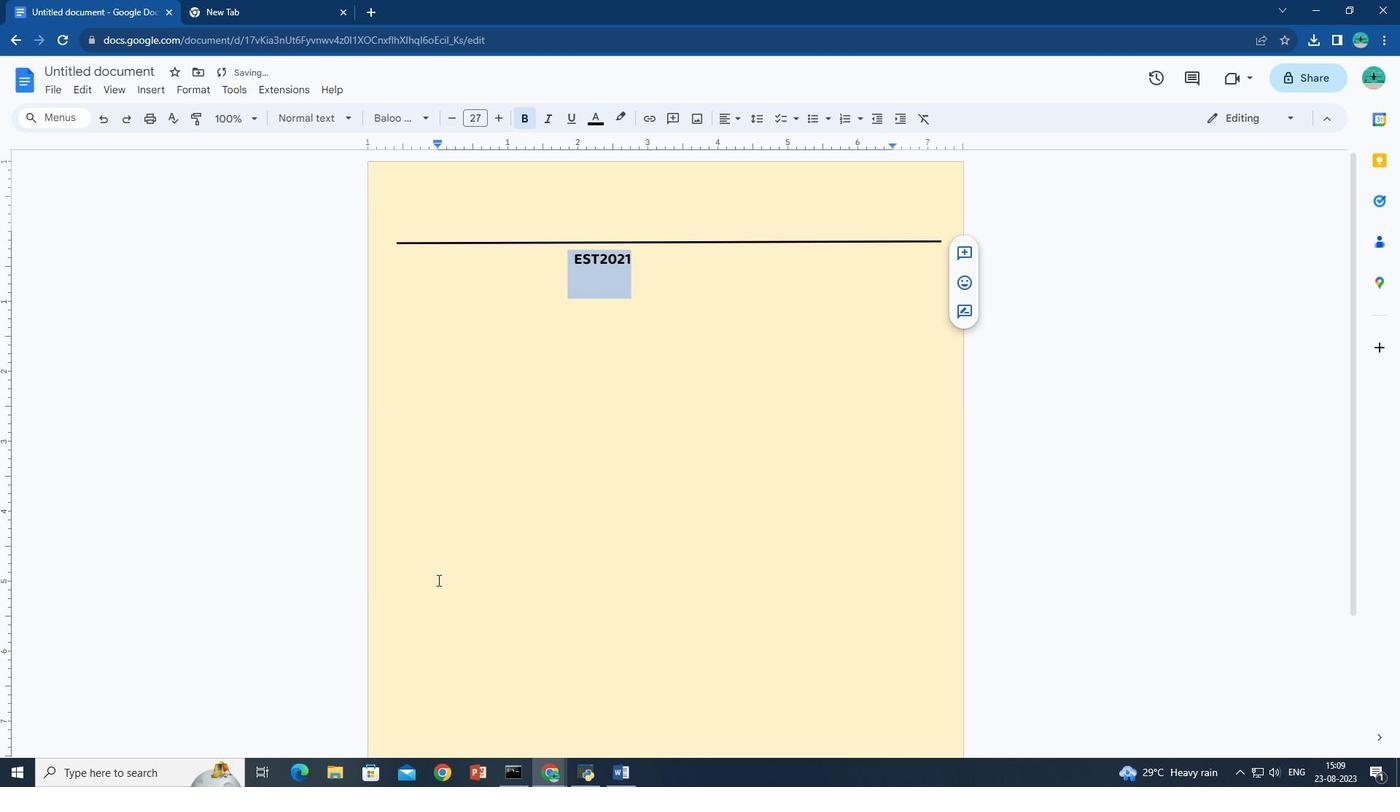 
Action: Mouse moved to (639, 264)
Screenshot: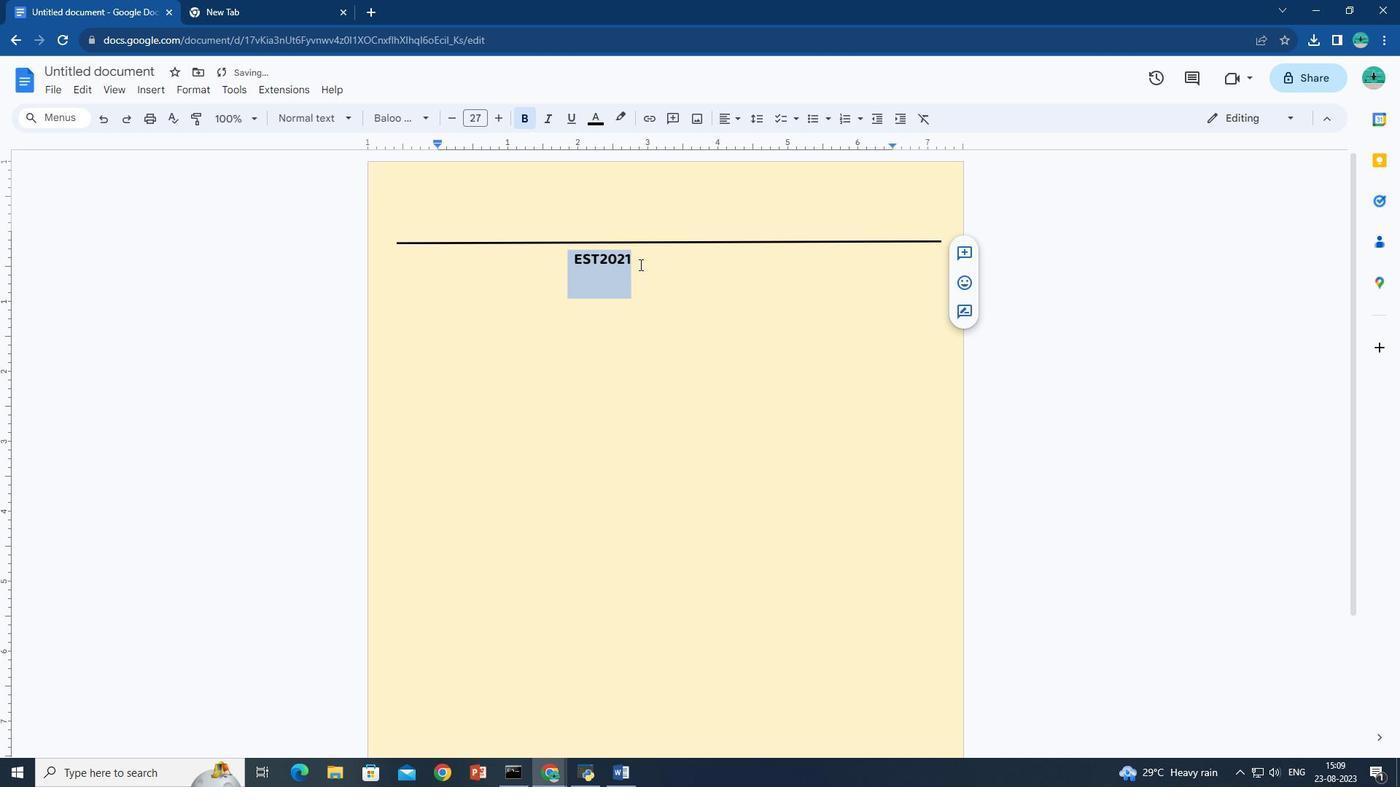 
Action: Mouse pressed left at (639, 264)
Screenshot: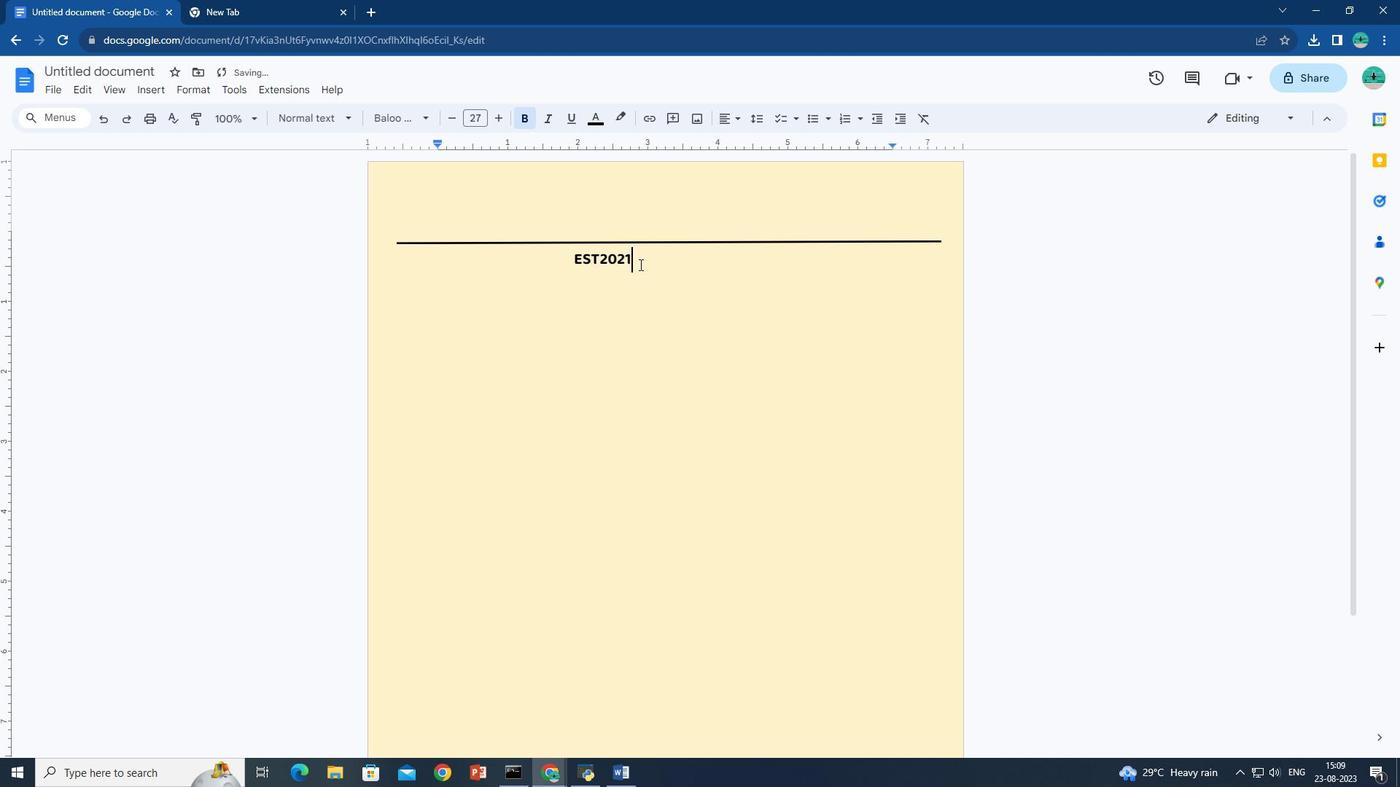 
Action: Mouse moved to (488, 337)
Screenshot: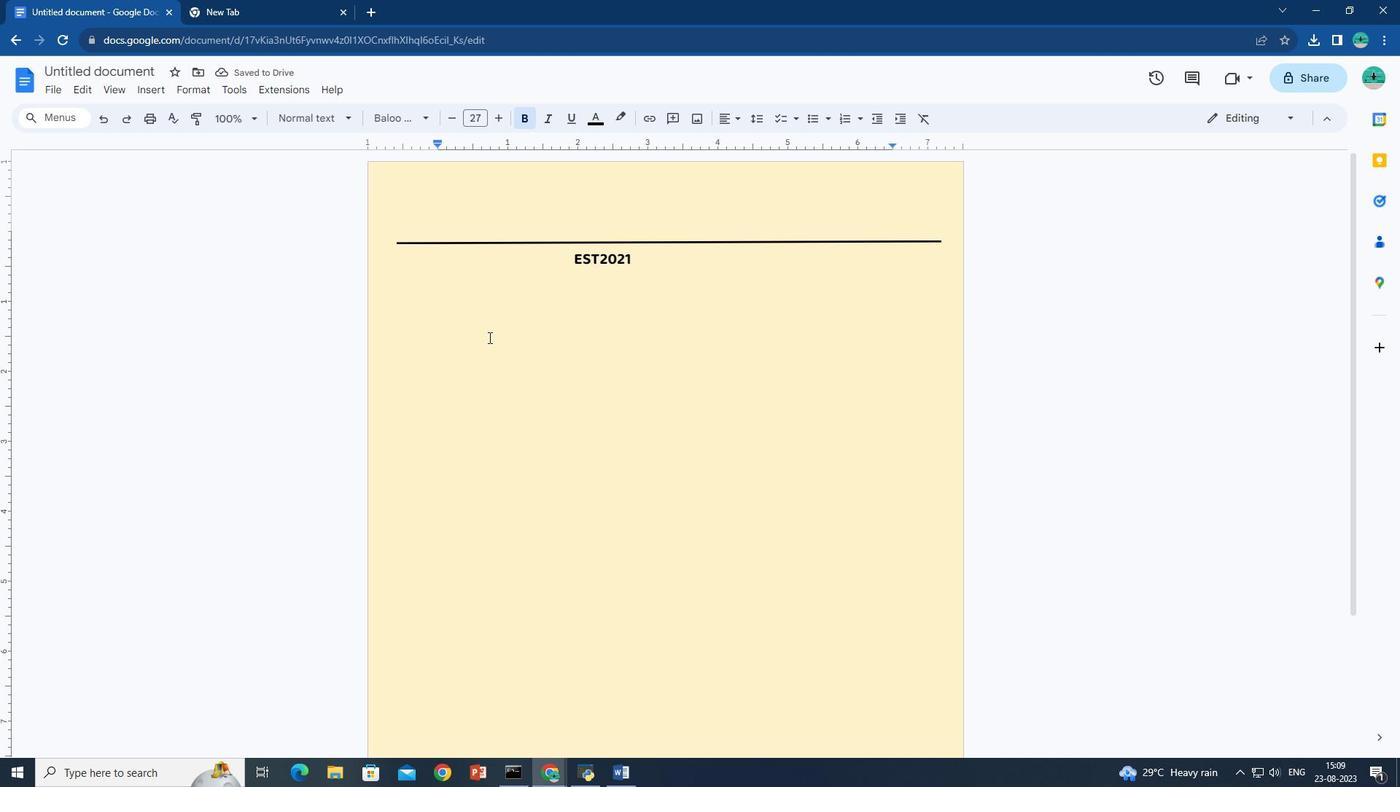 
Action: Key pressed <Key.enter>
Screenshot: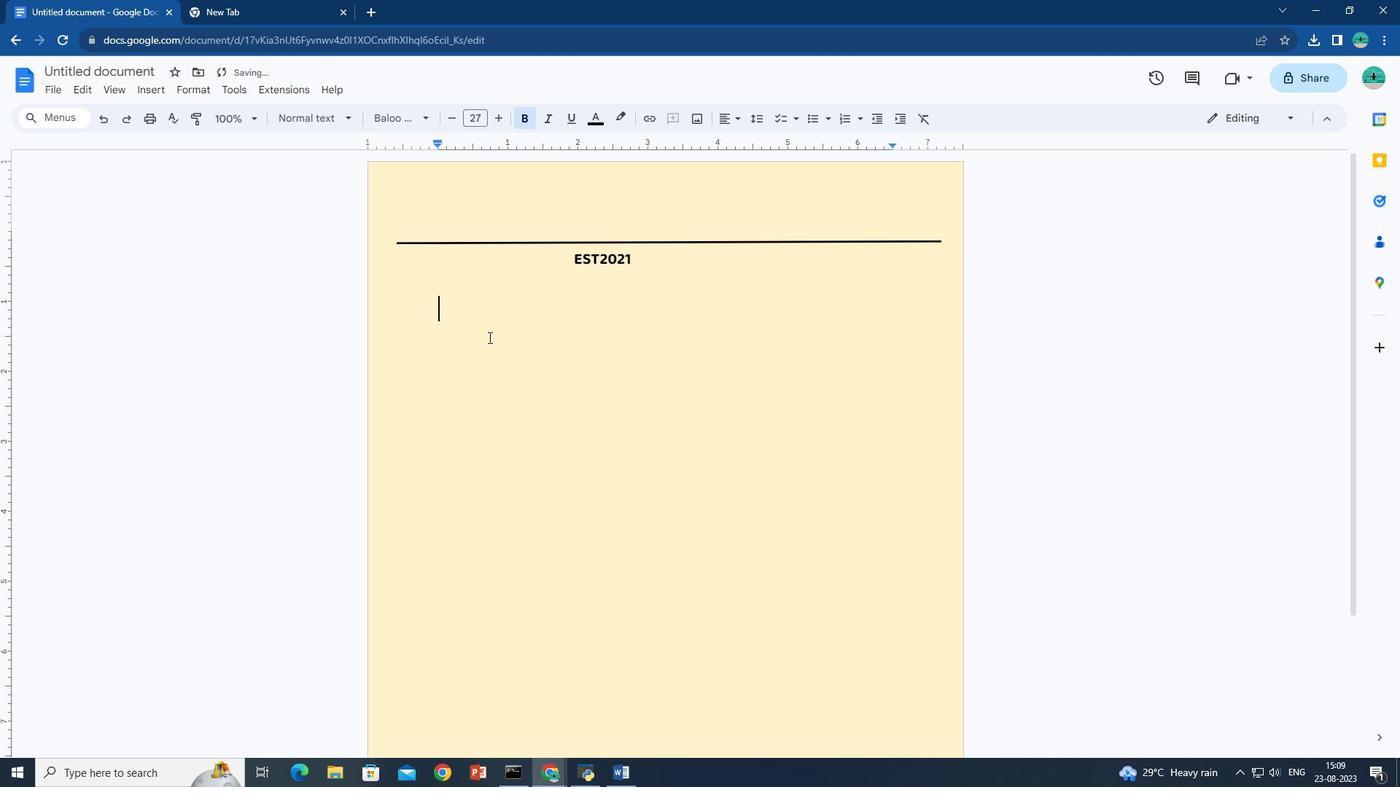 
Action: Mouse moved to (192, 90)
Screenshot: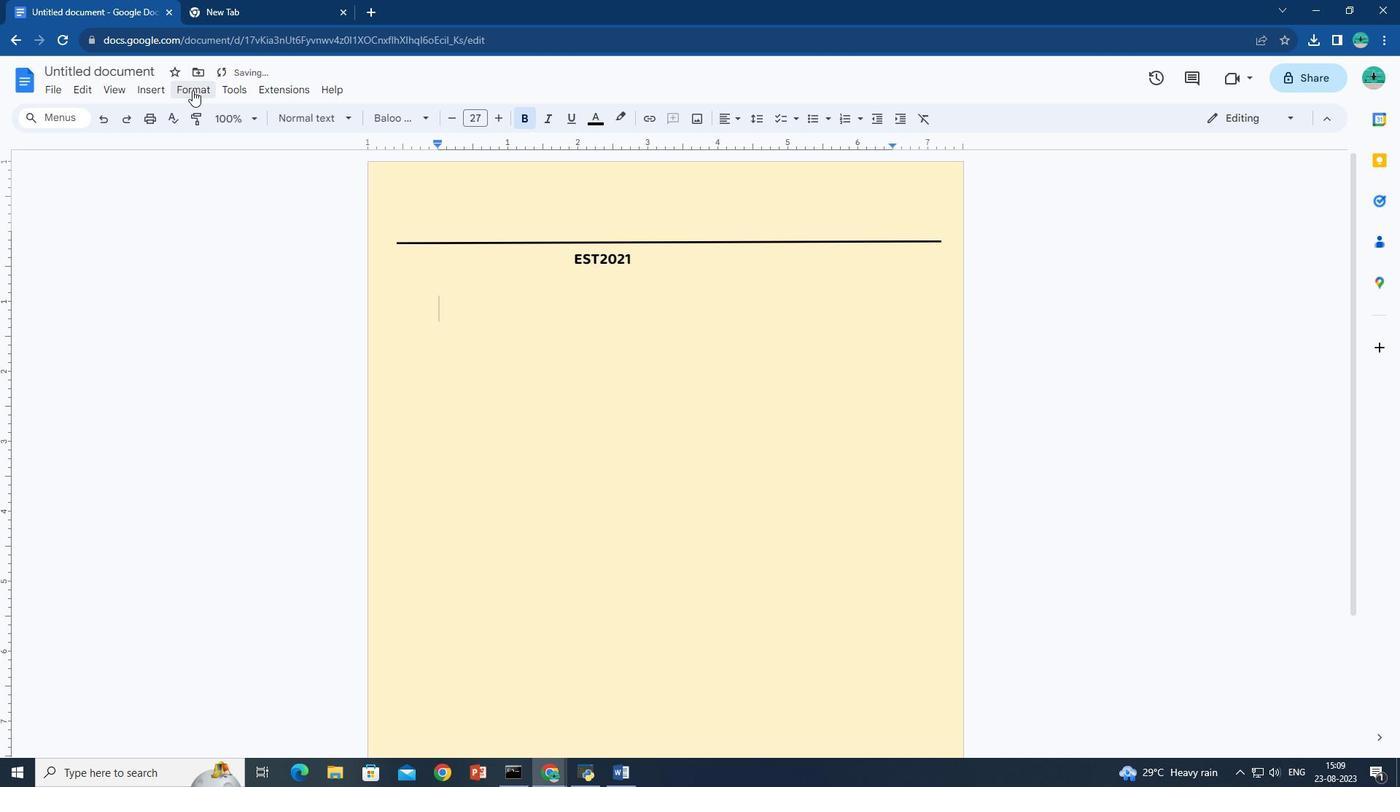 
Action: Mouse pressed left at (192, 90)
Screenshot: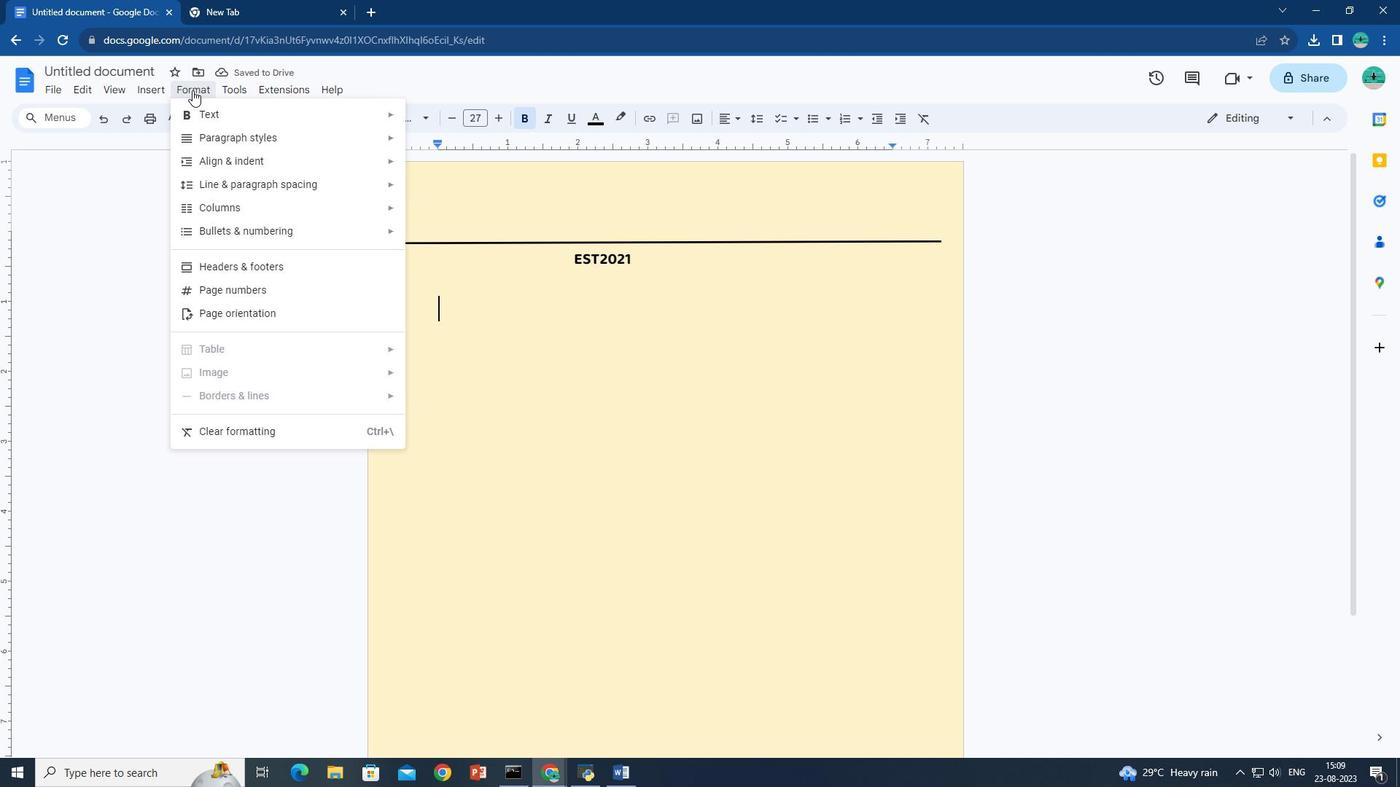 
Action: Mouse moved to (167, 91)
Screenshot: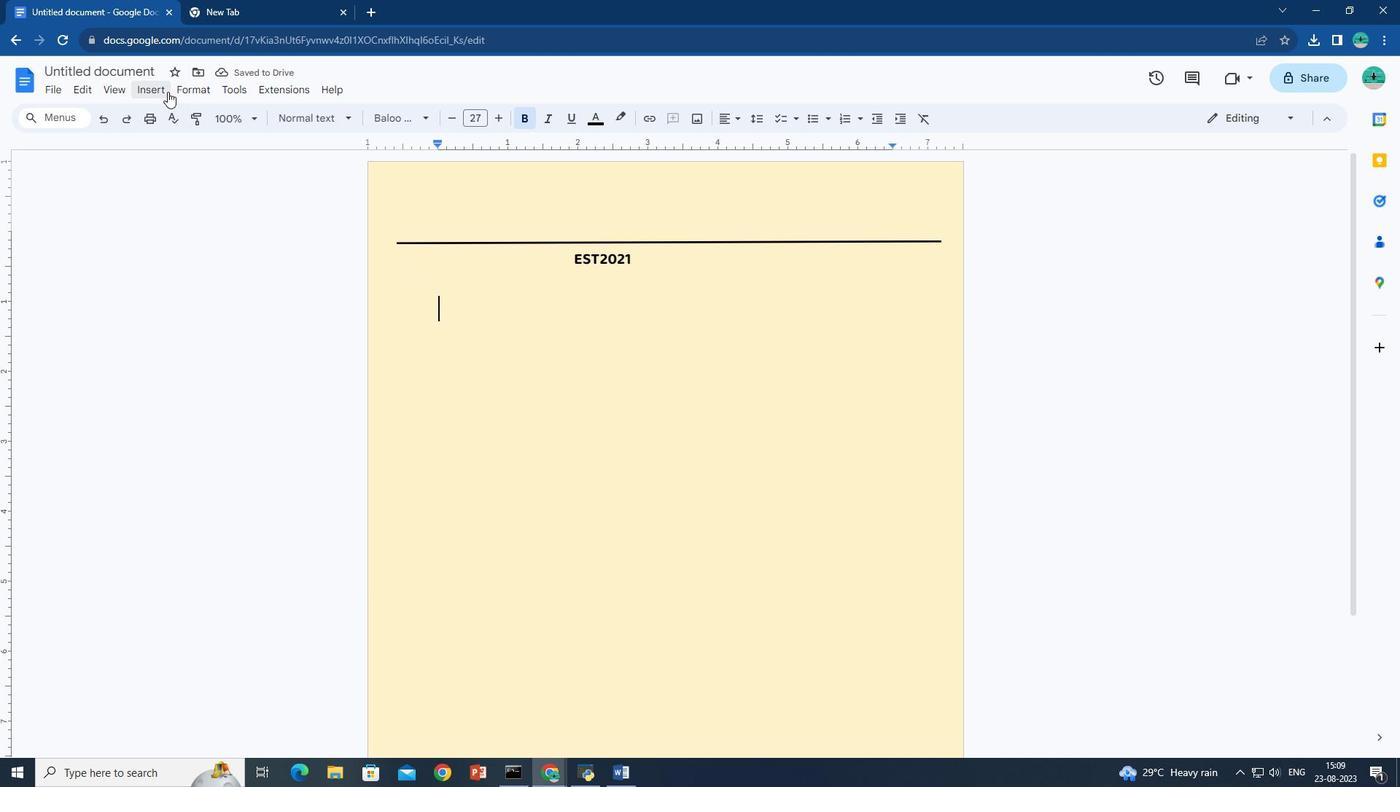 
Action: Mouse pressed left at (167, 91)
Screenshot: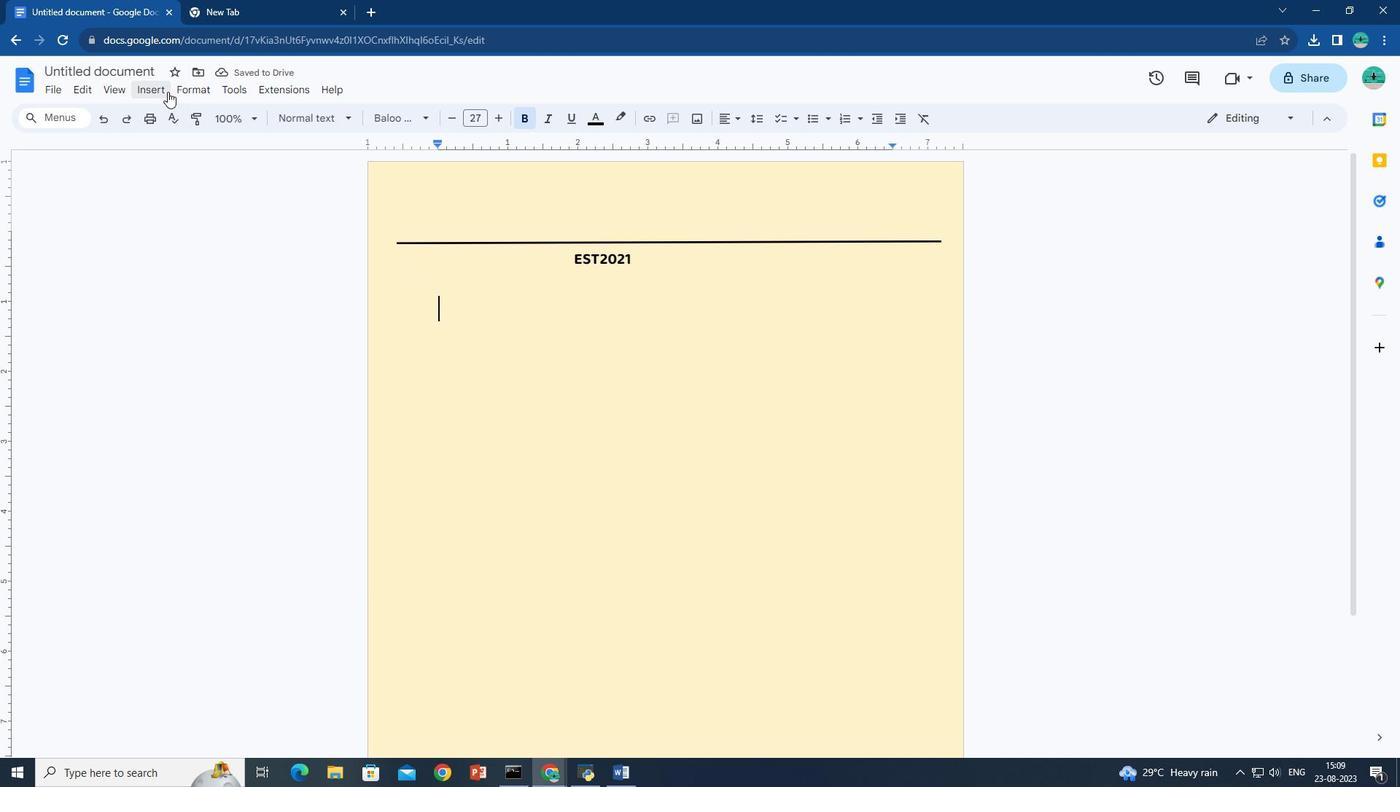 
Action: Mouse pressed left at (167, 91)
Screenshot: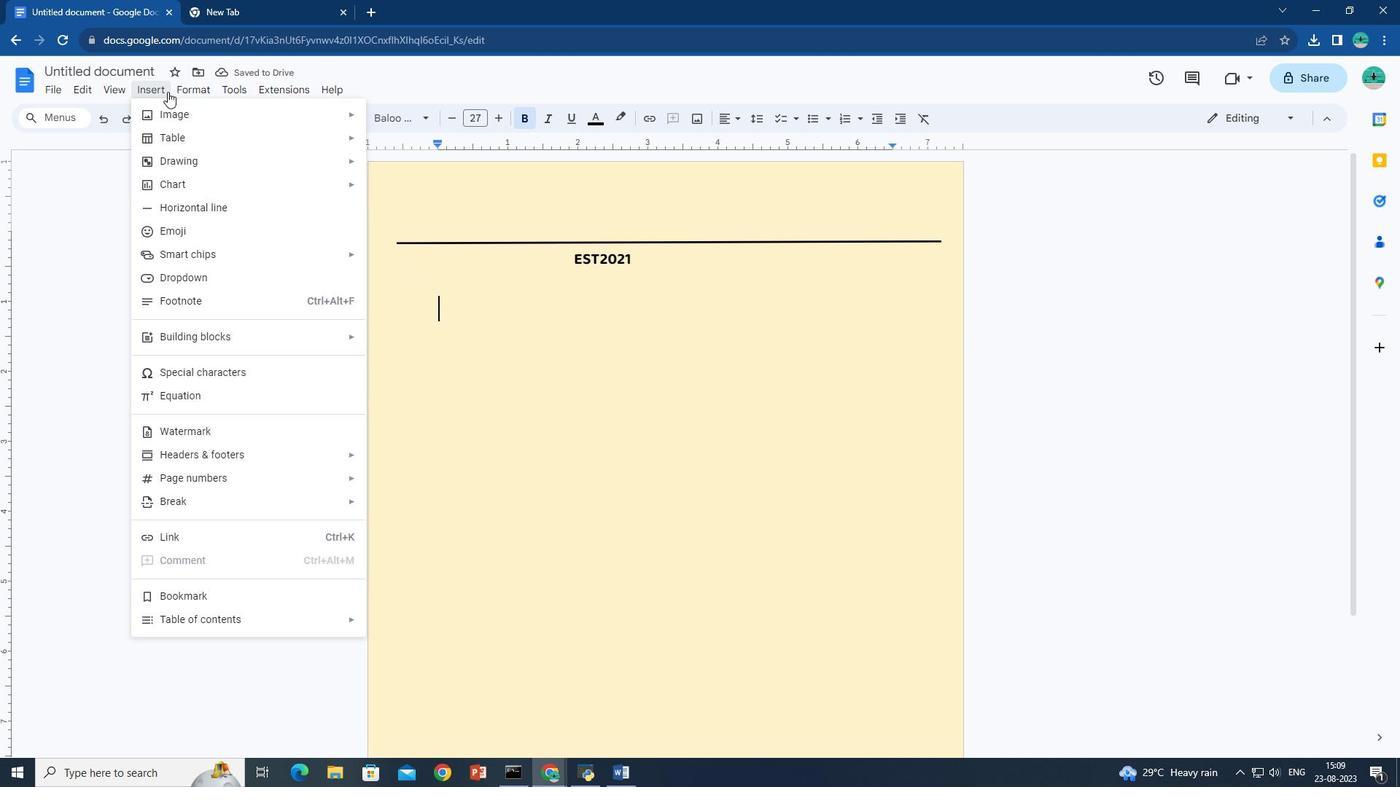 
Action: Mouse moved to (383, 164)
Screenshot: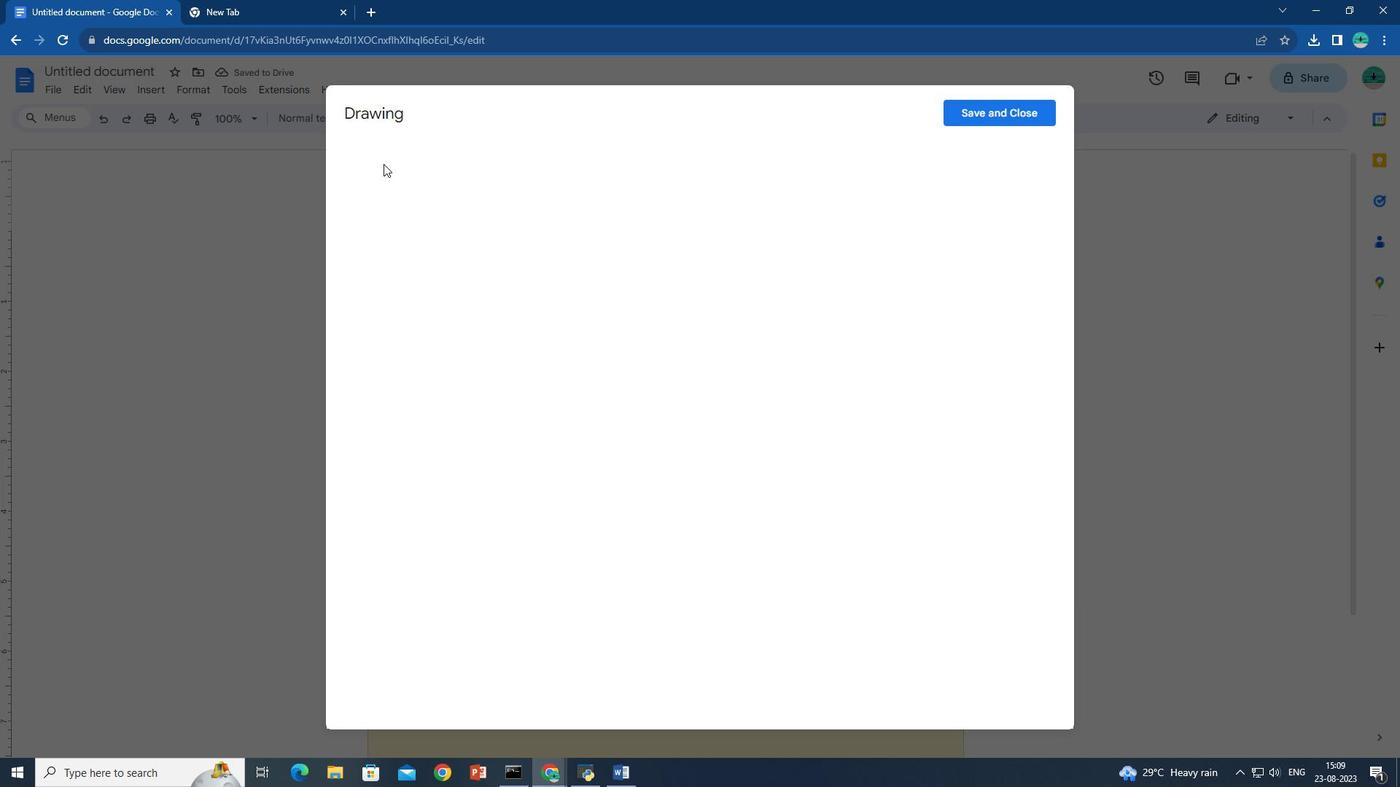 
Action: Mouse pressed left at (383, 164)
Screenshot: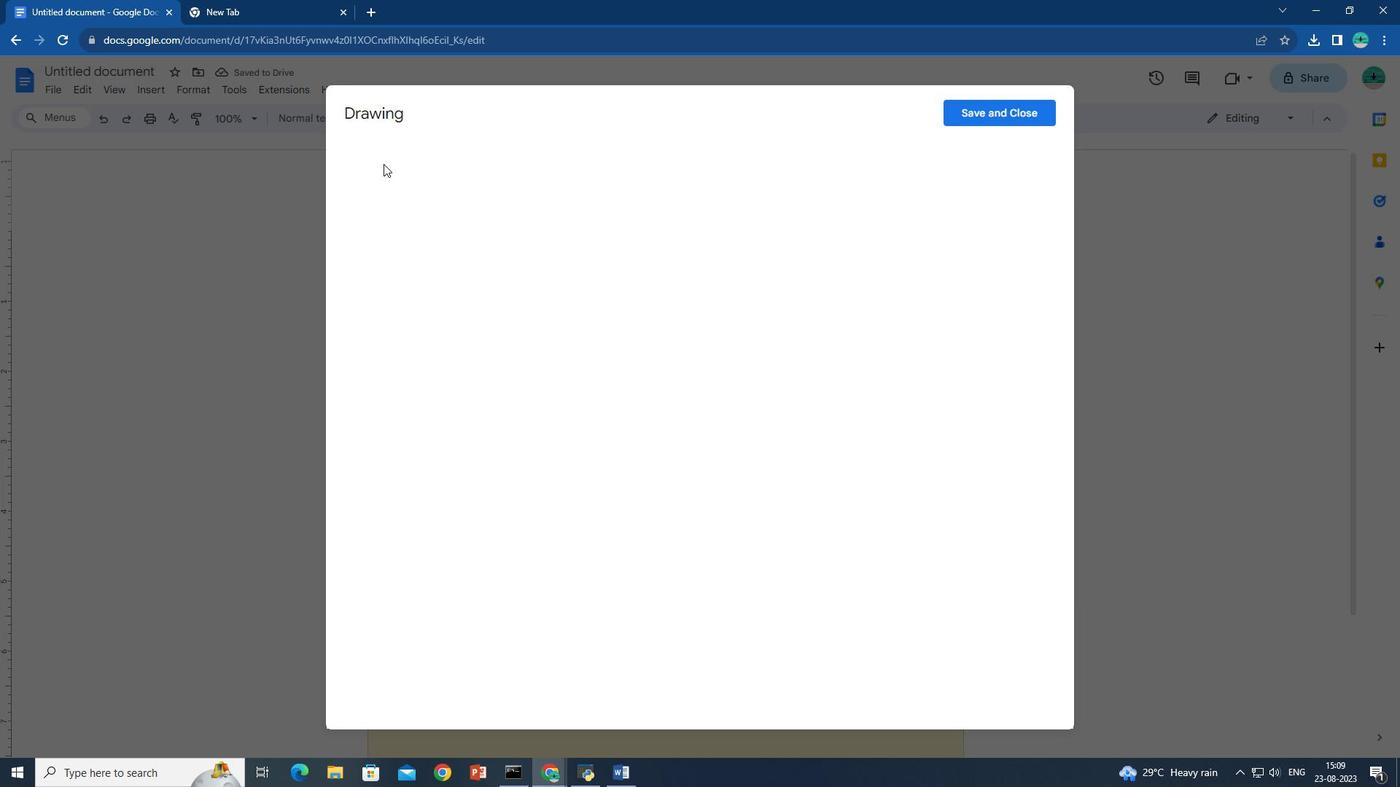 
Action: Mouse moved to (565, 166)
Screenshot: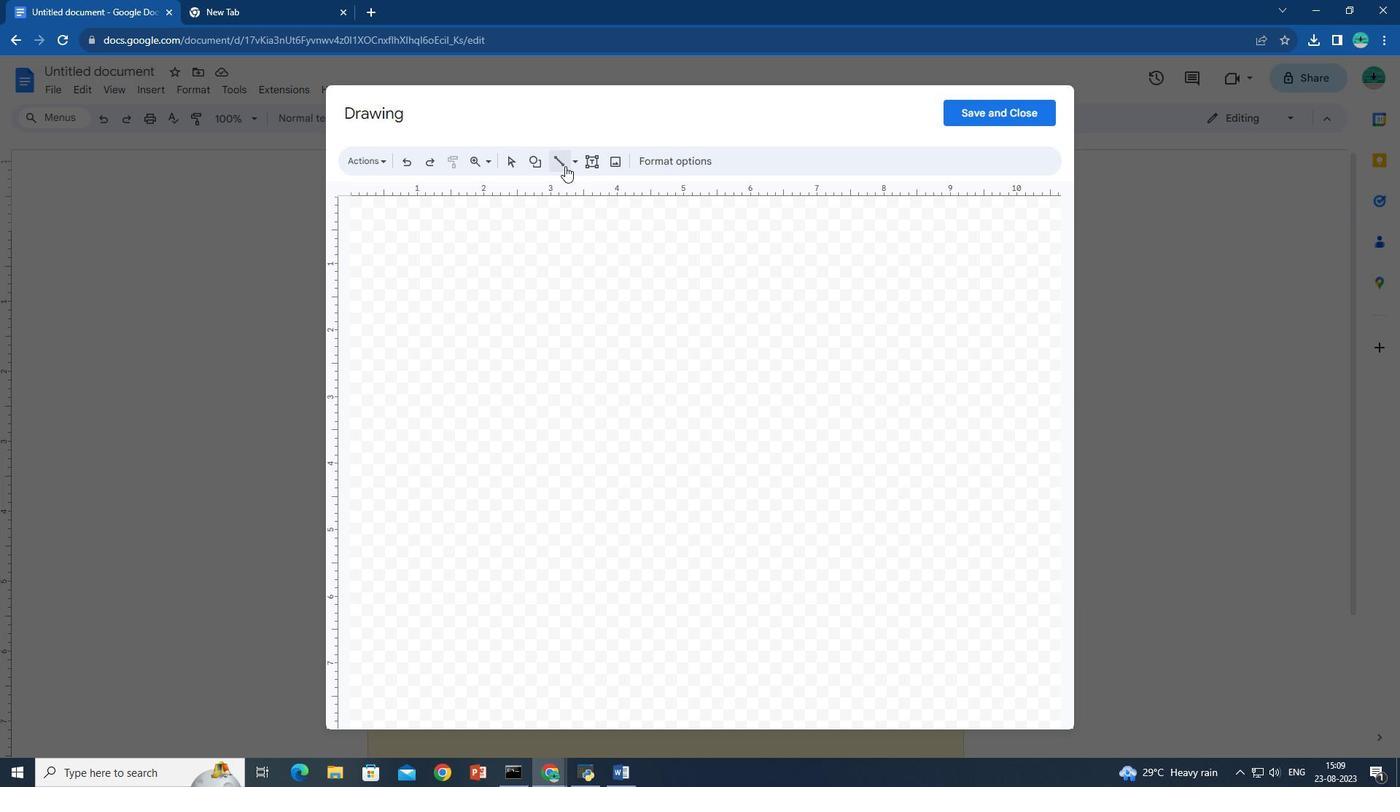
Action: Mouse pressed left at (565, 166)
Screenshot: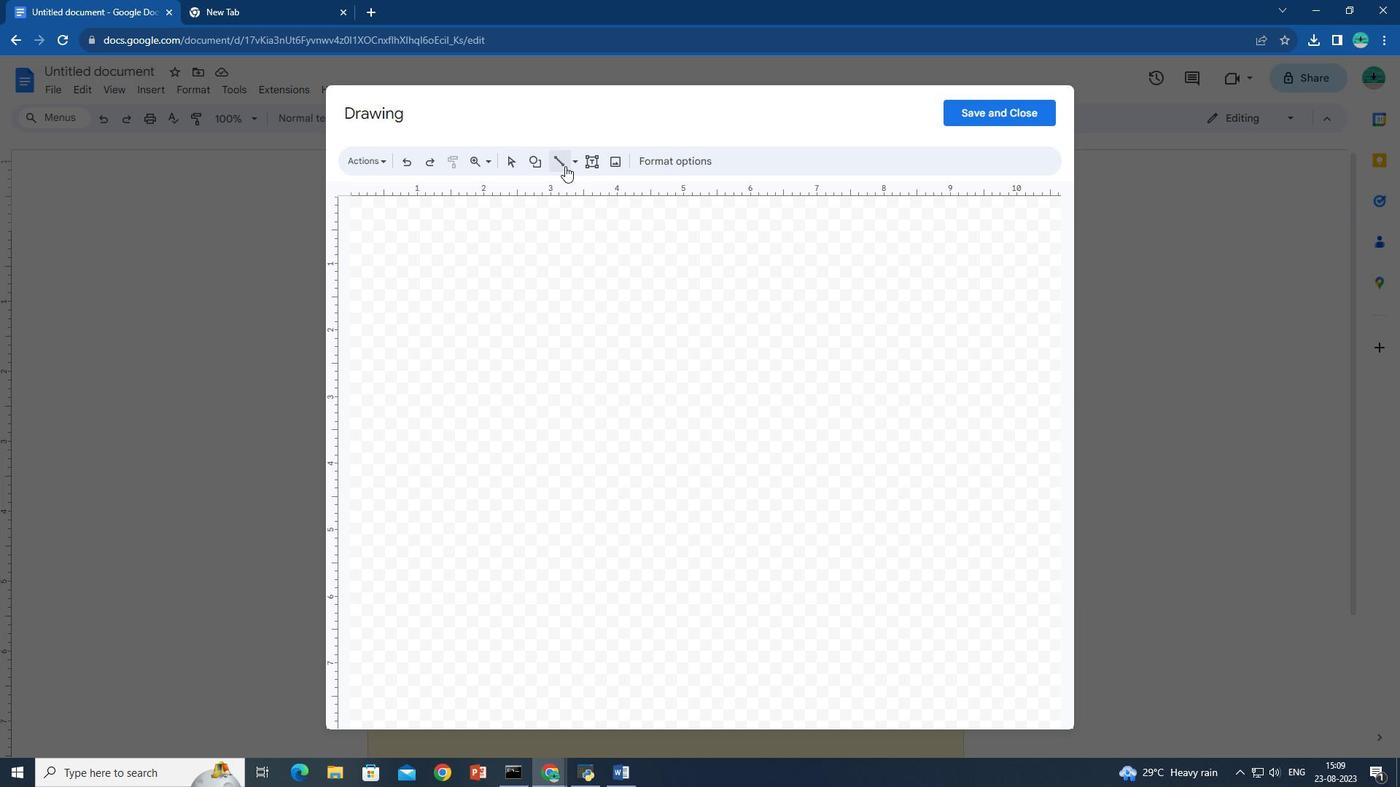 
Action: Mouse moved to (555, 164)
Screenshot: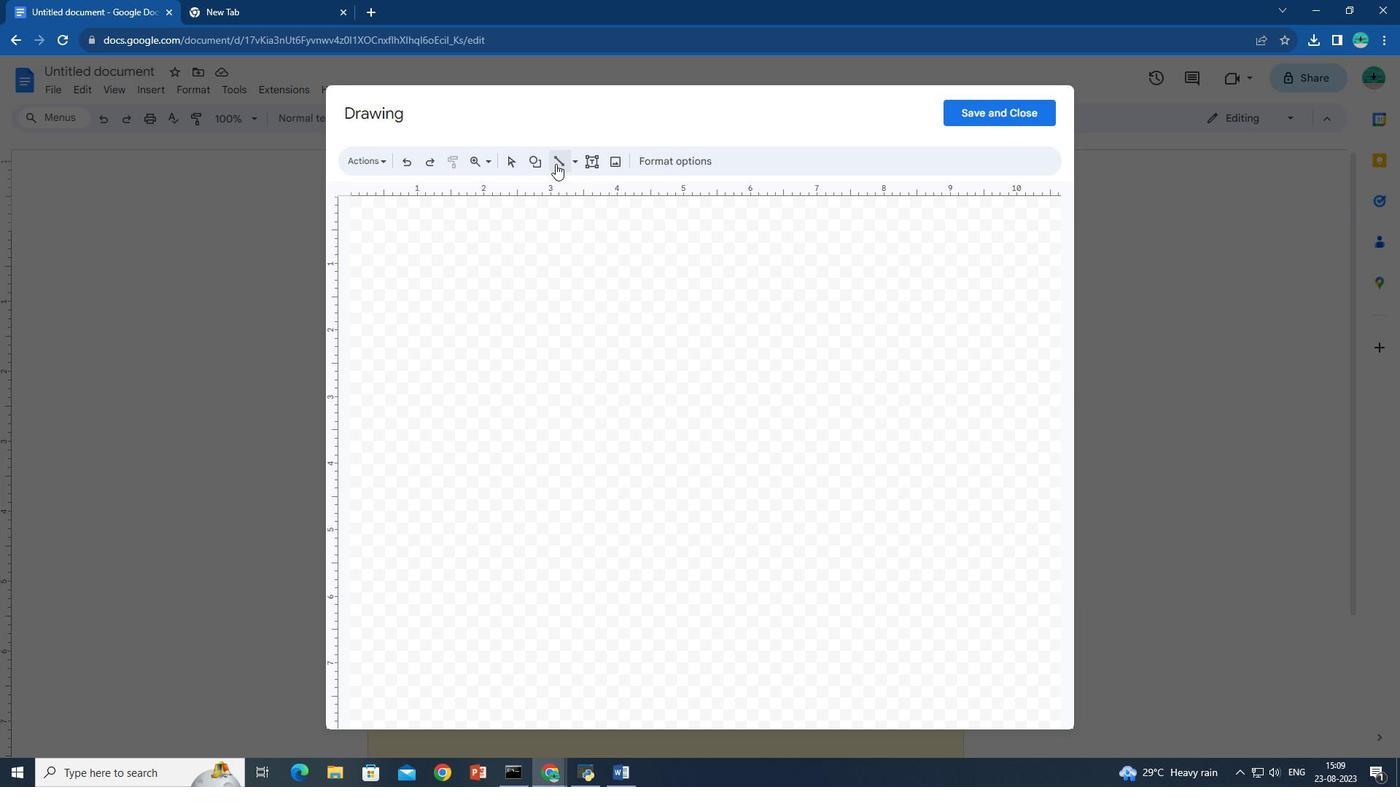 
Action: Mouse pressed left at (555, 164)
Screenshot: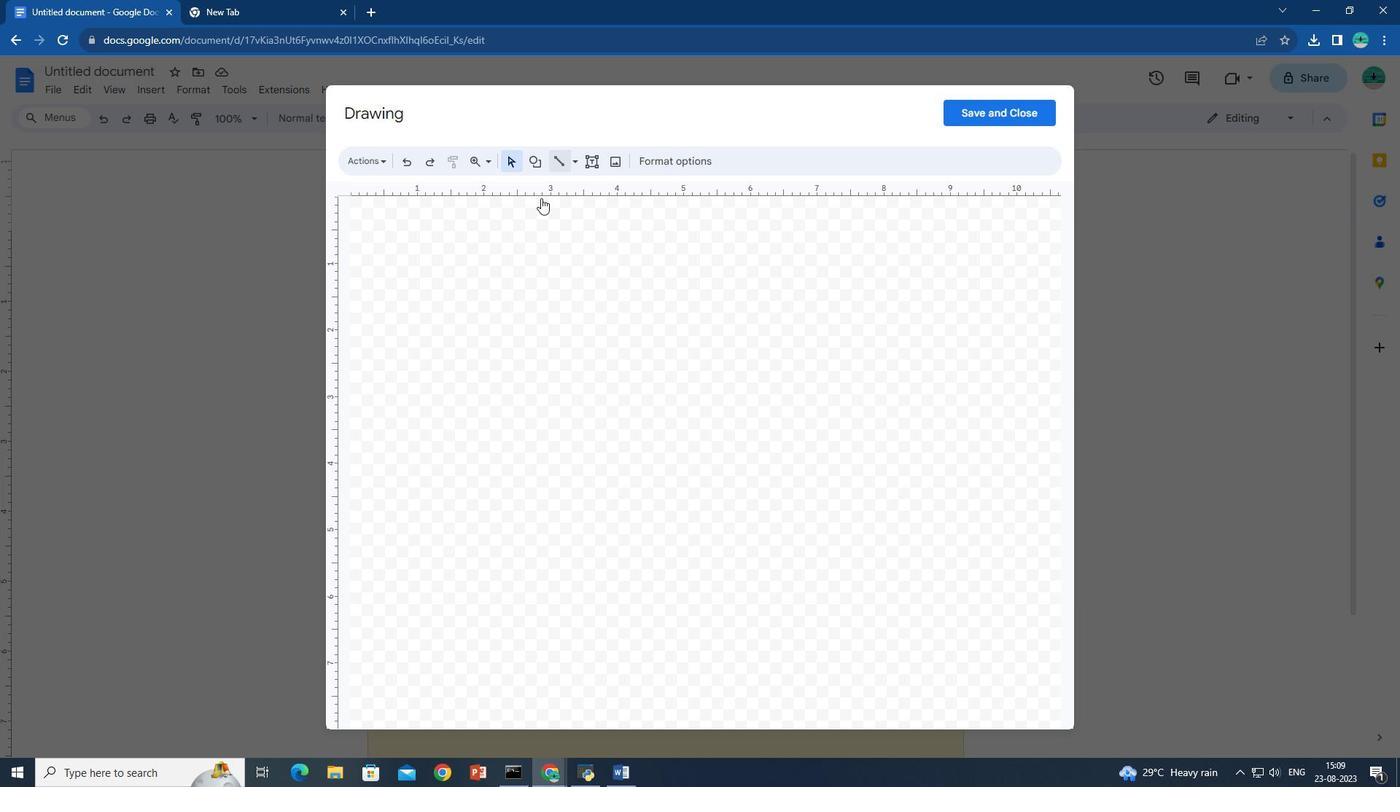 
Action: Mouse moved to (556, 155)
Screenshot: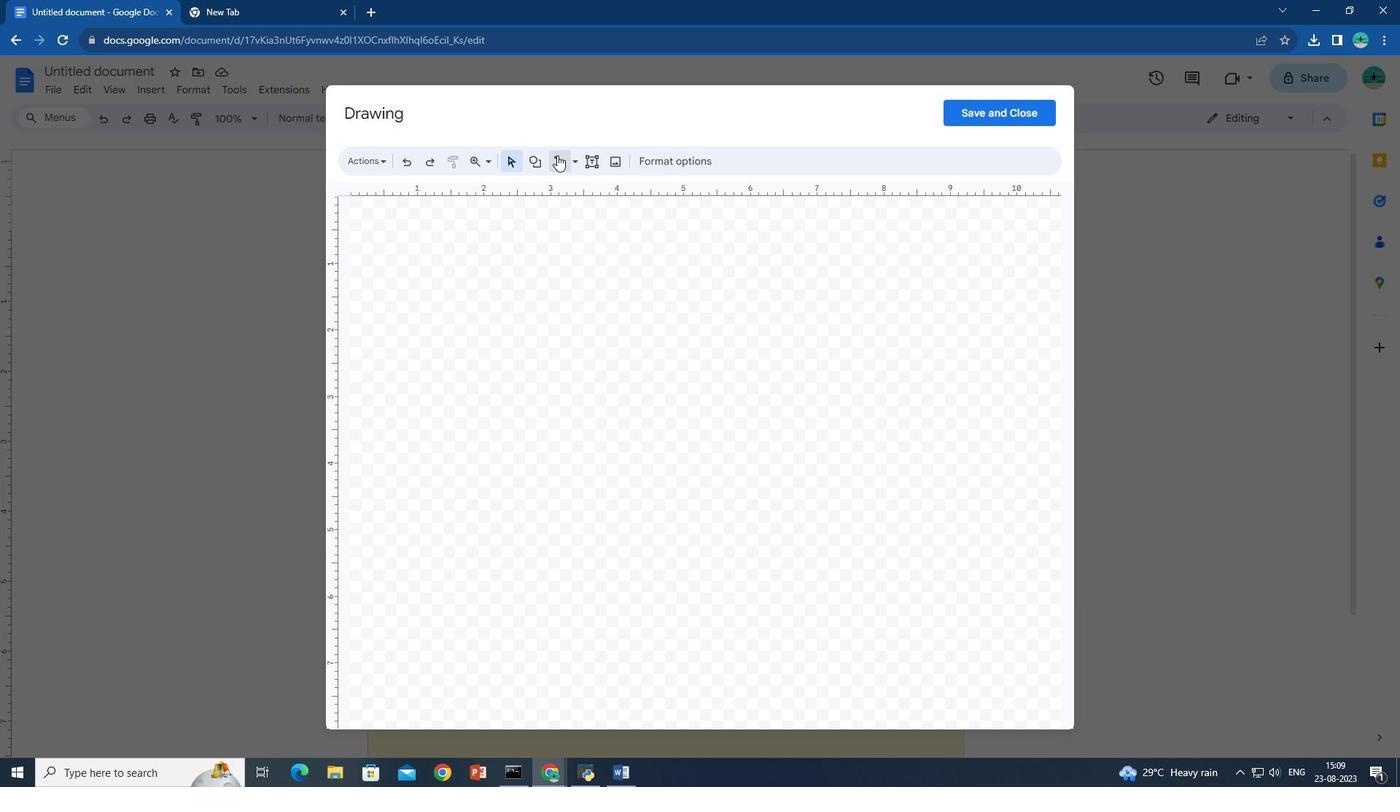 
Action: Mouse pressed left at (556, 155)
Screenshot: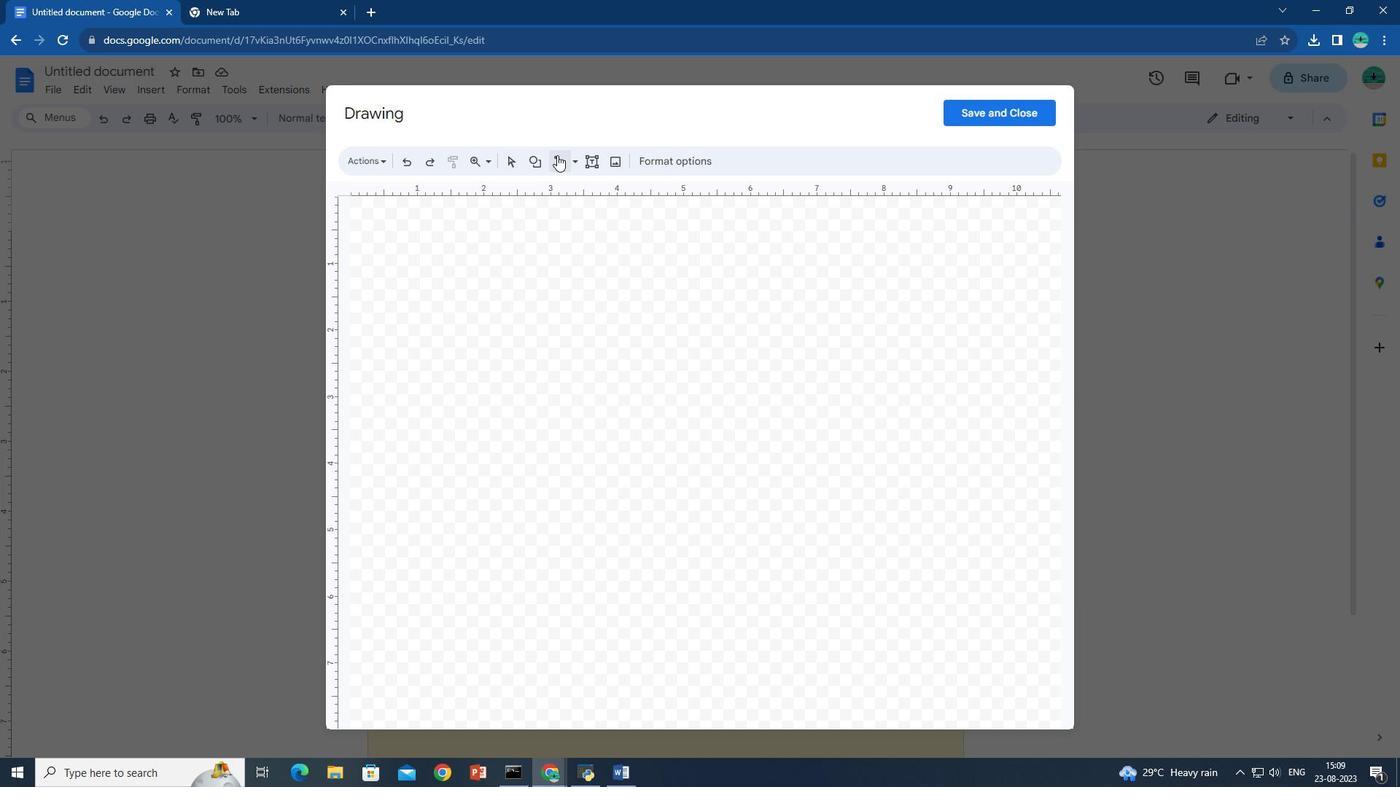 
Action: Mouse moved to (560, 159)
Screenshot: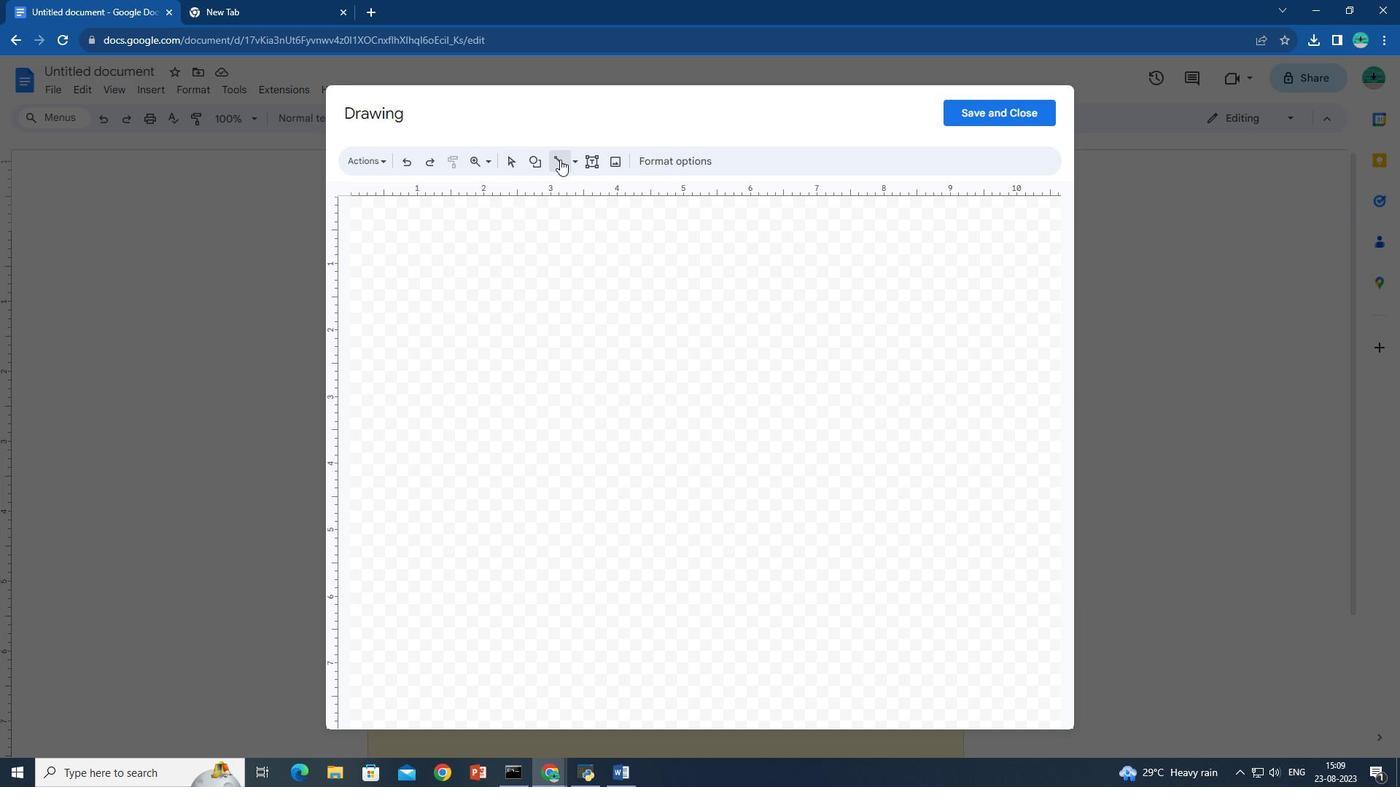 
Action: Mouse pressed left at (560, 159)
Screenshot: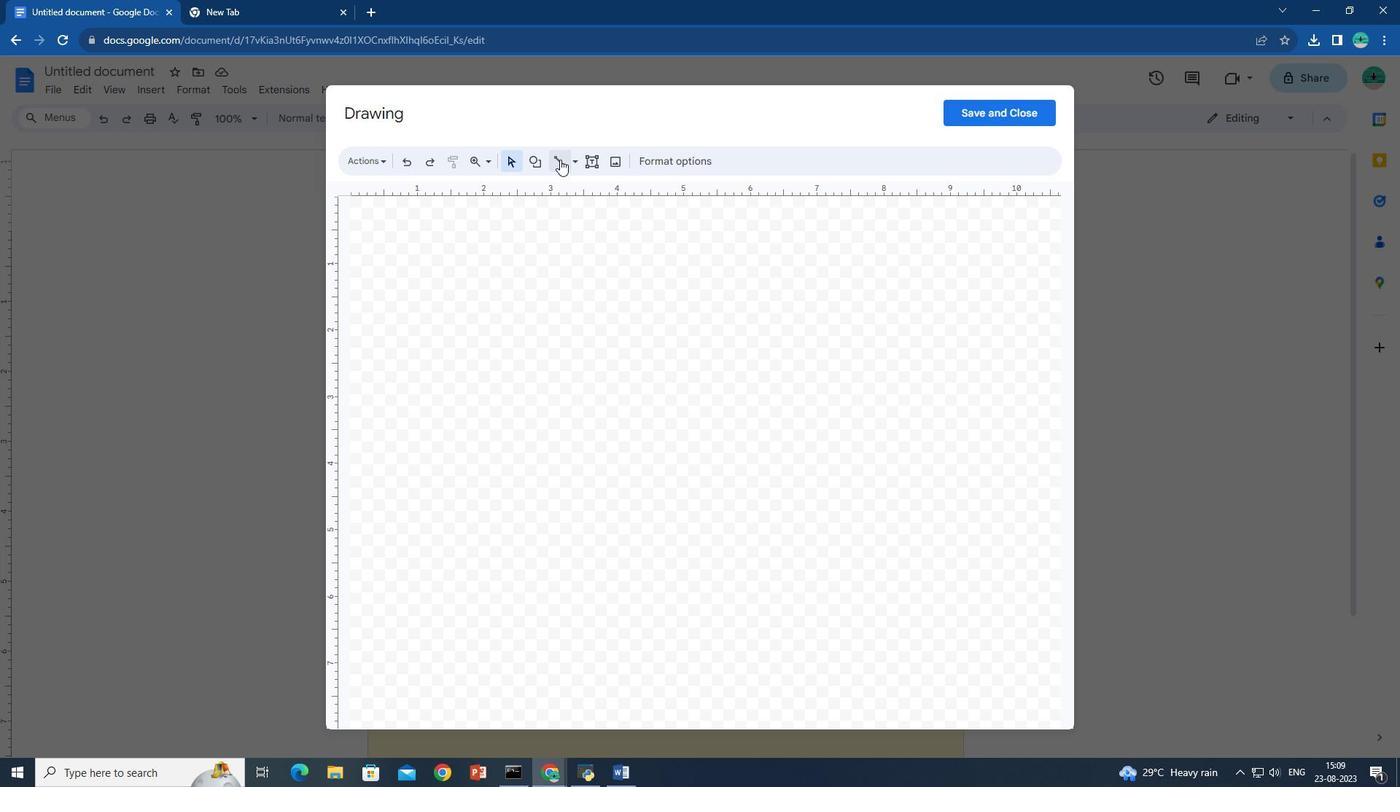 
Action: Mouse pressed left at (560, 159)
Screenshot: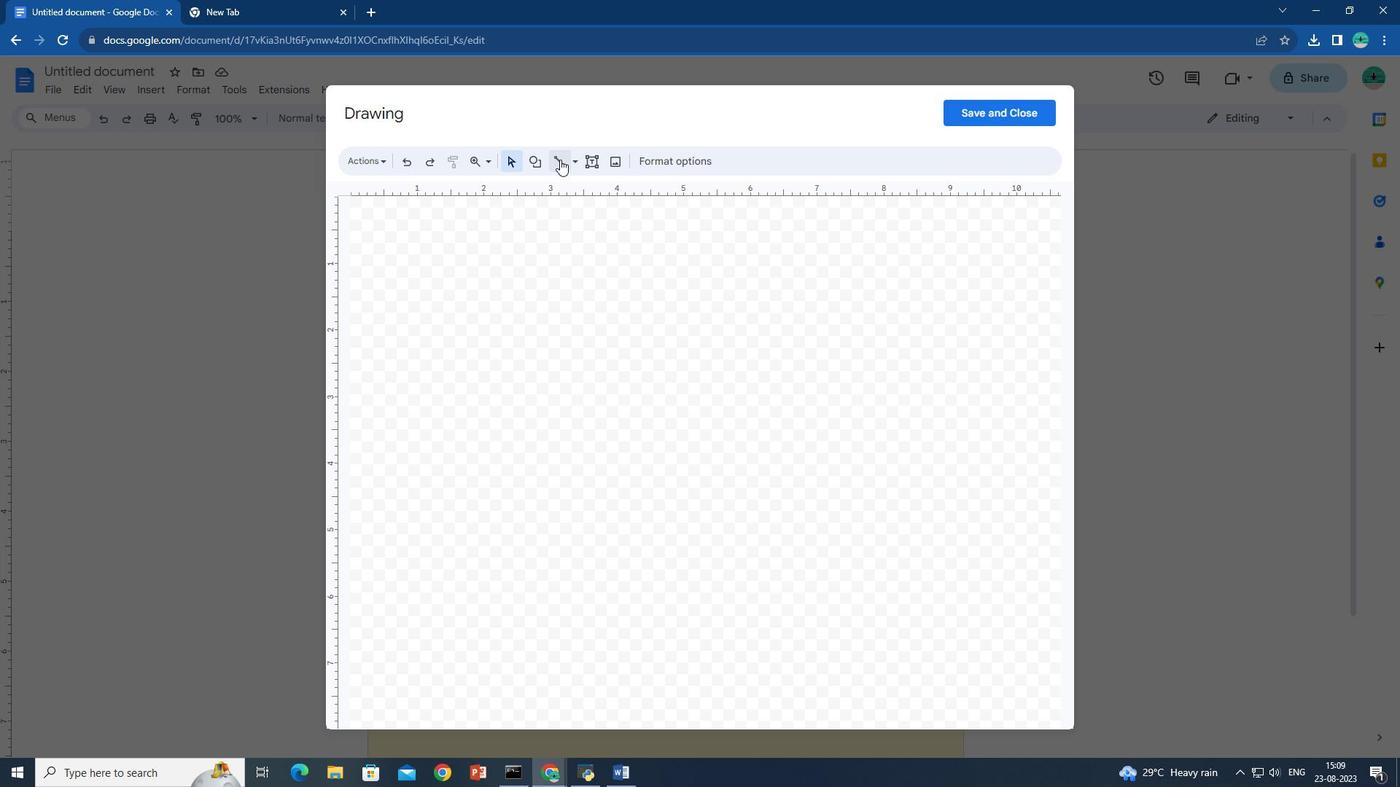 
Action: Mouse pressed left at (560, 159)
Screenshot: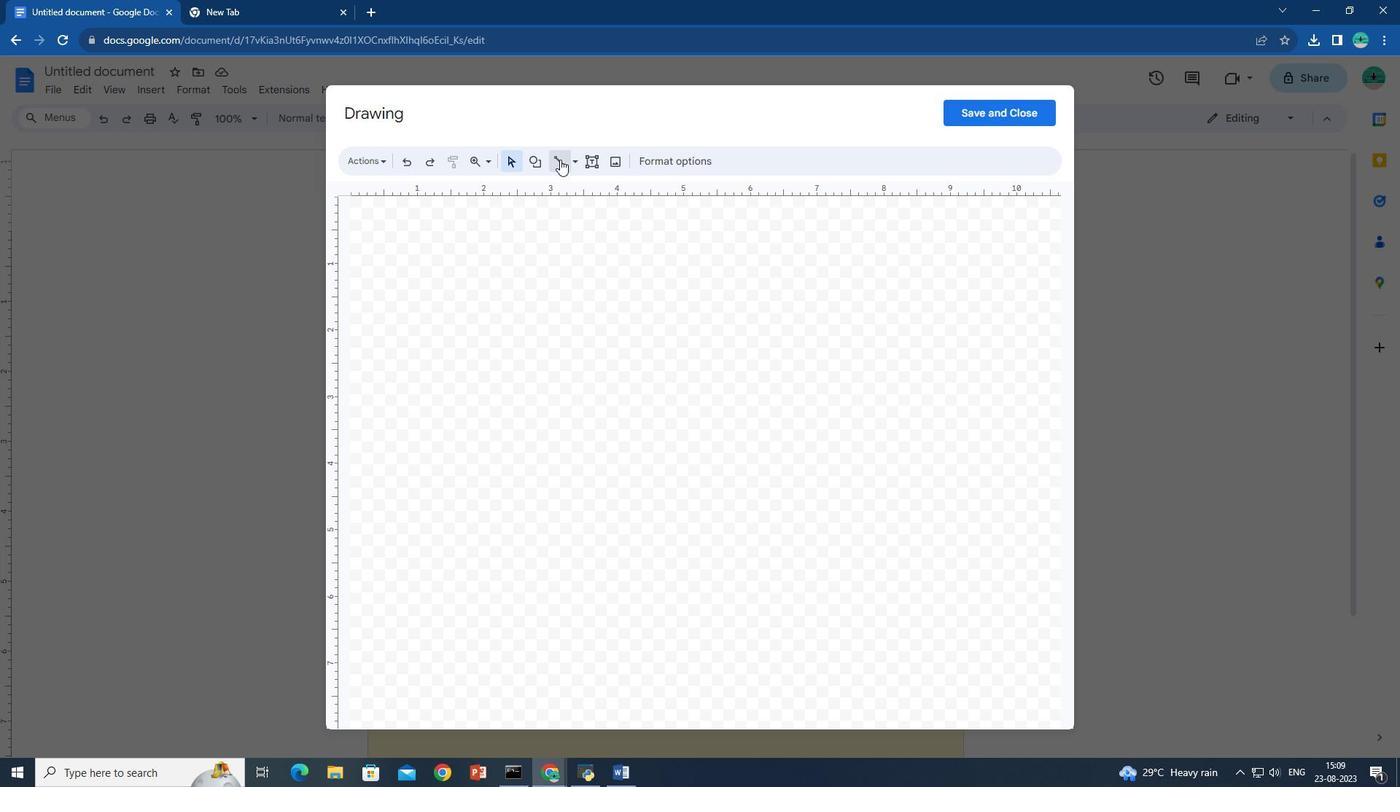 
Action: Mouse pressed left at (560, 159)
Screenshot: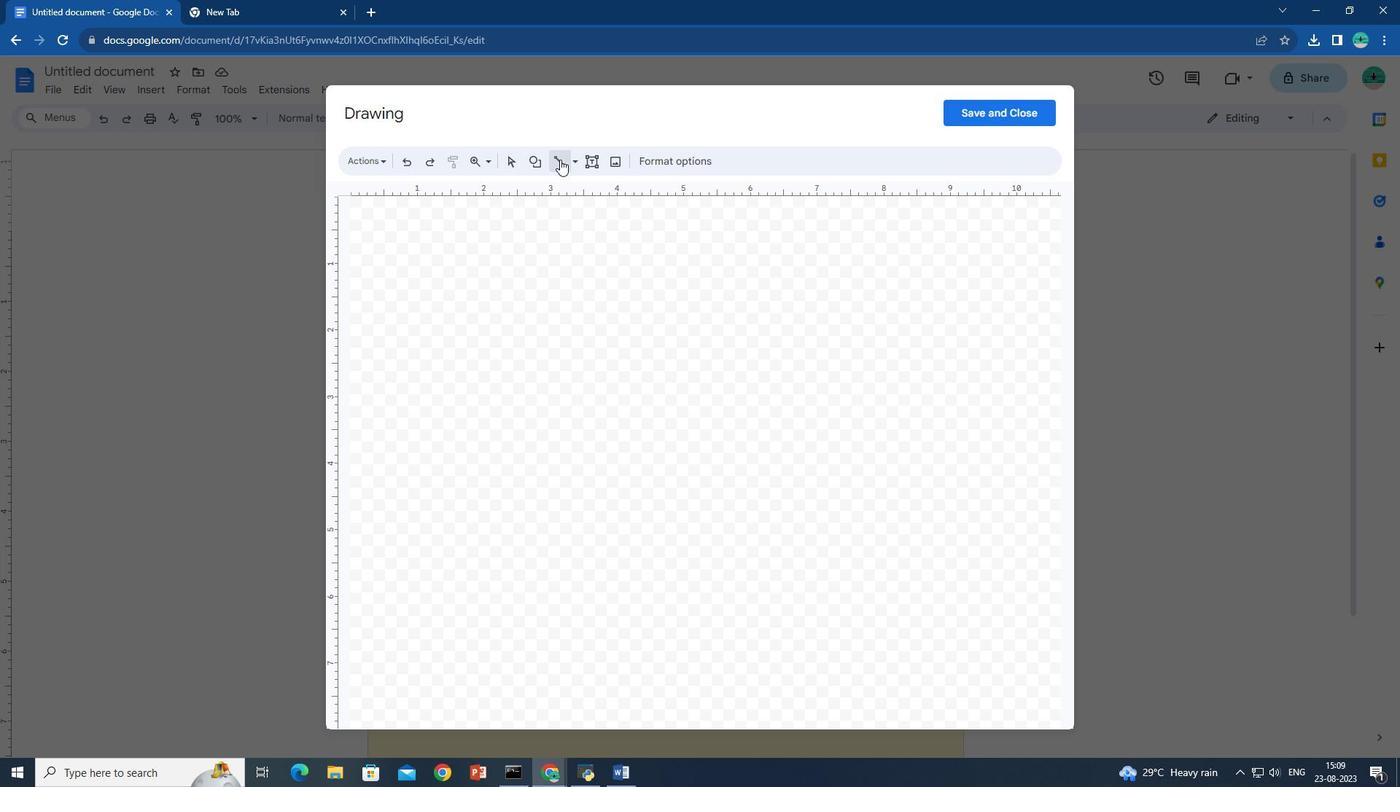 
Action: Mouse pressed left at (560, 159)
Screenshot: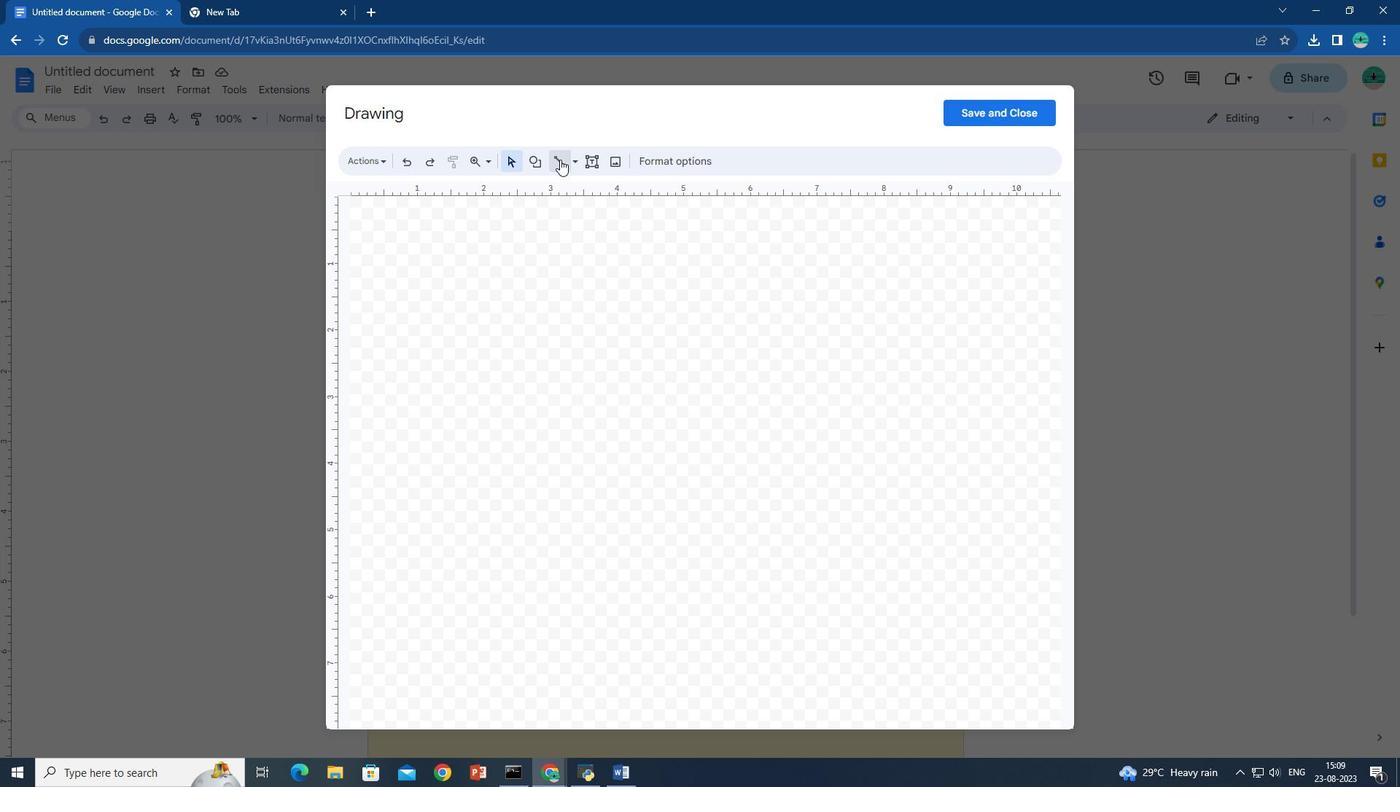 
Action: Mouse pressed left at (560, 159)
Screenshot: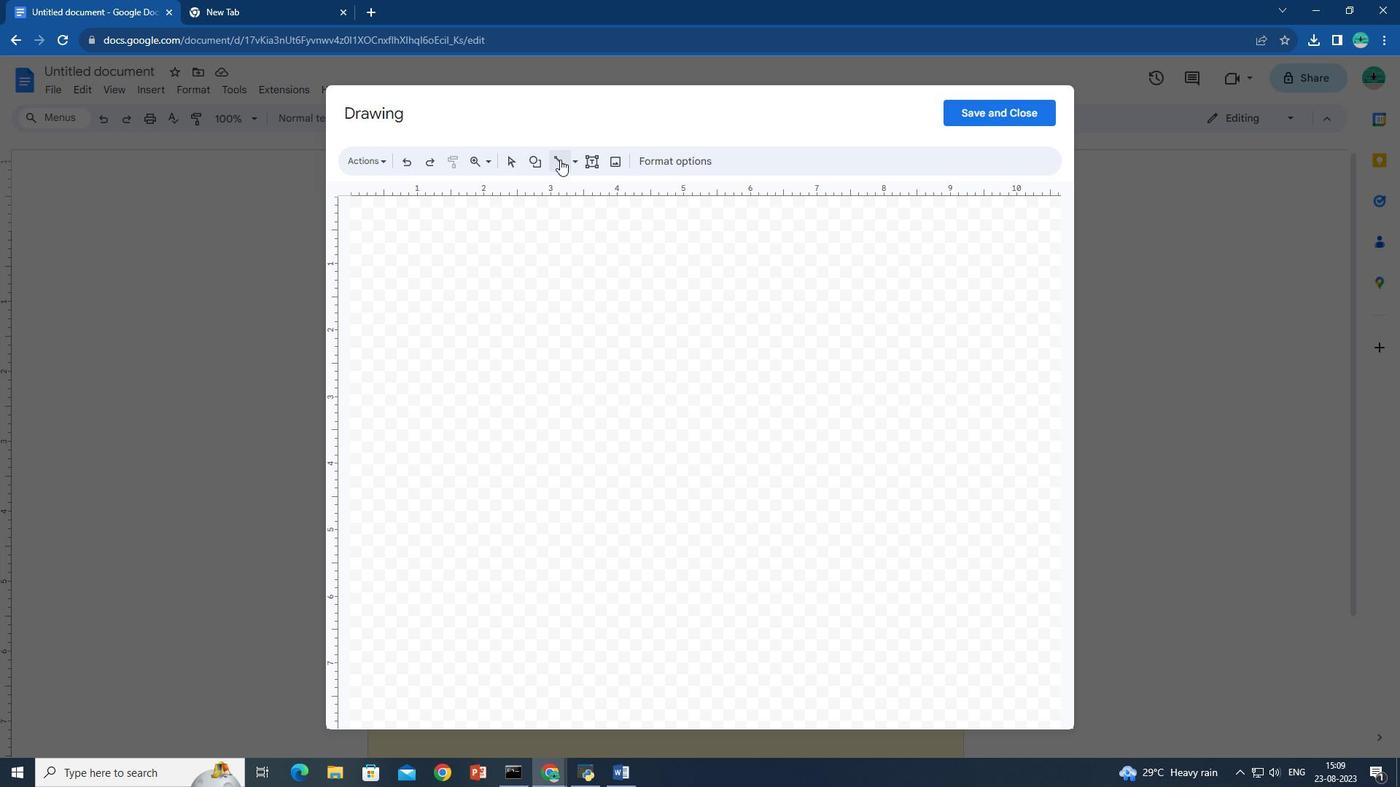 
Action: Mouse moved to (427, 258)
Screenshot: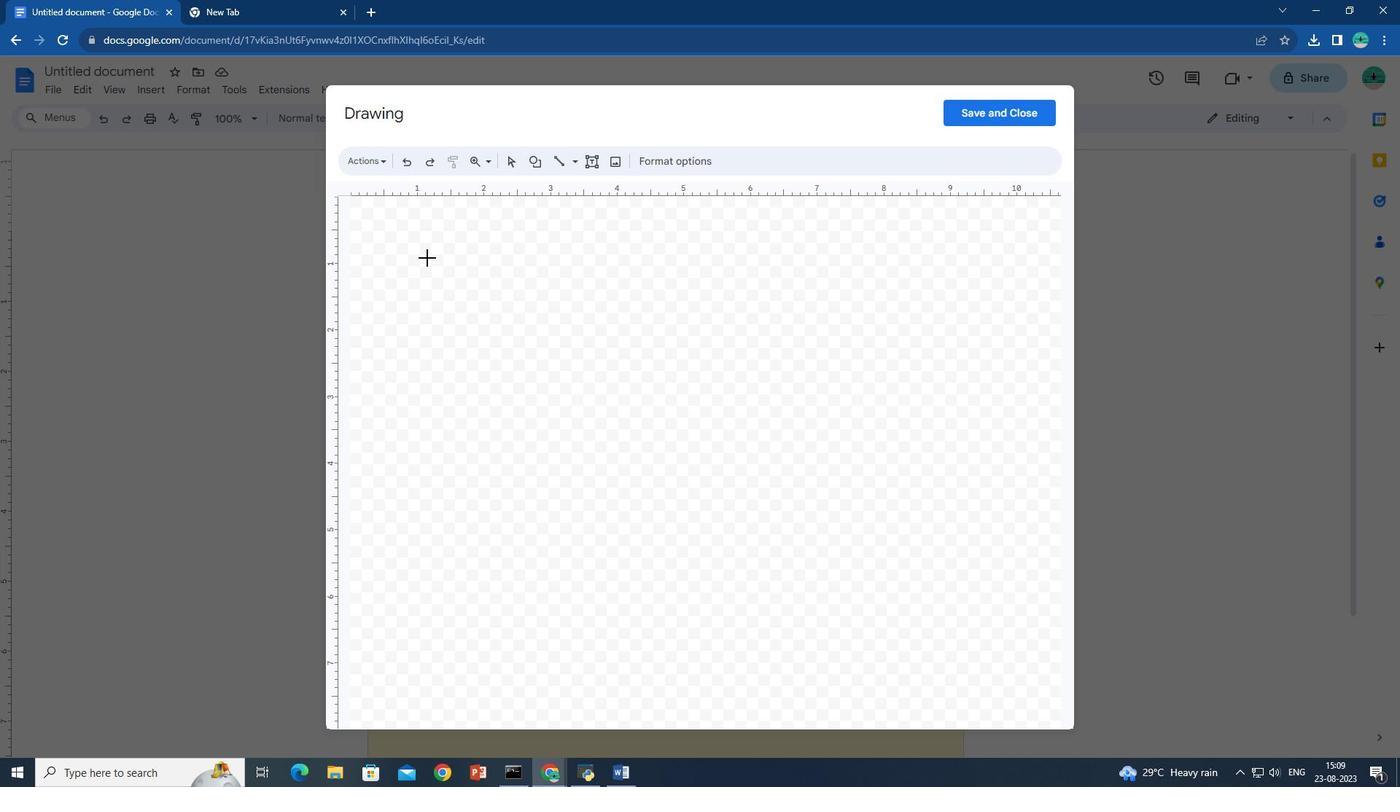 
Action: Mouse pressed left at (427, 258)
Screenshot: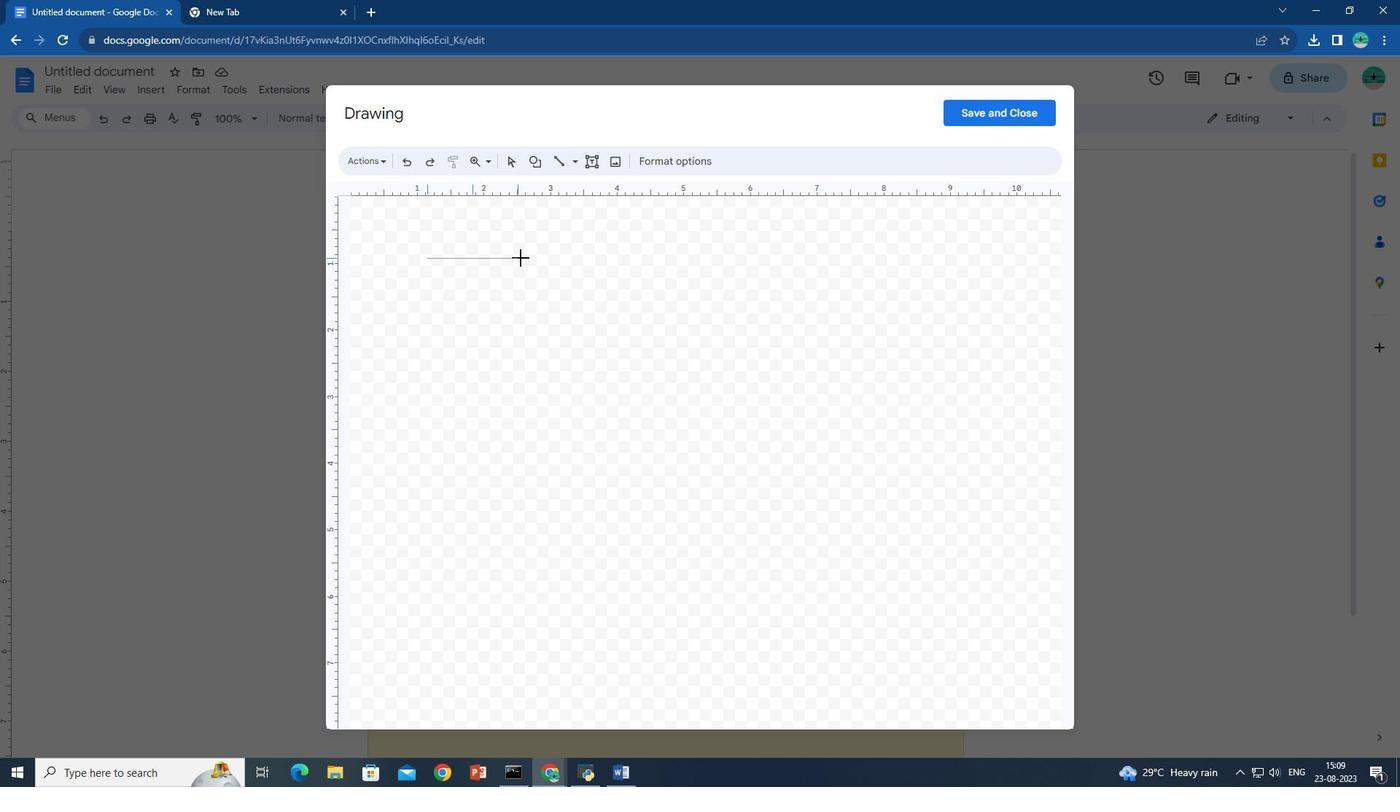 
Action: Mouse moved to (690, 272)
Screenshot: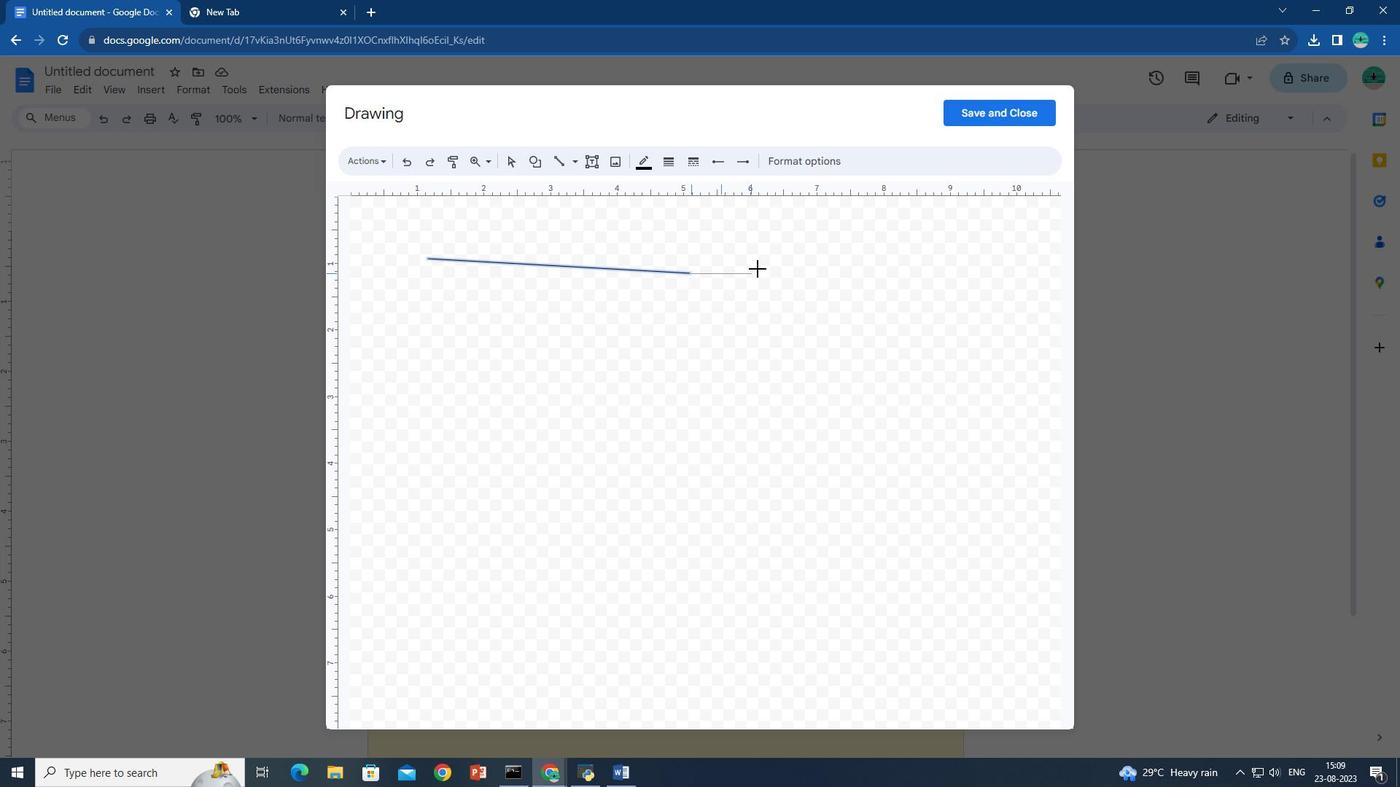 
Action: Mouse pressed left at (690, 272)
Screenshot: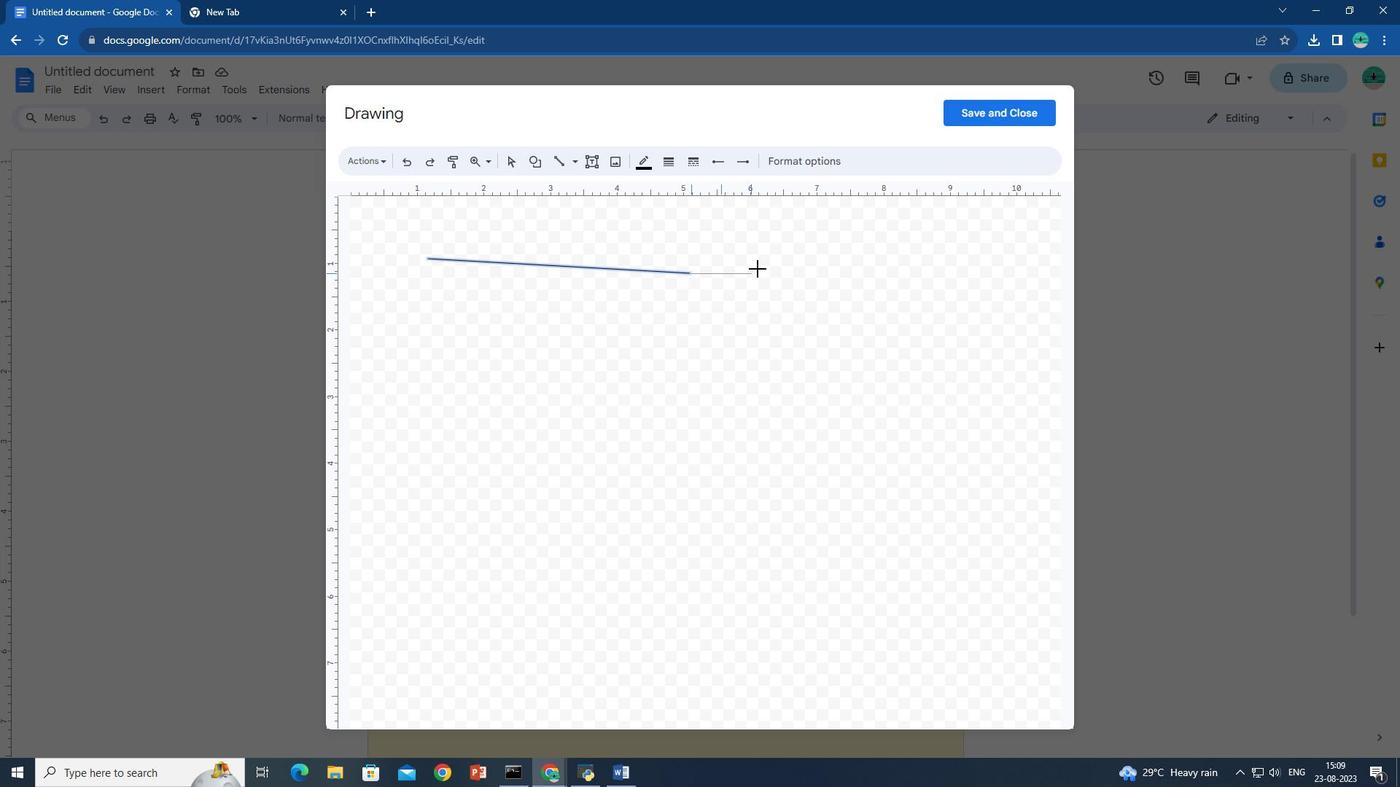 
Action: Mouse moved to (729, 271)
Screenshot: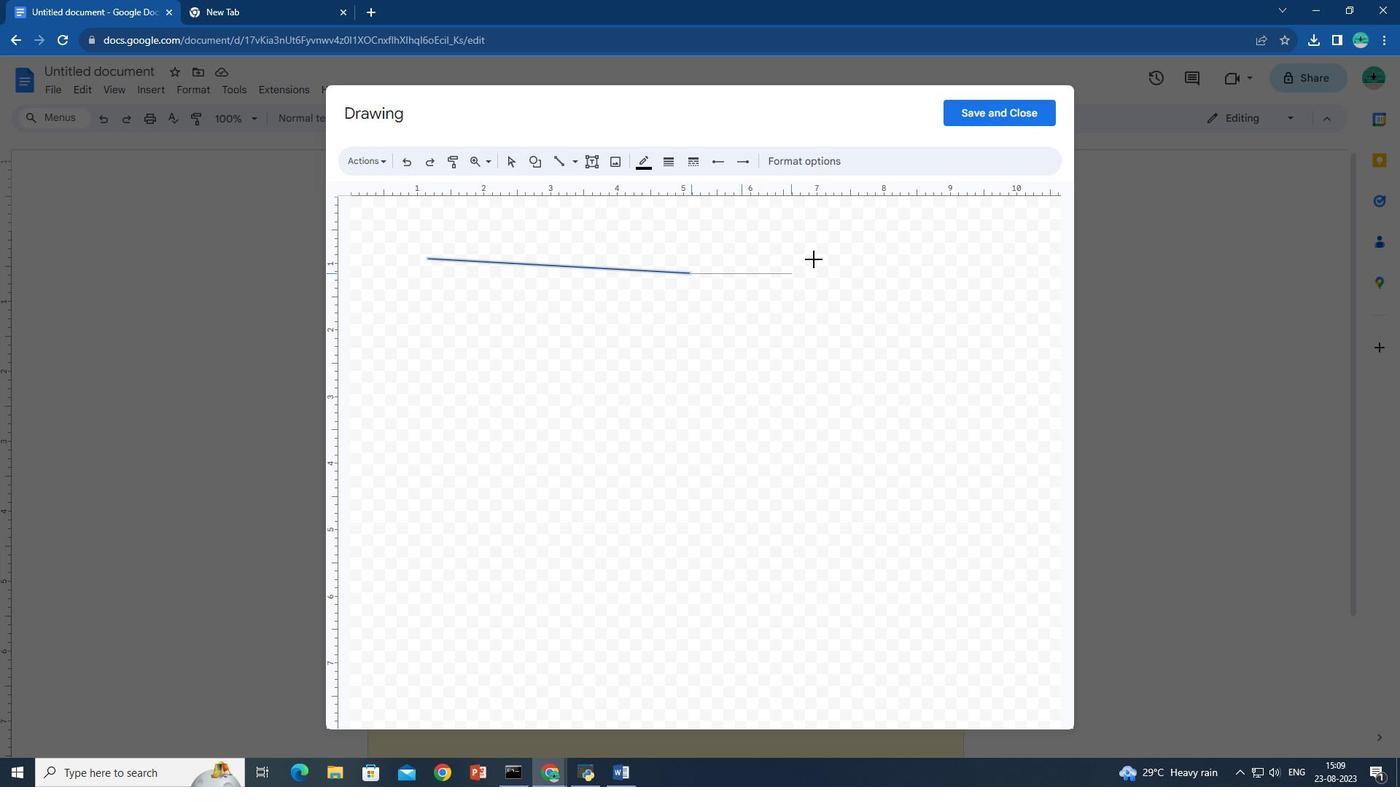 
Action: Key pressed <Key.shift>
Screenshot: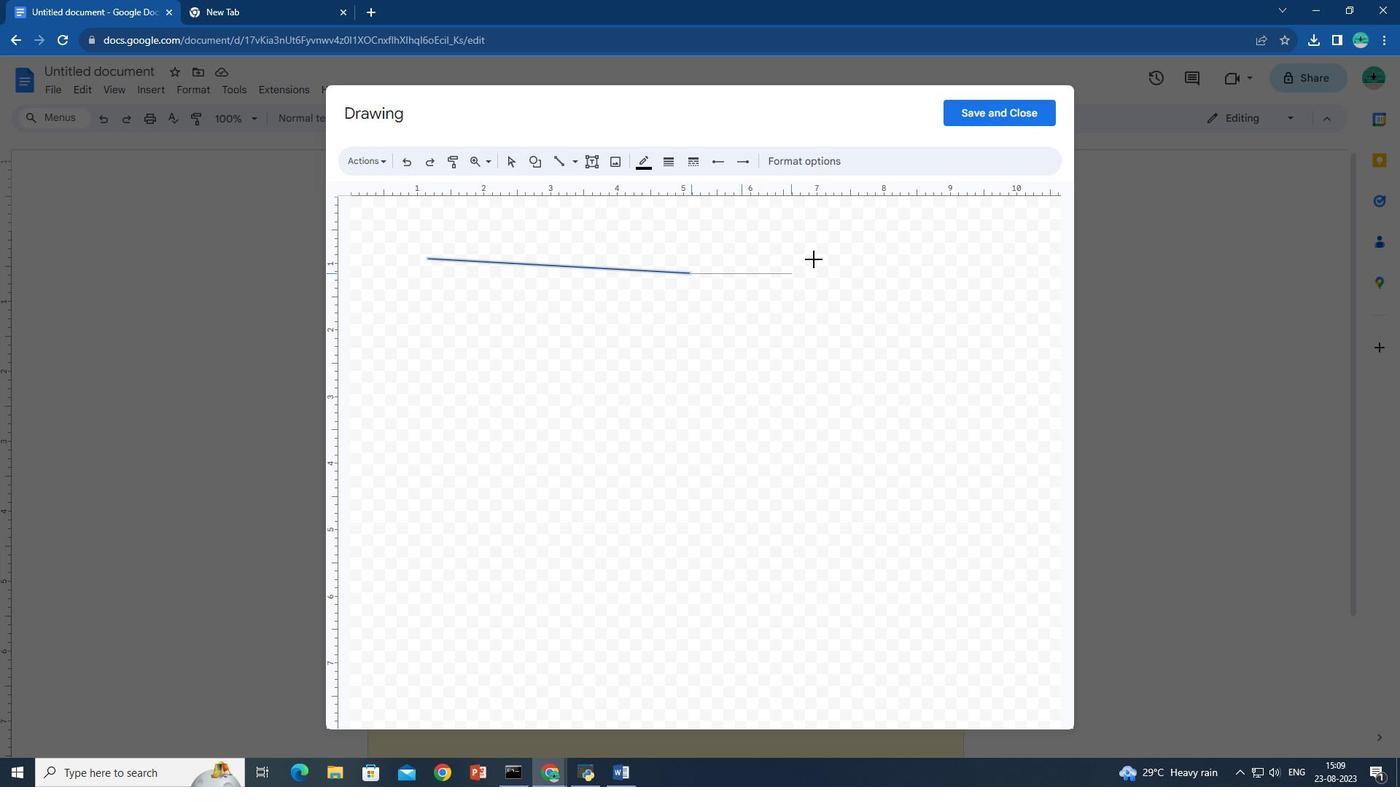 
Action: Mouse moved to (827, 257)
Screenshot: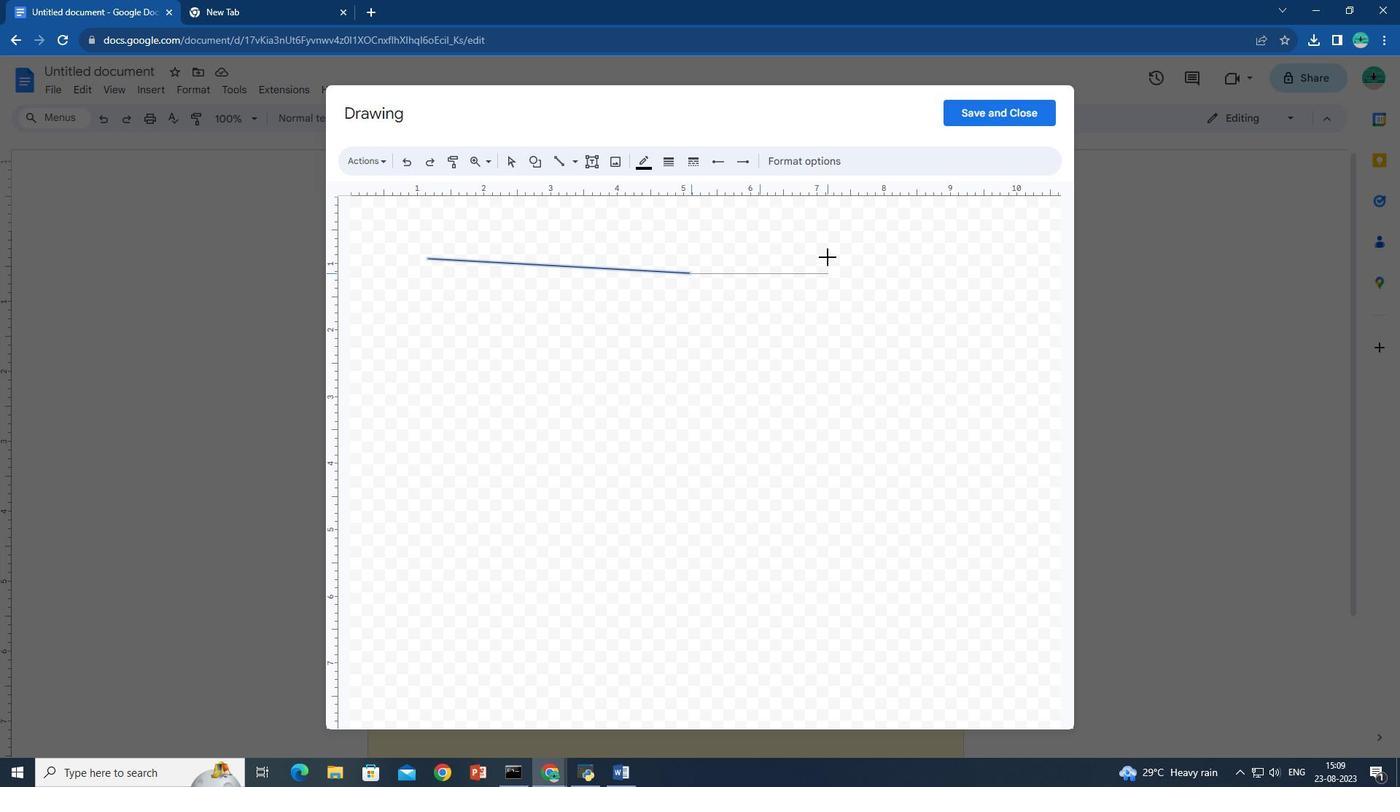 
Action: Key pressed <Key.shift><Key.shift><Key.shift><Key.shift><Key.shift><Key.shift>ctrl+Z
Screenshot: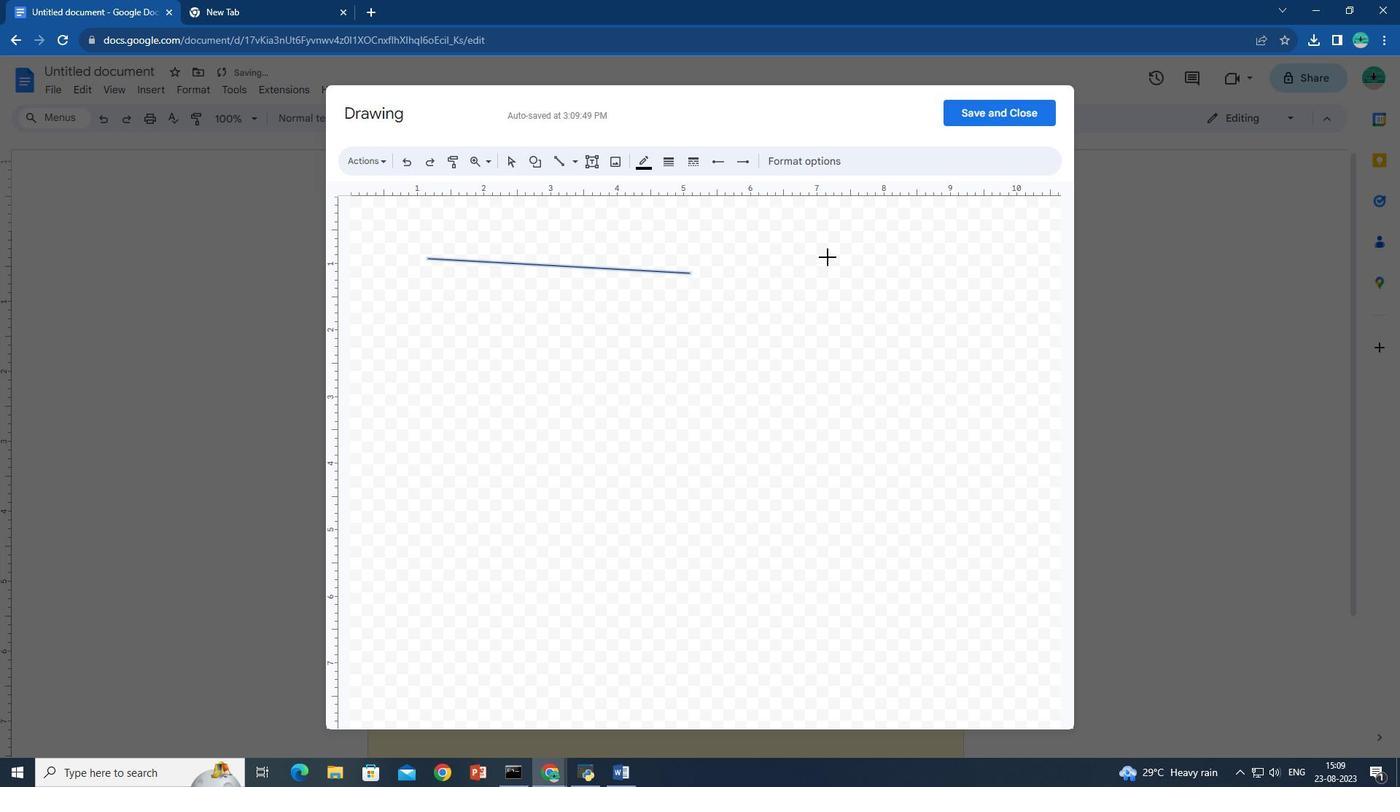 
Action: Mouse moved to (678, 272)
Screenshot: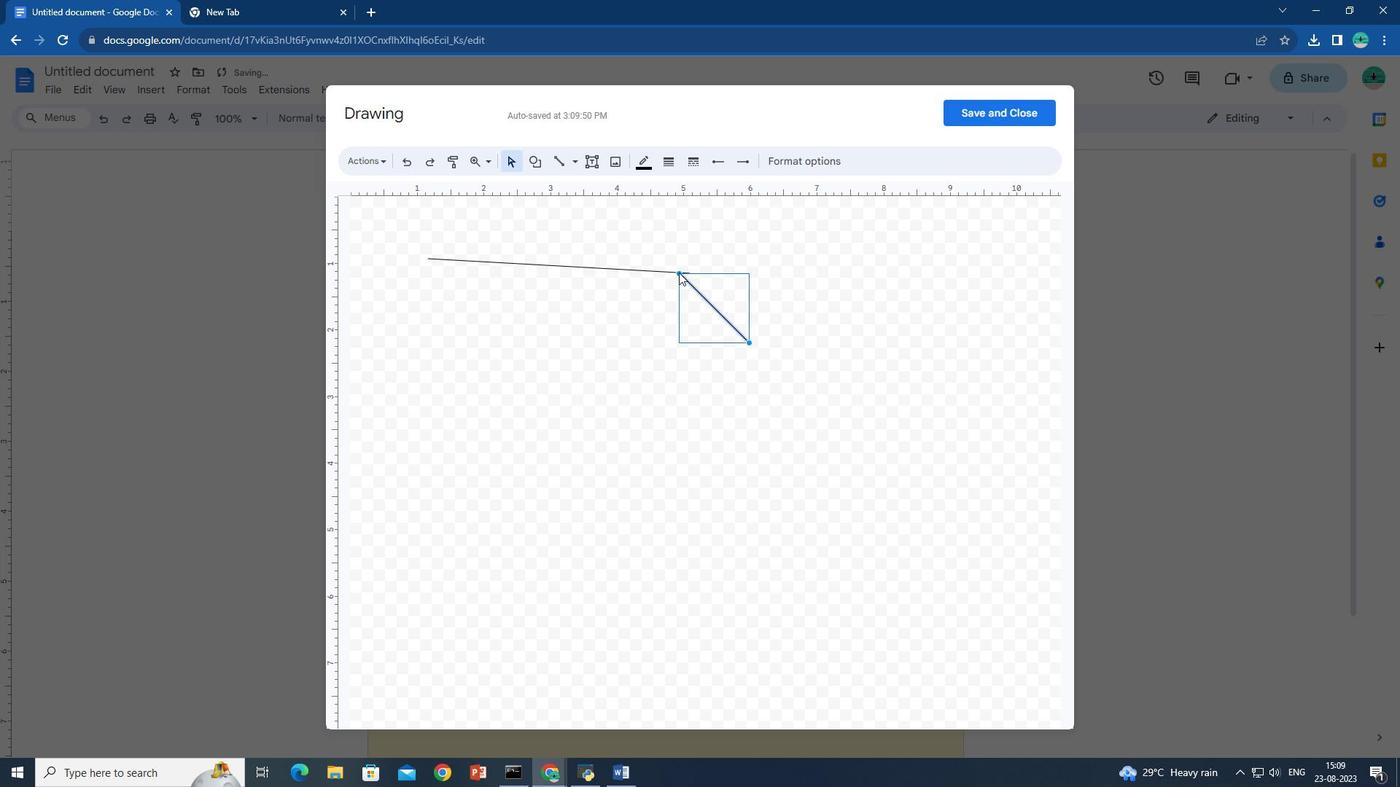 
Action: Mouse pressed left at (678, 272)
Screenshot: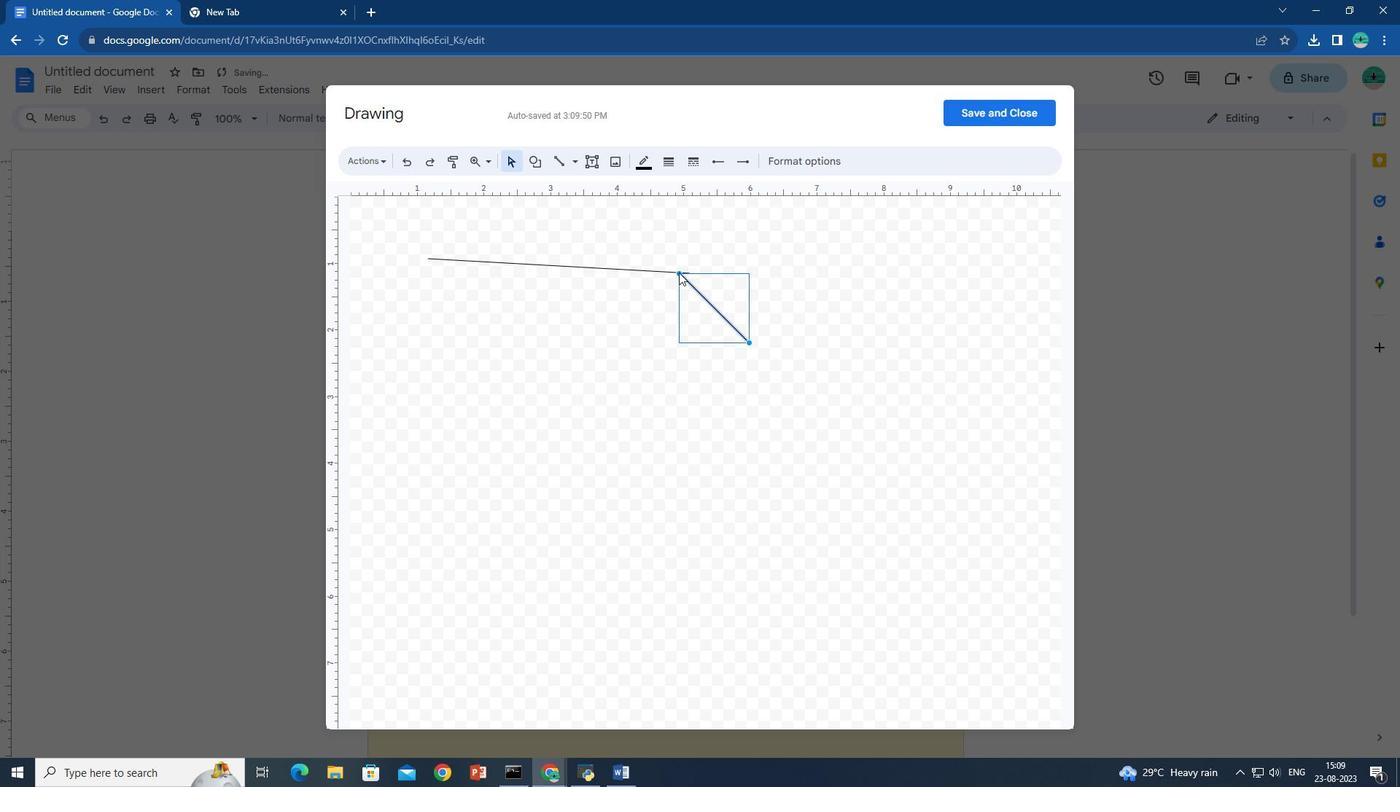 
Action: Mouse moved to (700, 272)
Screenshot: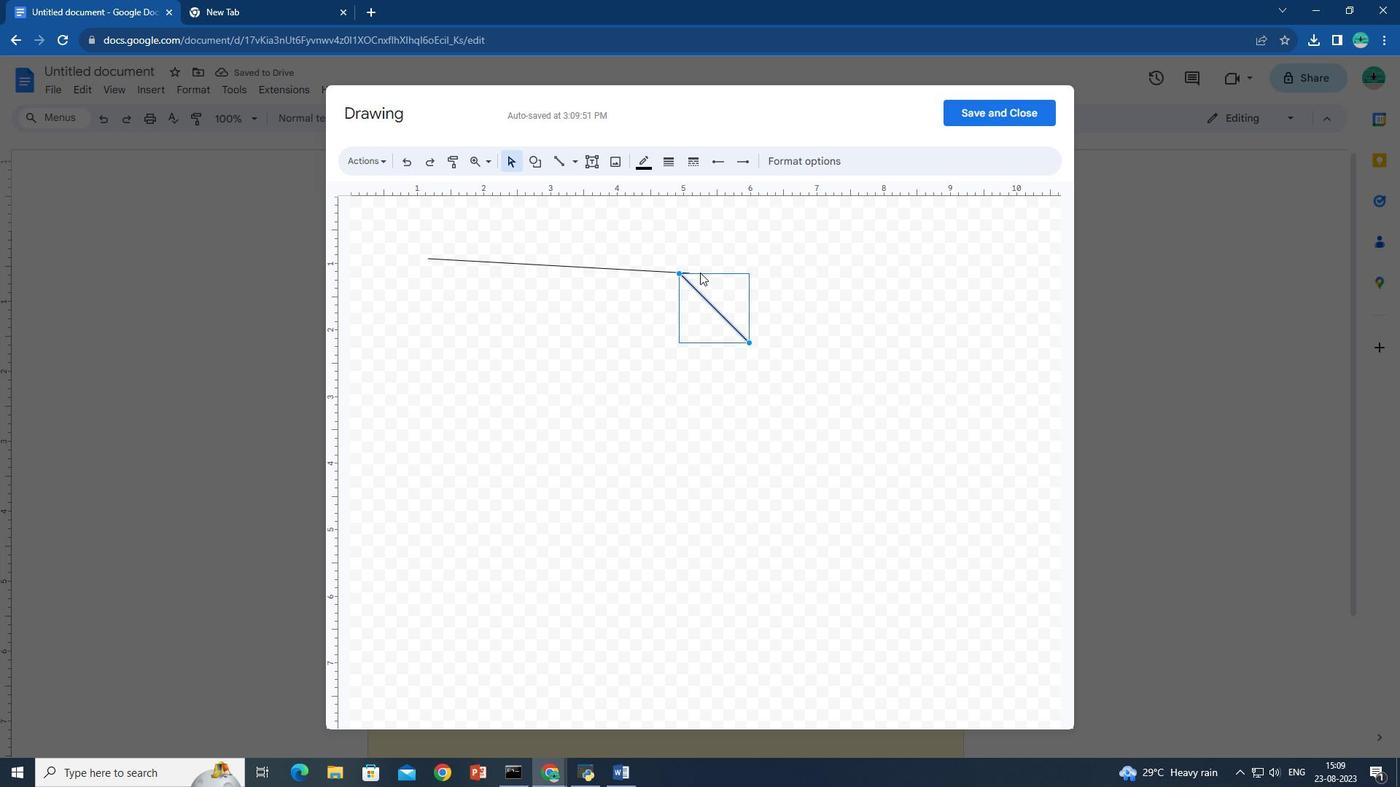 
Action: Key pressed <Key.shift>ctrl+Z<'\x1a'>
Screenshot: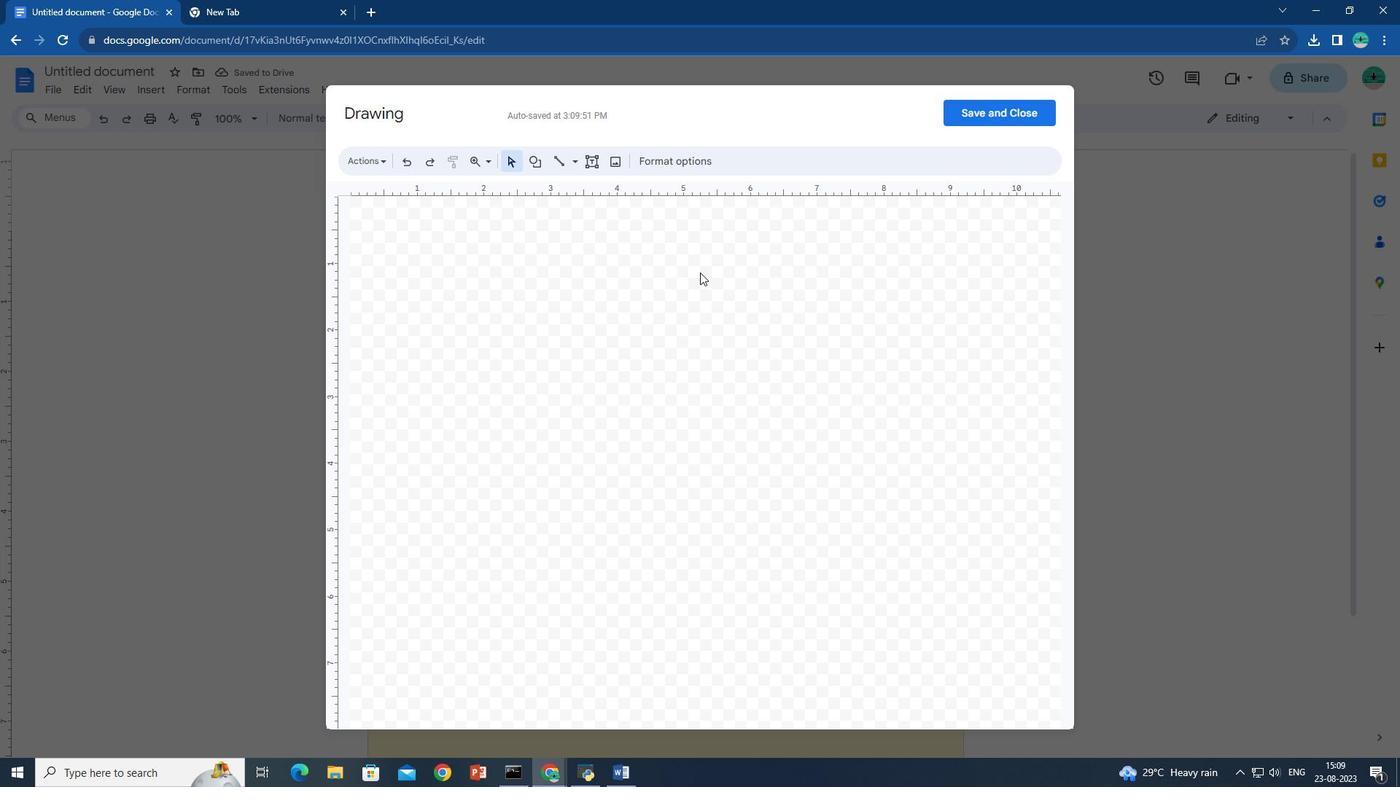 
Action: Mouse moved to (560, 167)
Screenshot: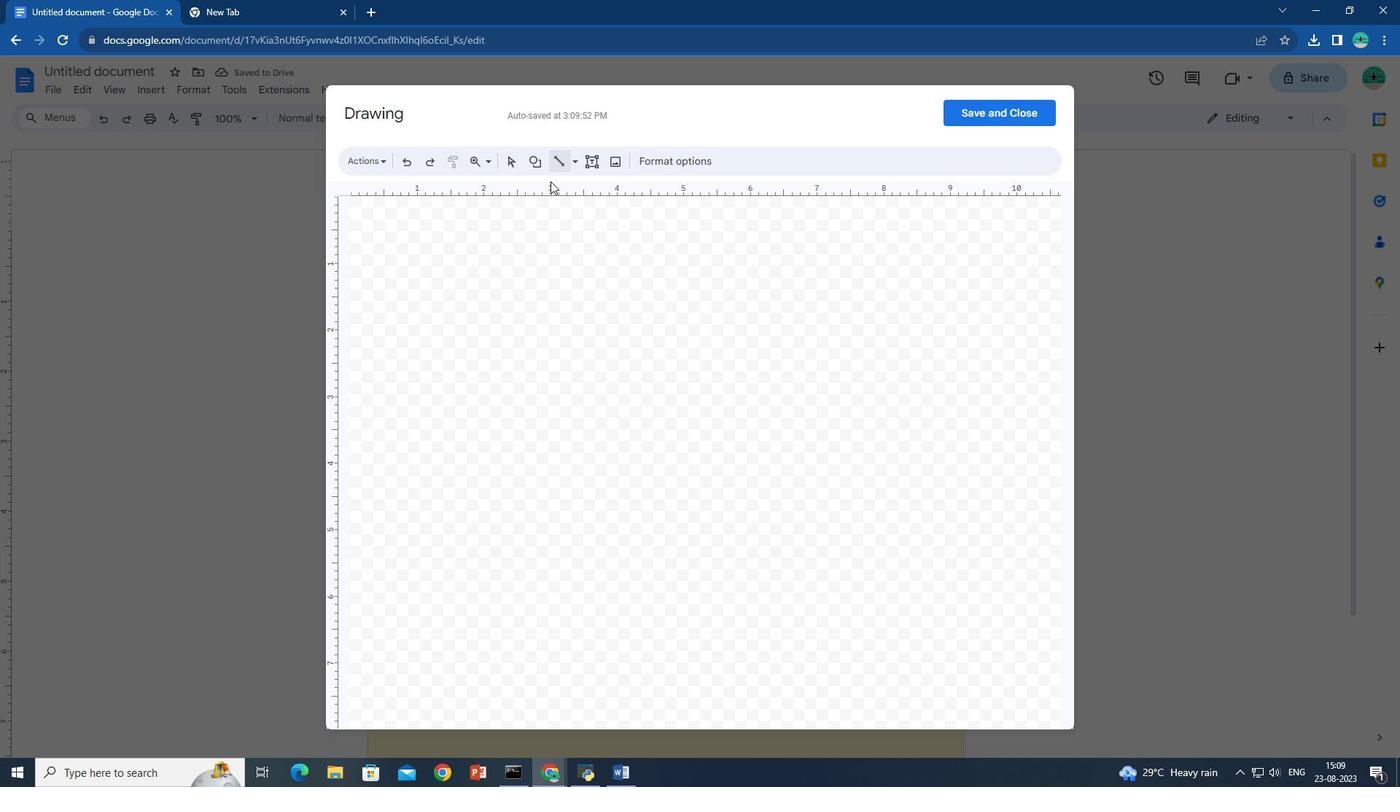 
Action: Mouse pressed left at (560, 167)
Screenshot: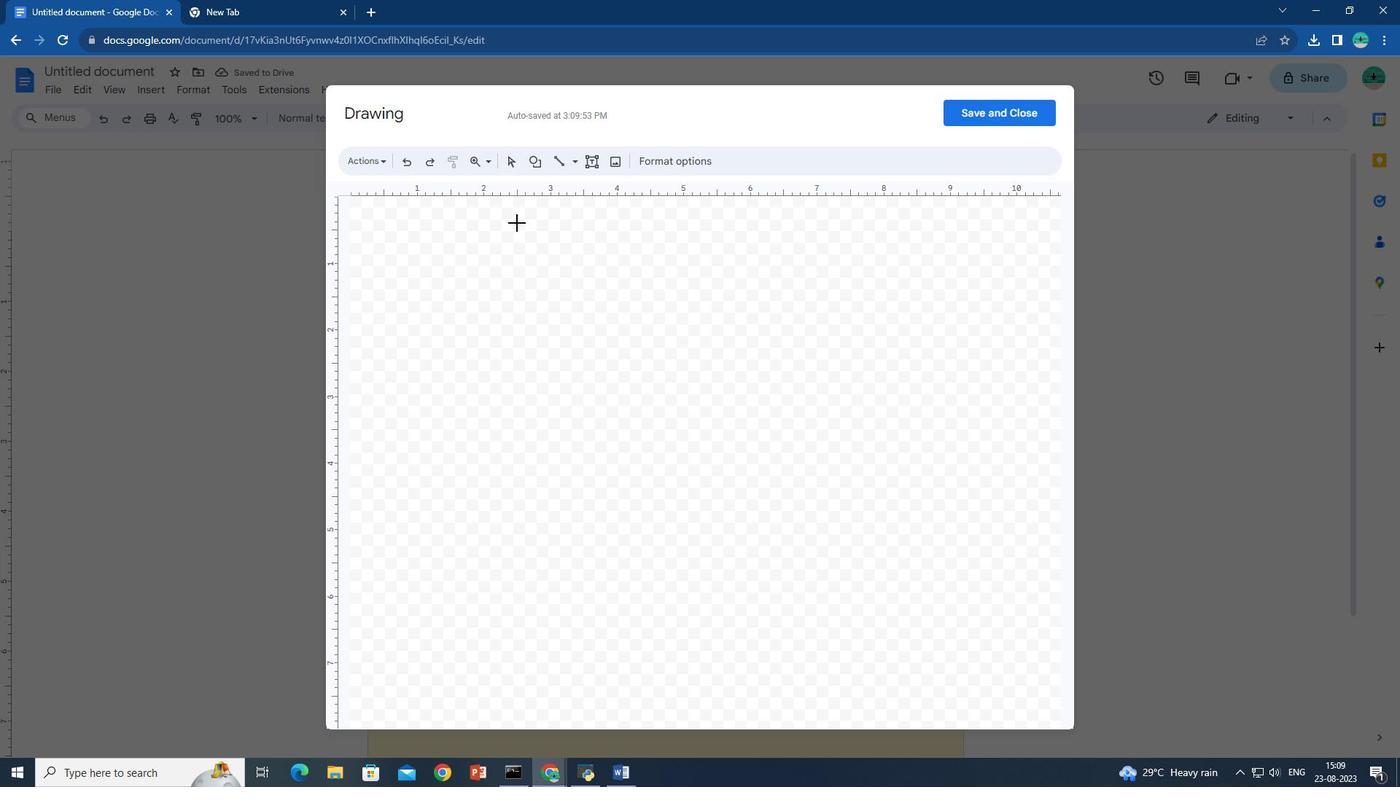 
Action: Mouse moved to (426, 250)
Screenshot: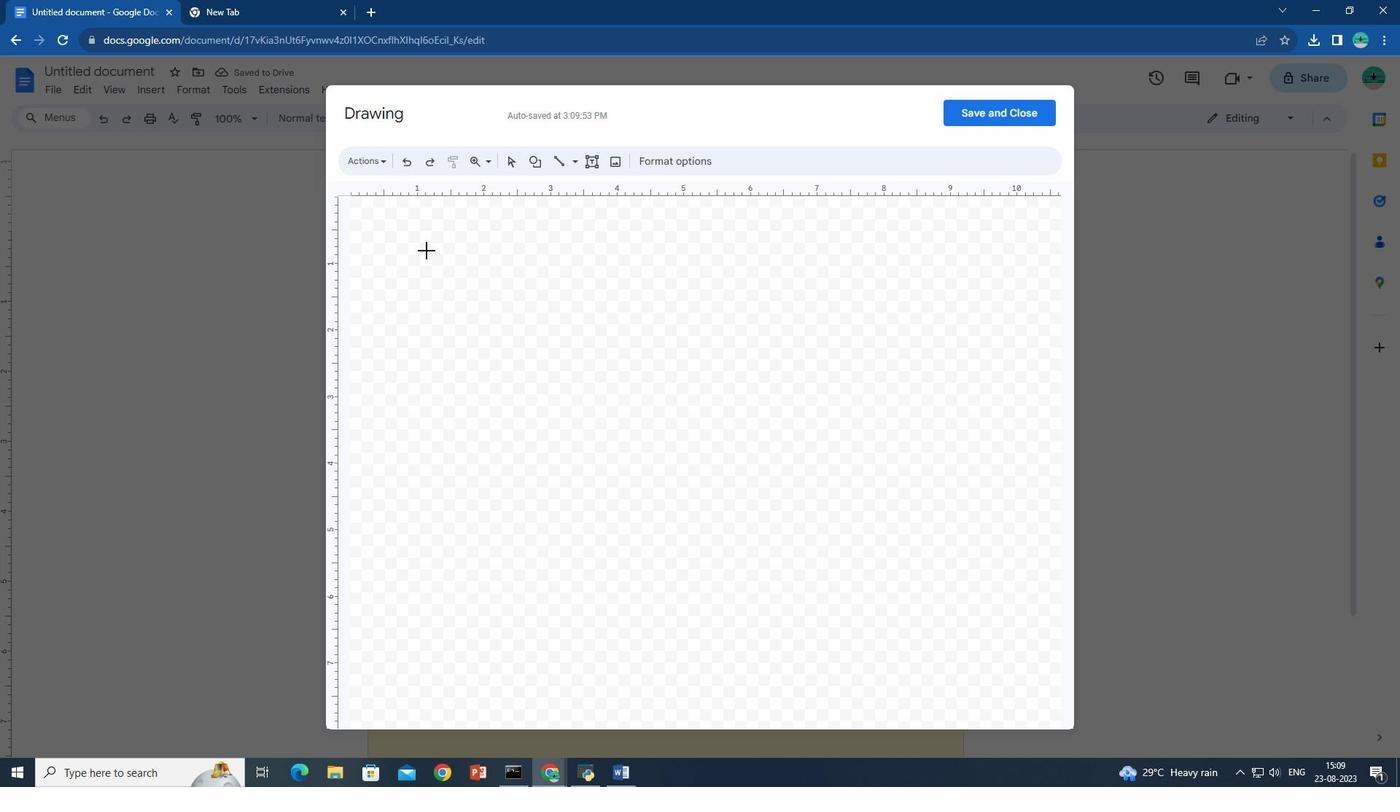 
Action: Mouse pressed left at (426, 250)
Screenshot: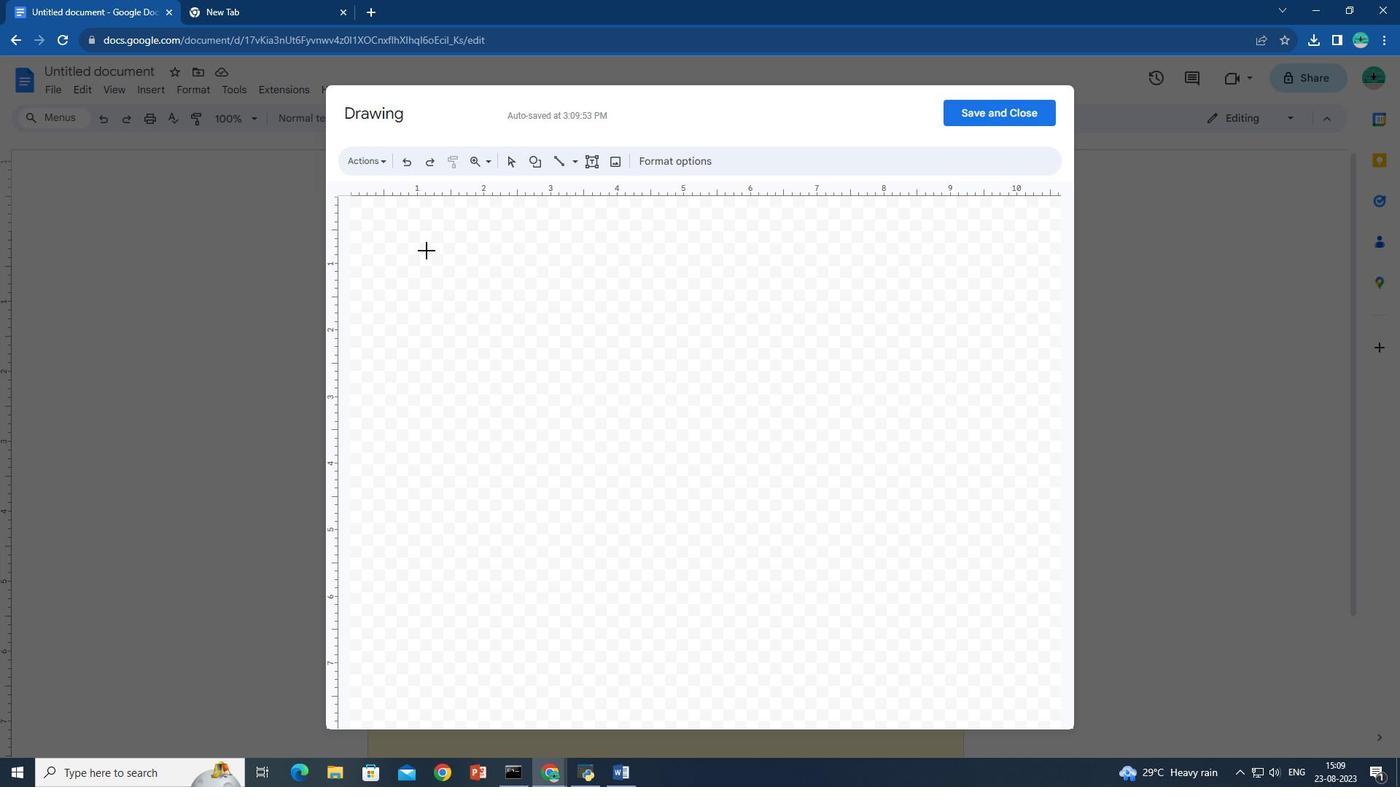 
Action: Key pressed <Key.shift>
Screenshot: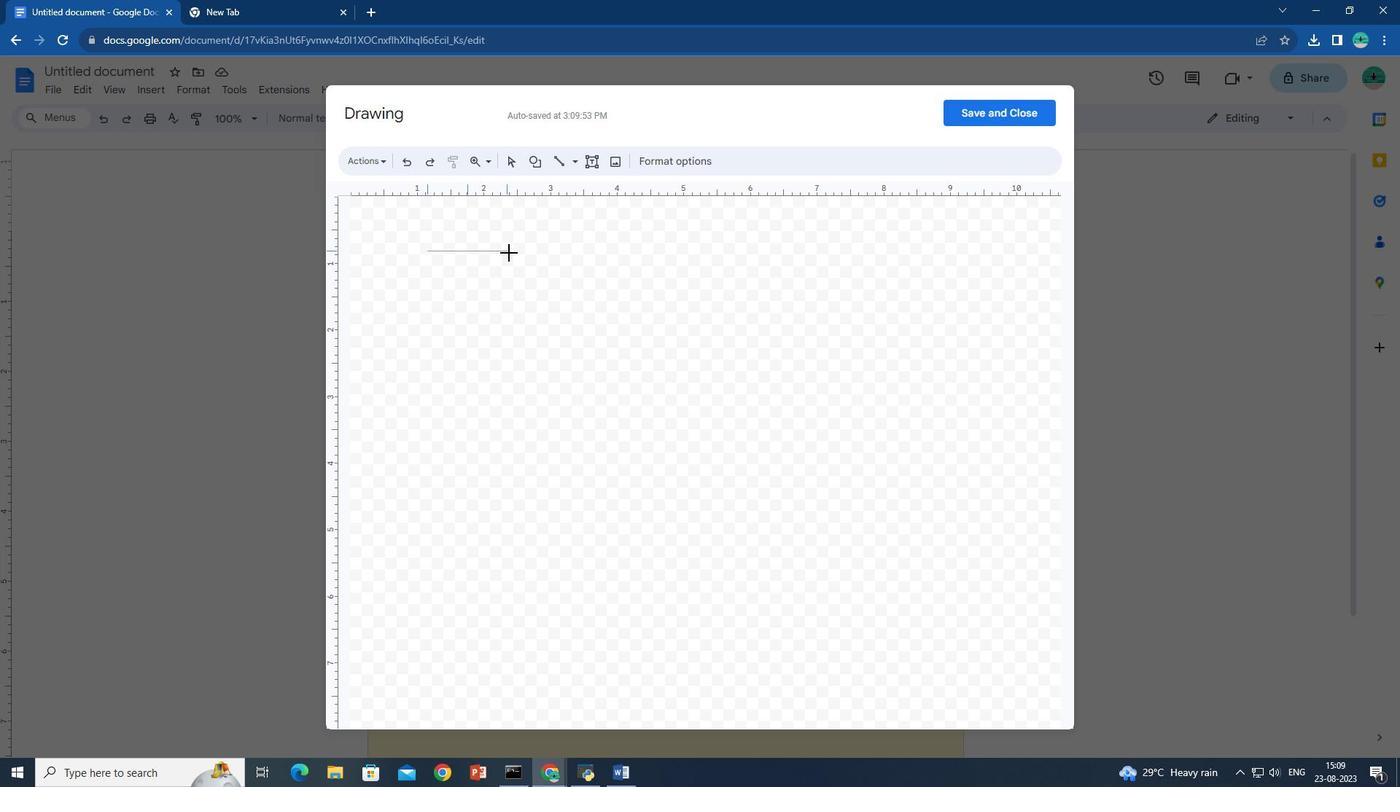
Action: Mouse moved to (635, 255)
Screenshot: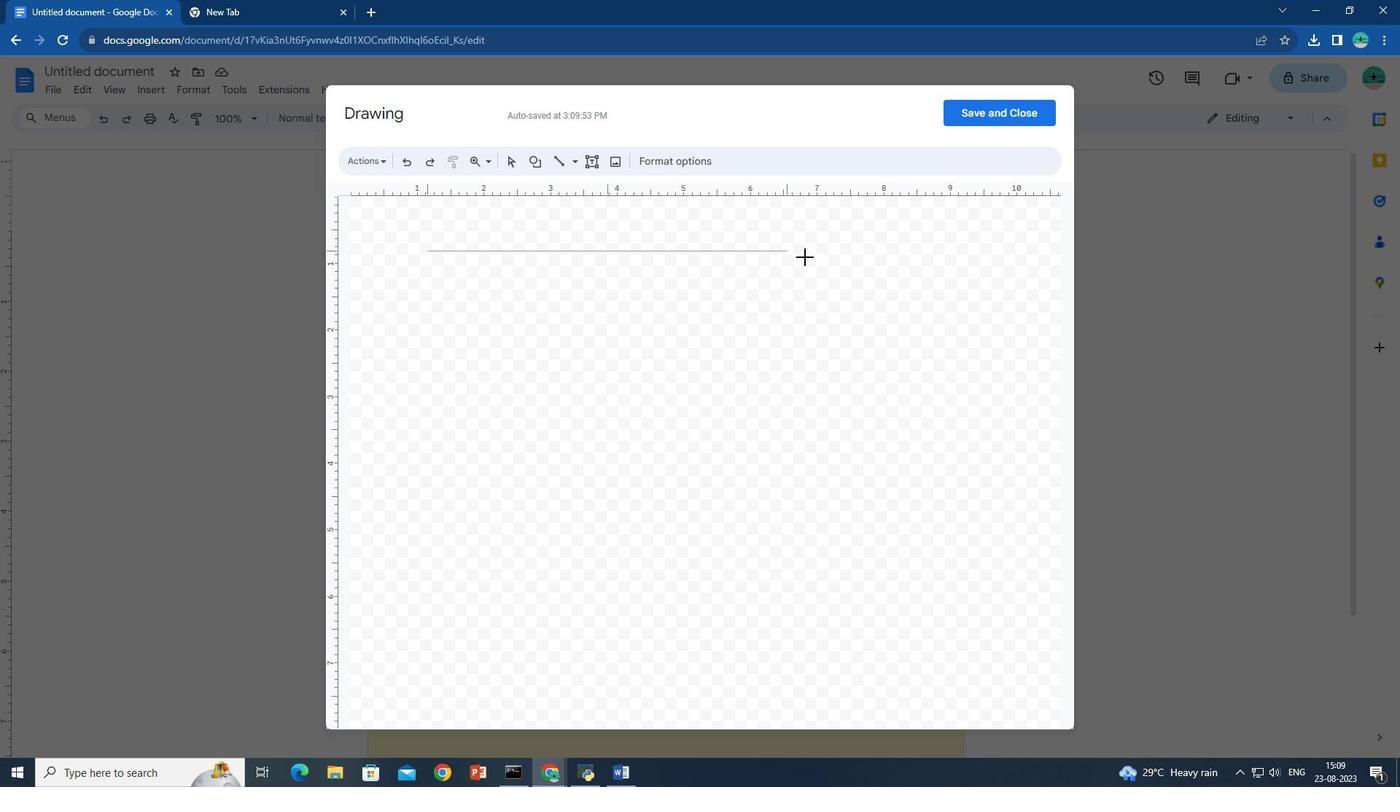 
Action: Key pressed <Key.shift>
Screenshot: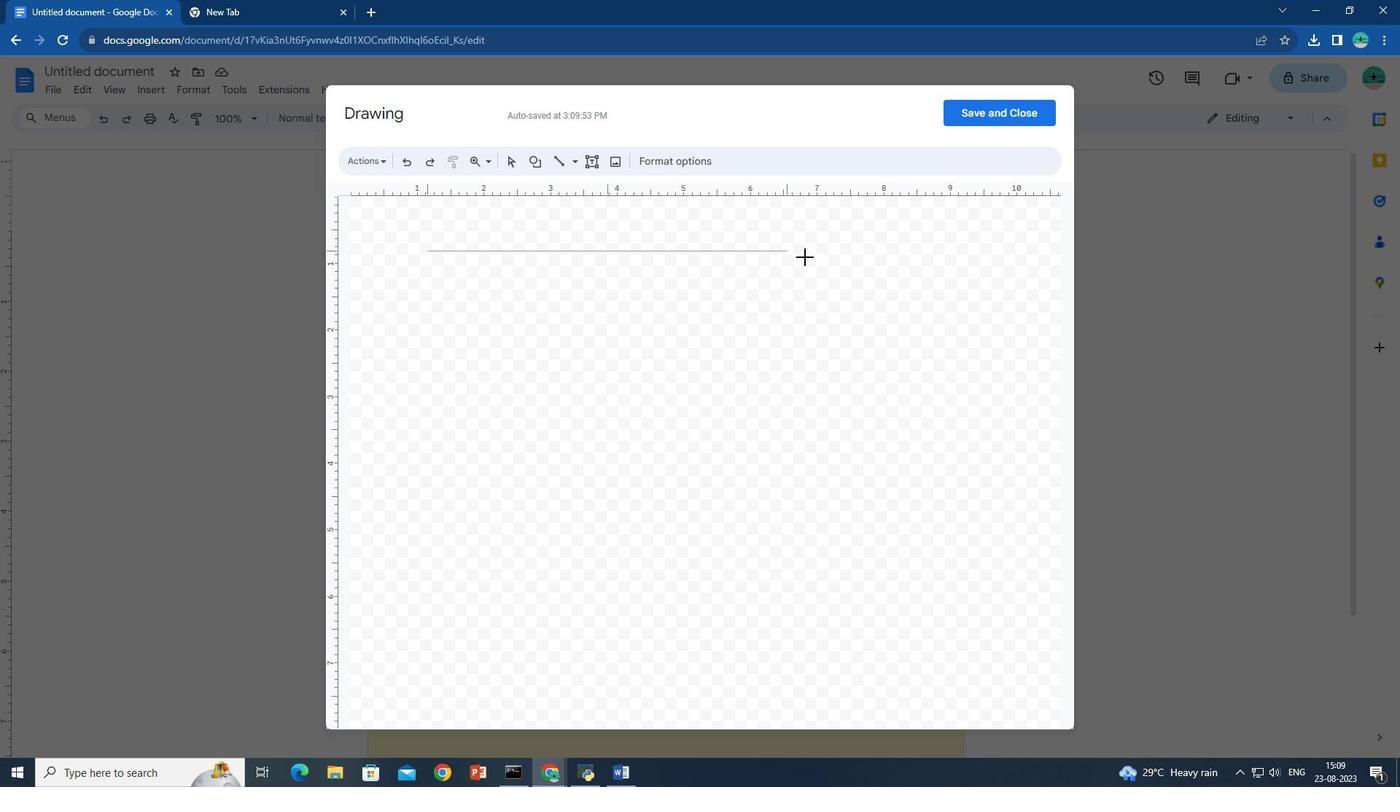 
Action: Mouse moved to (657, 256)
Screenshot: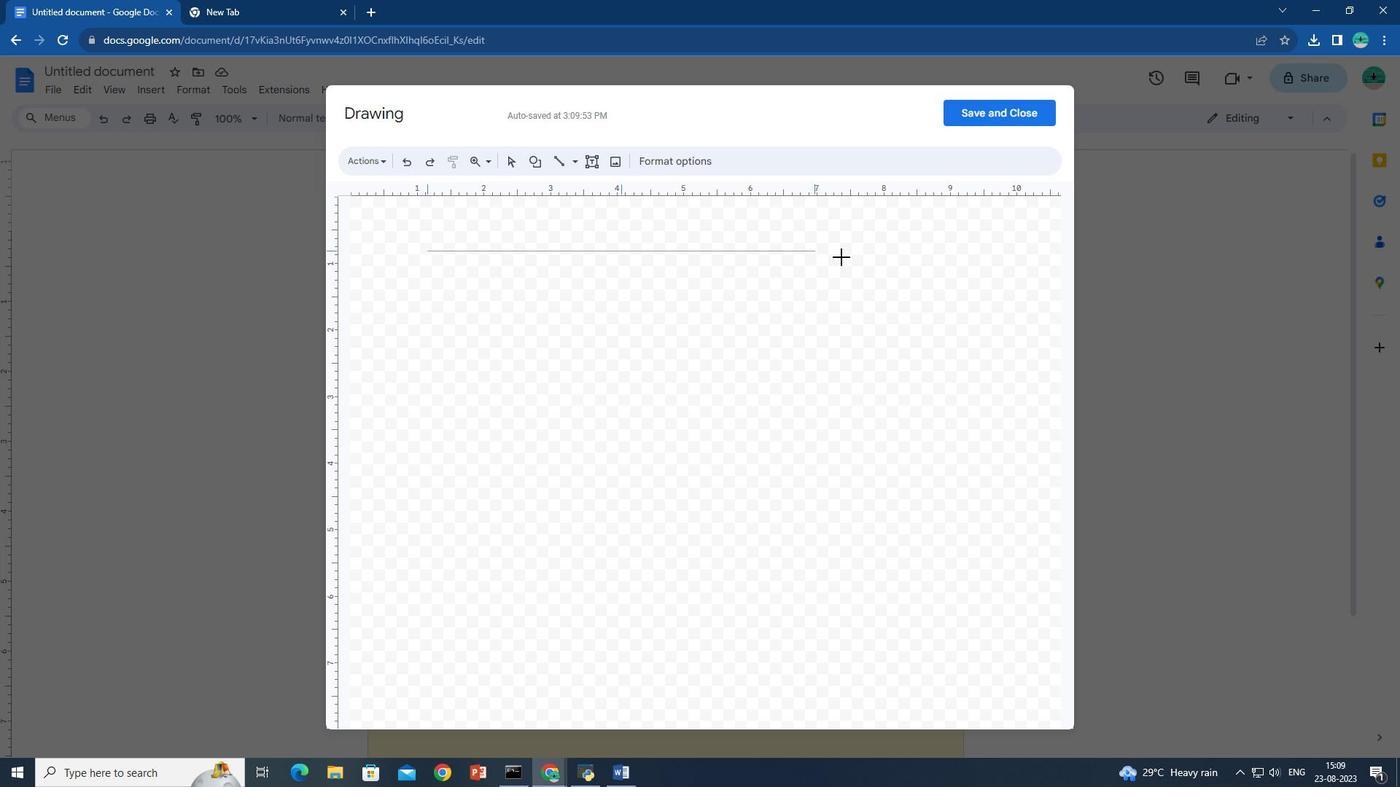 
Action: Key pressed <Key.shift>
Screenshot: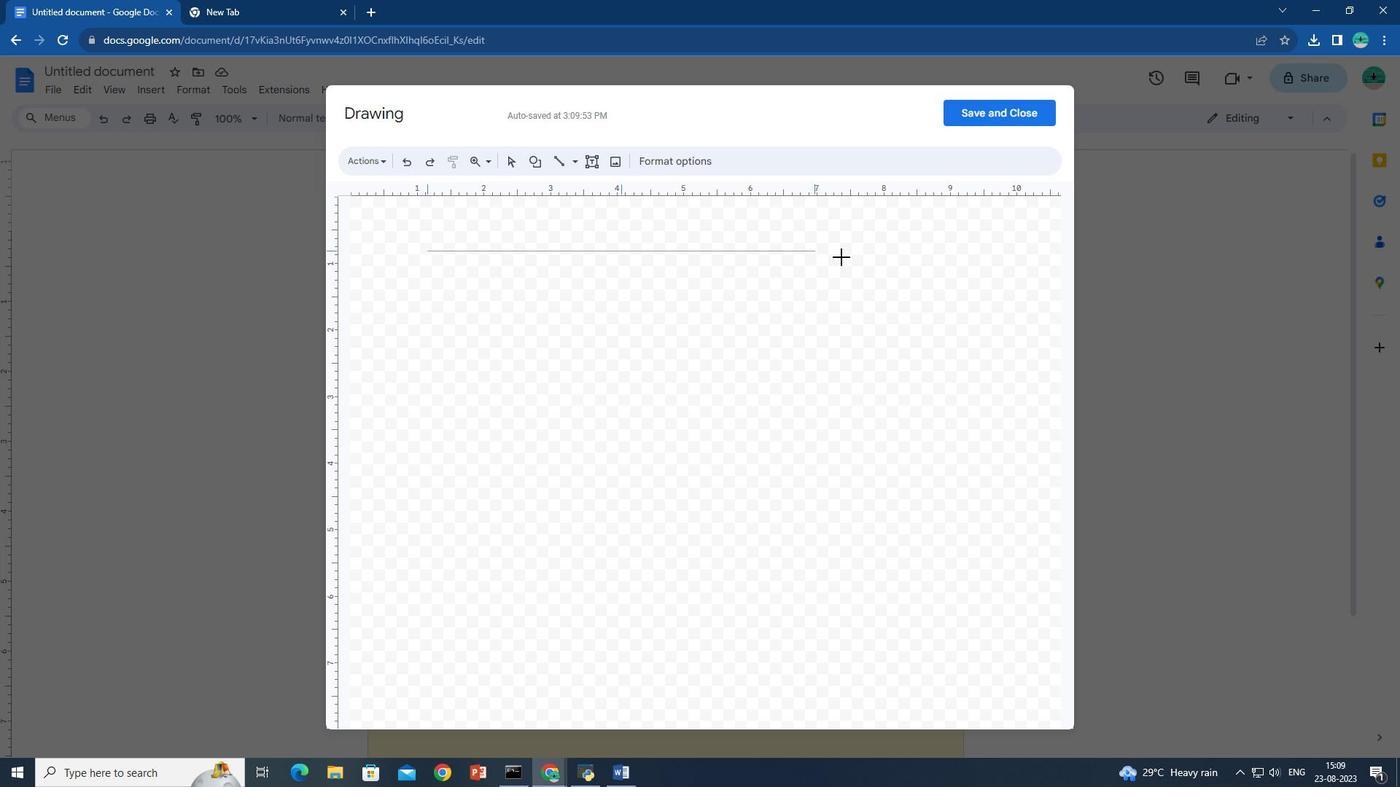 
Action: Mouse moved to (693, 256)
Screenshot: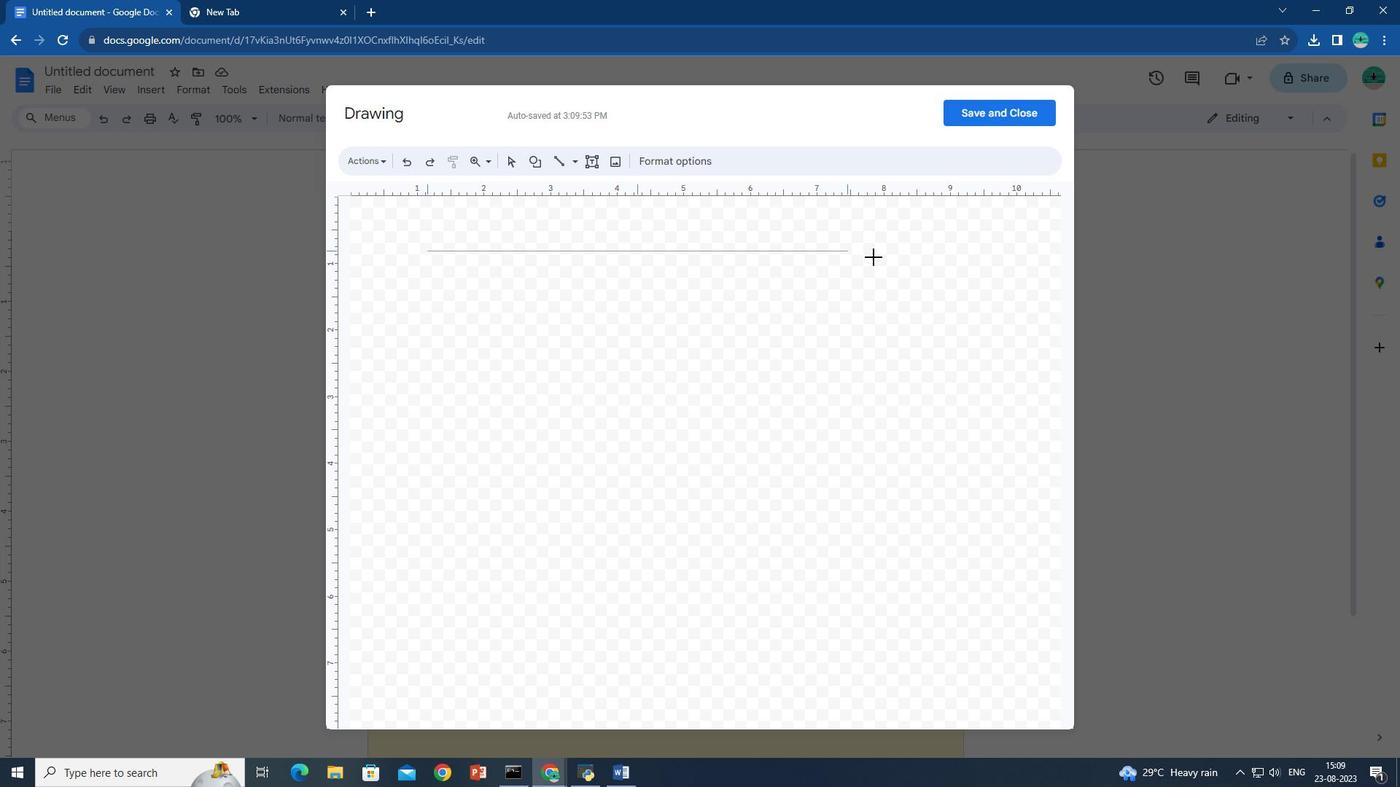 
Action: Key pressed <Key.shift>
Screenshot: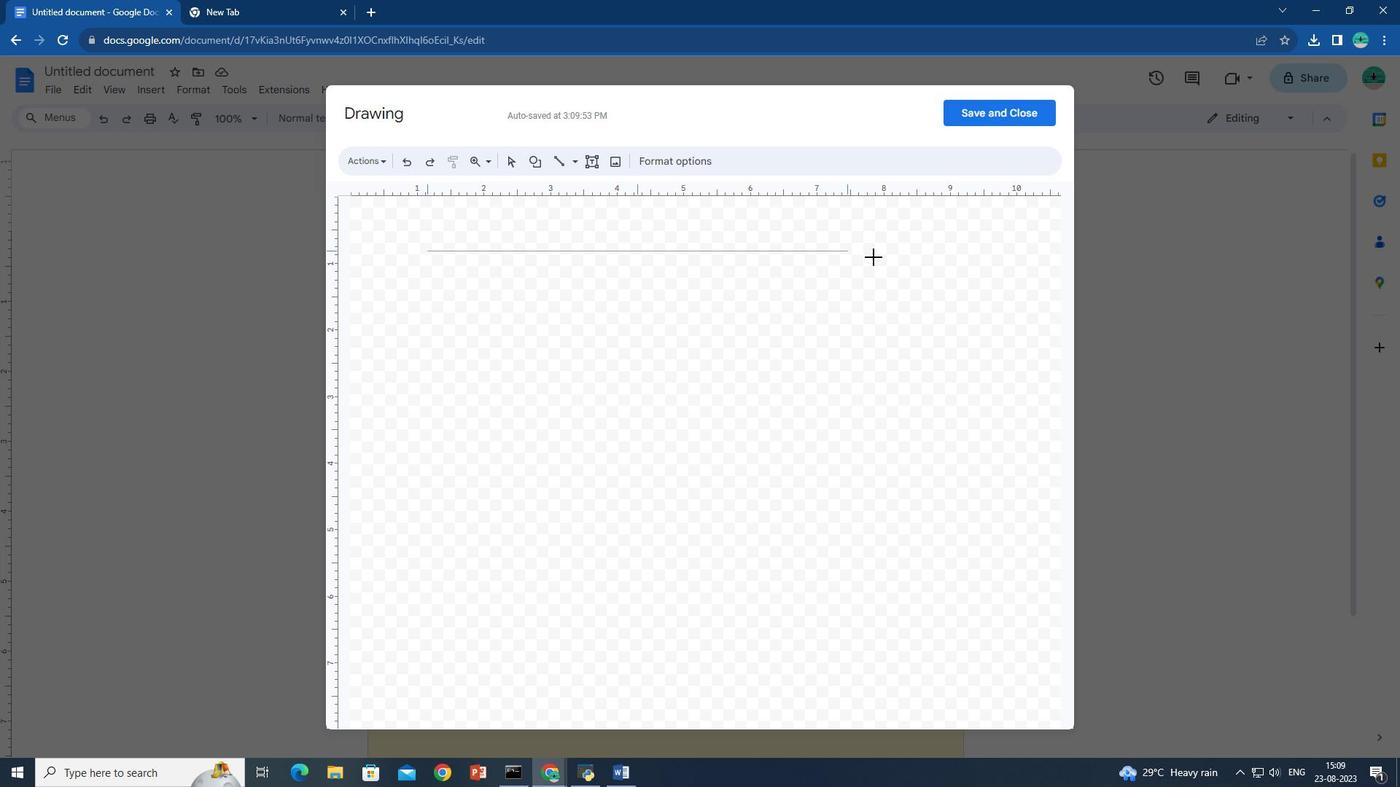 
Action: Mouse moved to (708, 256)
Screenshot: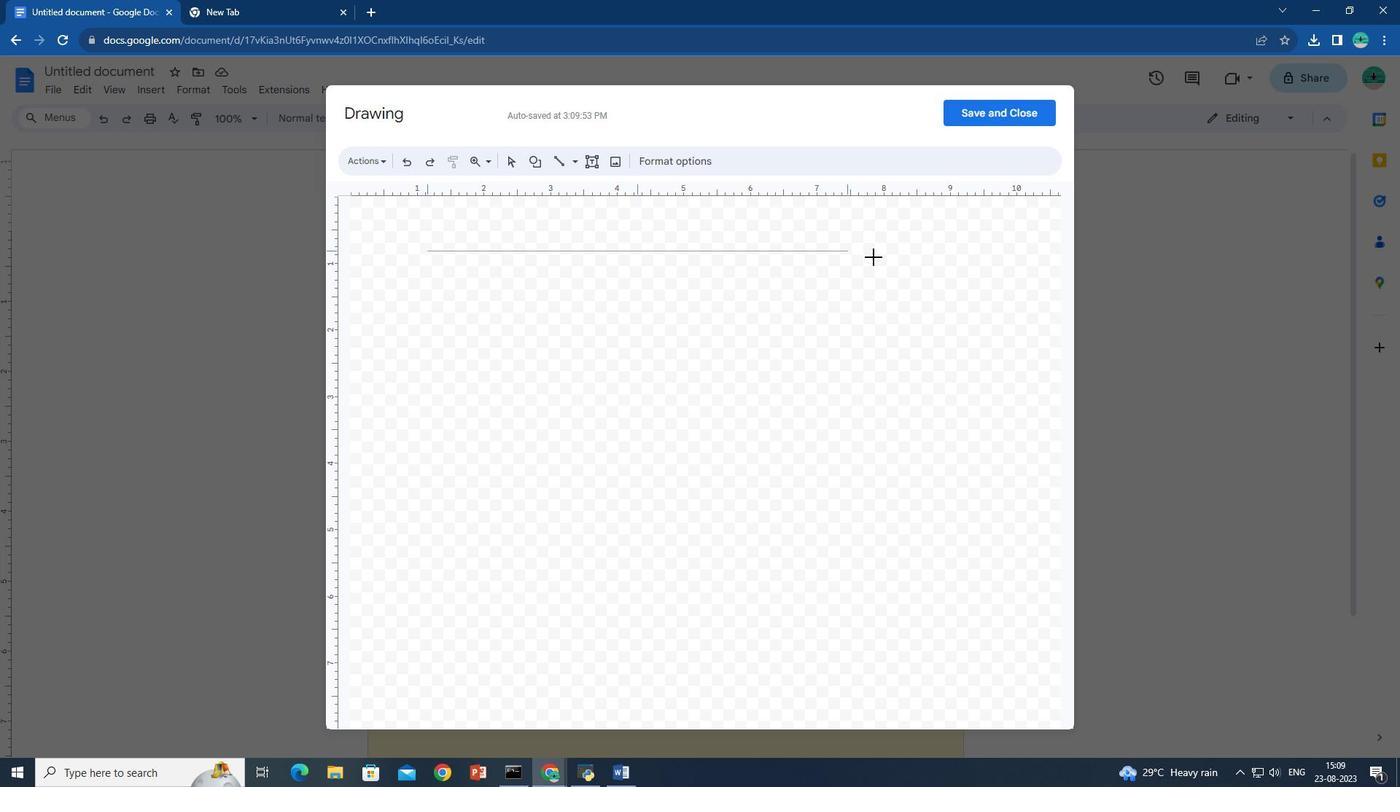 
Action: Key pressed <Key.shift>
Screenshot: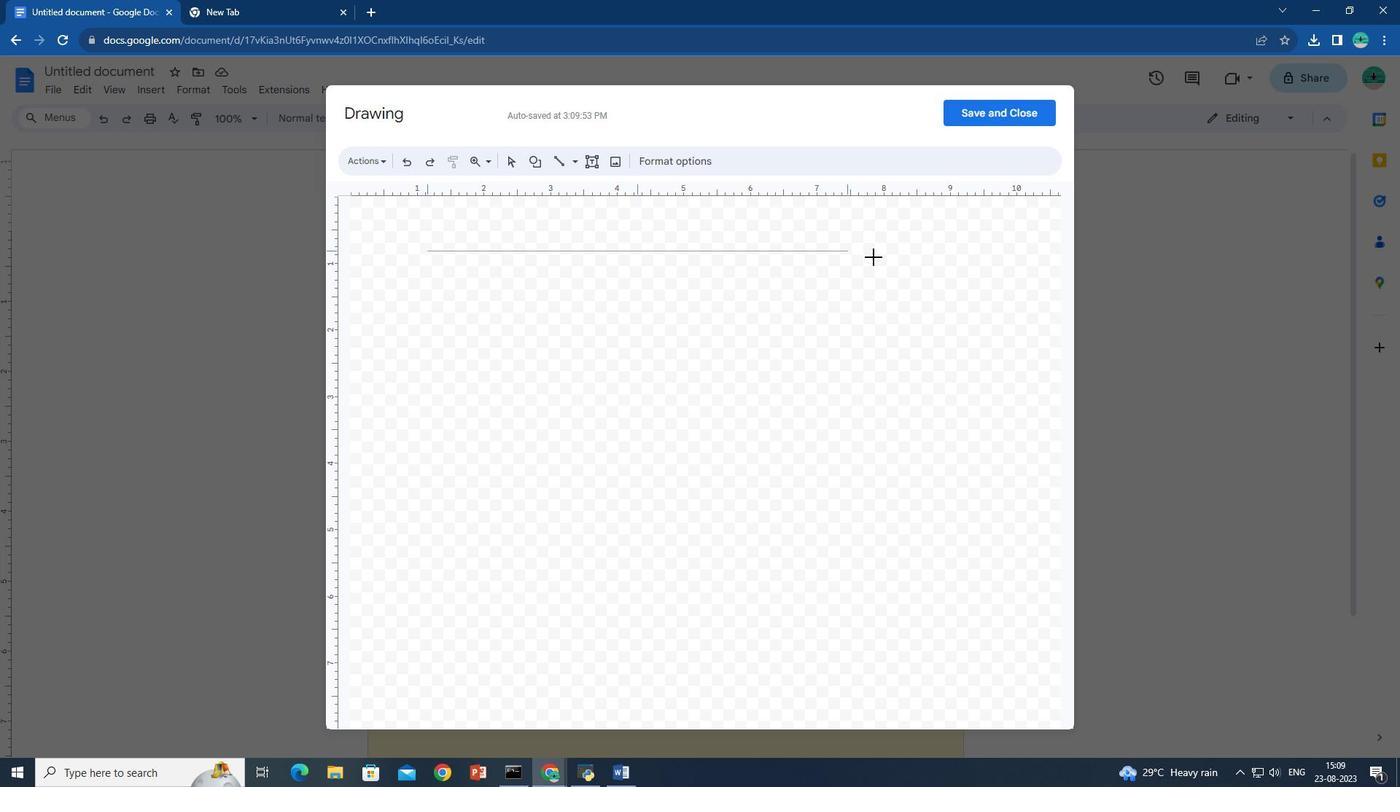 
Action: Mouse moved to (722, 257)
Screenshot: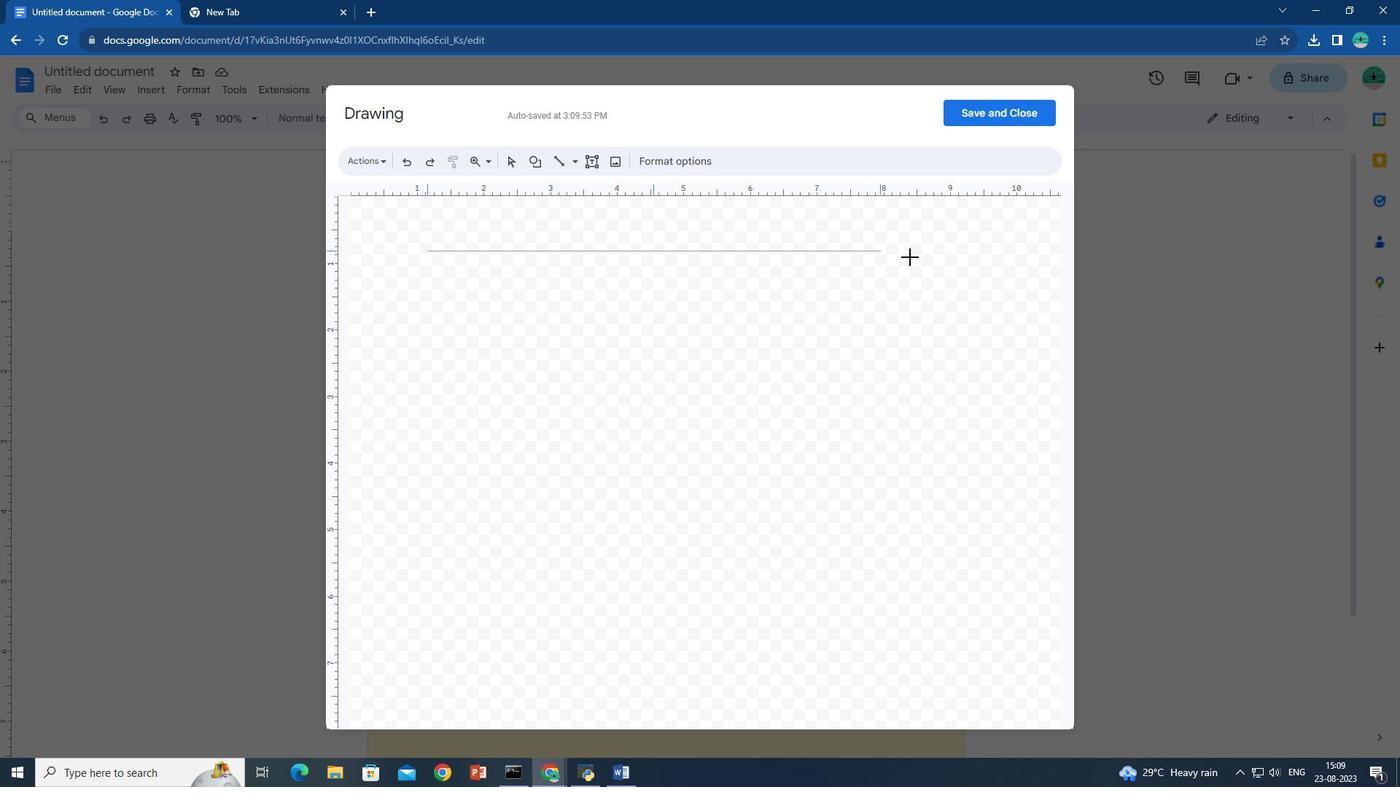 
Action: Key pressed <Key.shift>
Screenshot: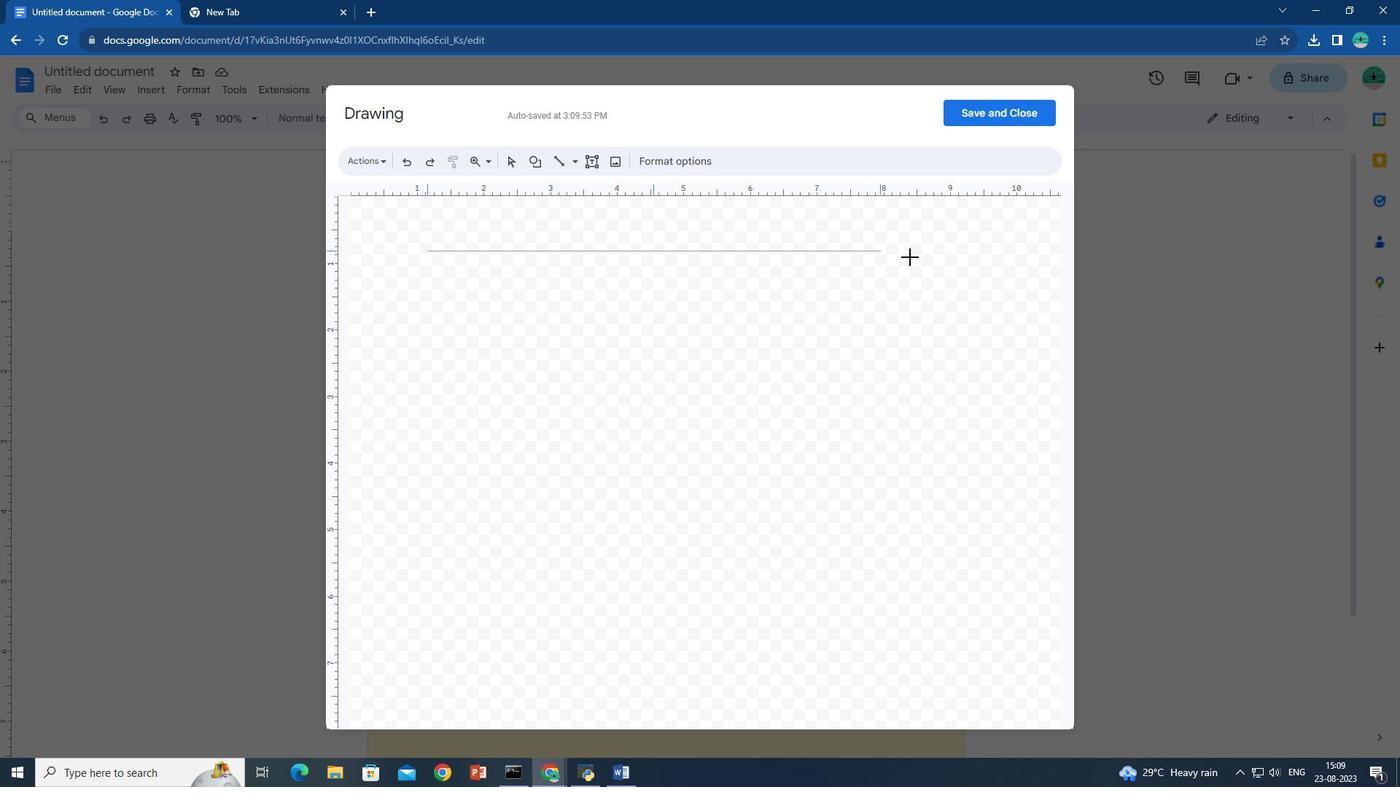 
Action: Mouse moved to (737, 257)
Screenshot: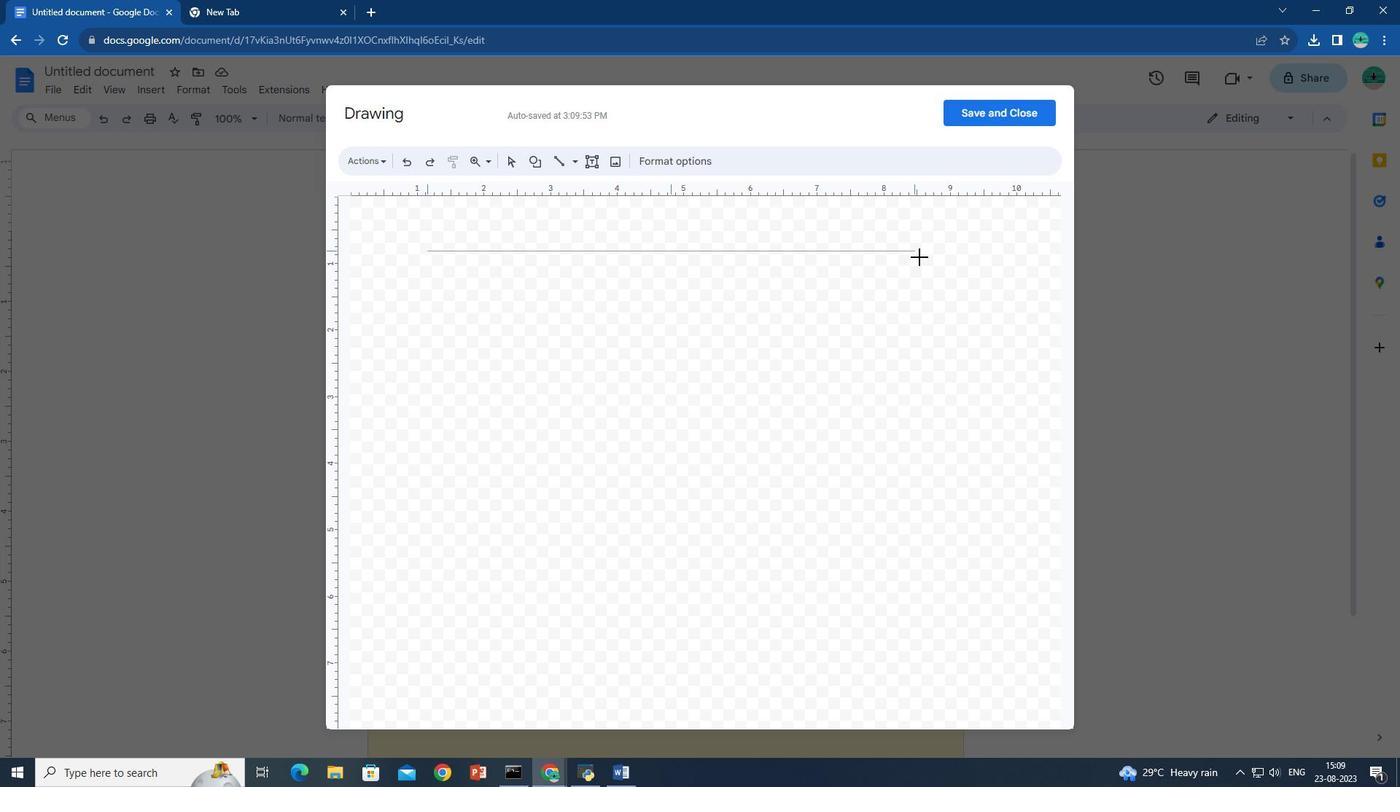 
Action: Key pressed <Key.shift>
Screenshot: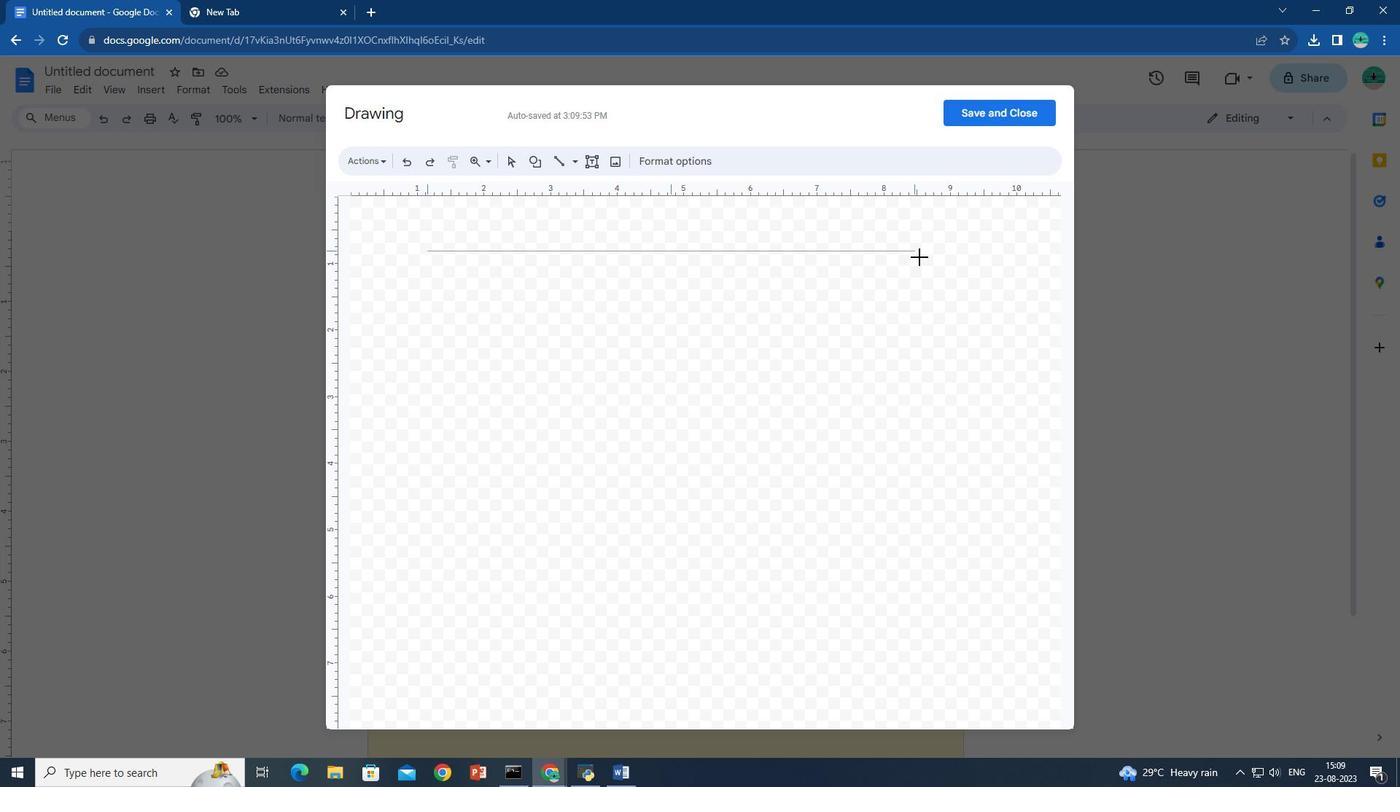 
Action: Mouse moved to (760, 257)
Screenshot: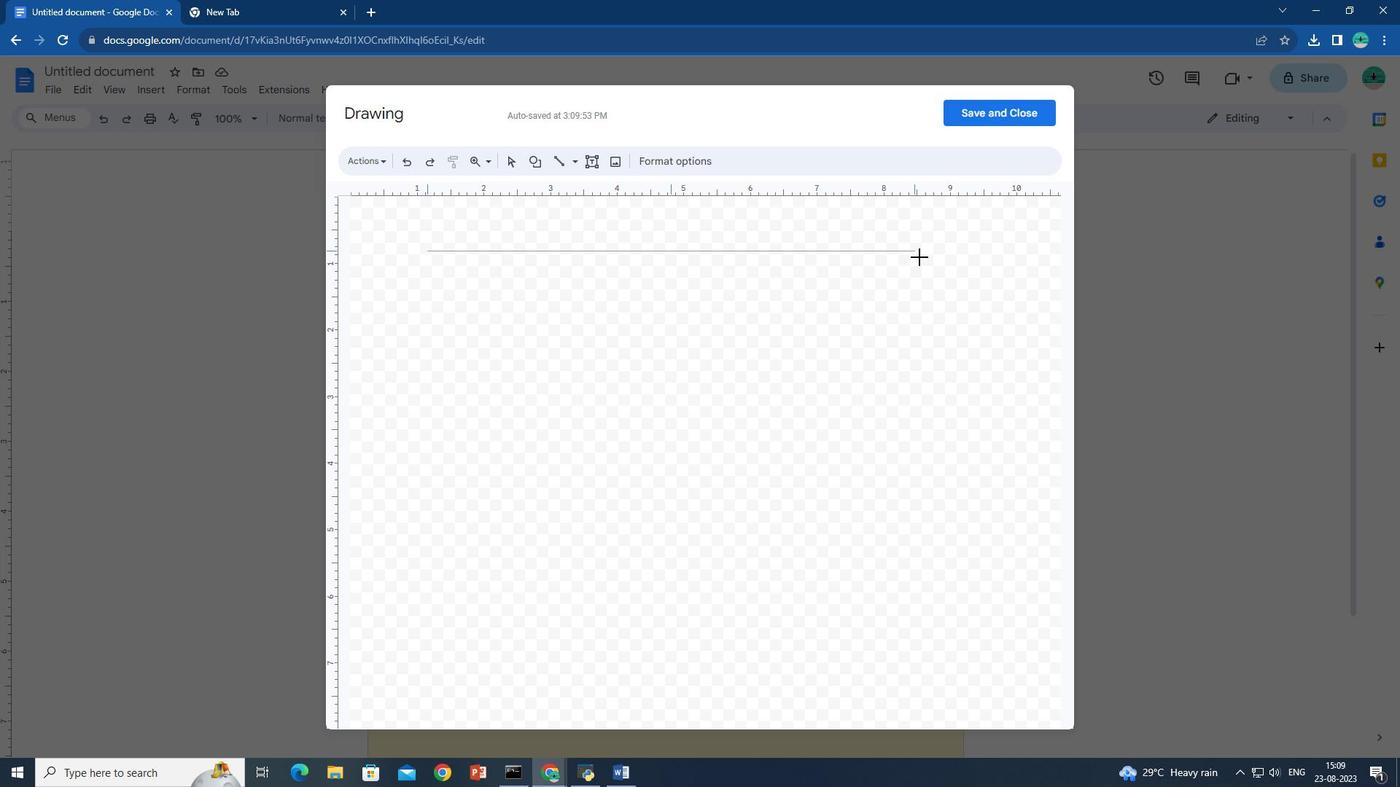 
Action: Key pressed <Key.shift>
Screenshot: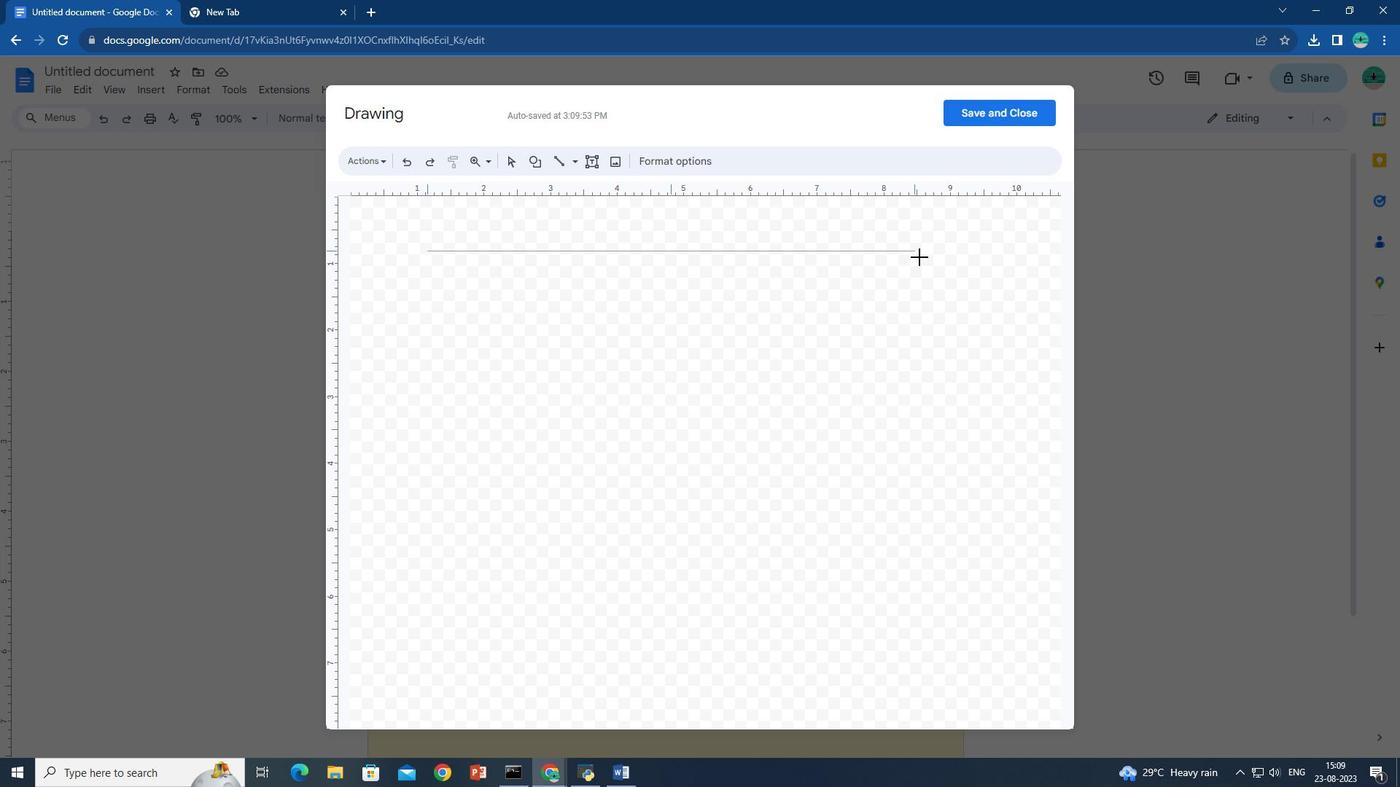 
Action: Mouse moved to (776, 257)
Screenshot: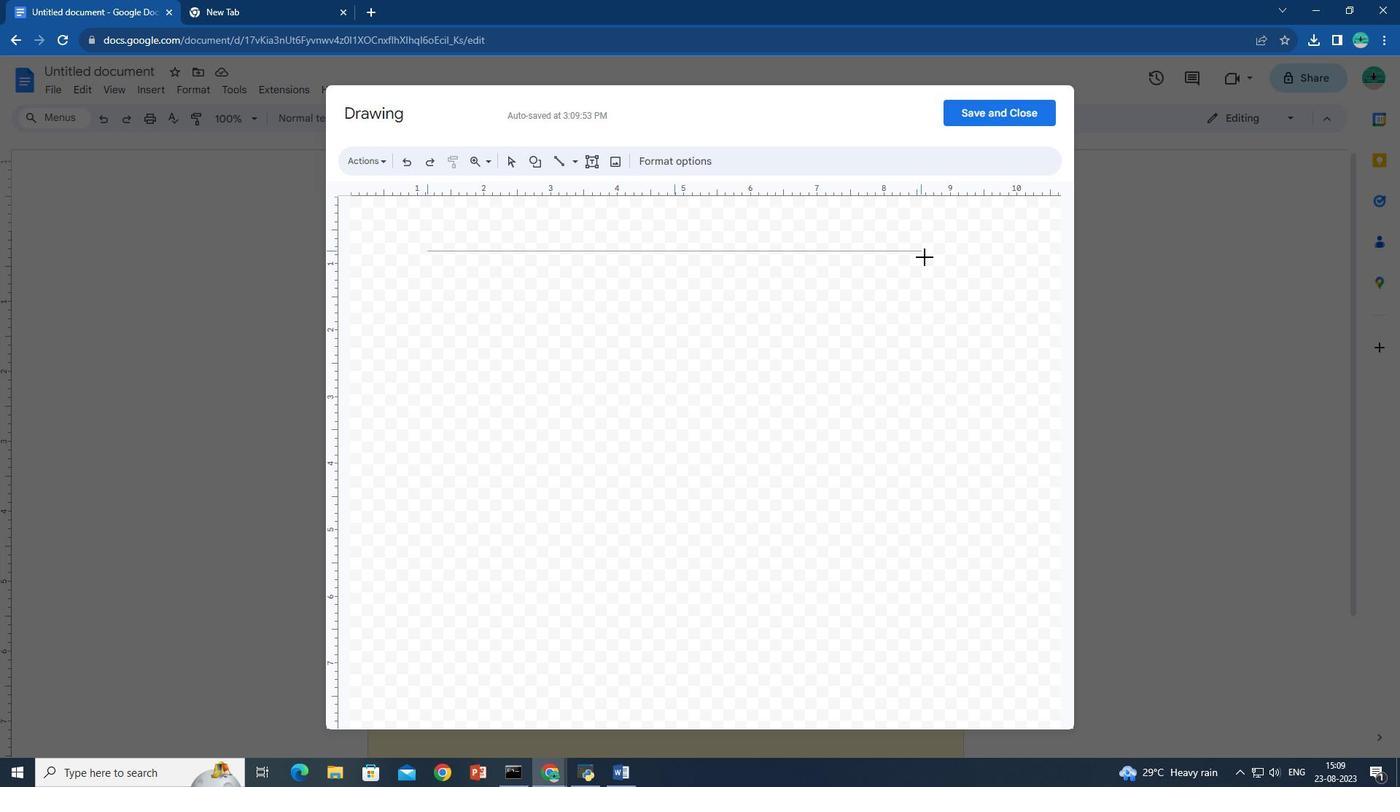 
Action: Key pressed <Key.shift>
Screenshot: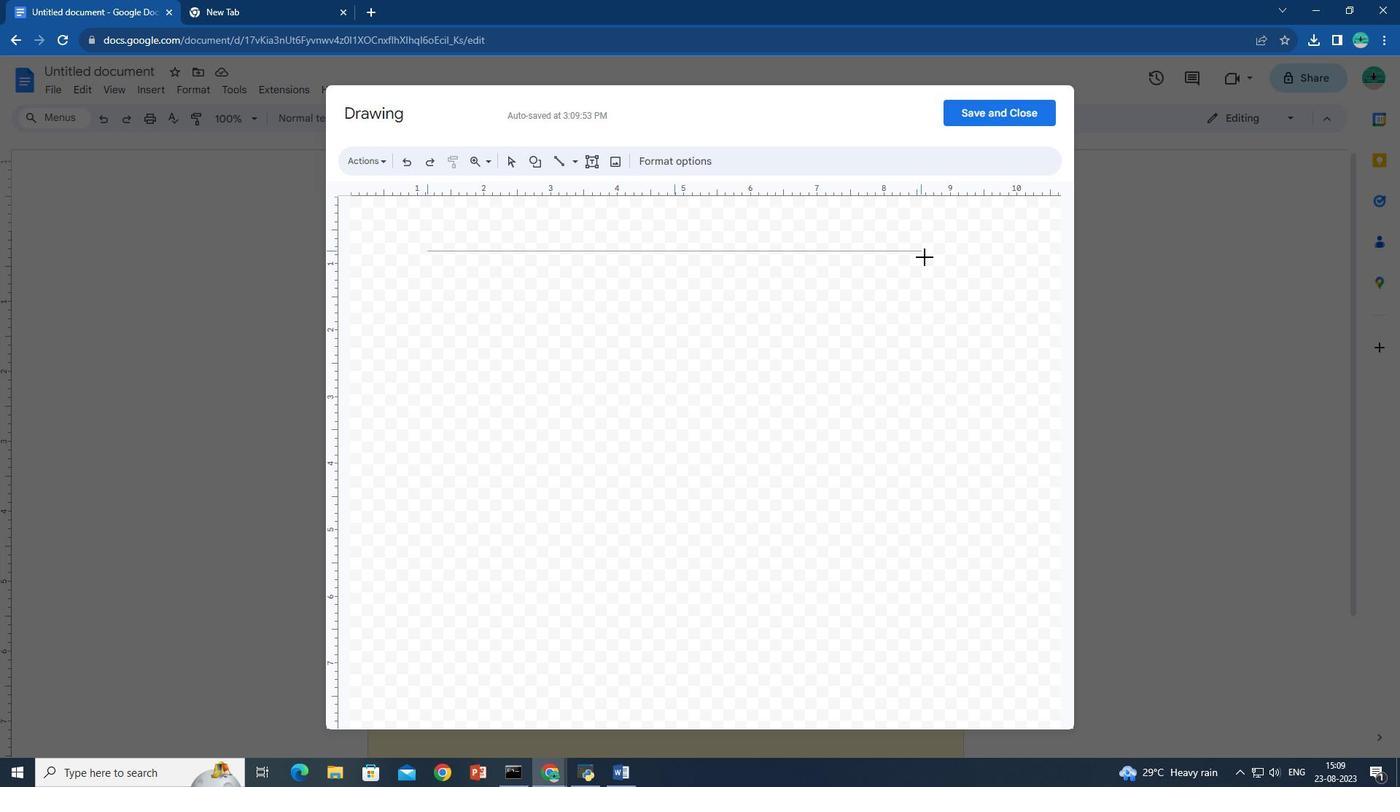 
Action: Mouse moved to (801, 257)
Screenshot: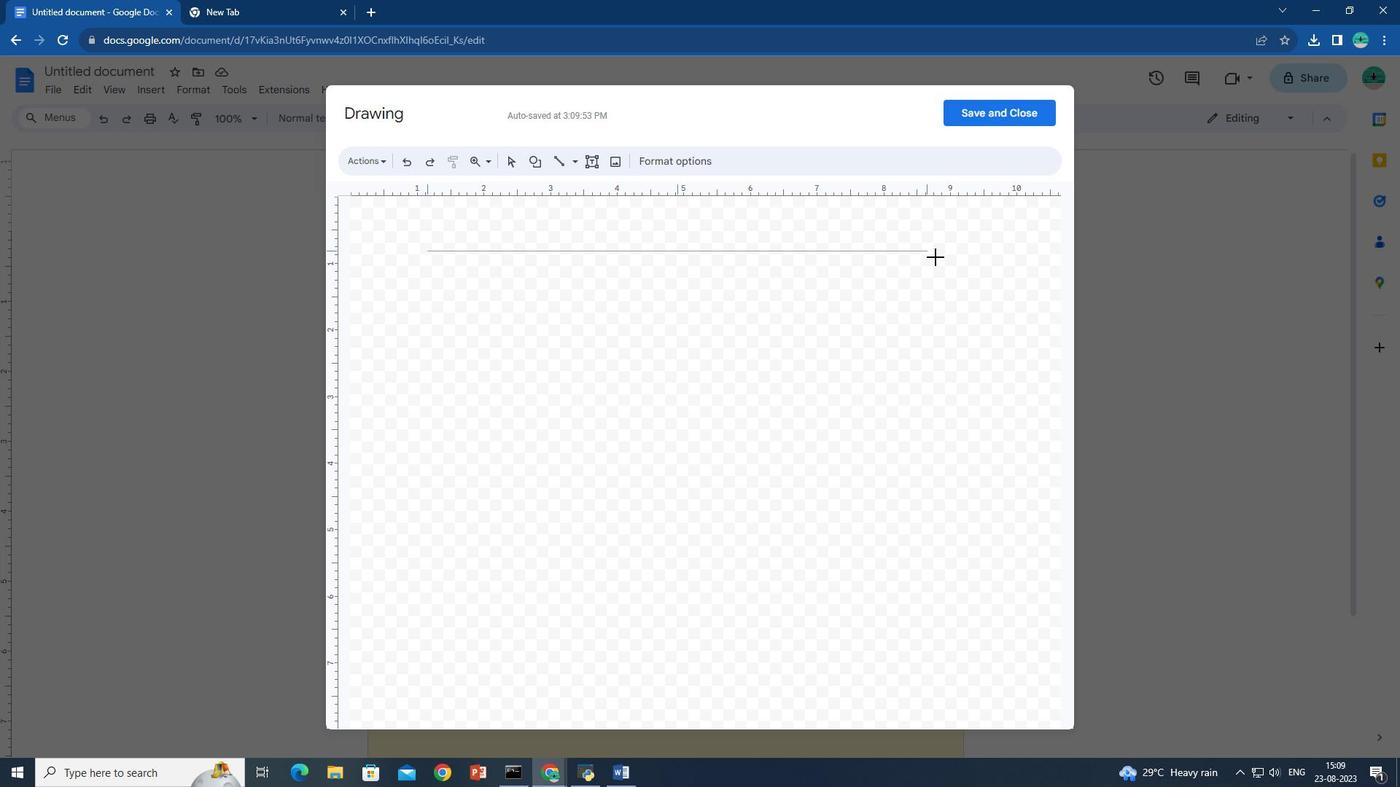 
Action: Key pressed <Key.shift>
Screenshot: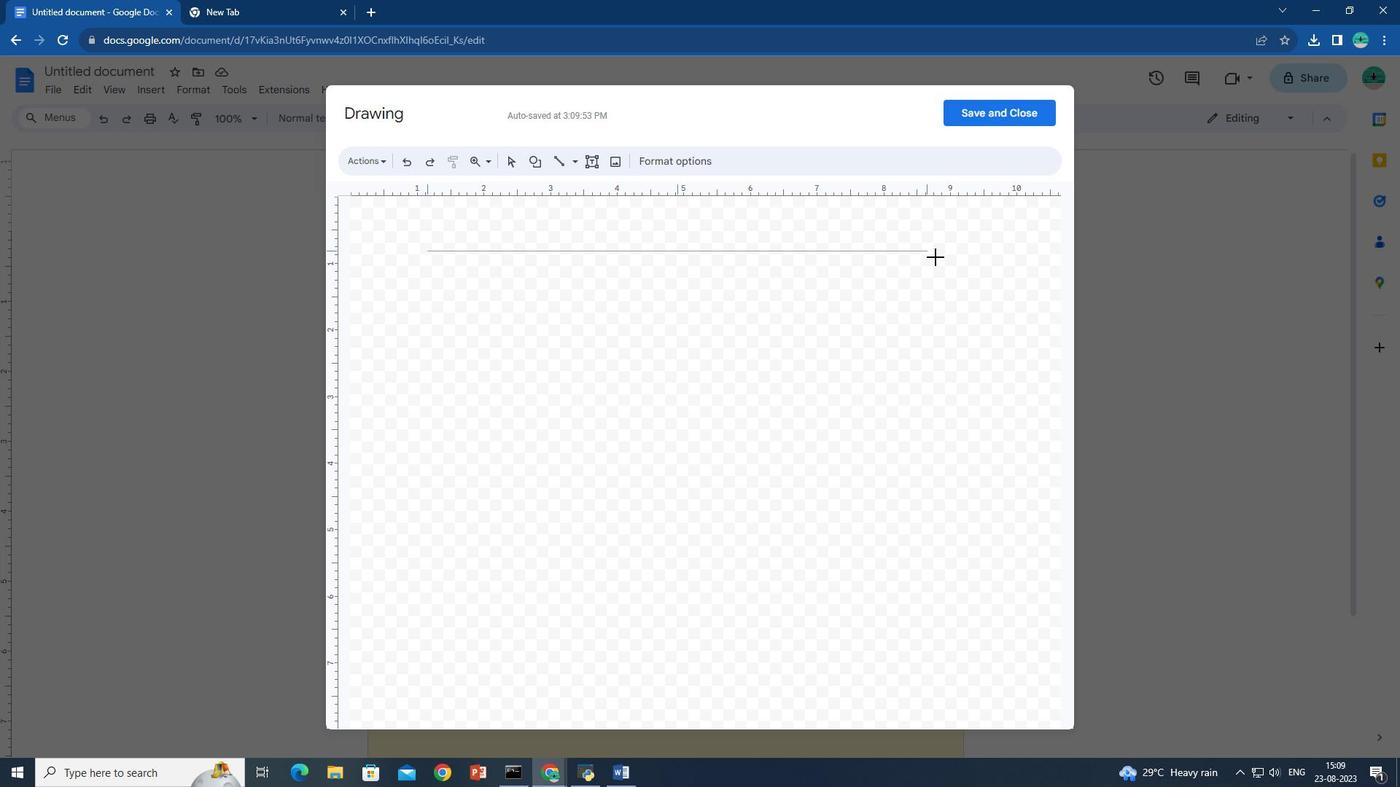 
Action: Mouse moved to (818, 257)
Screenshot: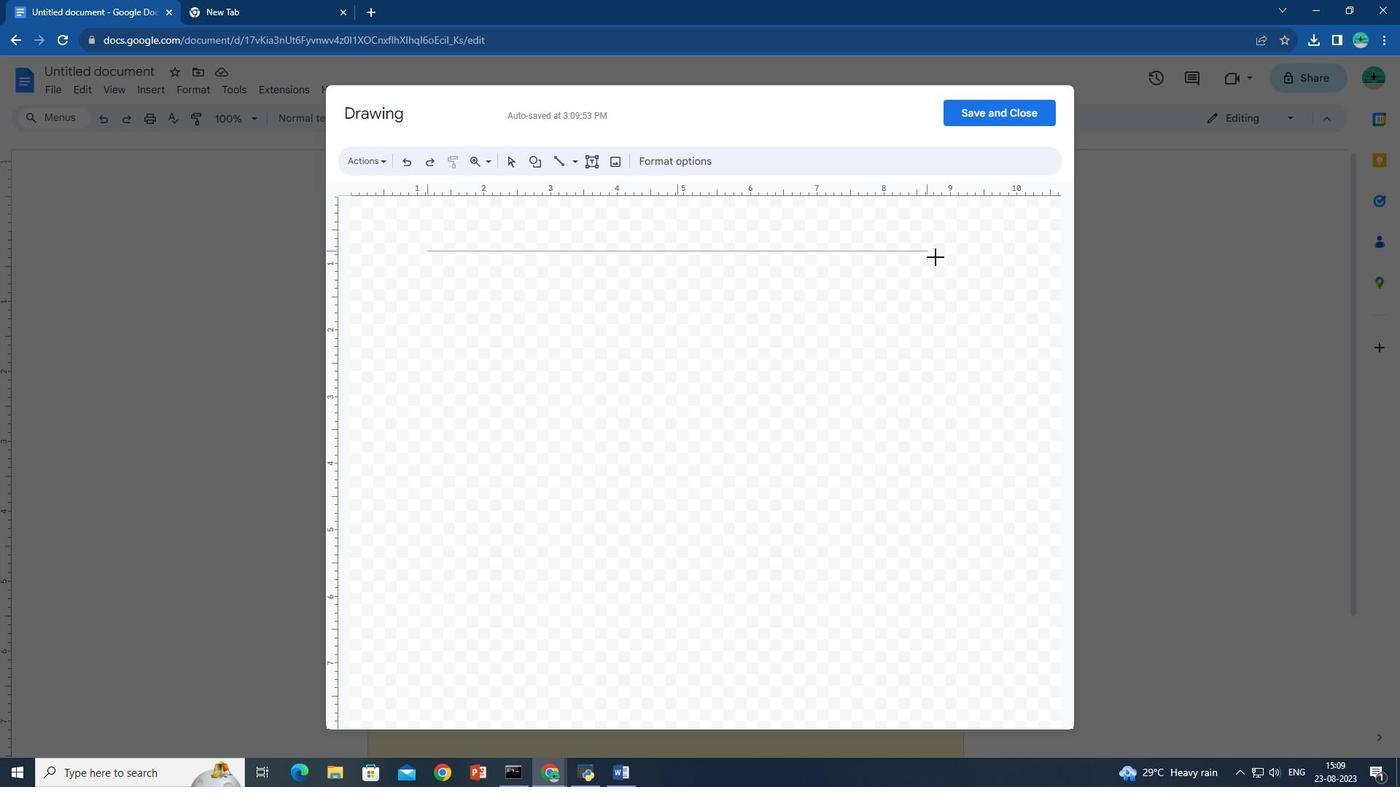 
Action: Key pressed <Key.shift>
Screenshot: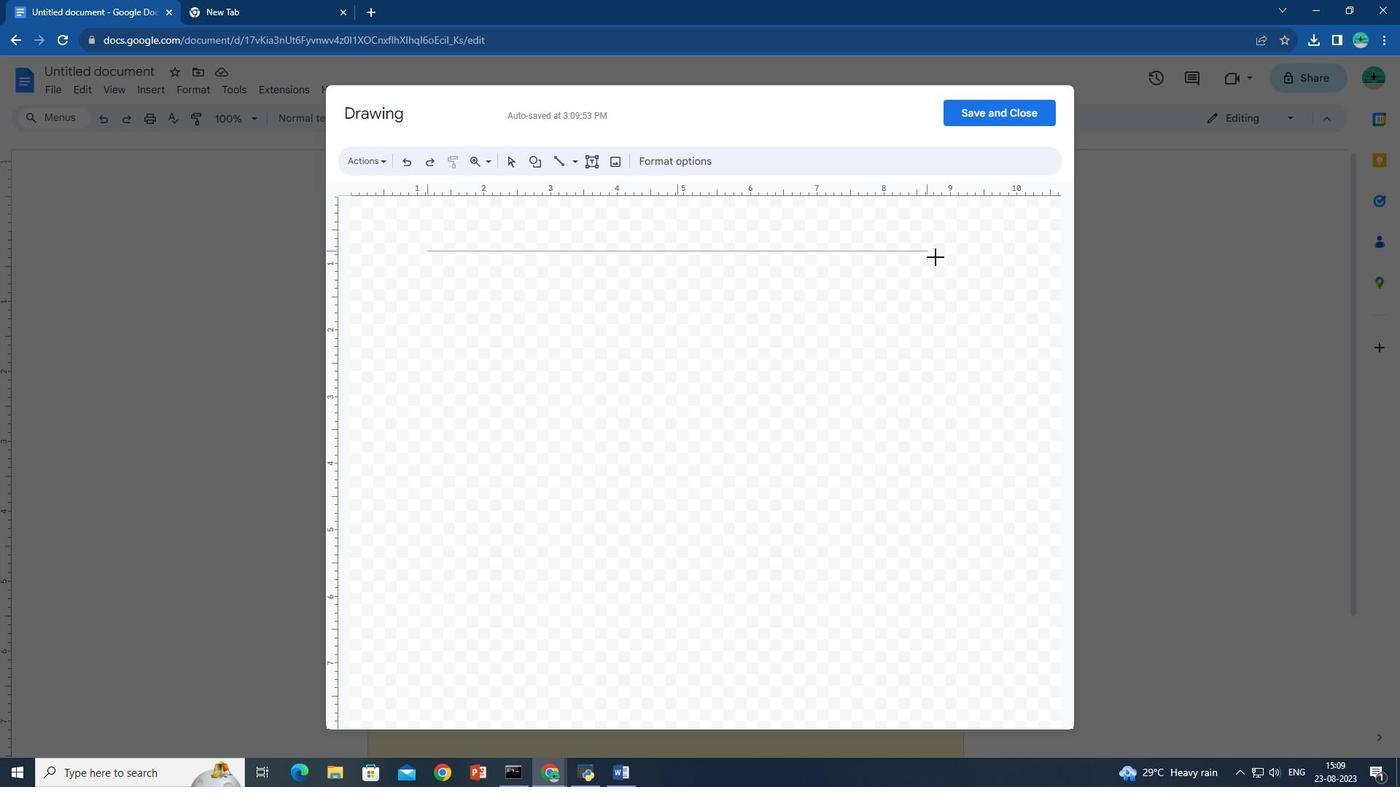 
Action: Mouse moved to (841, 257)
Screenshot: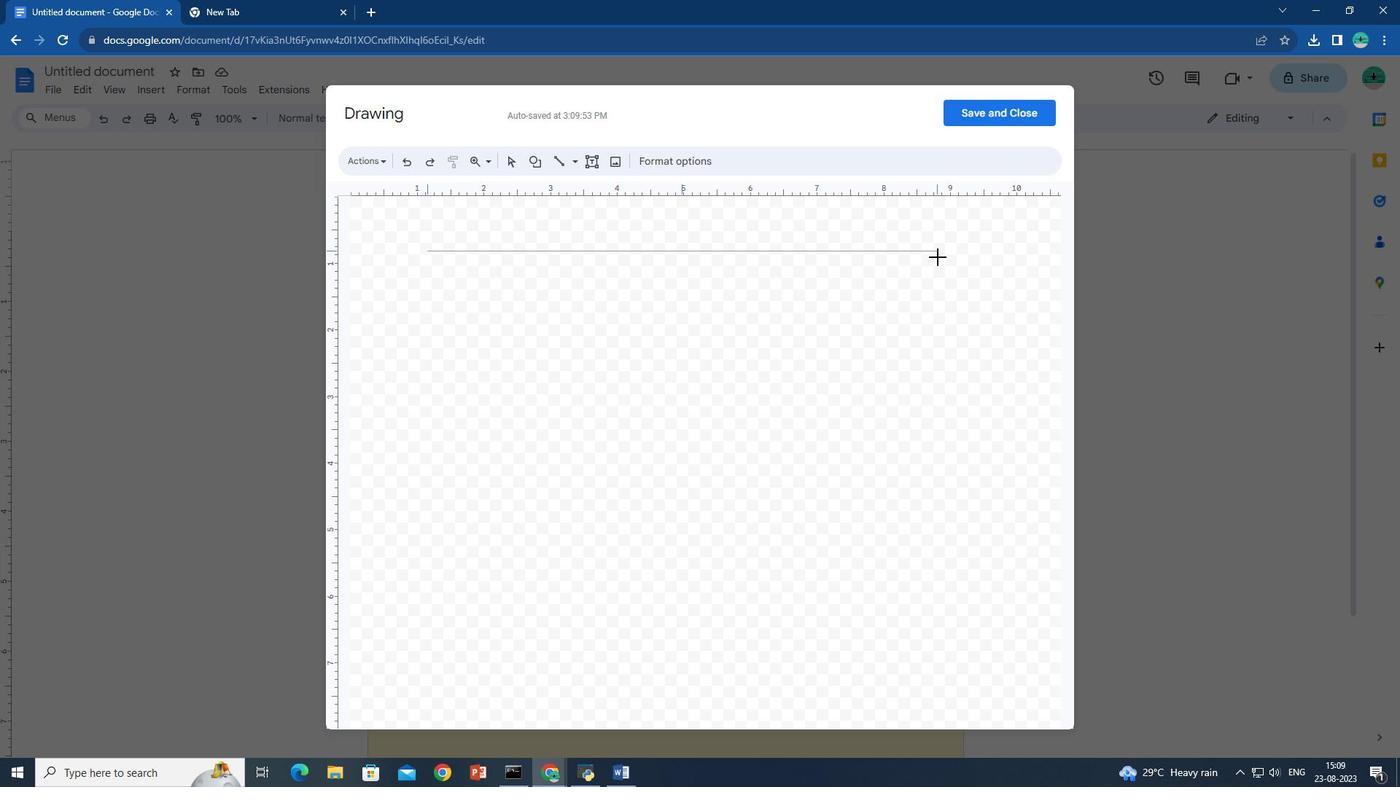 
Action: Key pressed <Key.shift>
Screenshot: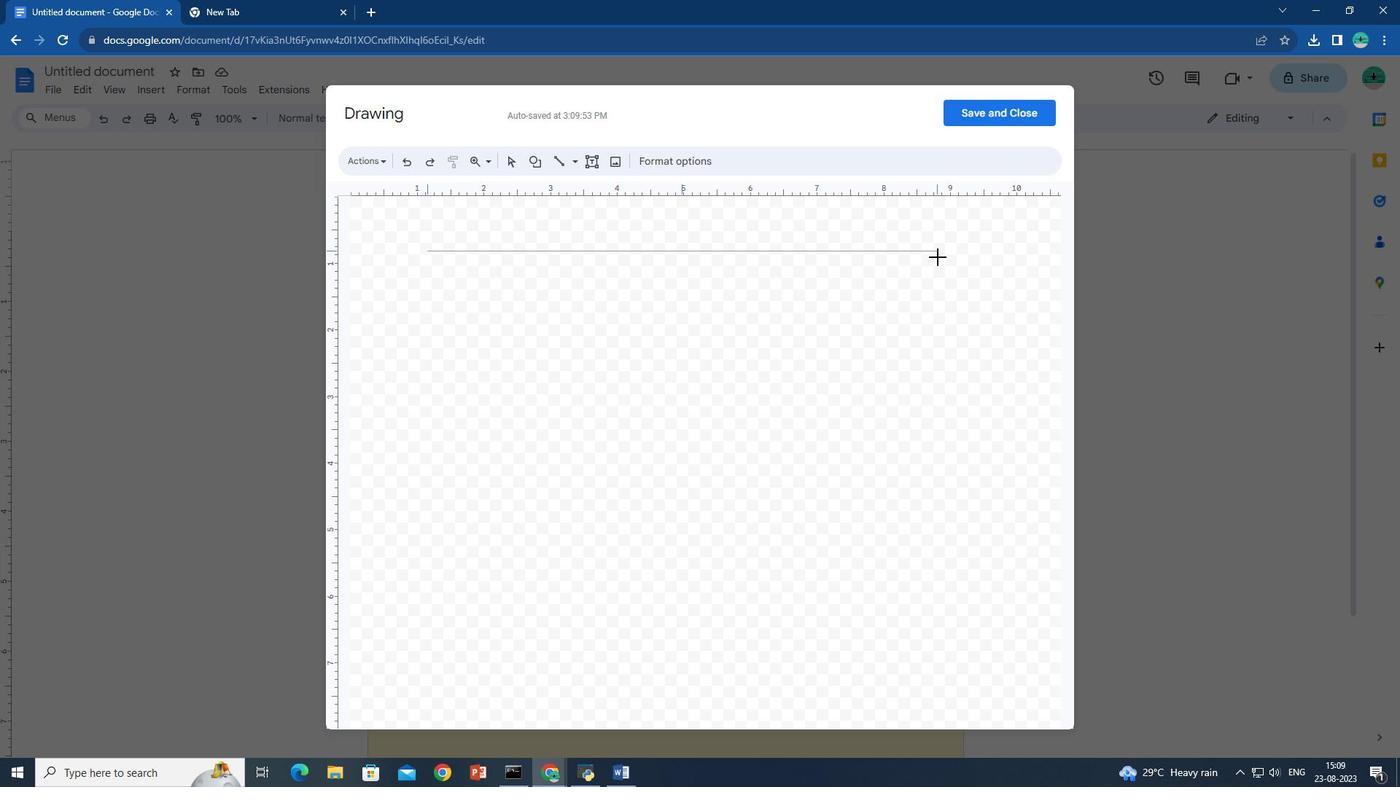 
Action: Mouse moved to (861, 257)
Screenshot: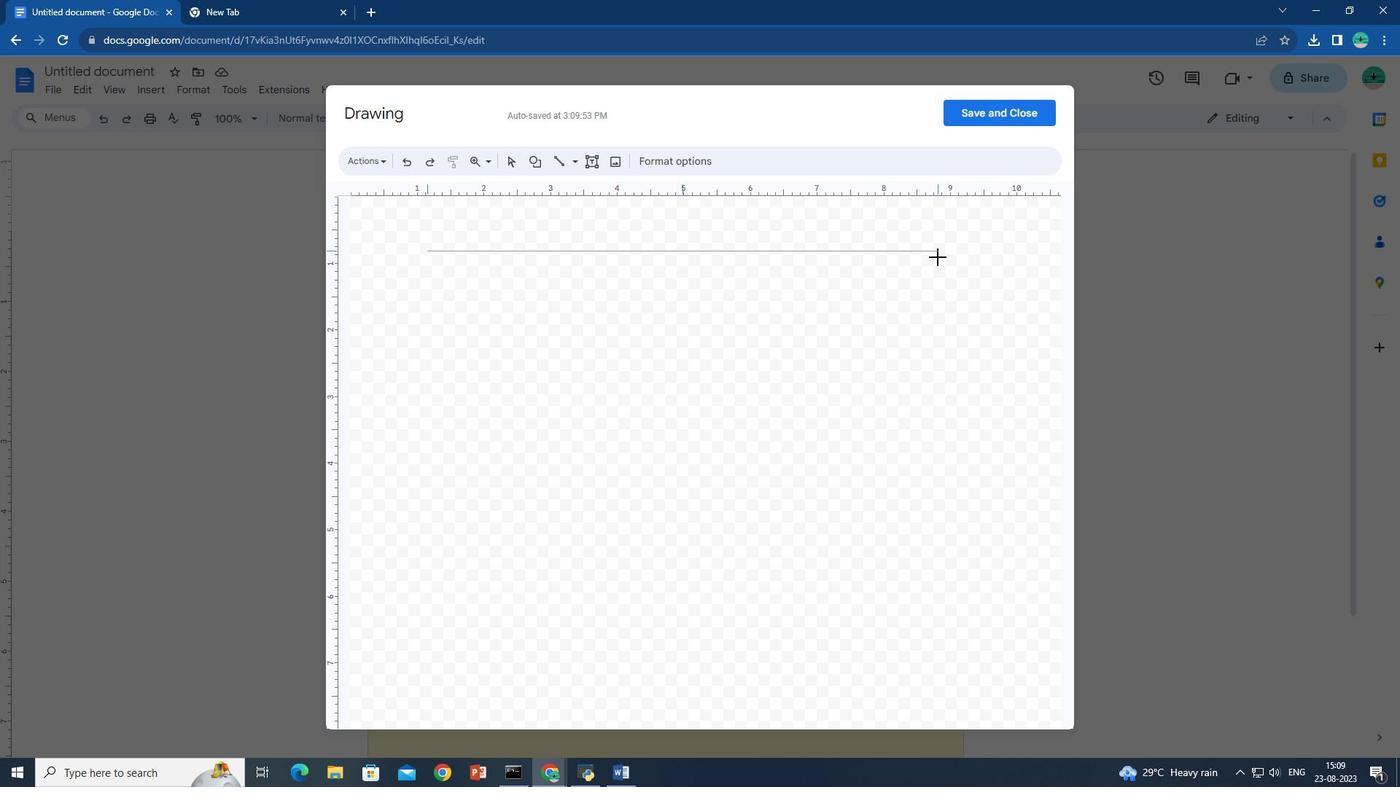 
Action: Key pressed <Key.shift>
Screenshot: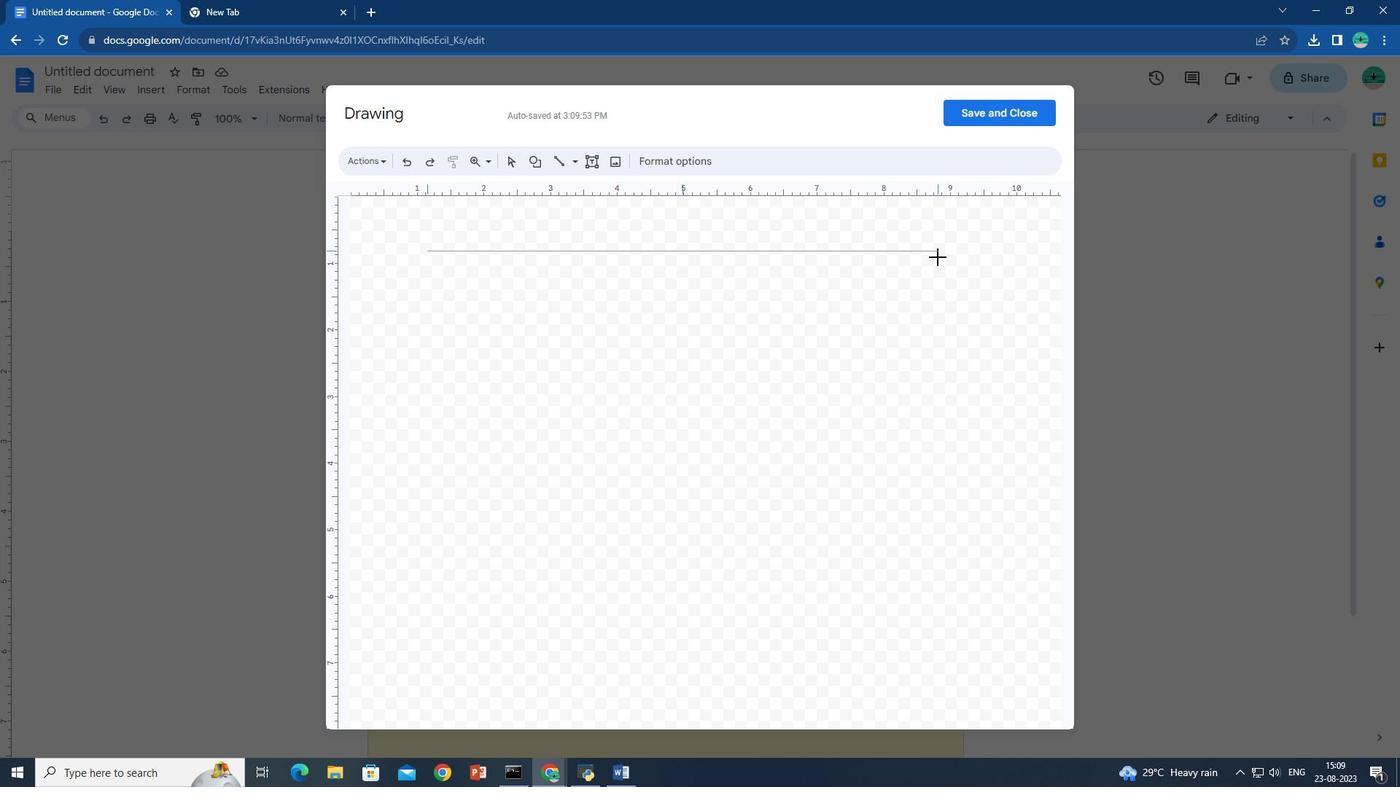 
Action: Mouse moved to (892, 257)
Screenshot: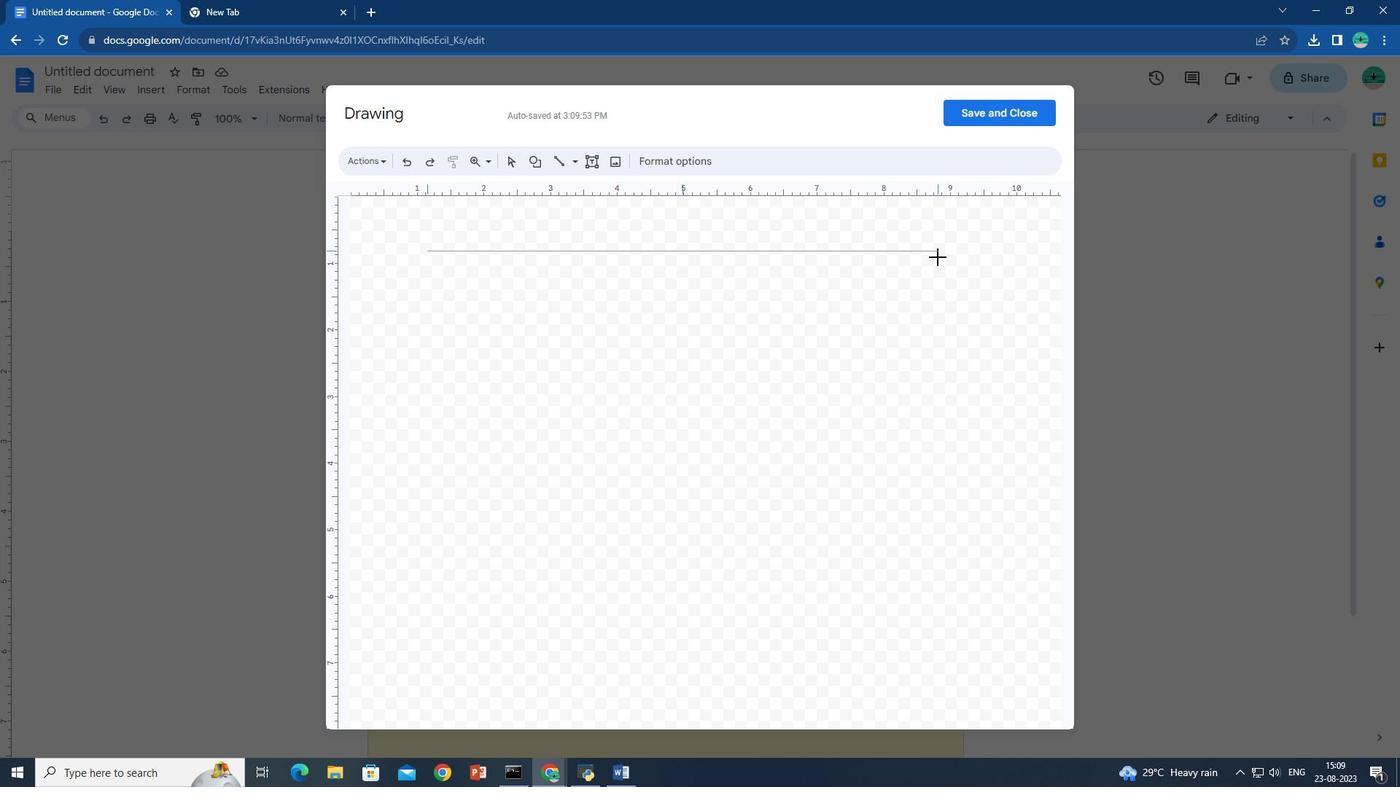 
Action: Key pressed <Key.shift>
Screenshot: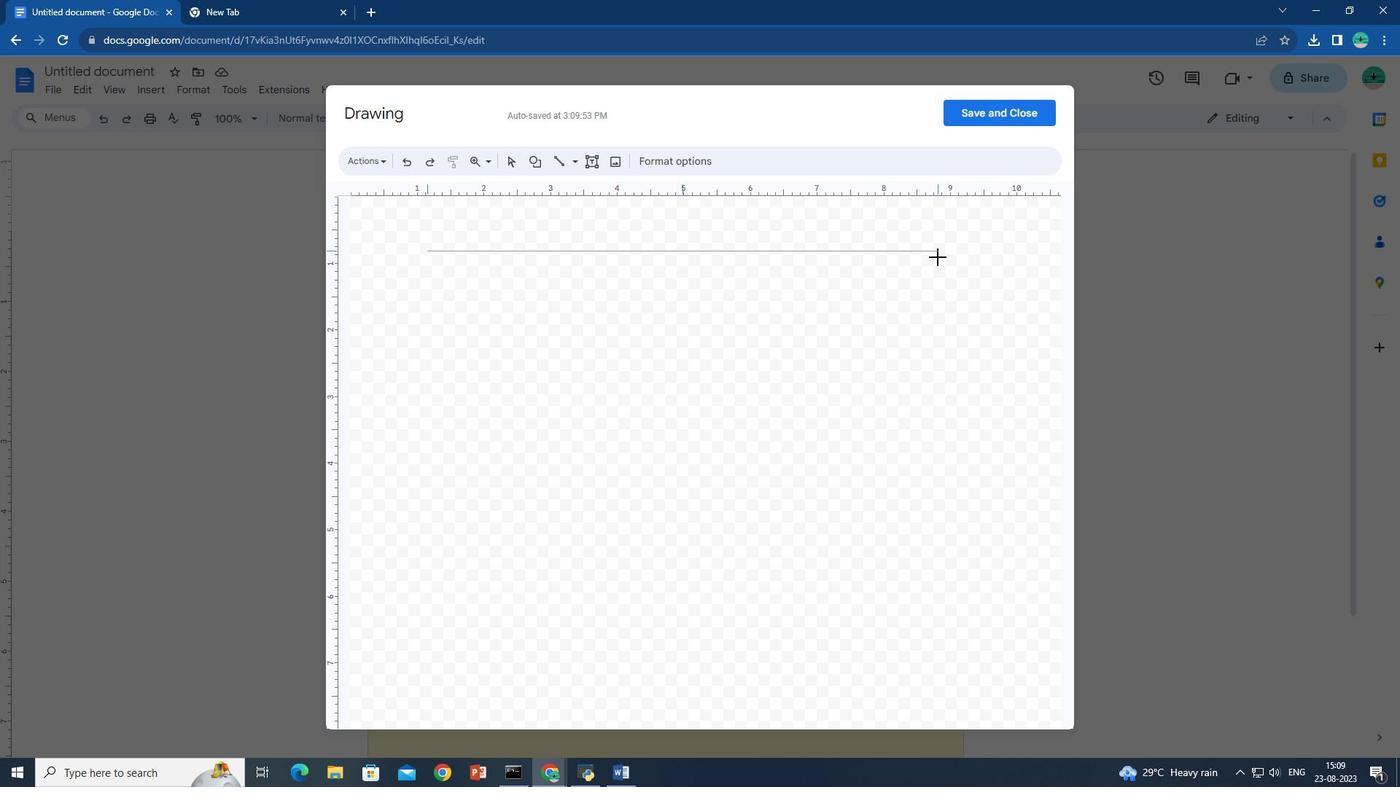 
Action: Mouse moved to (912, 257)
Screenshot: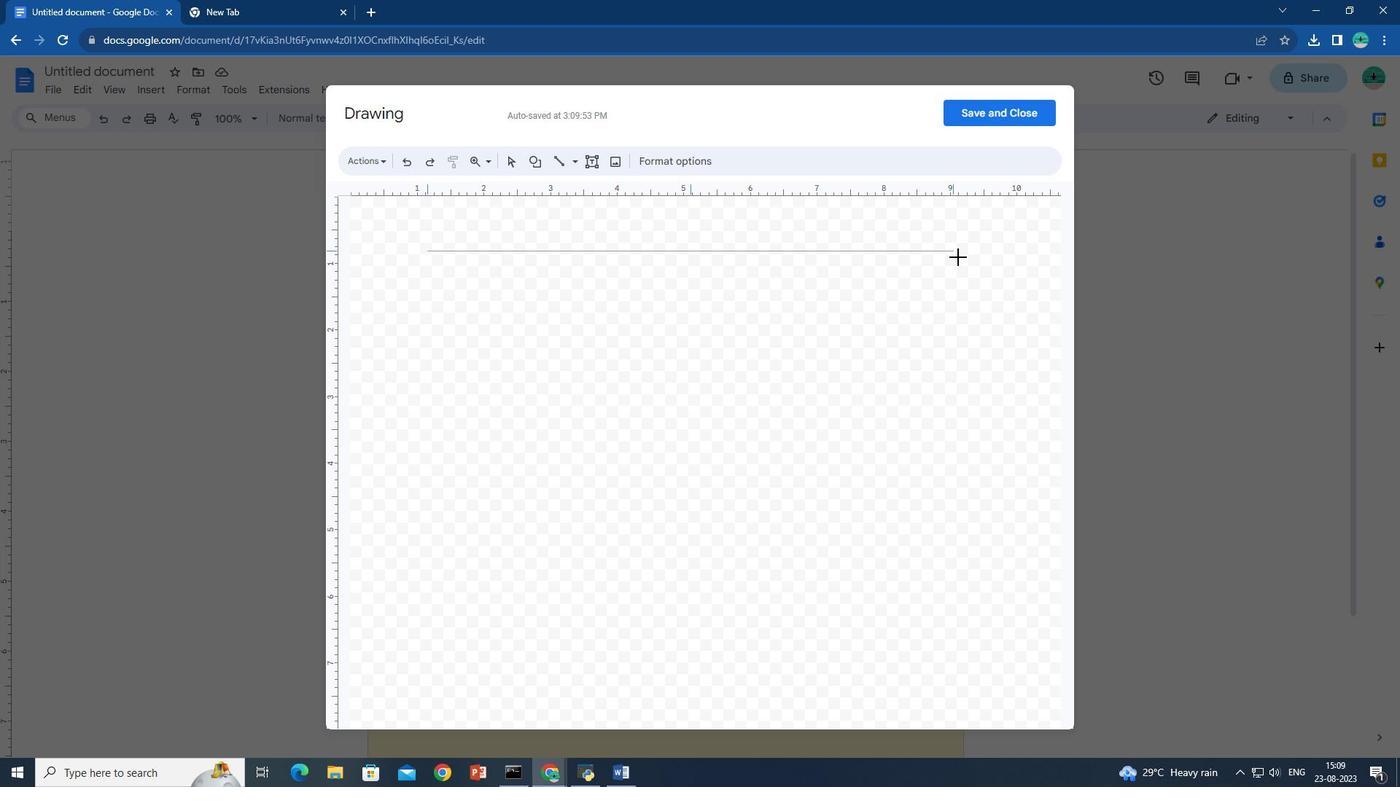 
Action: Key pressed <Key.shift>
Screenshot: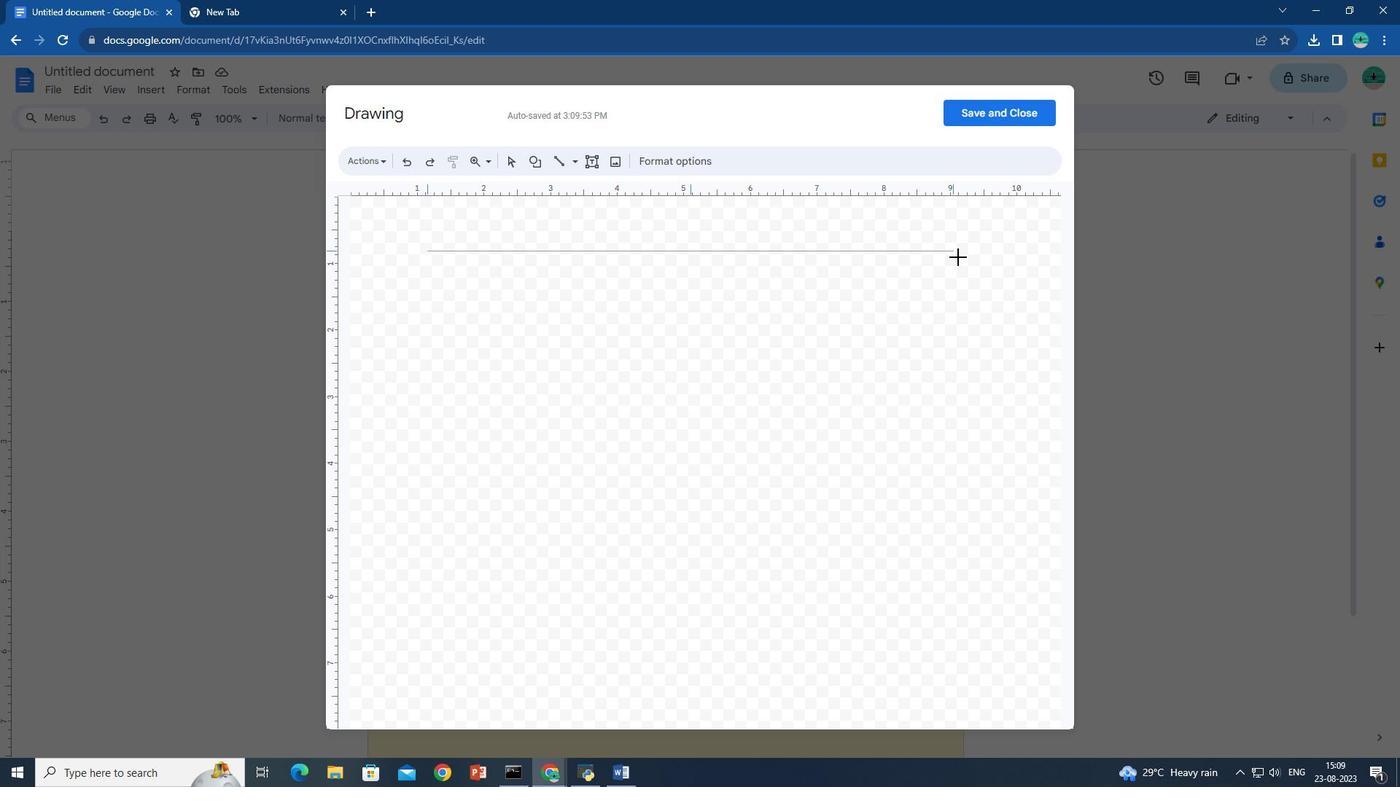 
Action: Mouse moved to (918, 257)
Screenshot: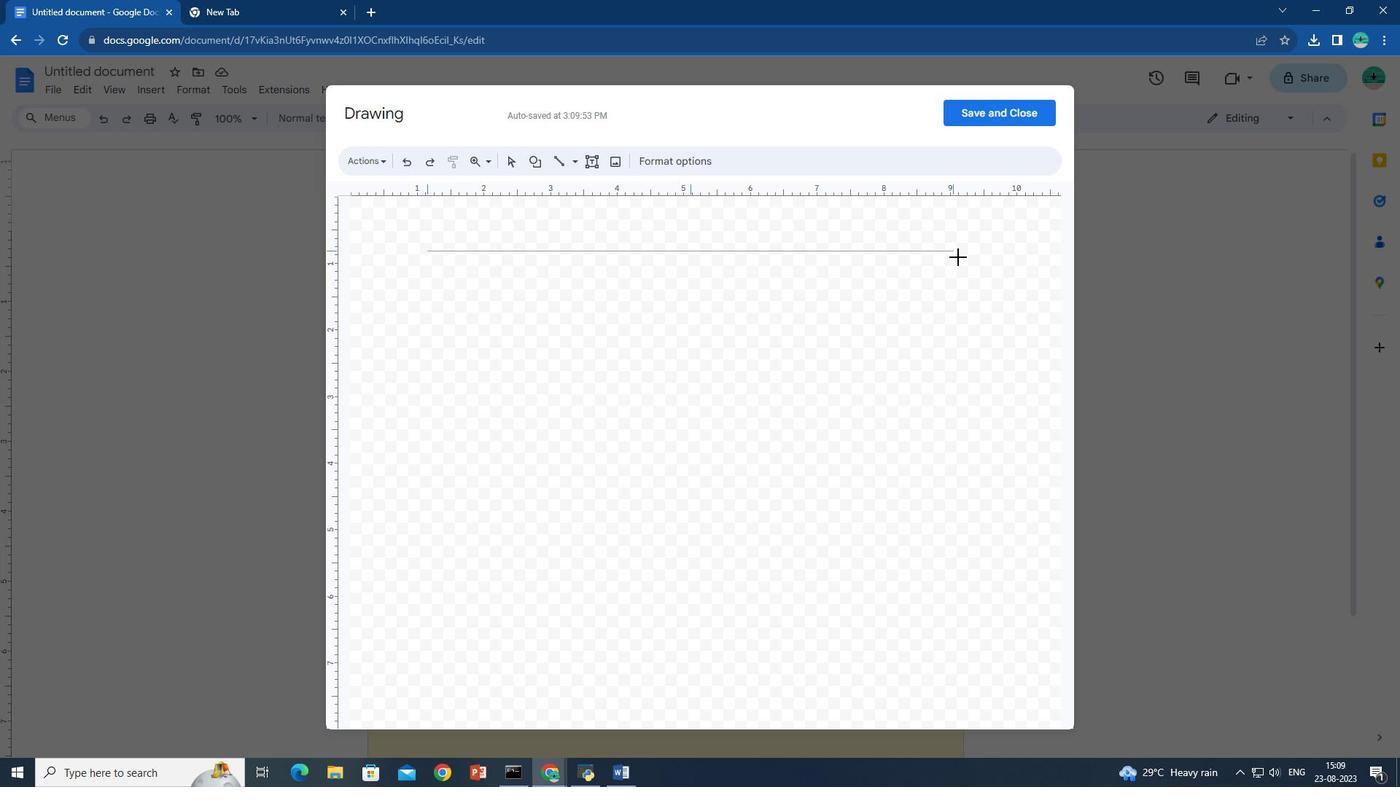 
Action: Key pressed <Key.shift>
Screenshot: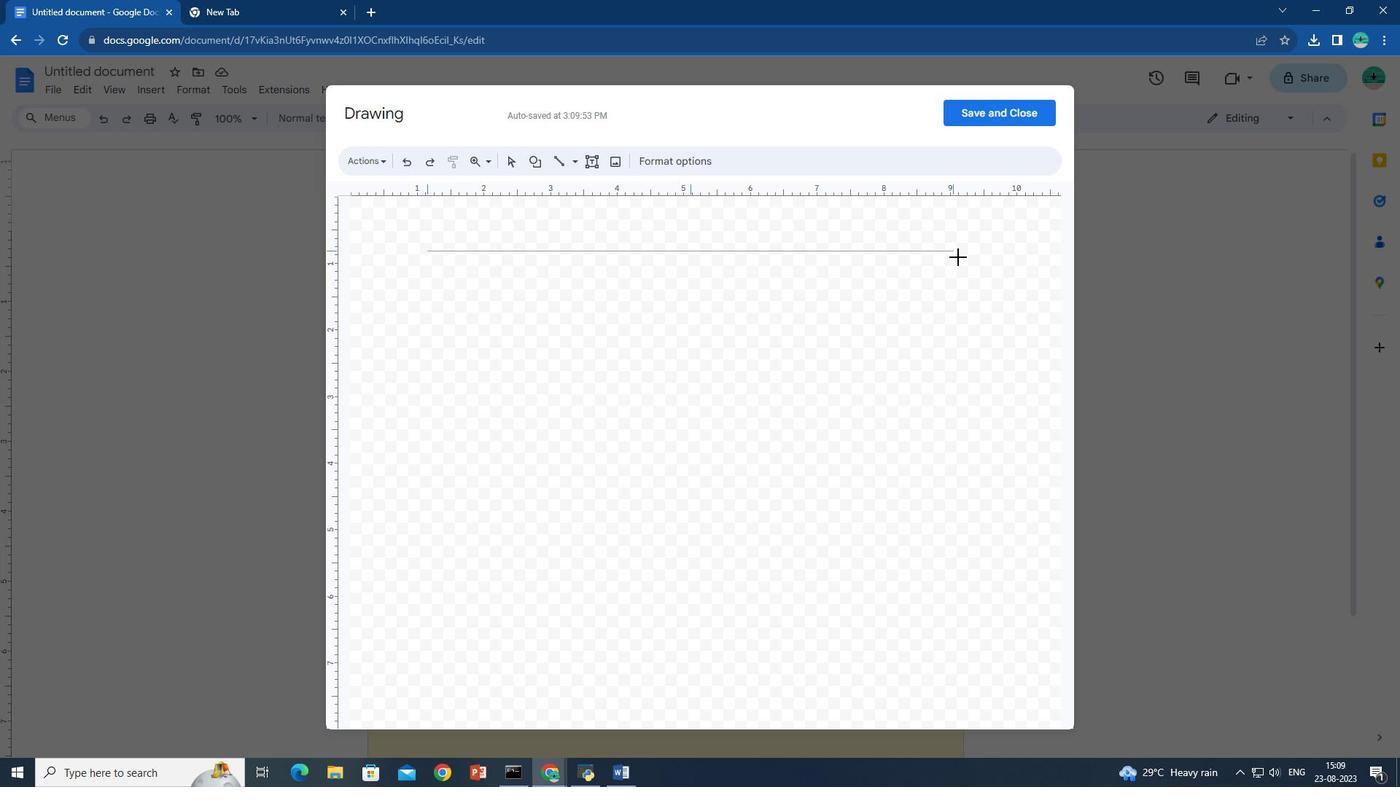 
Action: Mouse moved to (920, 257)
Screenshot: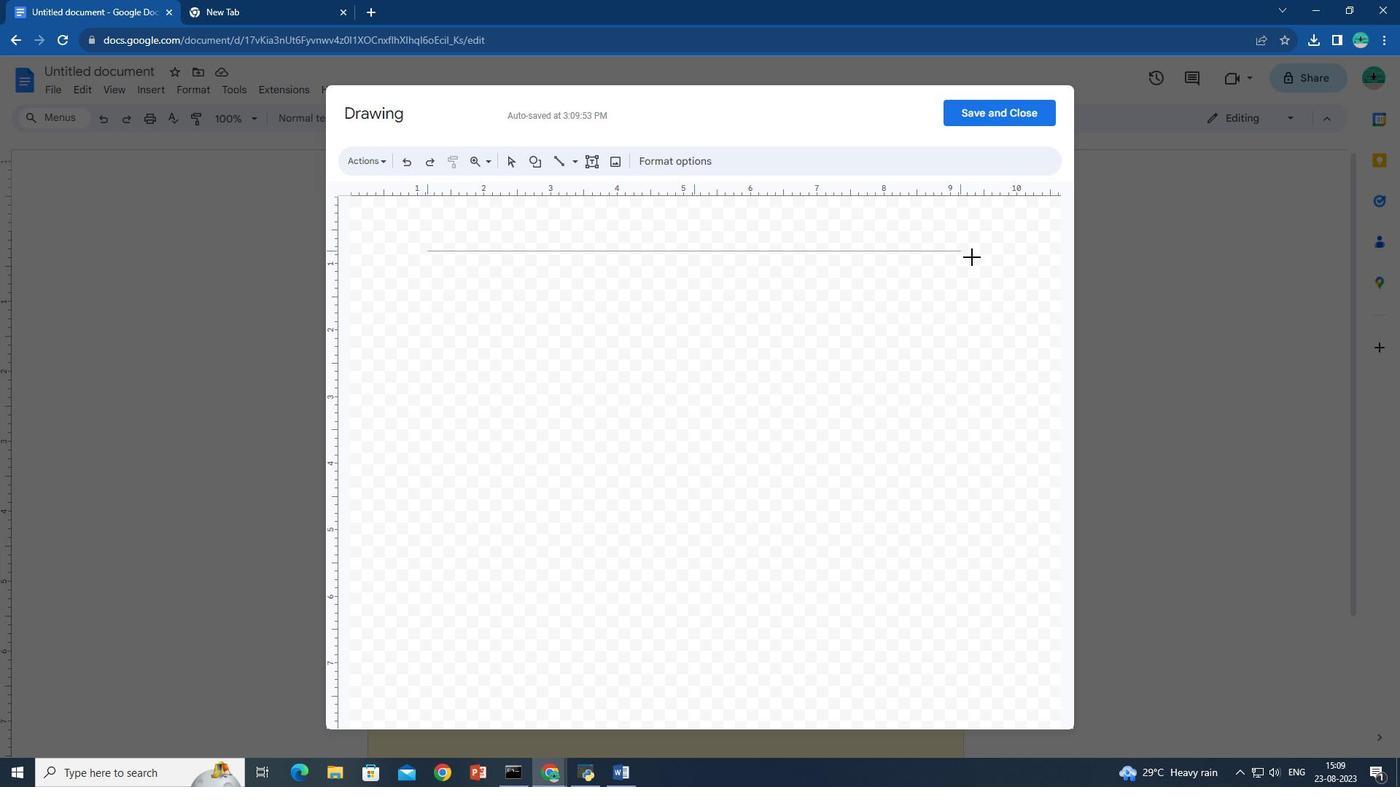 
Action: Key pressed <Key.shift>
Screenshot: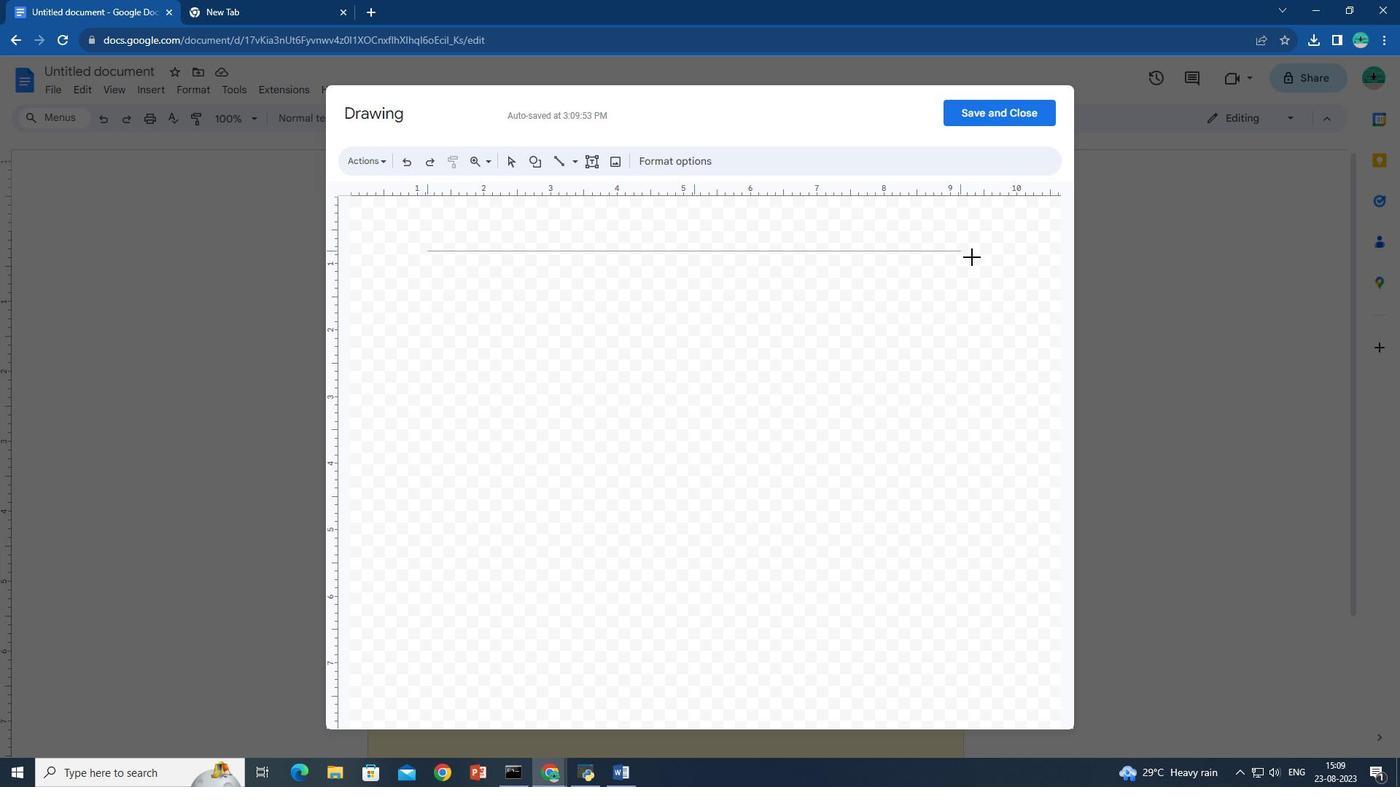 
Action: Mouse moved to (924, 257)
Screenshot: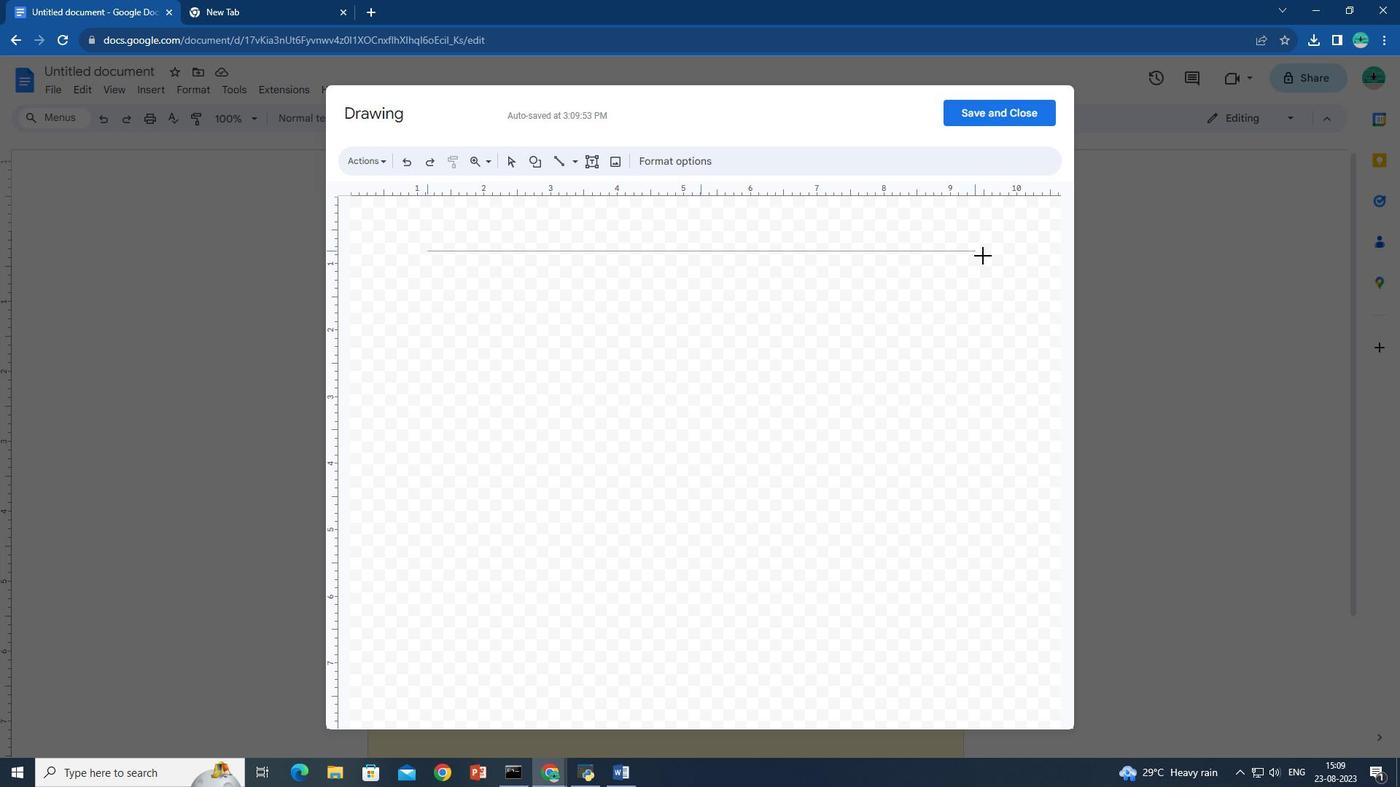 
Action: Key pressed <Key.shift>
Screenshot: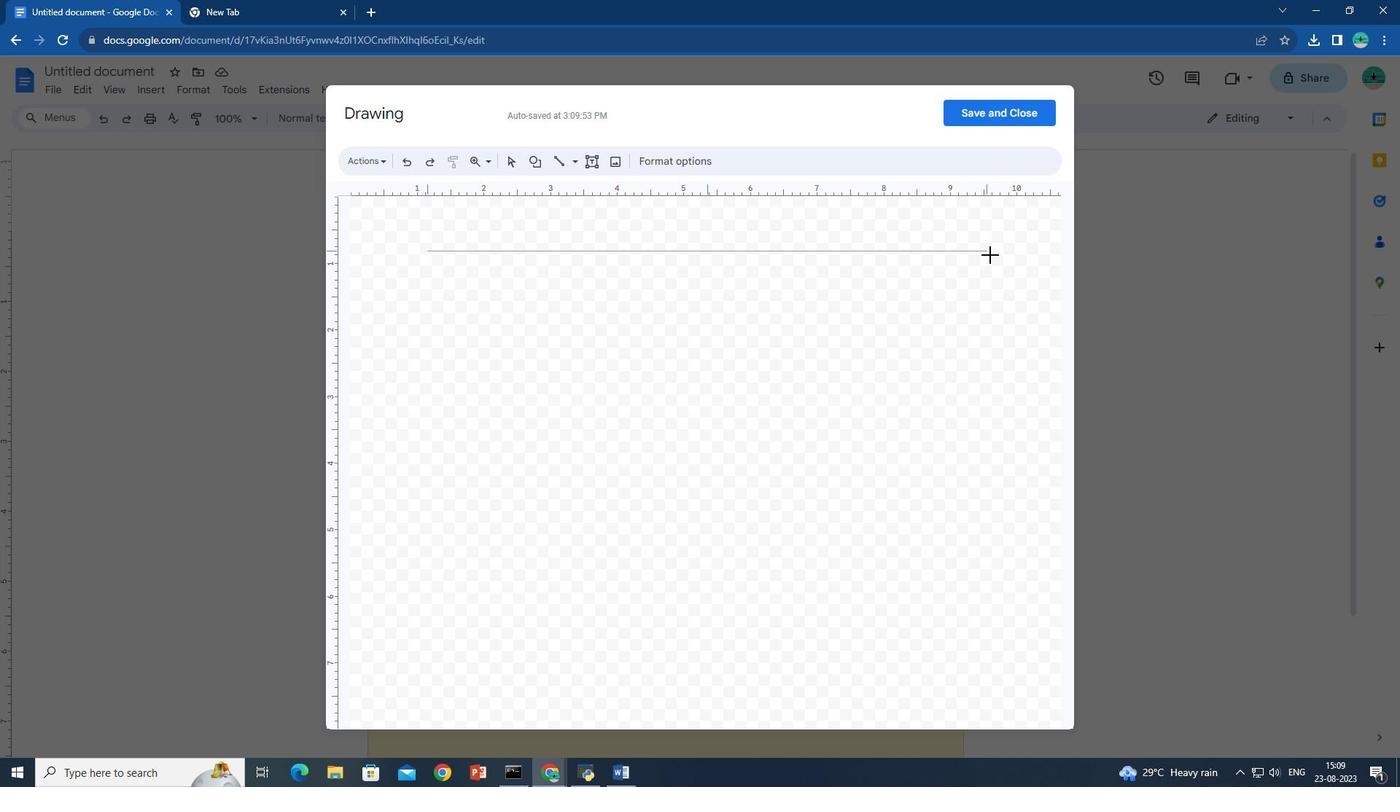 
Action: Mouse moved to (931, 257)
Screenshot: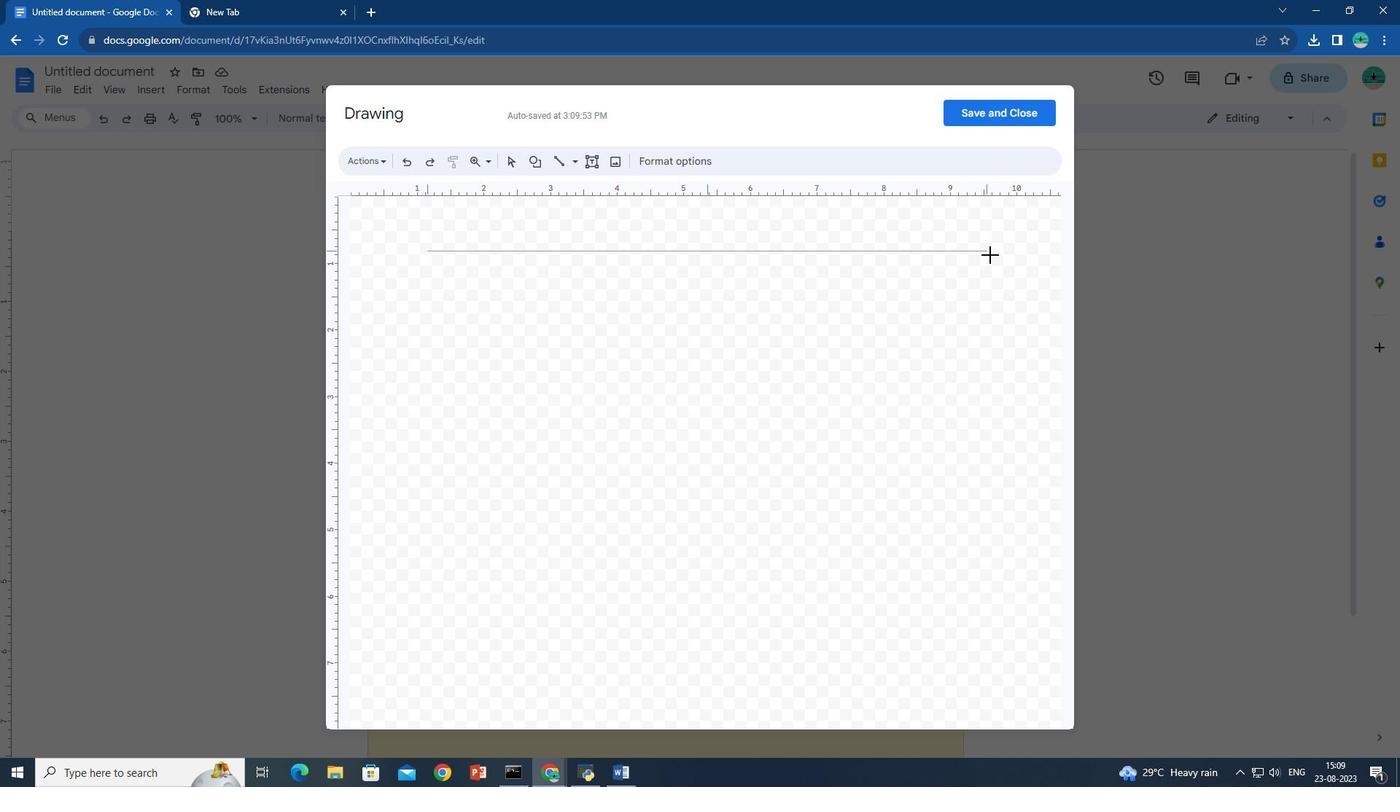 
Action: Key pressed <Key.shift>
Screenshot: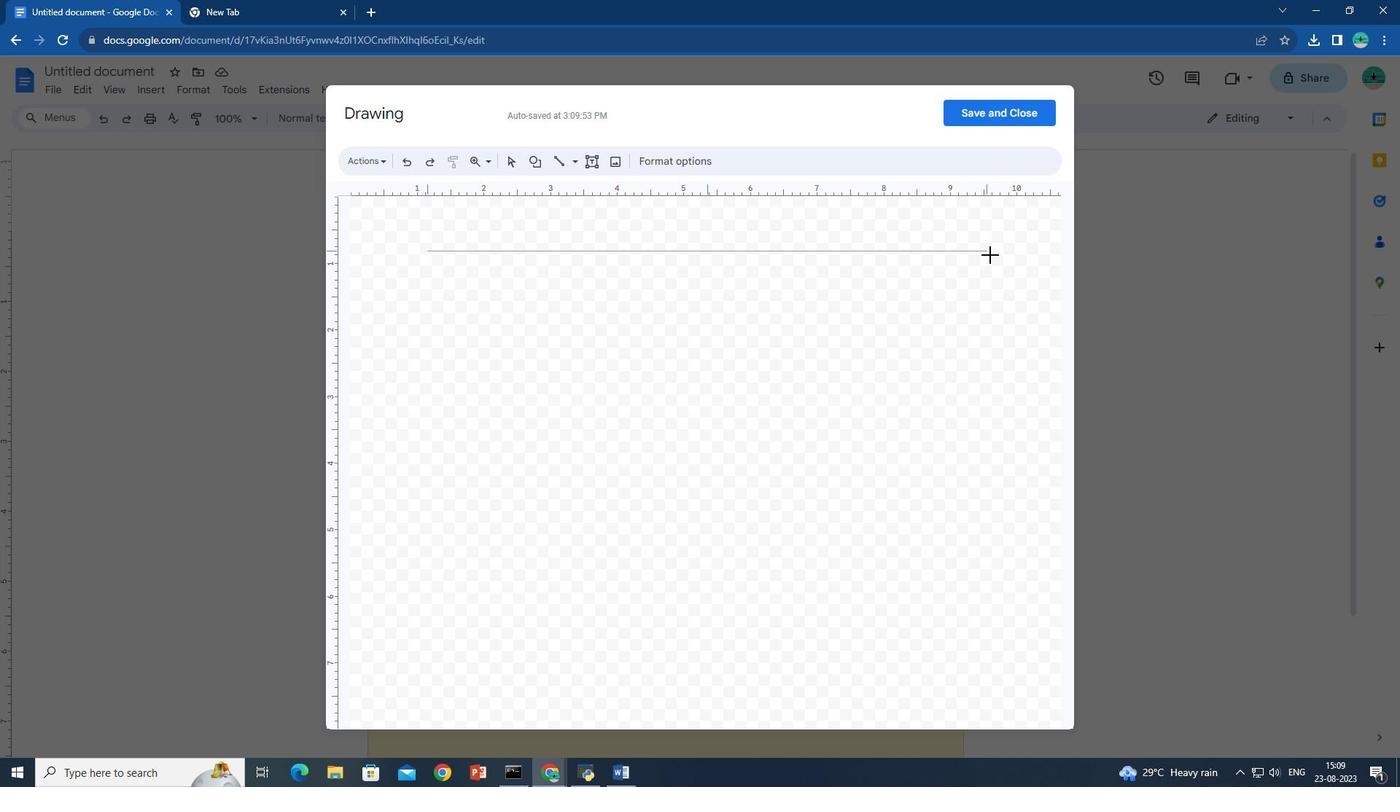 
Action: Mouse moved to (937, 257)
Screenshot: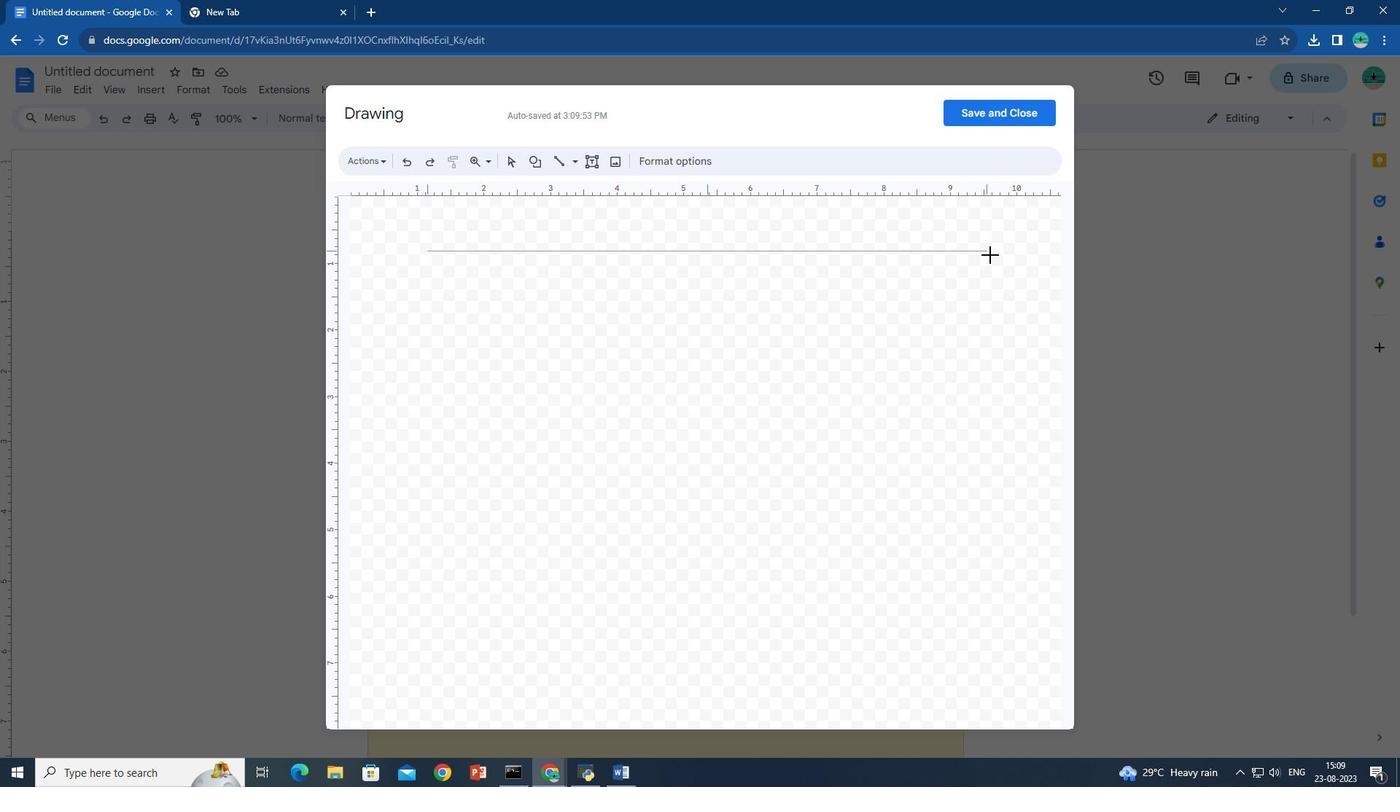 
Action: Key pressed <Key.shift>
Screenshot: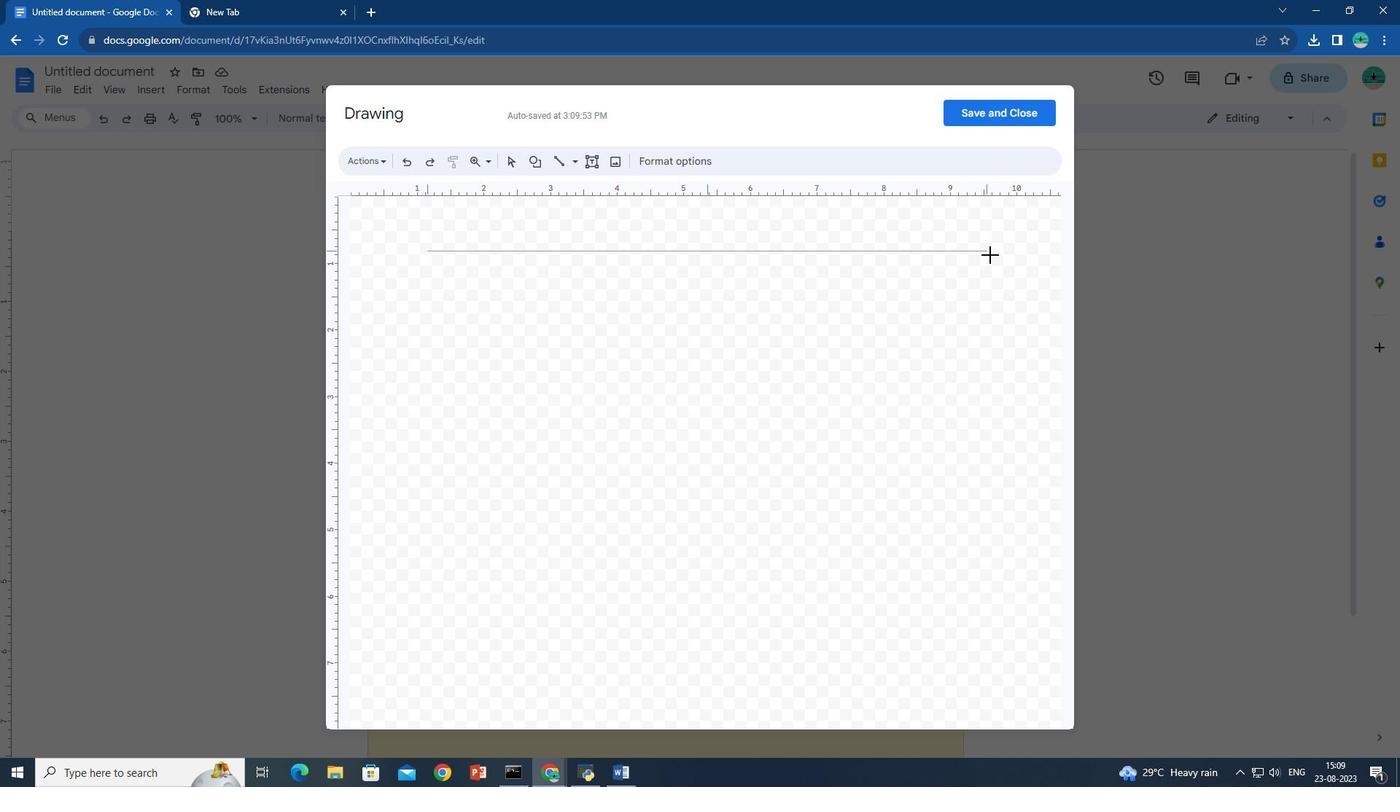 
Action: Mouse moved to (939, 257)
Screenshot: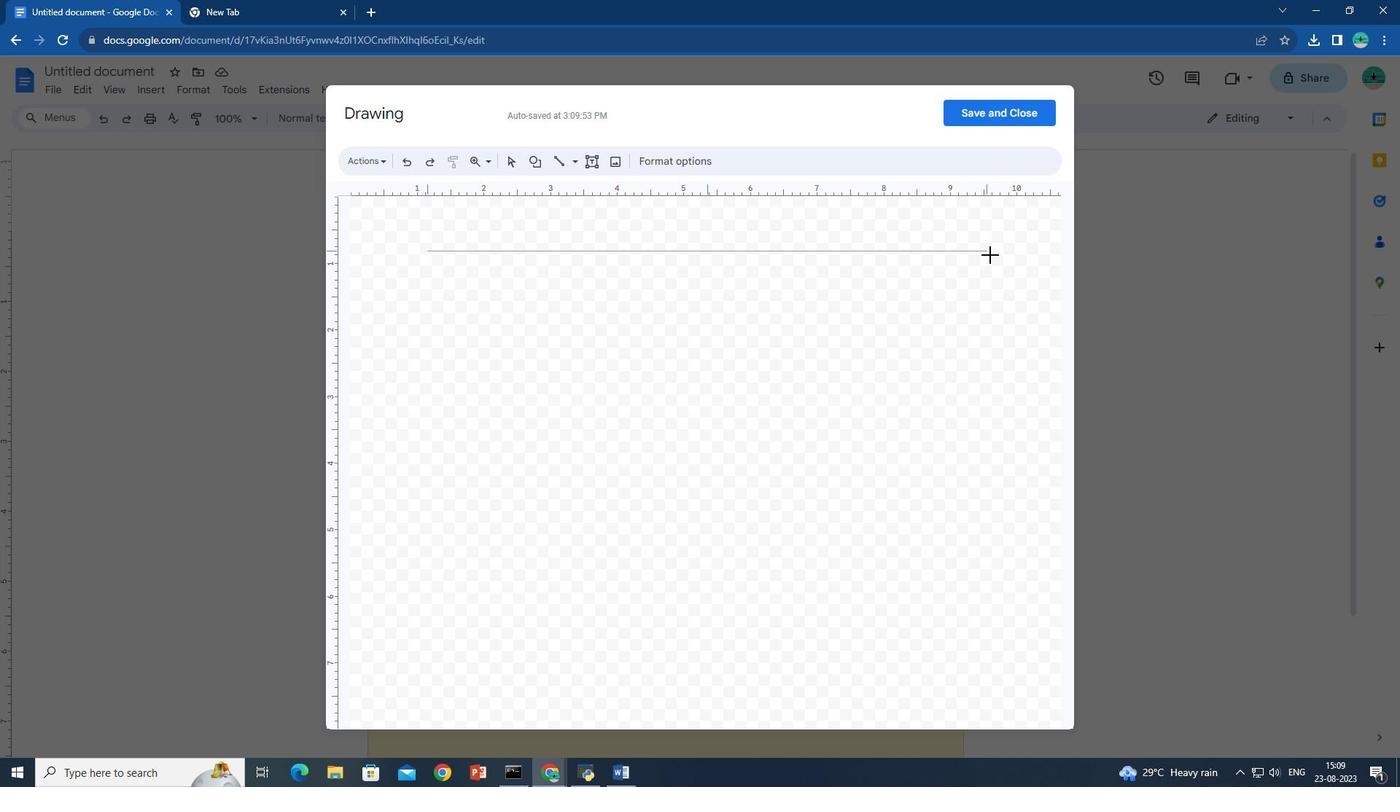 
Action: Key pressed <Key.shift>
Screenshot: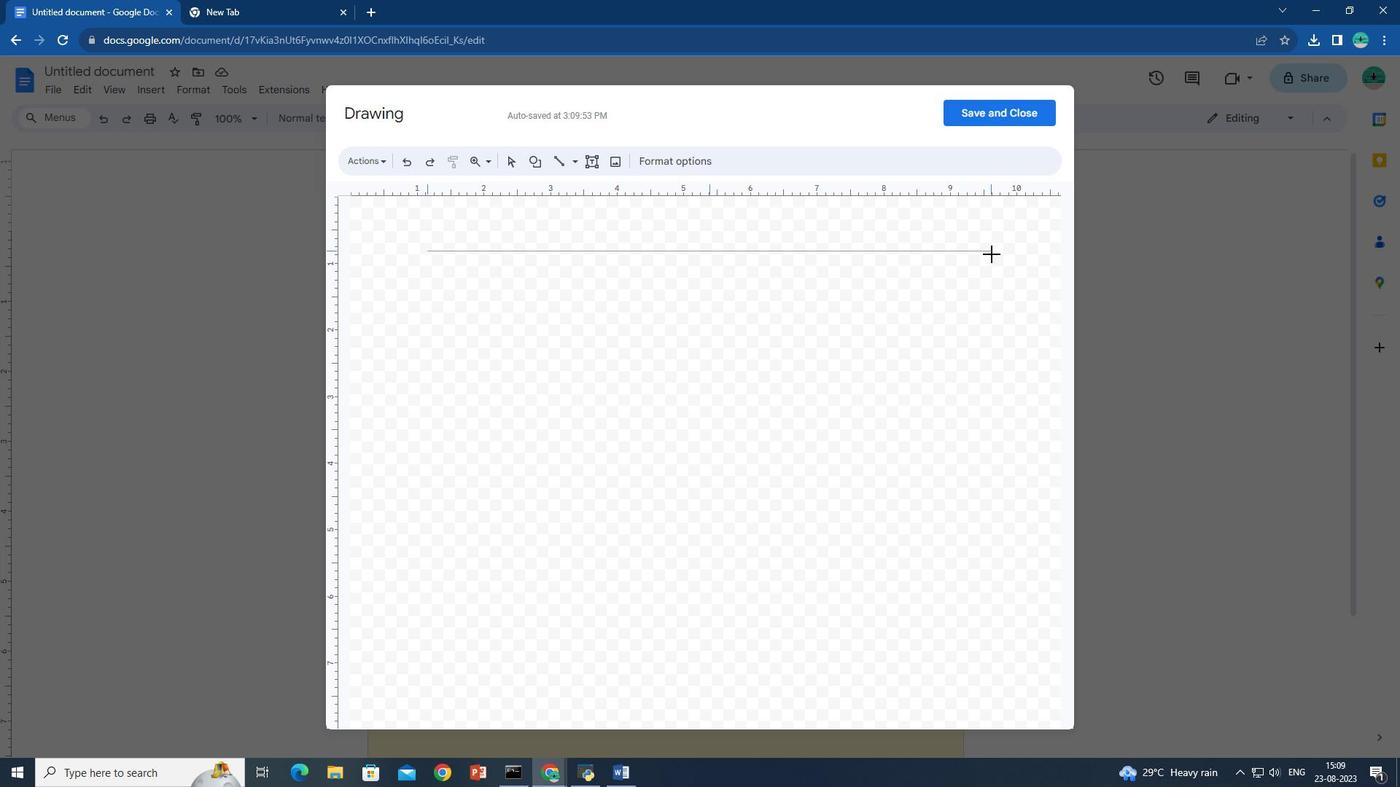 
Action: Mouse moved to (953, 257)
Screenshot: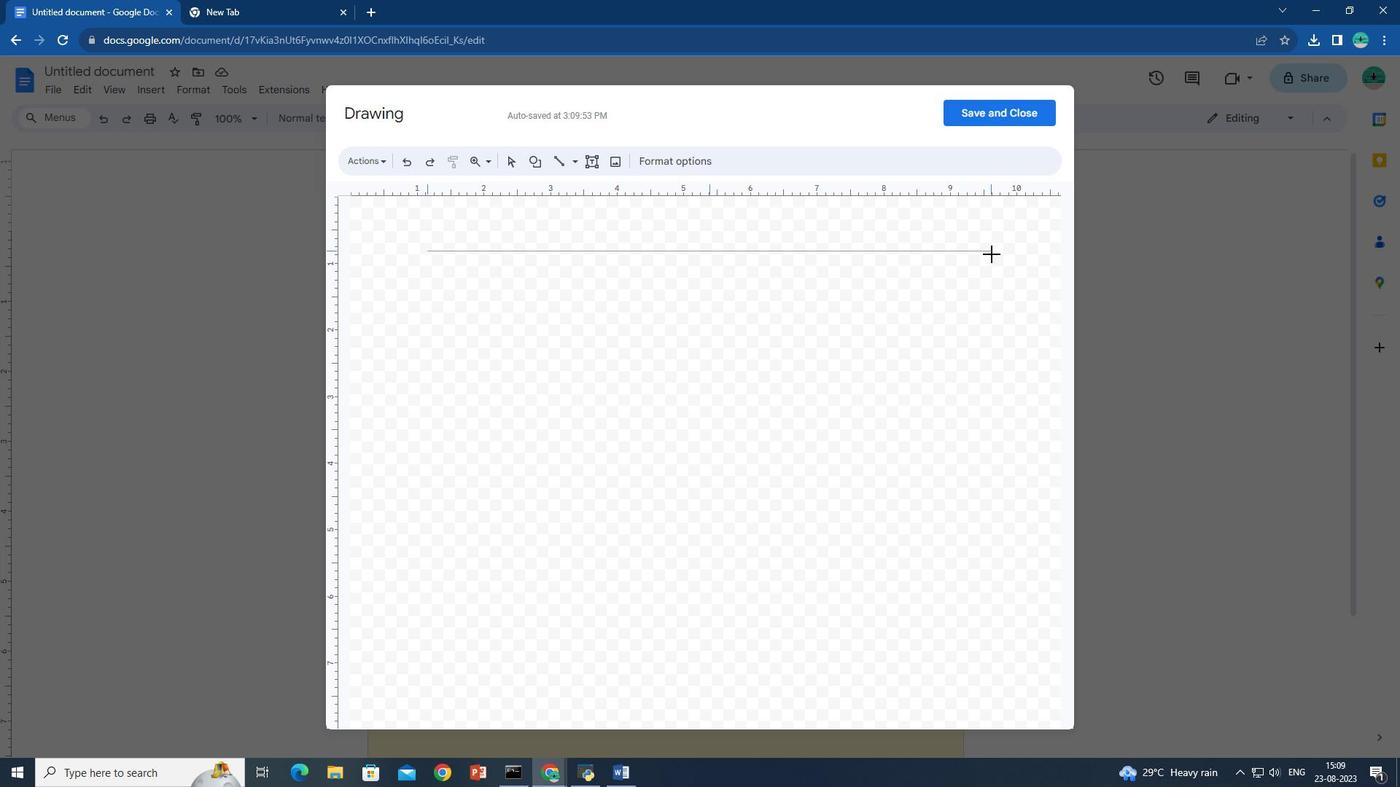 
Action: Key pressed <Key.shift>
Screenshot: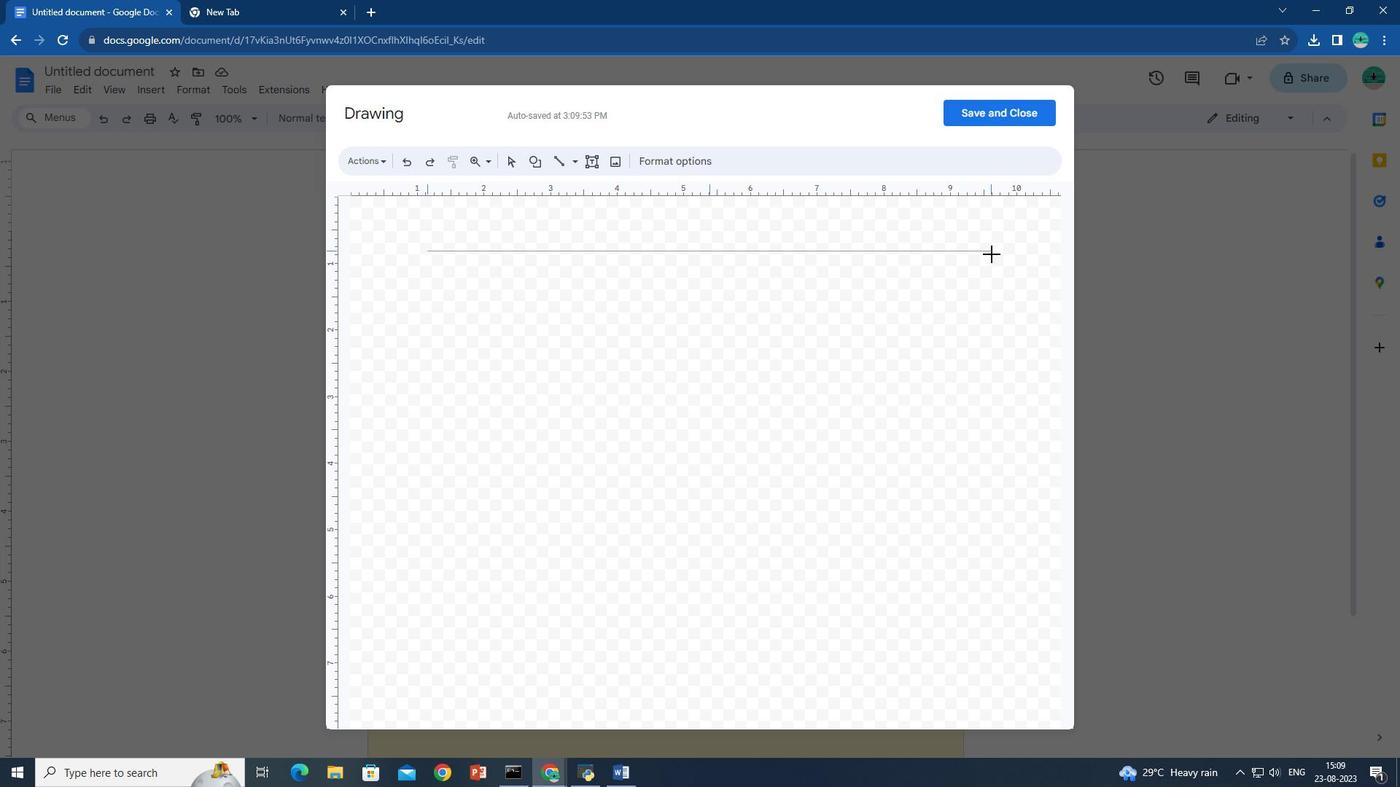 
Action: Mouse moved to (954, 257)
Screenshot: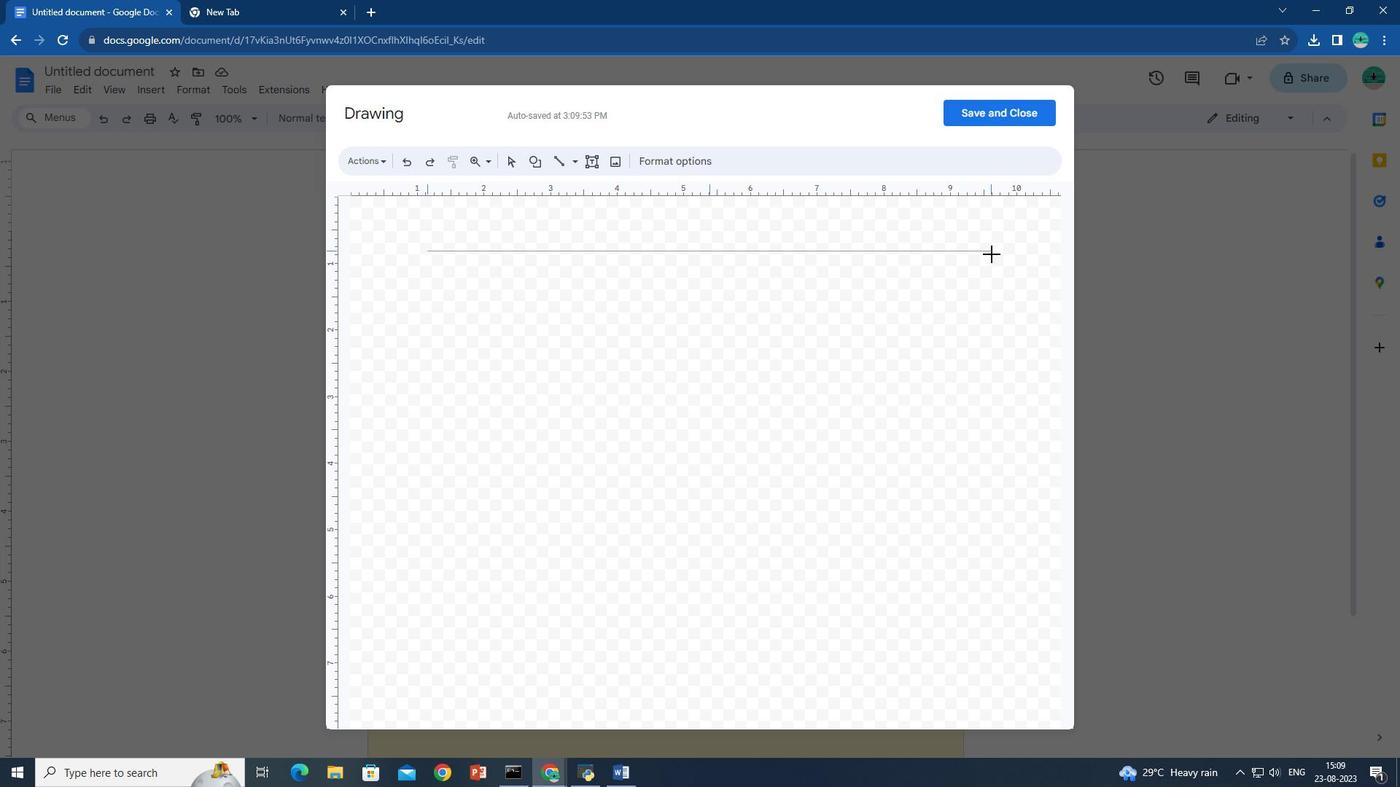 
Action: Key pressed <Key.shift>
Screenshot: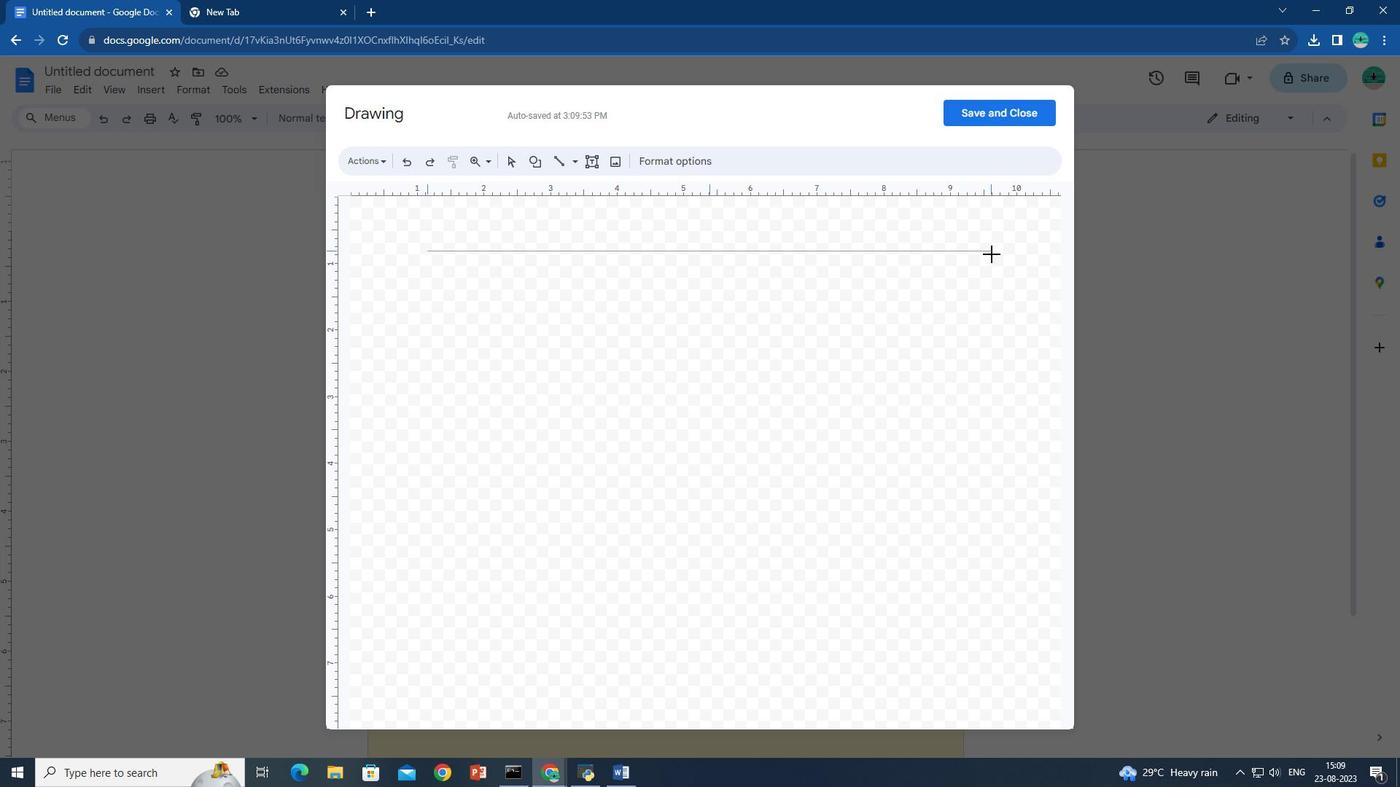 
Action: Mouse moved to (958, 257)
Screenshot: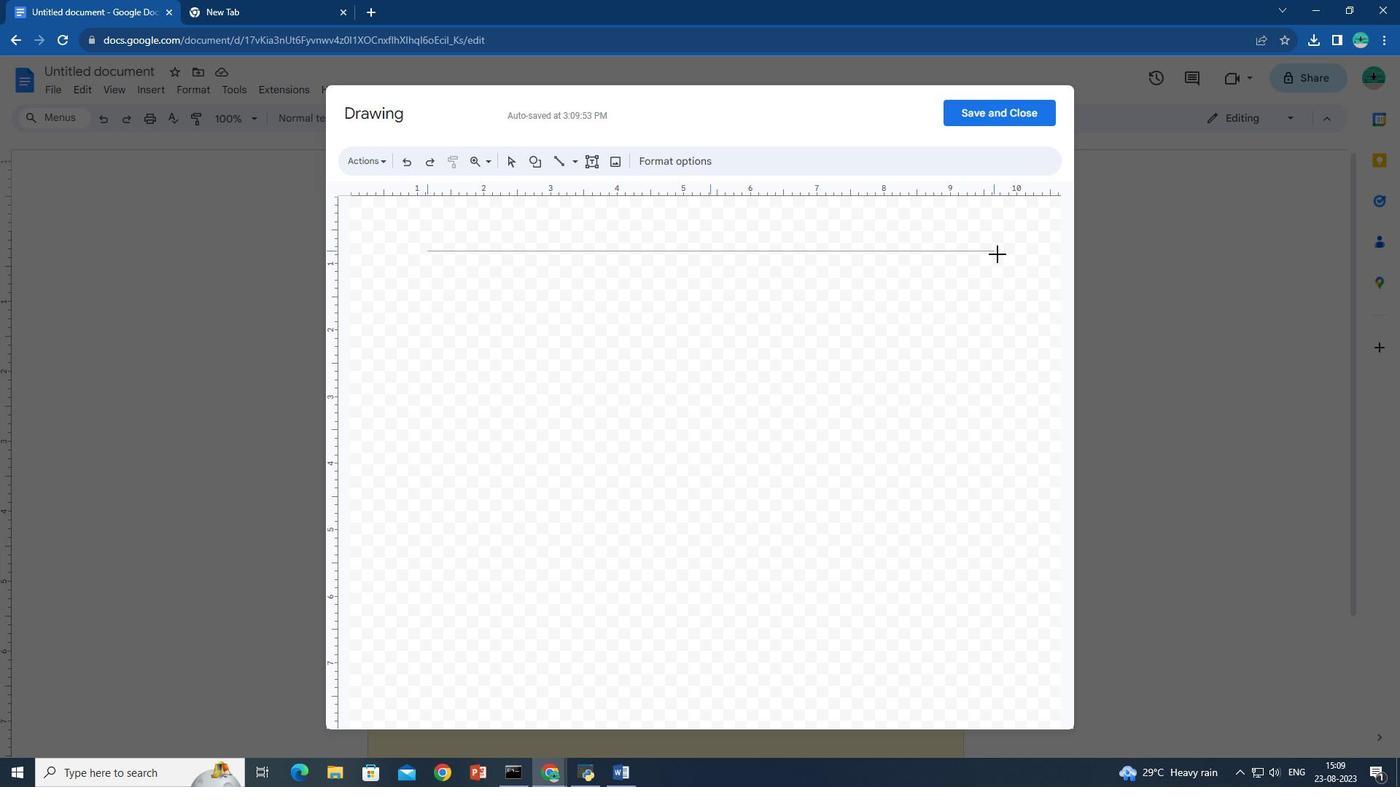 
Action: Key pressed <Key.shift>
Screenshot: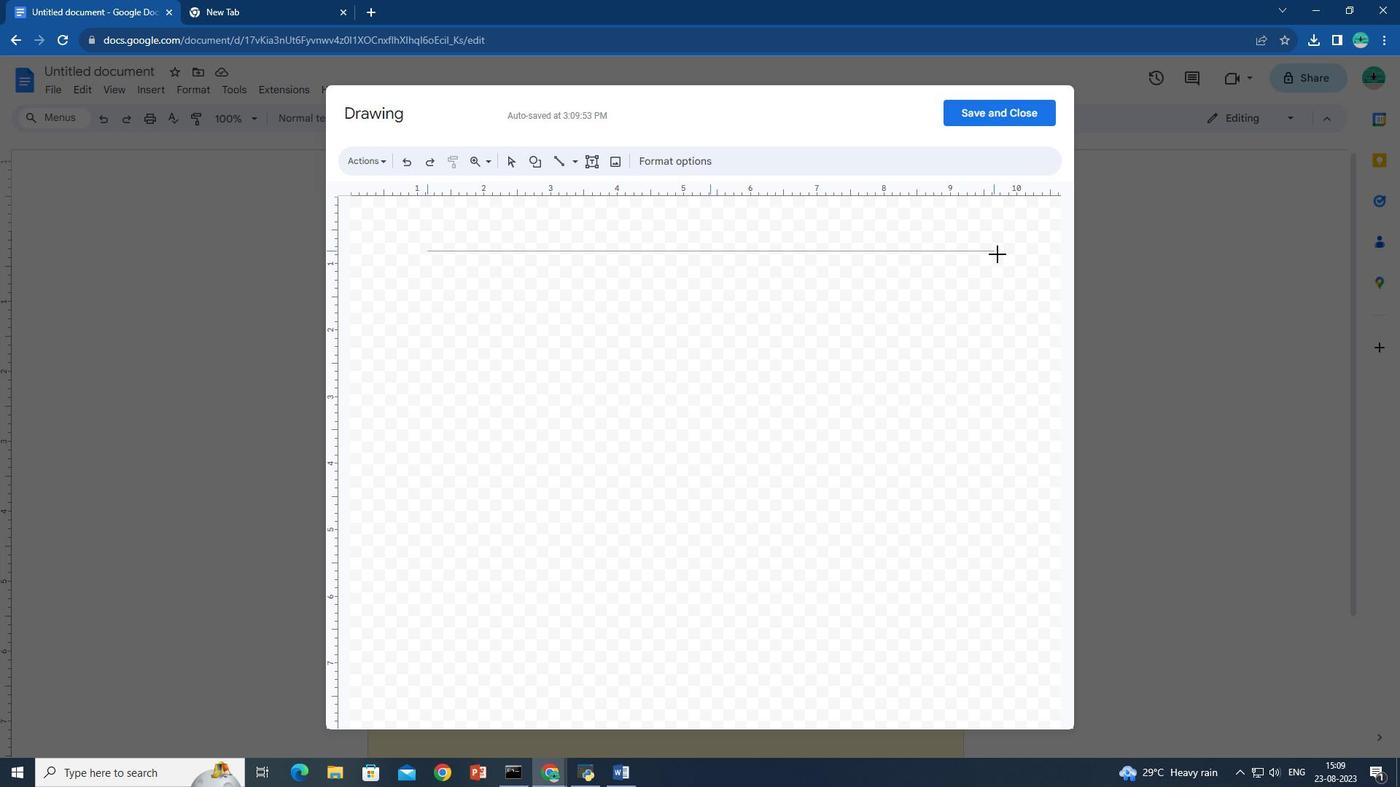 
Action: Mouse moved to (966, 257)
Screenshot: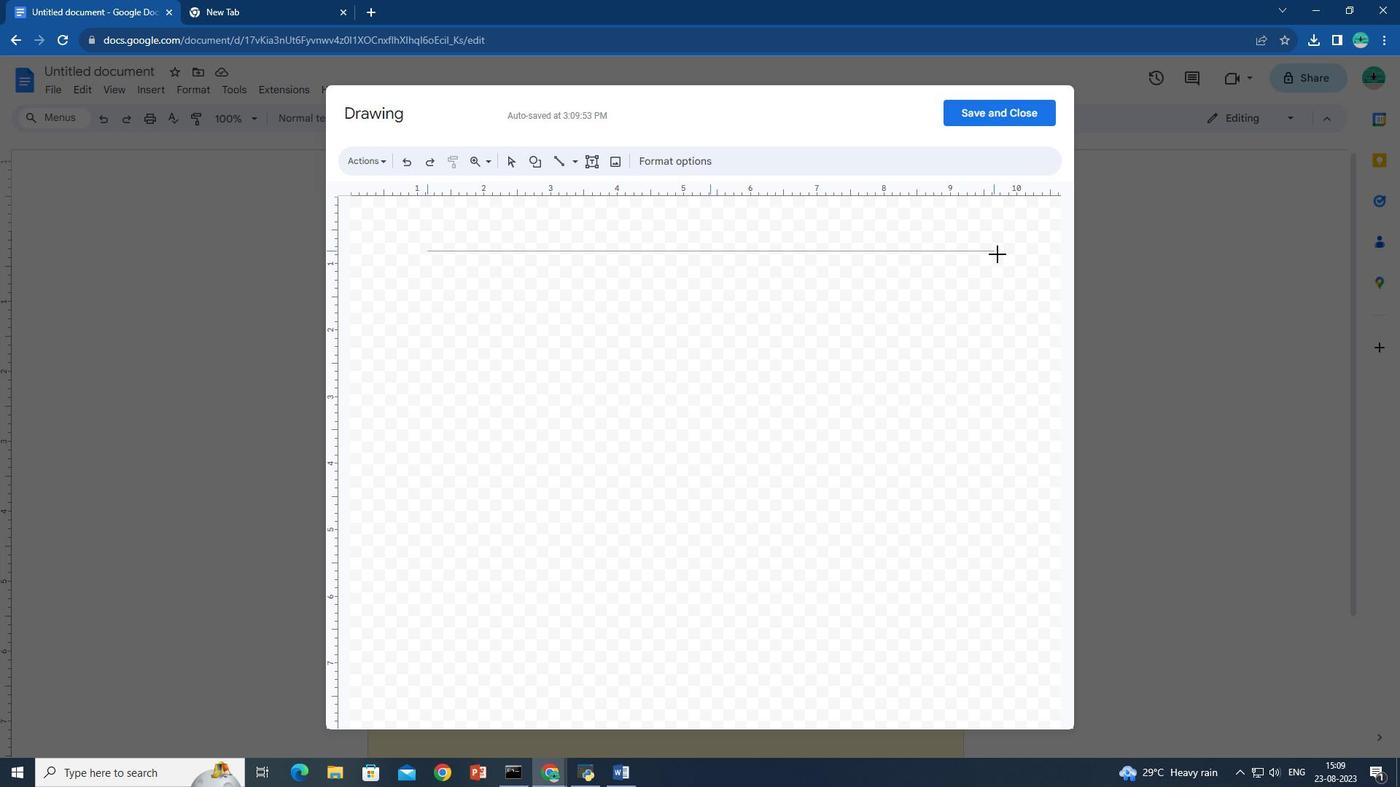 
Action: Key pressed <Key.shift>
Screenshot: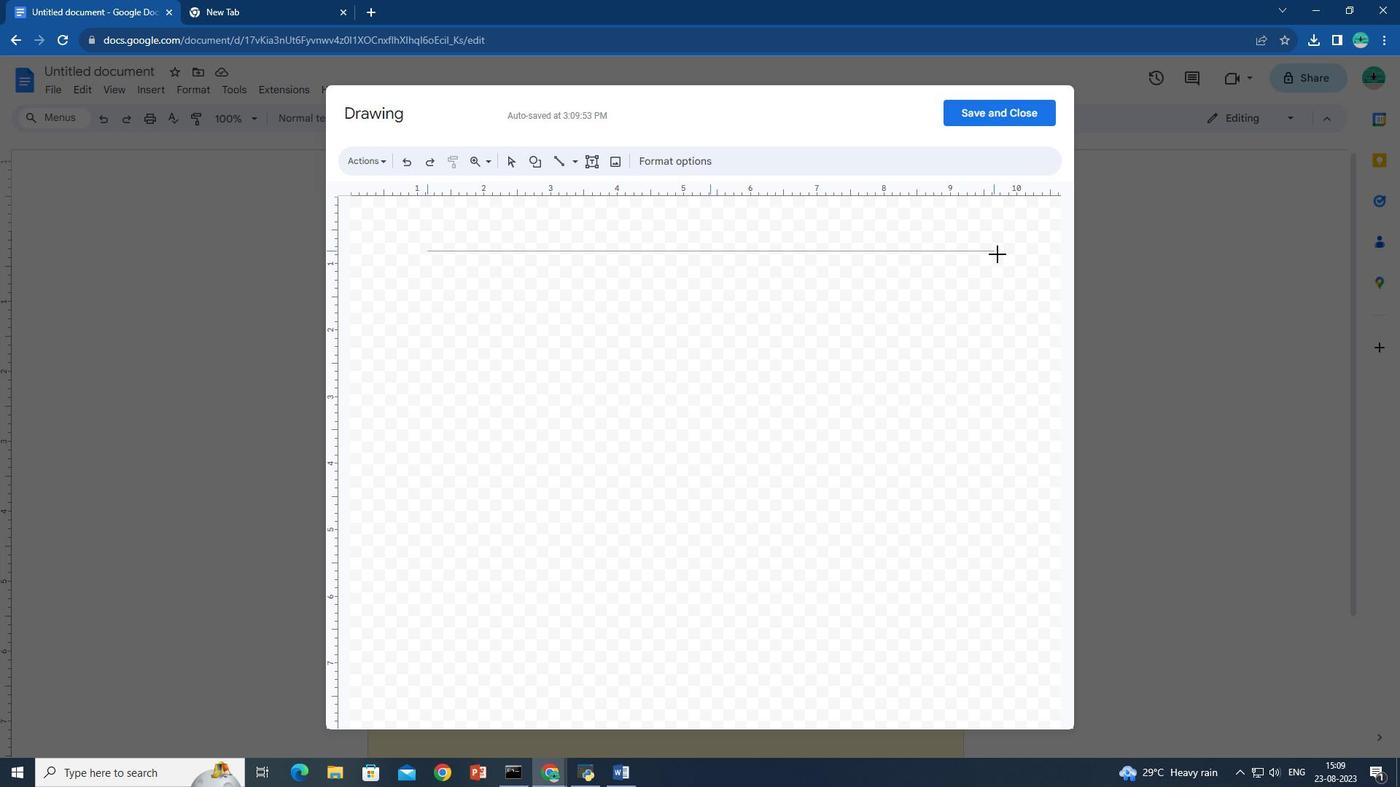 
Action: Mouse moved to (977, 257)
Screenshot: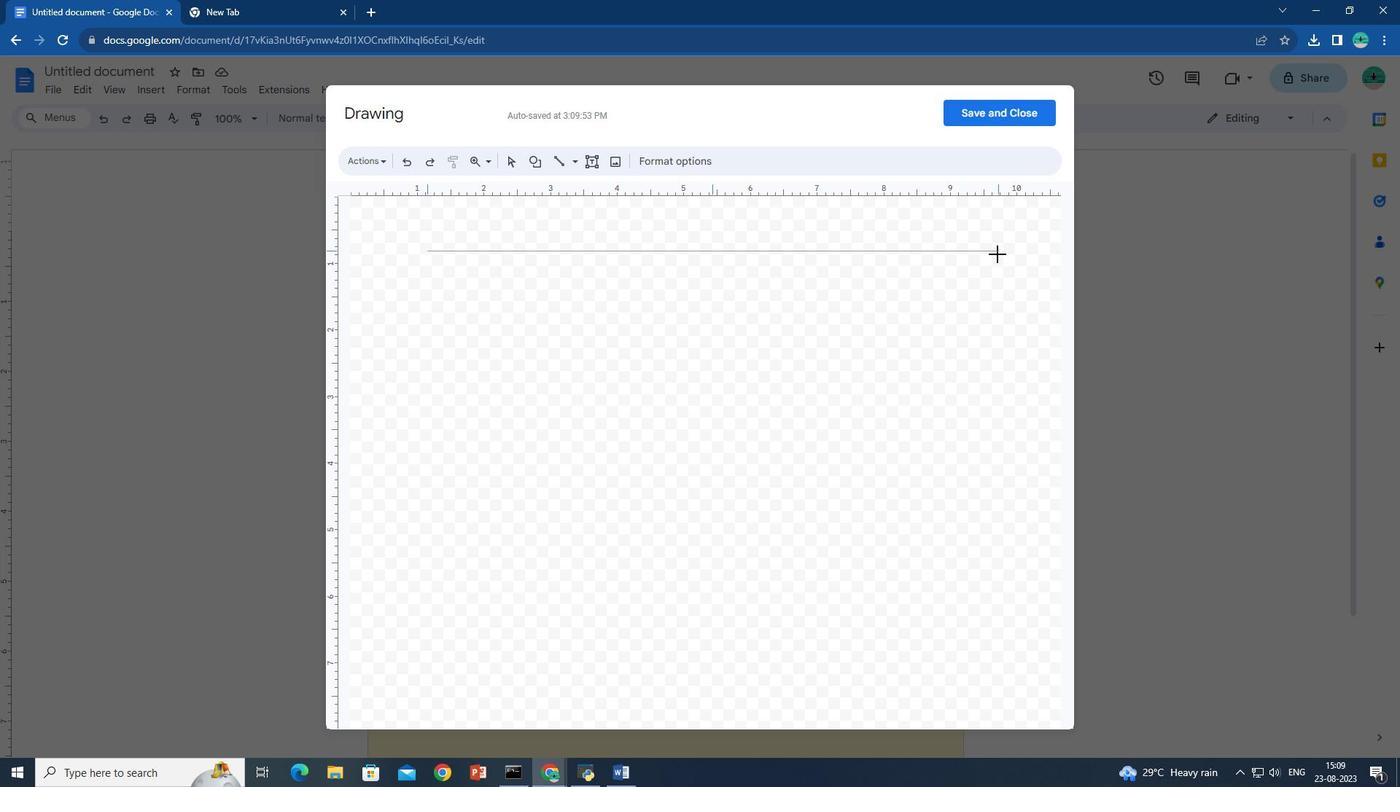 
Action: Key pressed <Key.shift>
Screenshot: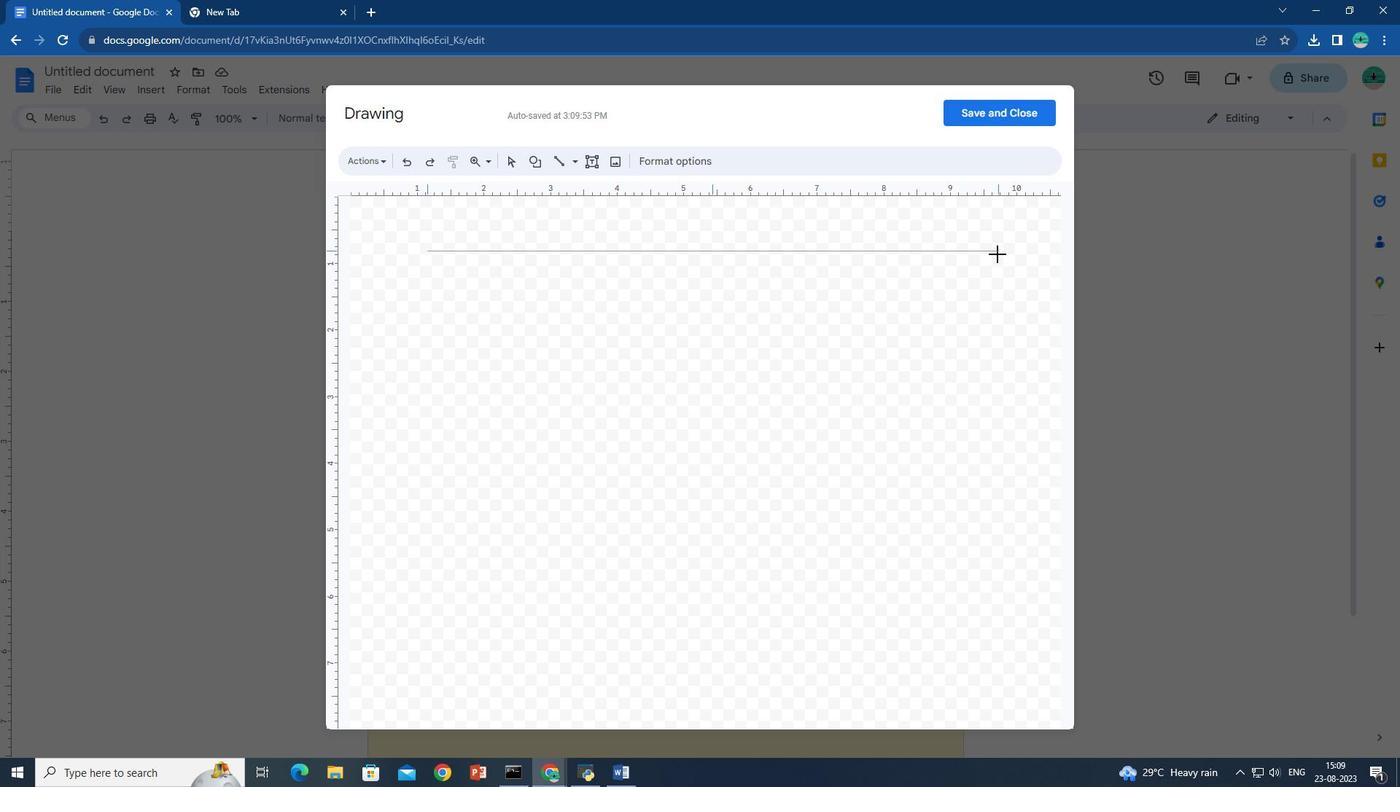 
Action: Mouse moved to (985, 255)
Screenshot: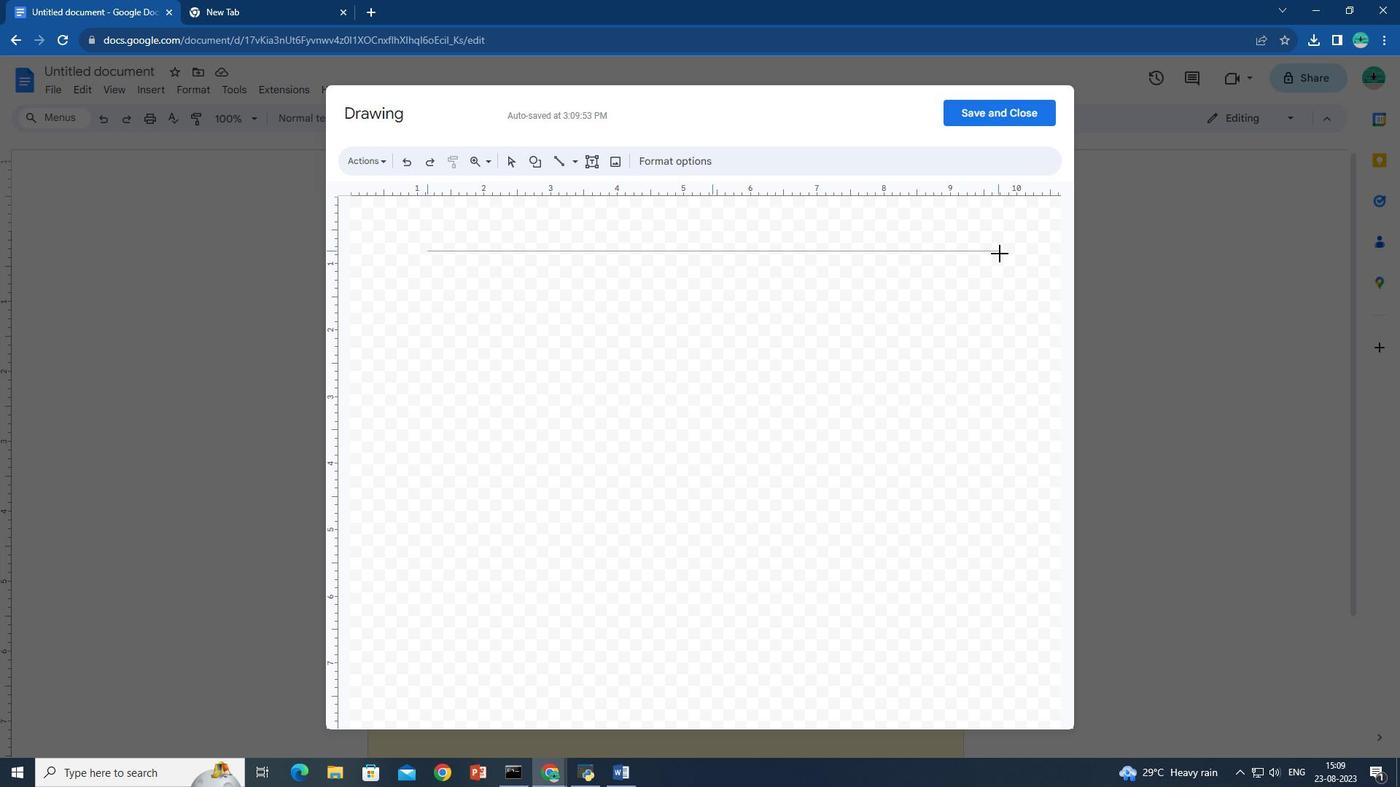 
Action: Key pressed <Key.shift>
Screenshot: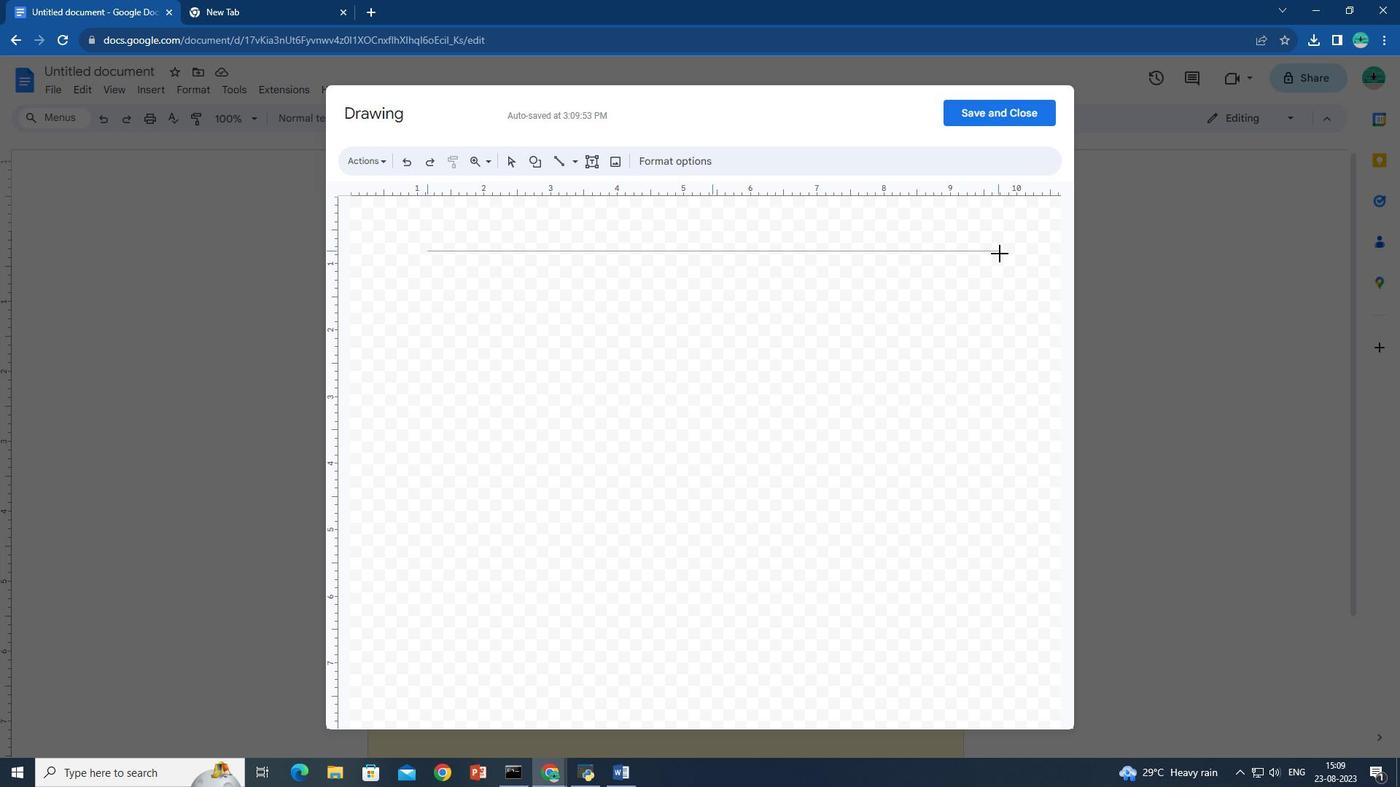 
Action: Mouse moved to (989, 255)
Screenshot: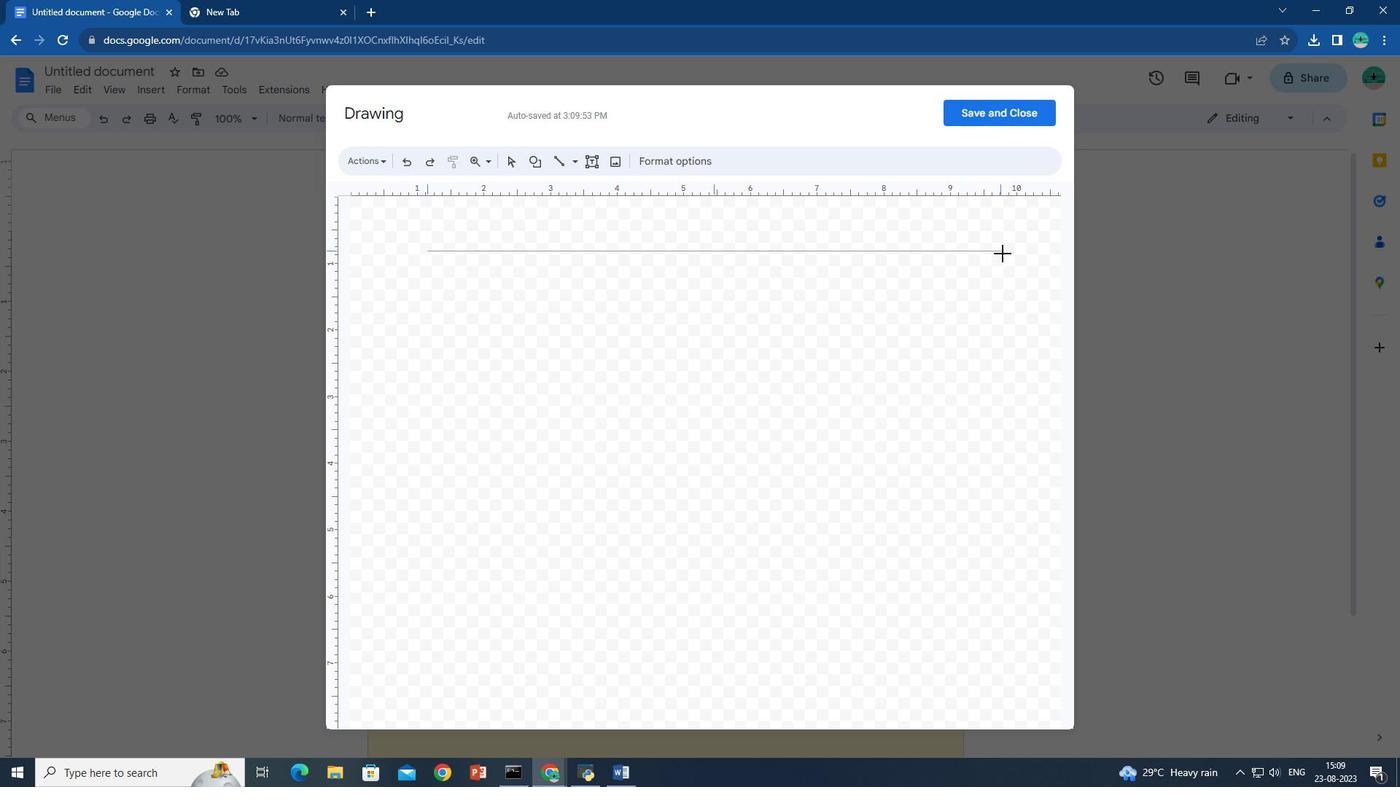 
Action: Key pressed <Key.shift>
Screenshot: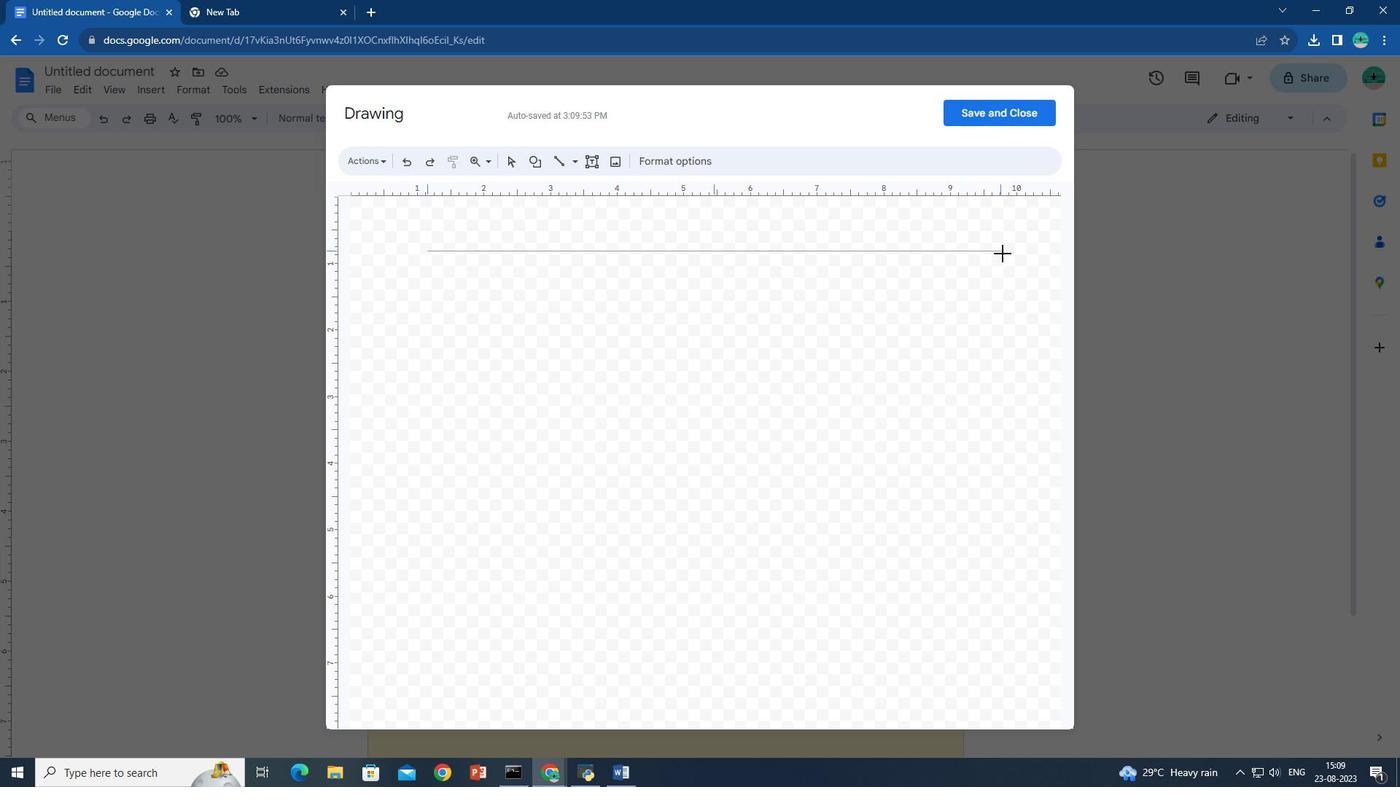 
Action: Mouse moved to (990, 255)
Screenshot: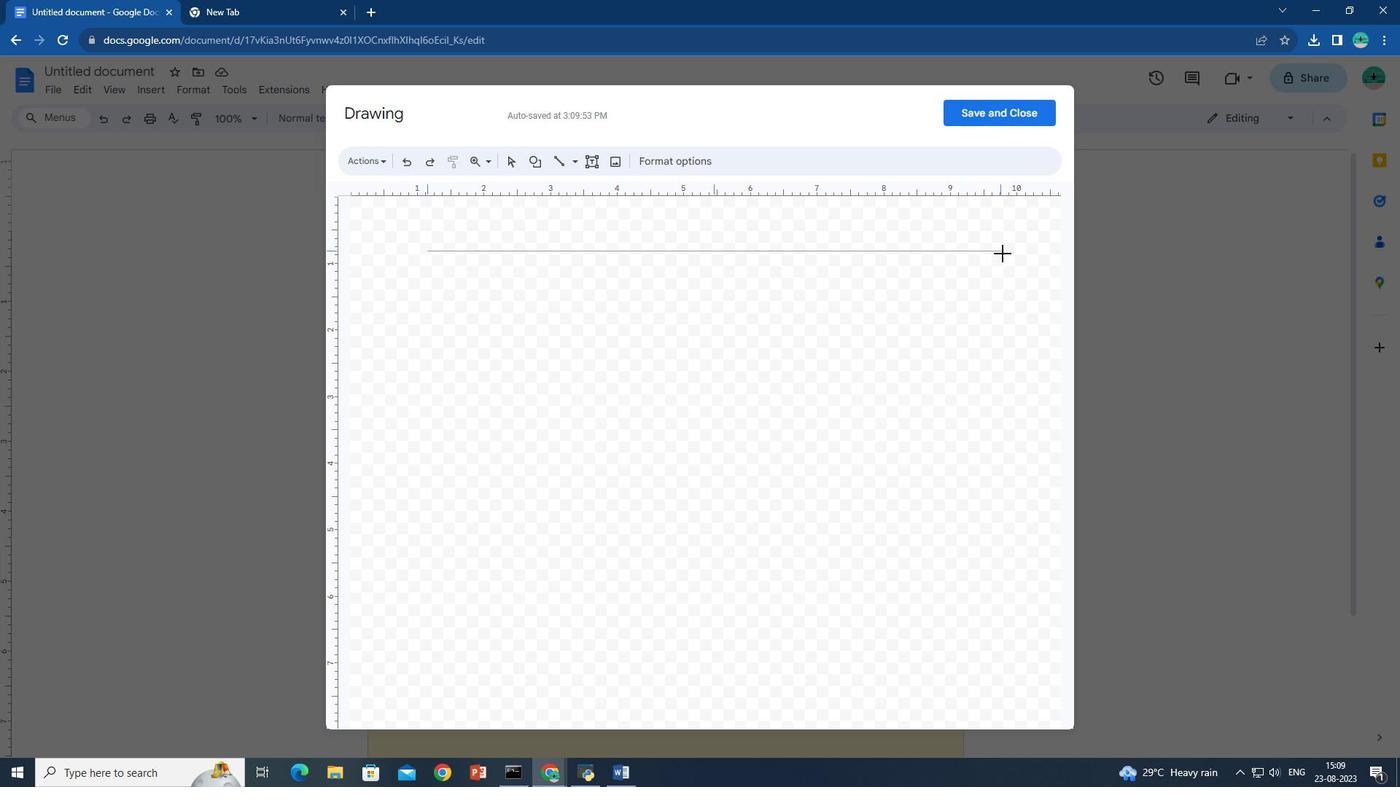 
Action: Key pressed <Key.shift>
Screenshot: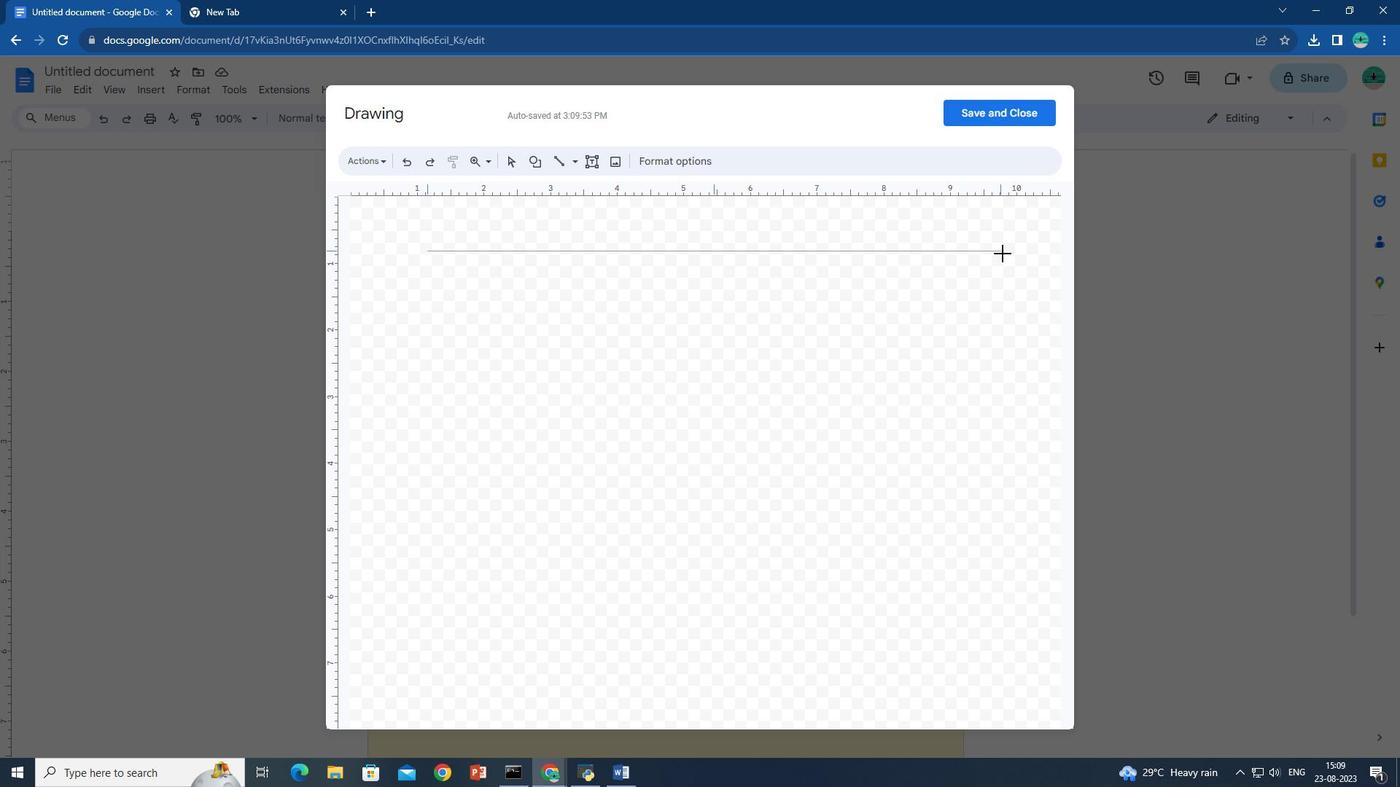 
Action: Mouse moved to (990, 254)
Screenshot: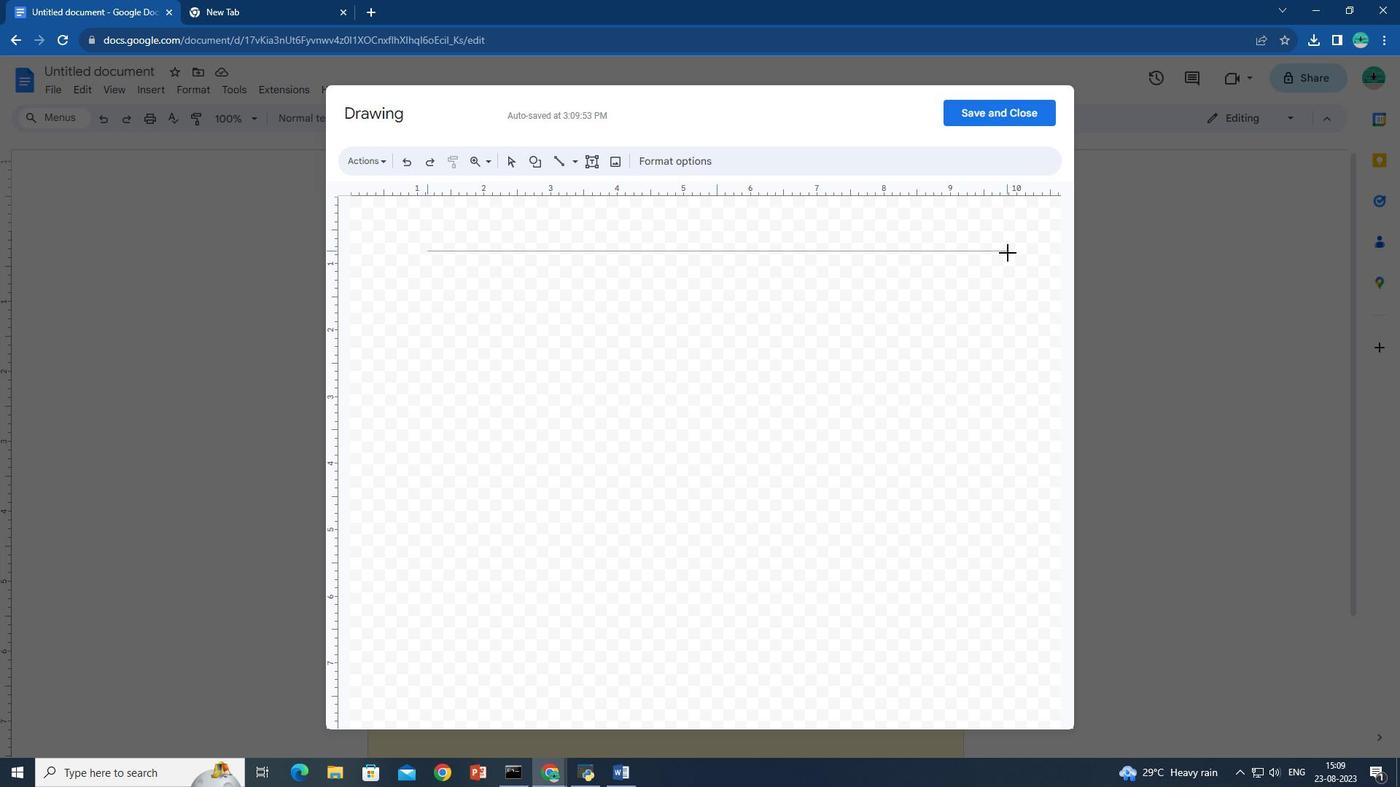 
Action: Key pressed <Key.shift><Key.shift>
Screenshot: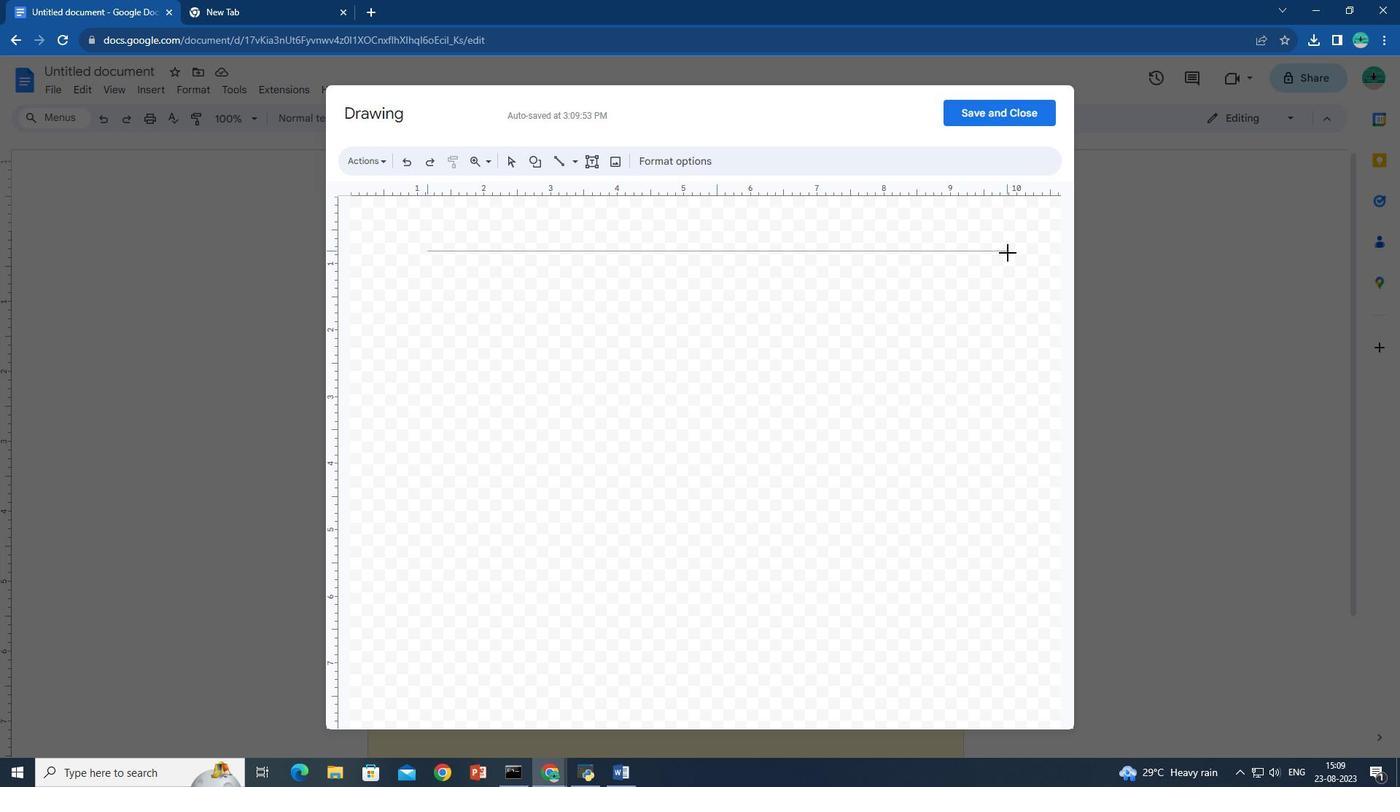 
Action: Mouse moved to (993, 254)
Screenshot: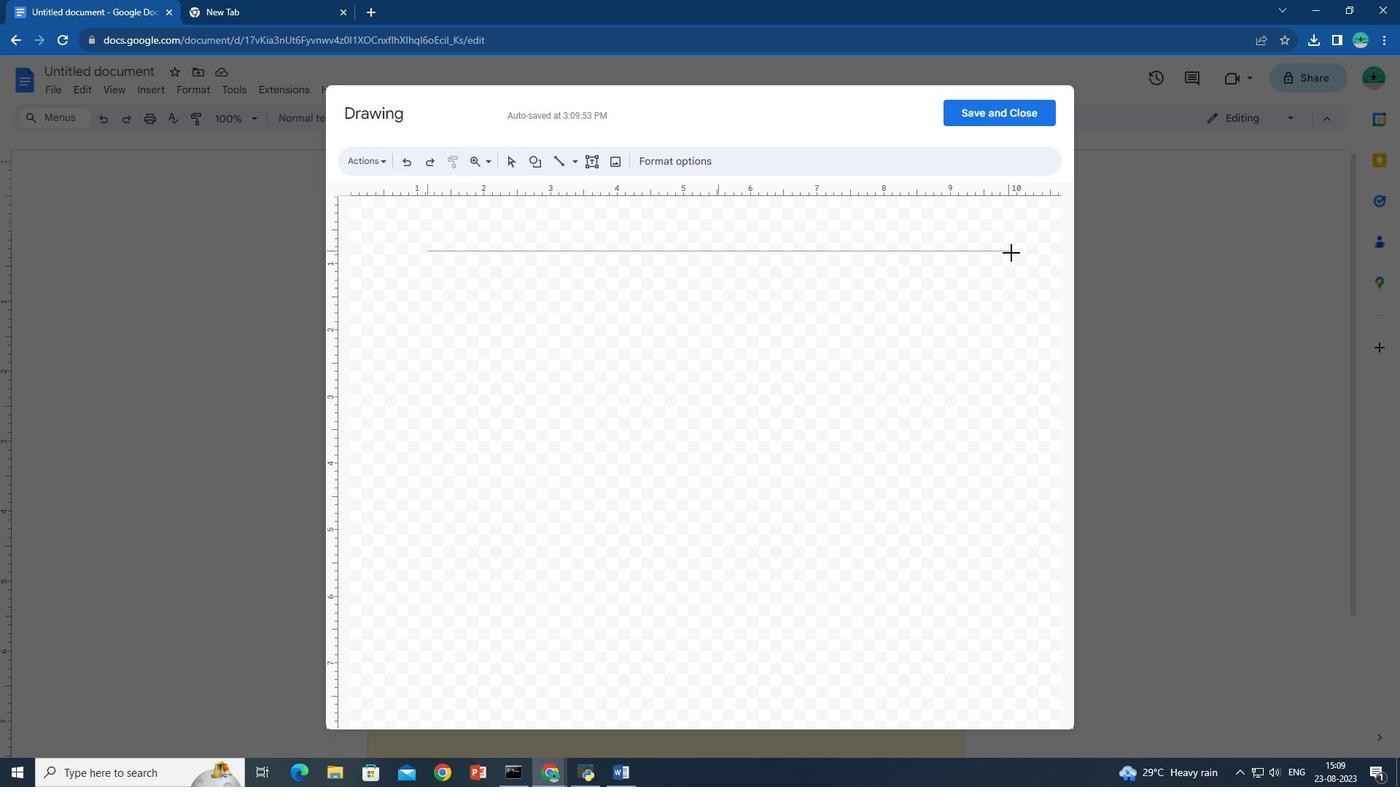 
Action: Key pressed <Key.shift>
Screenshot: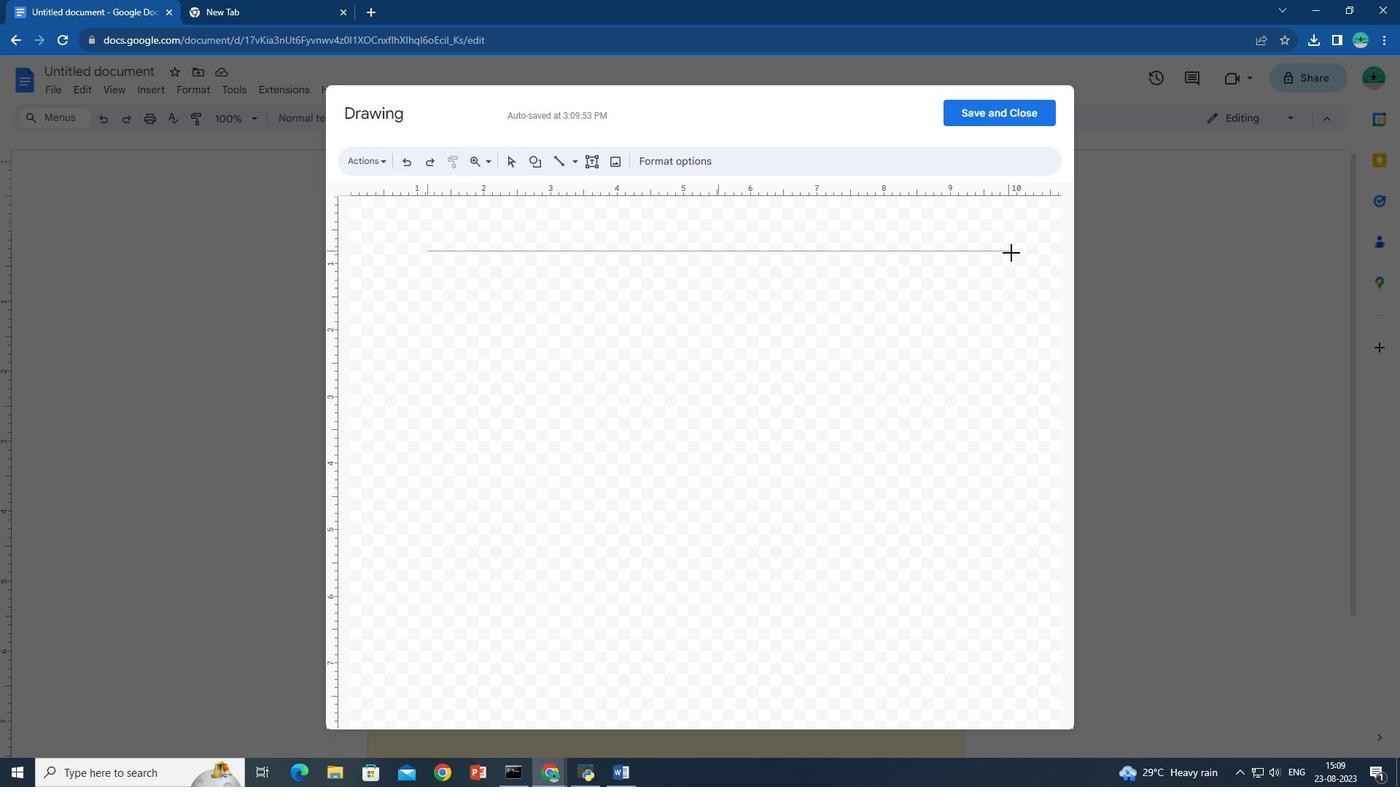 
Action: Mouse moved to (997, 254)
Screenshot: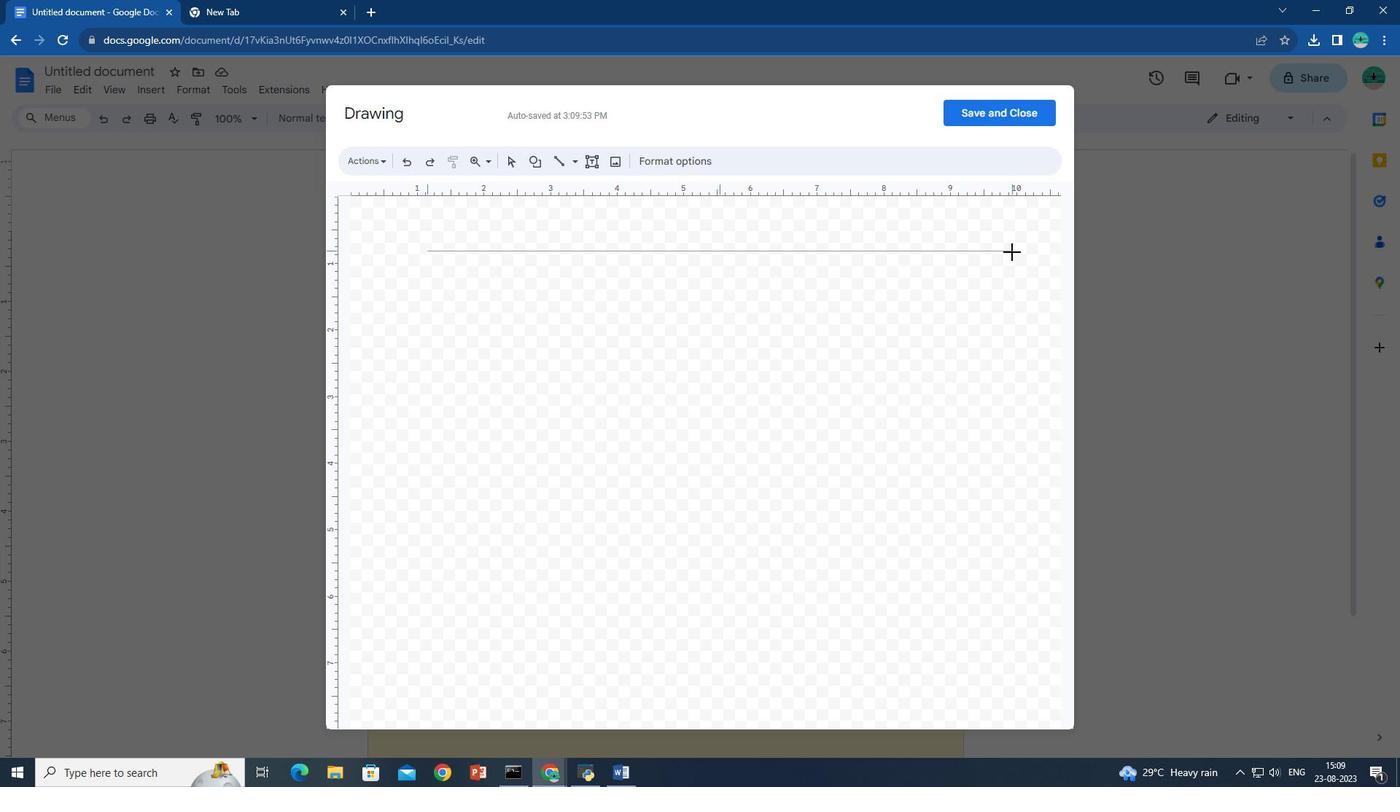 
Action: Key pressed <Key.shift>
Screenshot: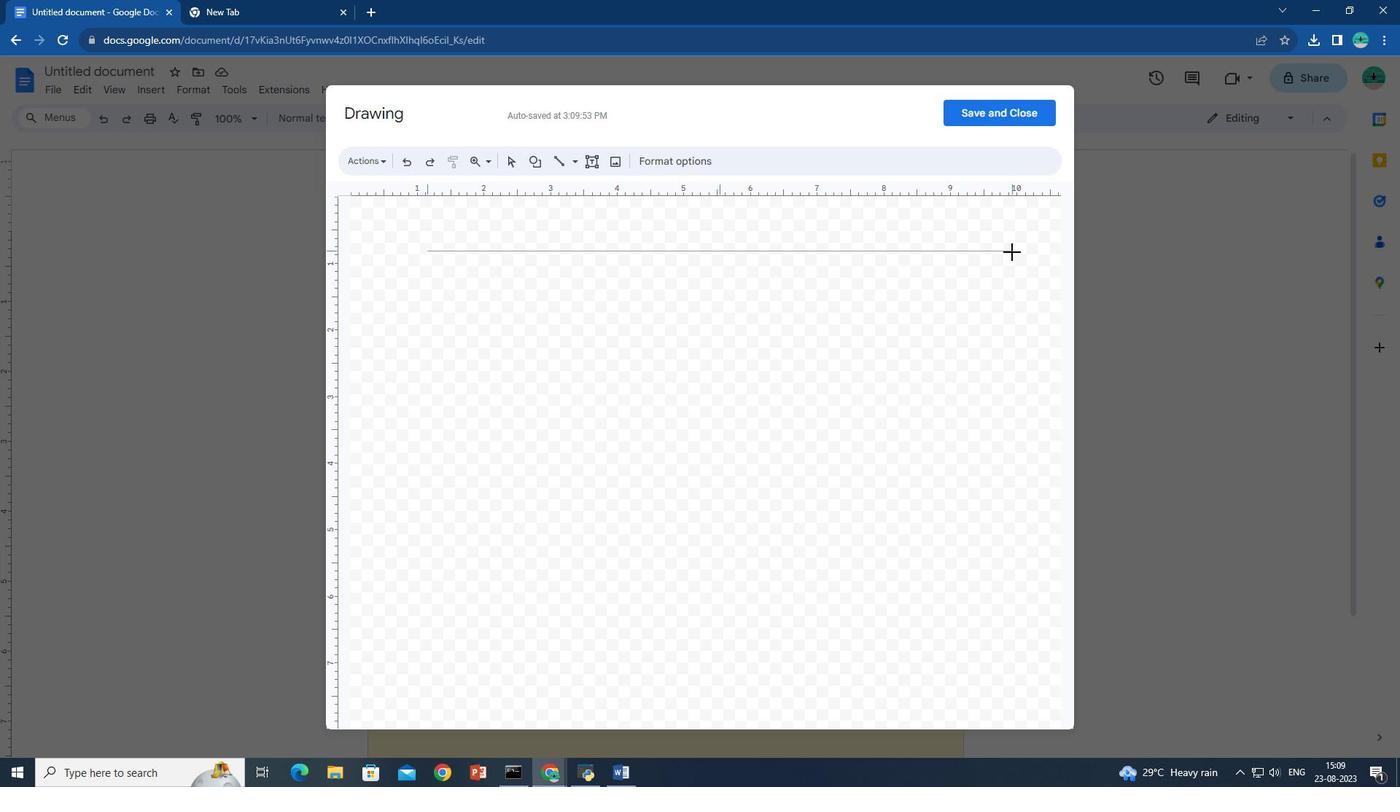 
Action: Mouse moved to (997, 254)
Screenshot: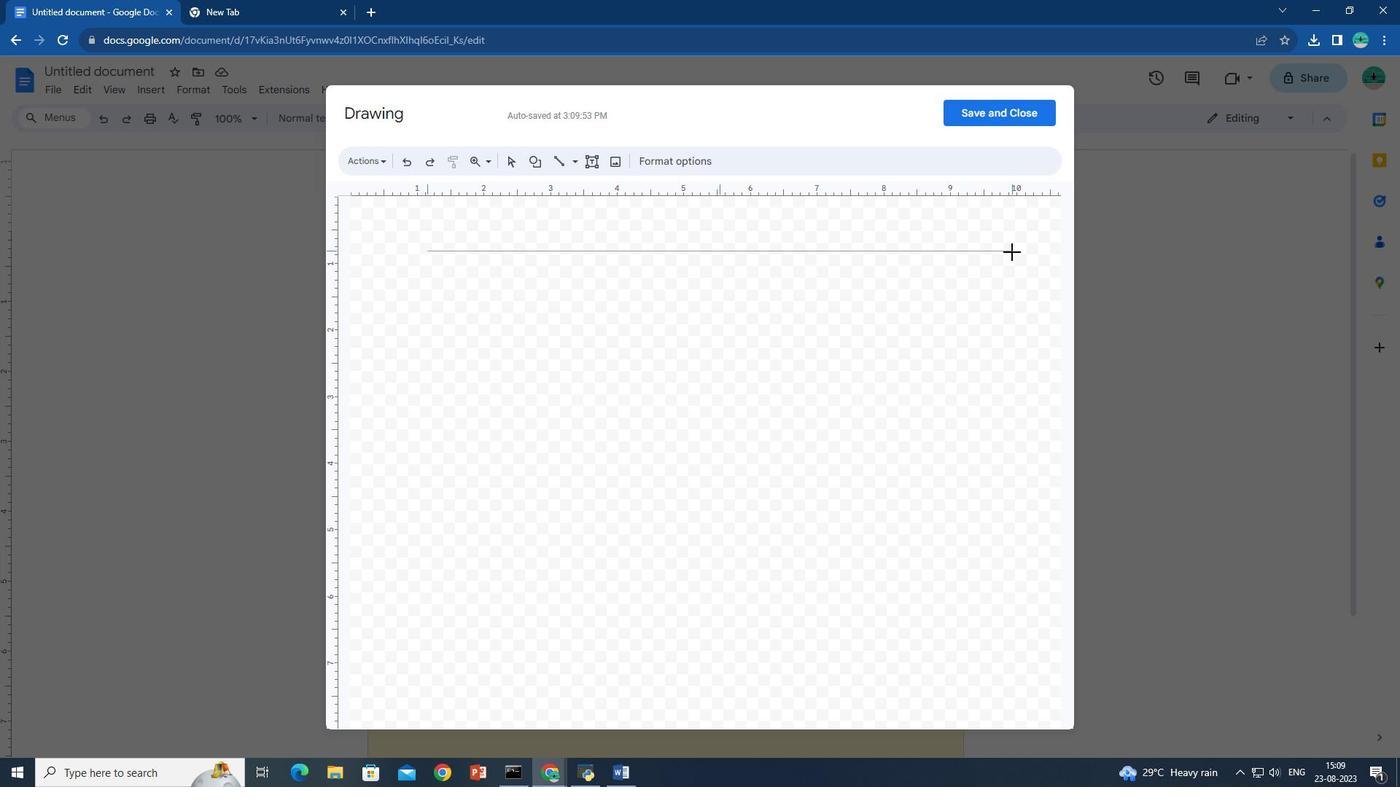 
Action: Key pressed <Key.shift><Key.shift>
Screenshot: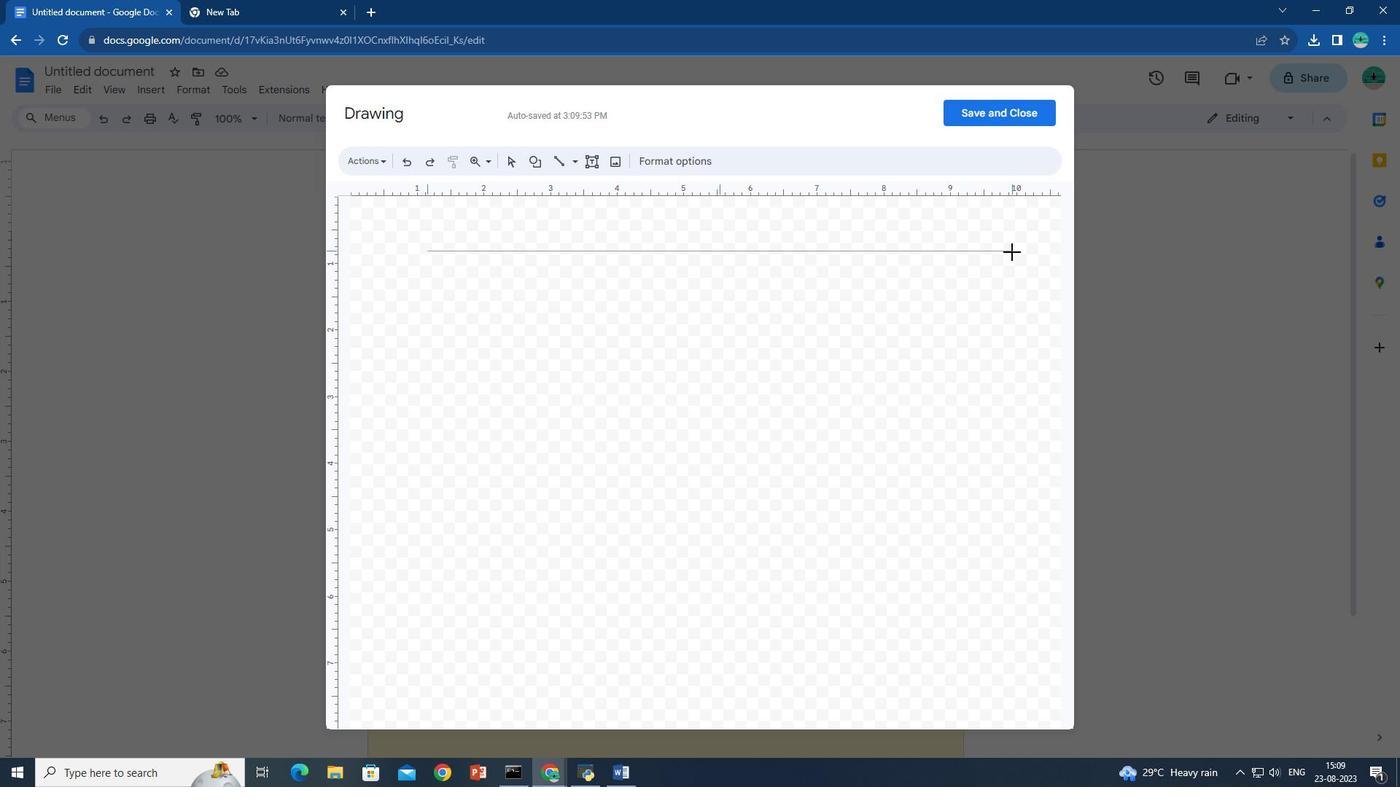 
Action: Mouse moved to (999, 254)
Screenshot: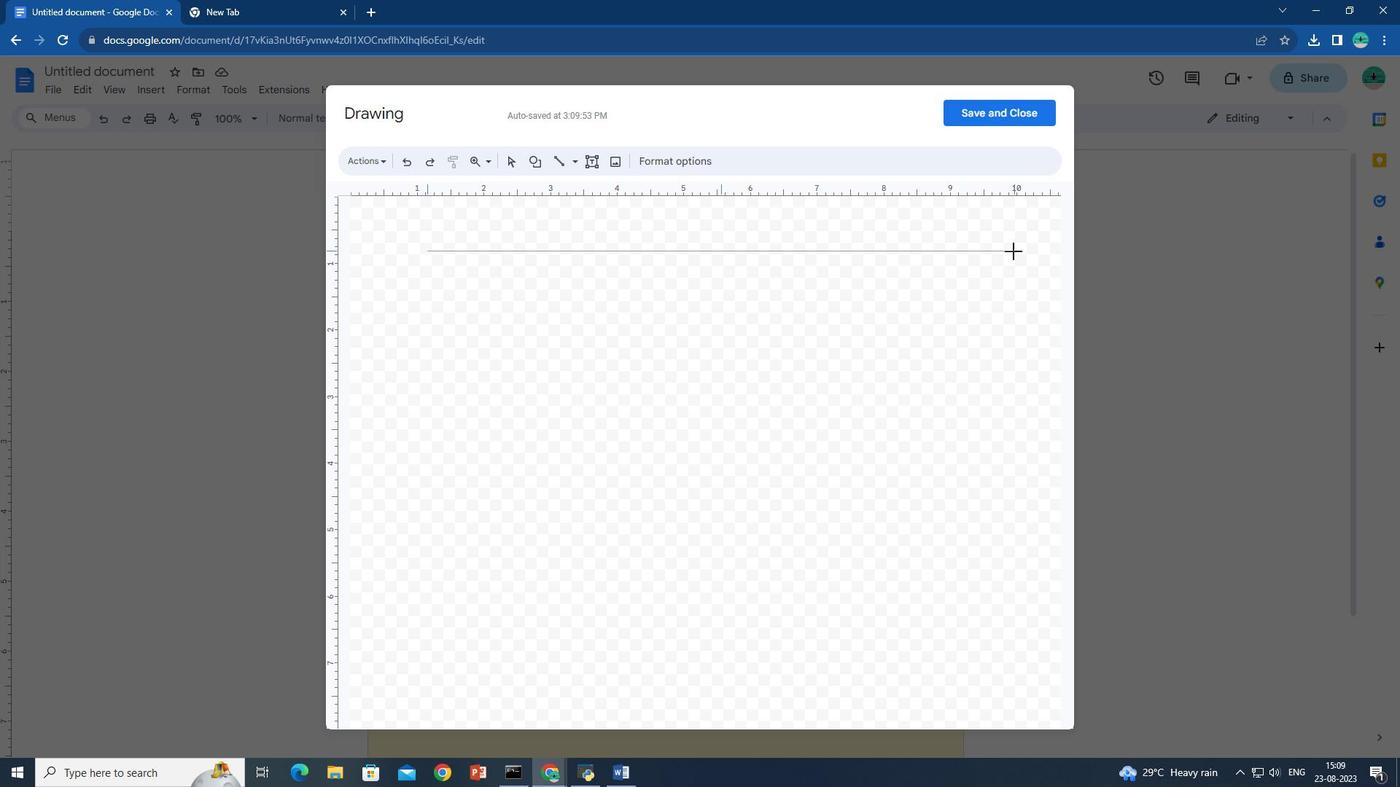
Action: Key pressed <Key.shift>
Screenshot: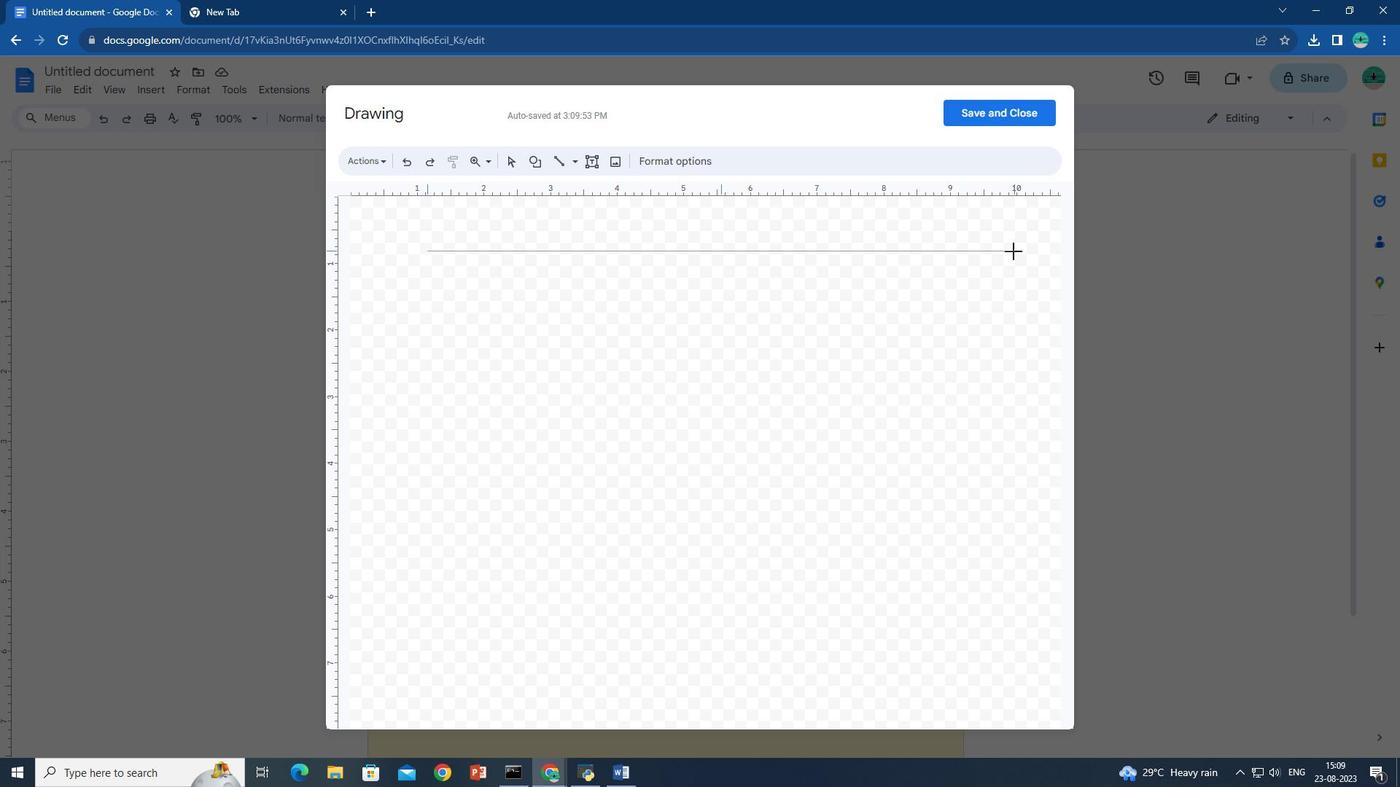 
Action: Mouse moved to (999, 253)
Screenshot: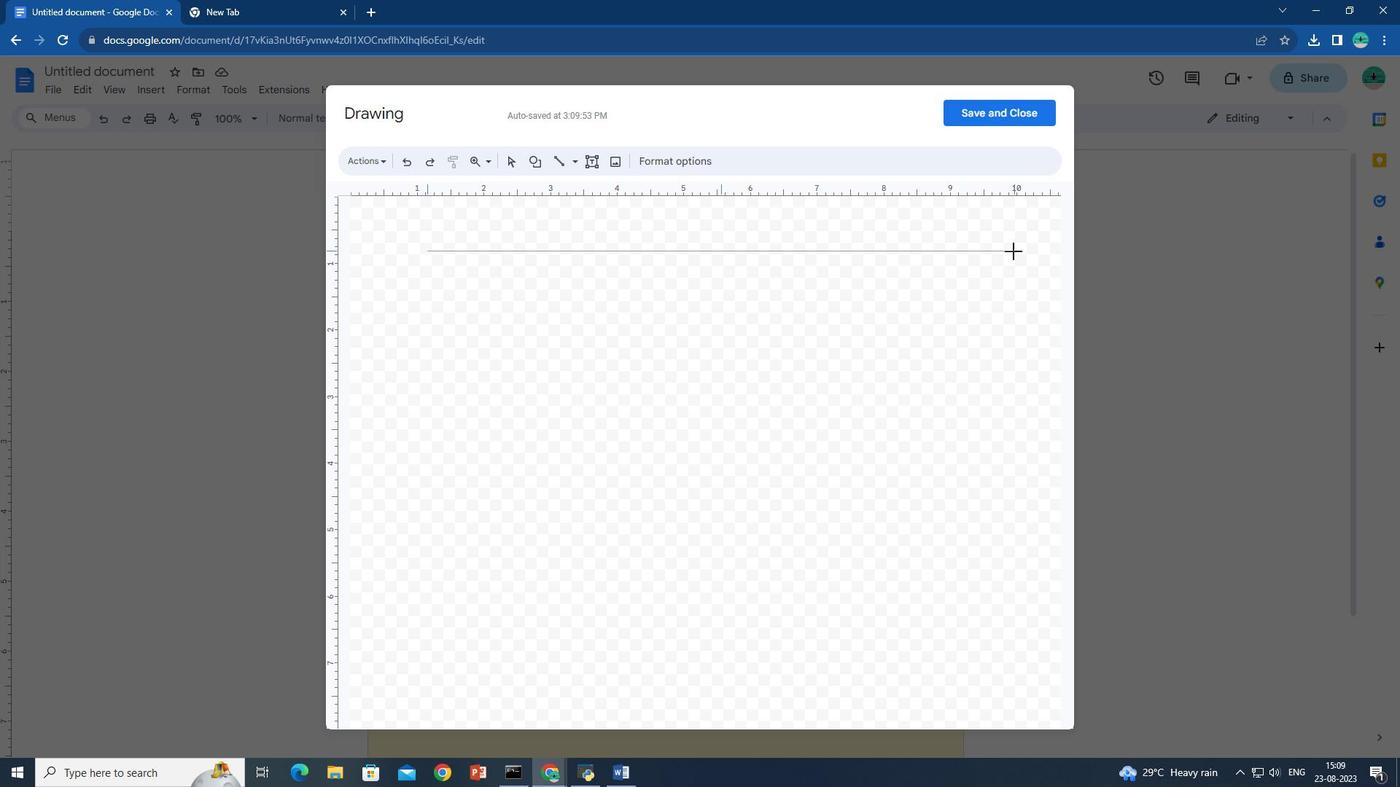 
Action: Key pressed <Key.shift>
Screenshot: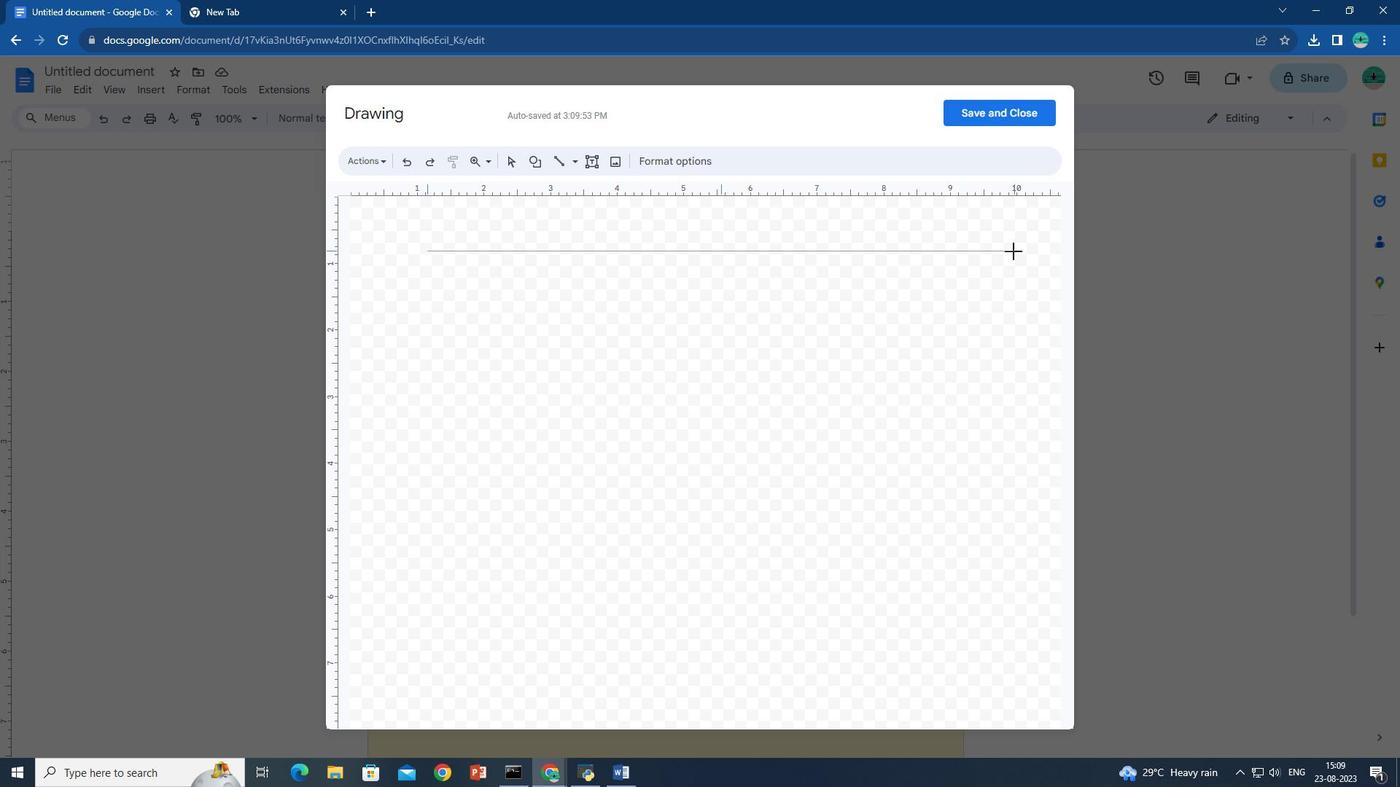 
Action: Mouse moved to (1002, 253)
Screenshot: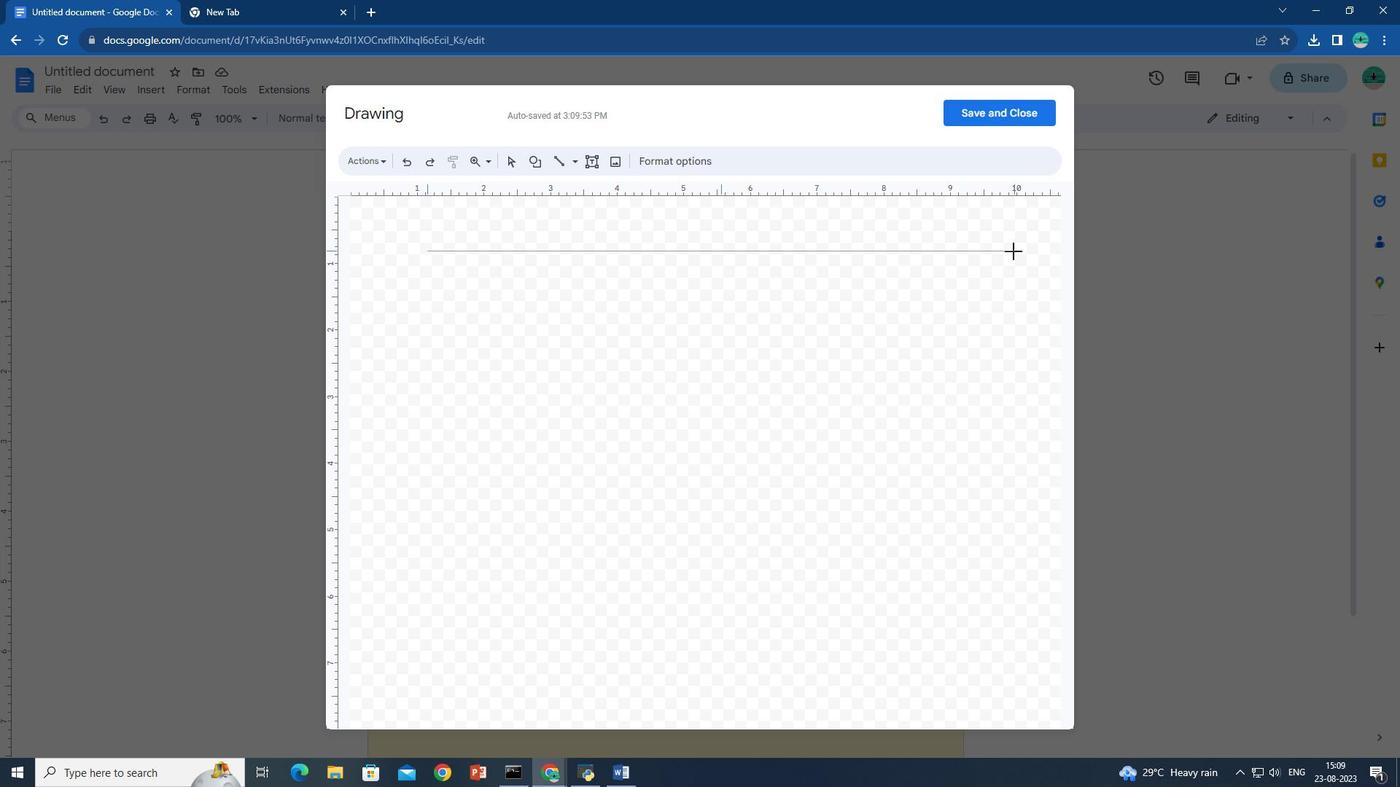 
Action: Key pressed <Key.shift>
Screenshot: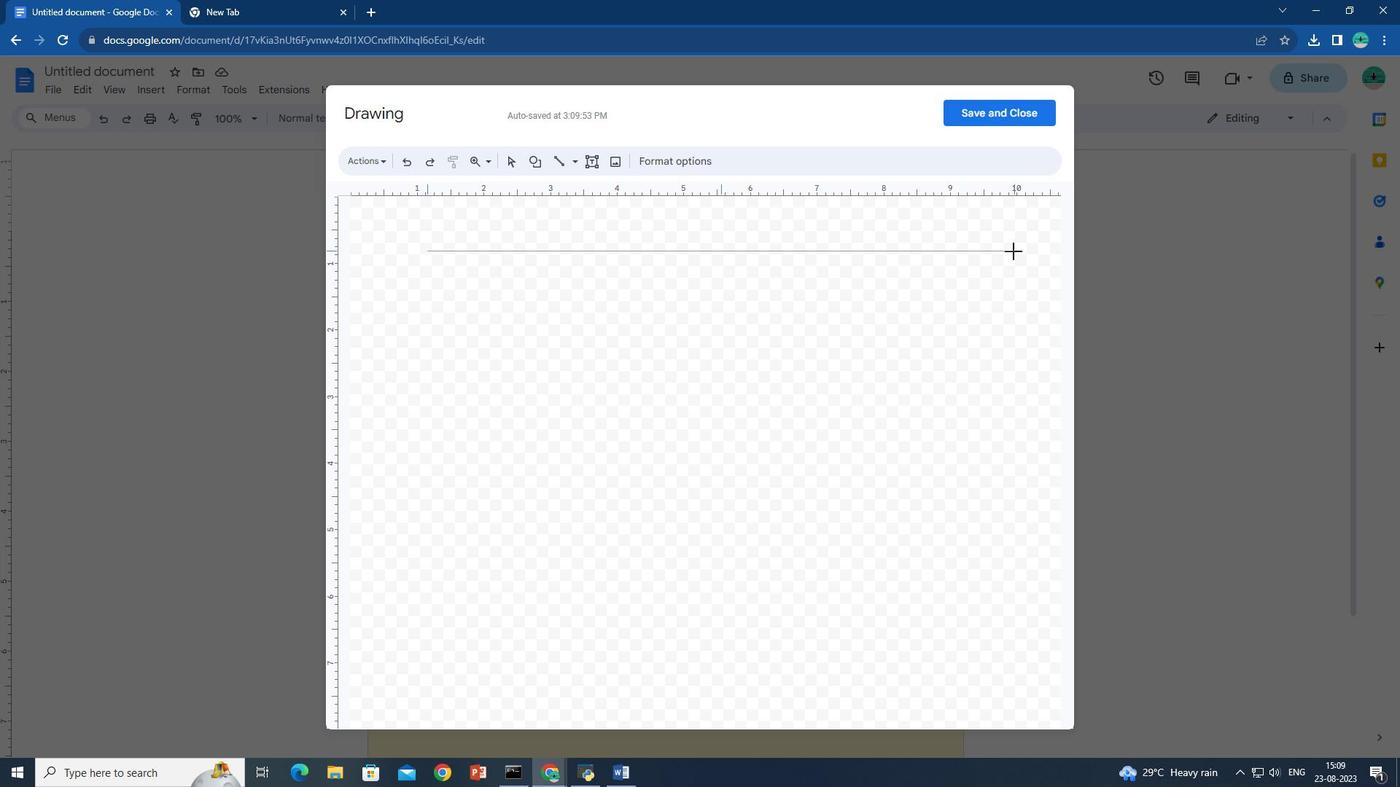 
Action: Mouse moved to (1007, 253)
Screenshot: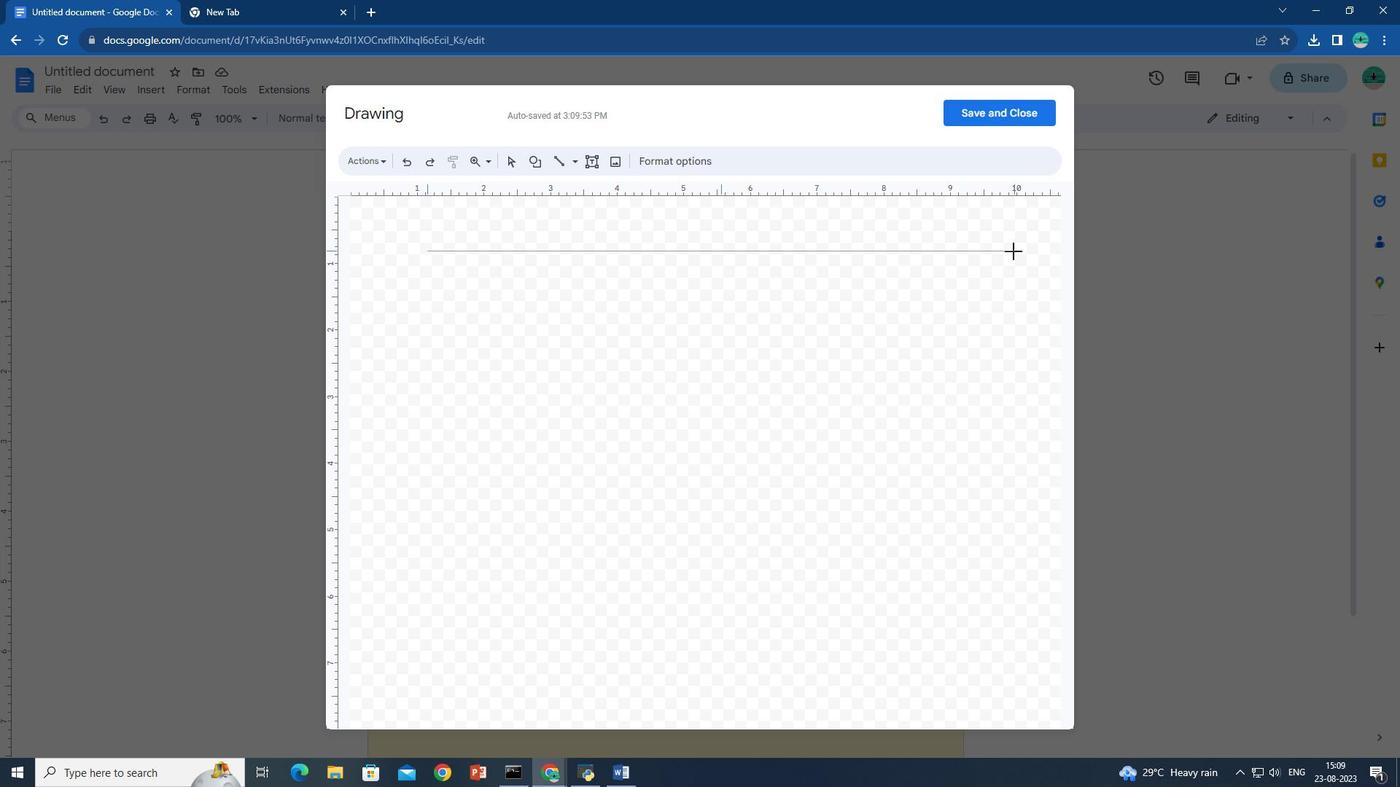 
Action: Key pressed <Key.shift>
Screenshot: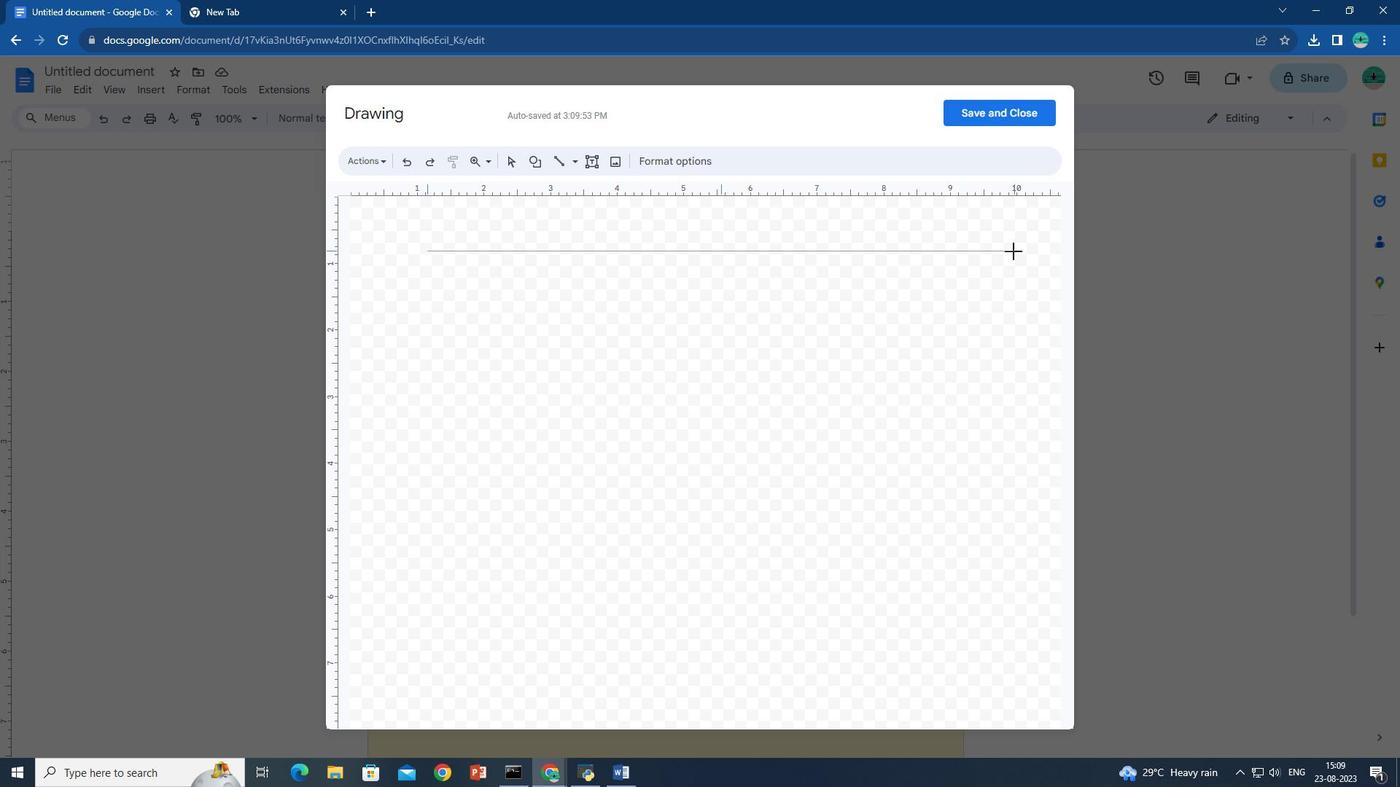 
Action: Mouse moved to (1007, 253)
Screenshot: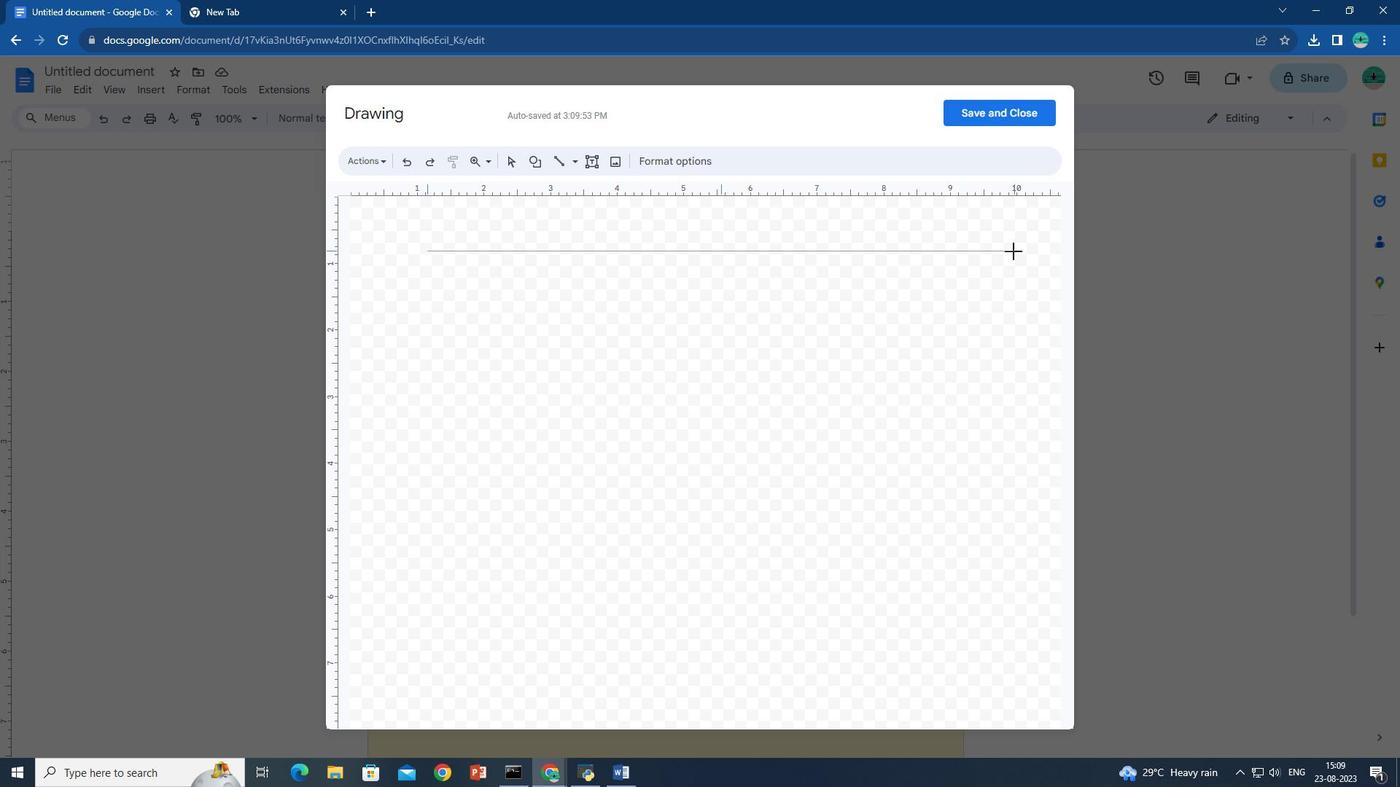 
Action: Key pressed <Key.shift>
Screenshot: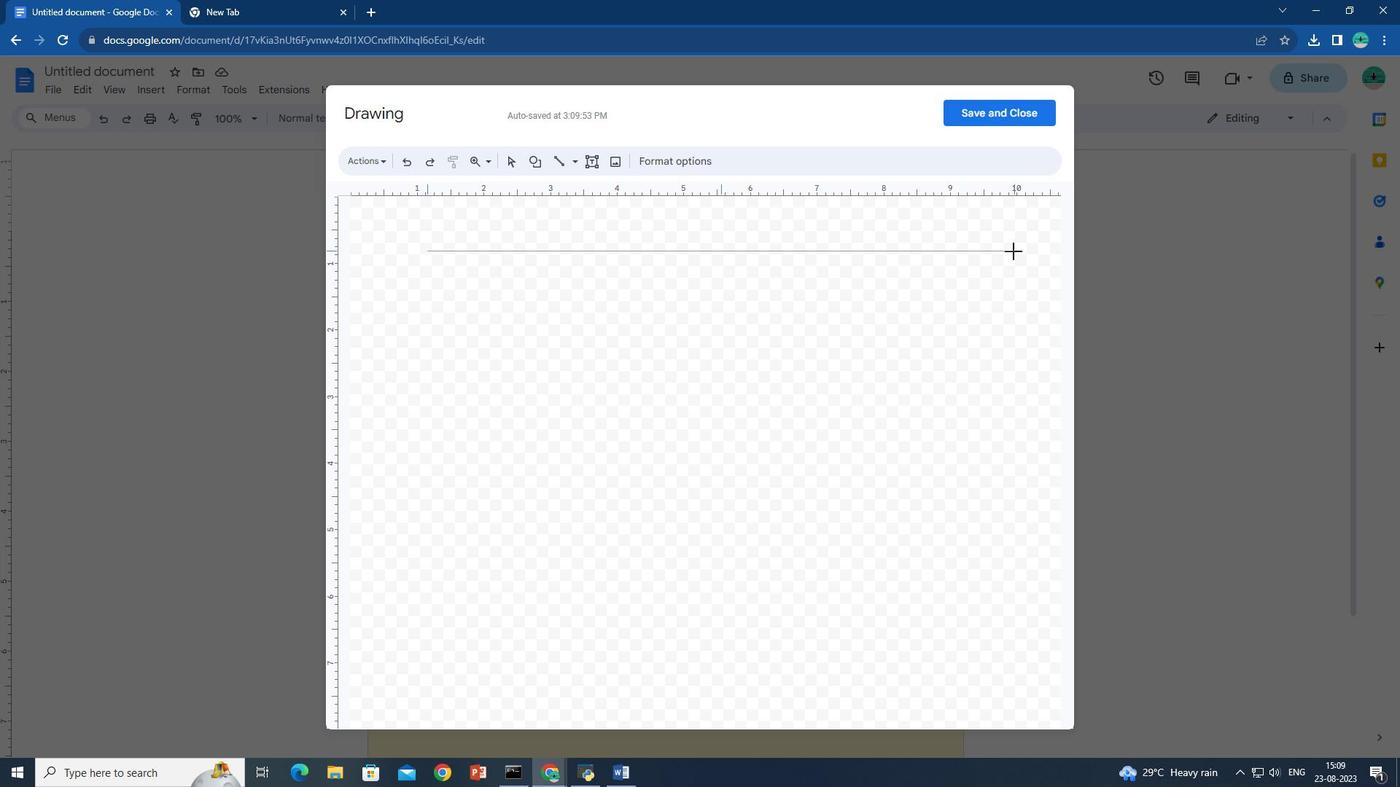 
Action: Mouse moved to (1008, 253)
Screenshot: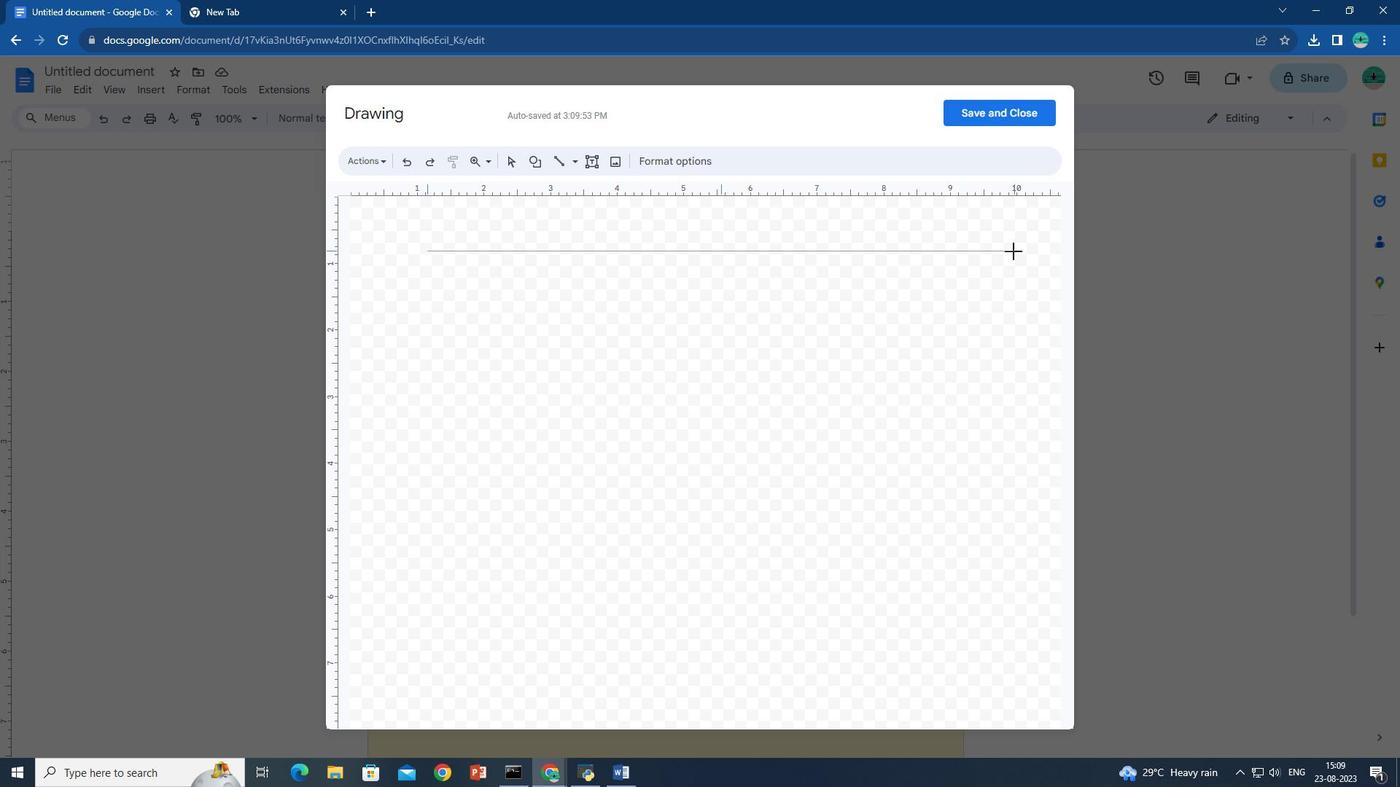 
Action: Key pressed <Key.shift>
Screenshot: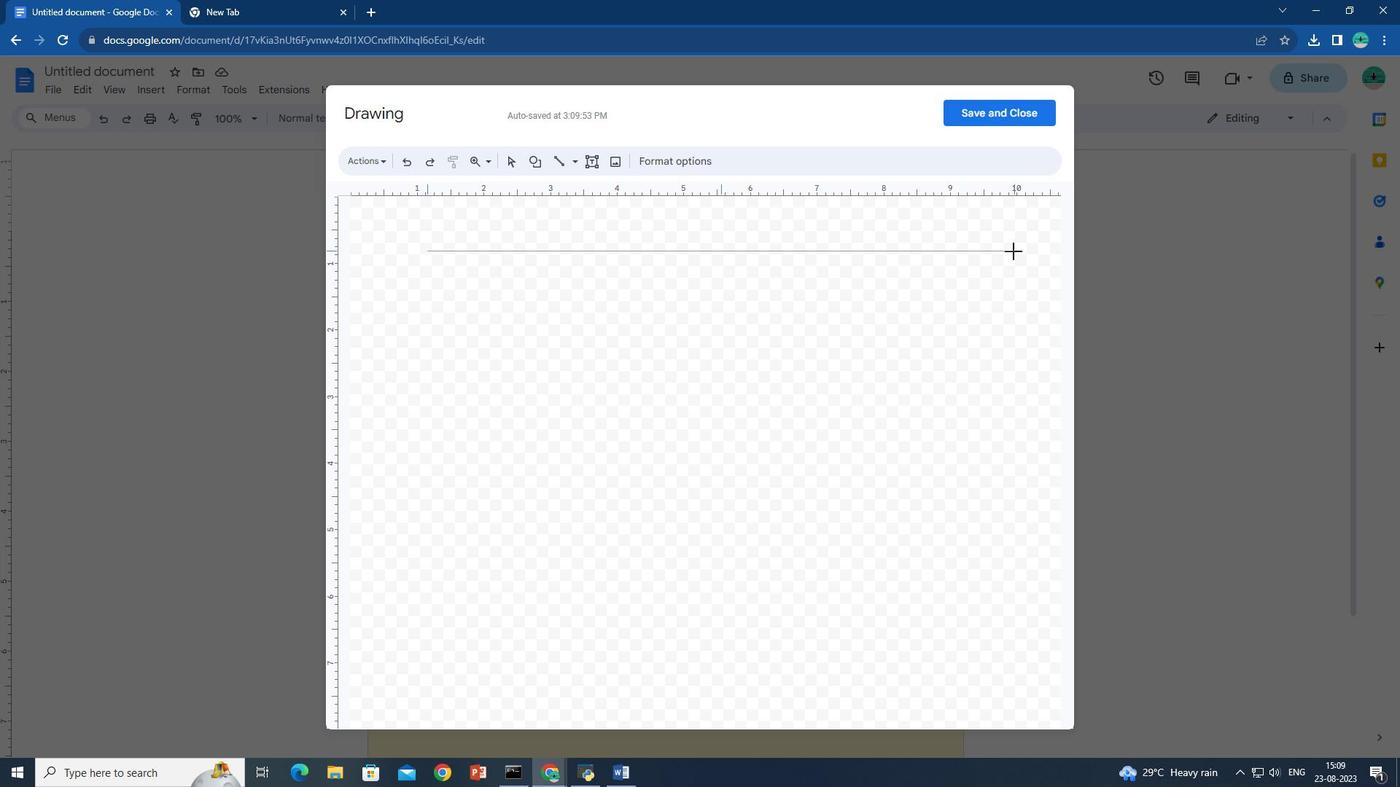 
Action: Mouse moved to (1012, 252)
Screenshot: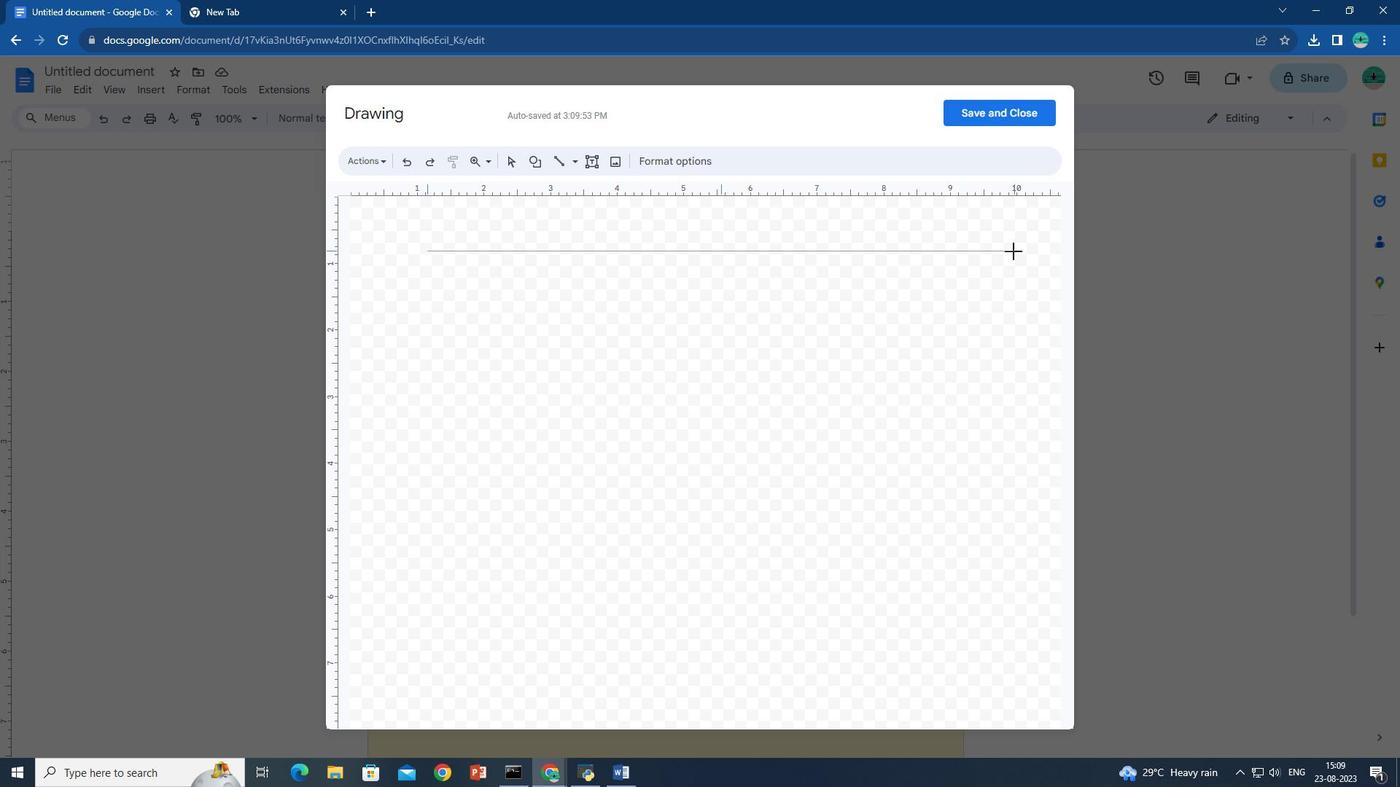 
Action: Key pressed <Key.shift>
Screenshot: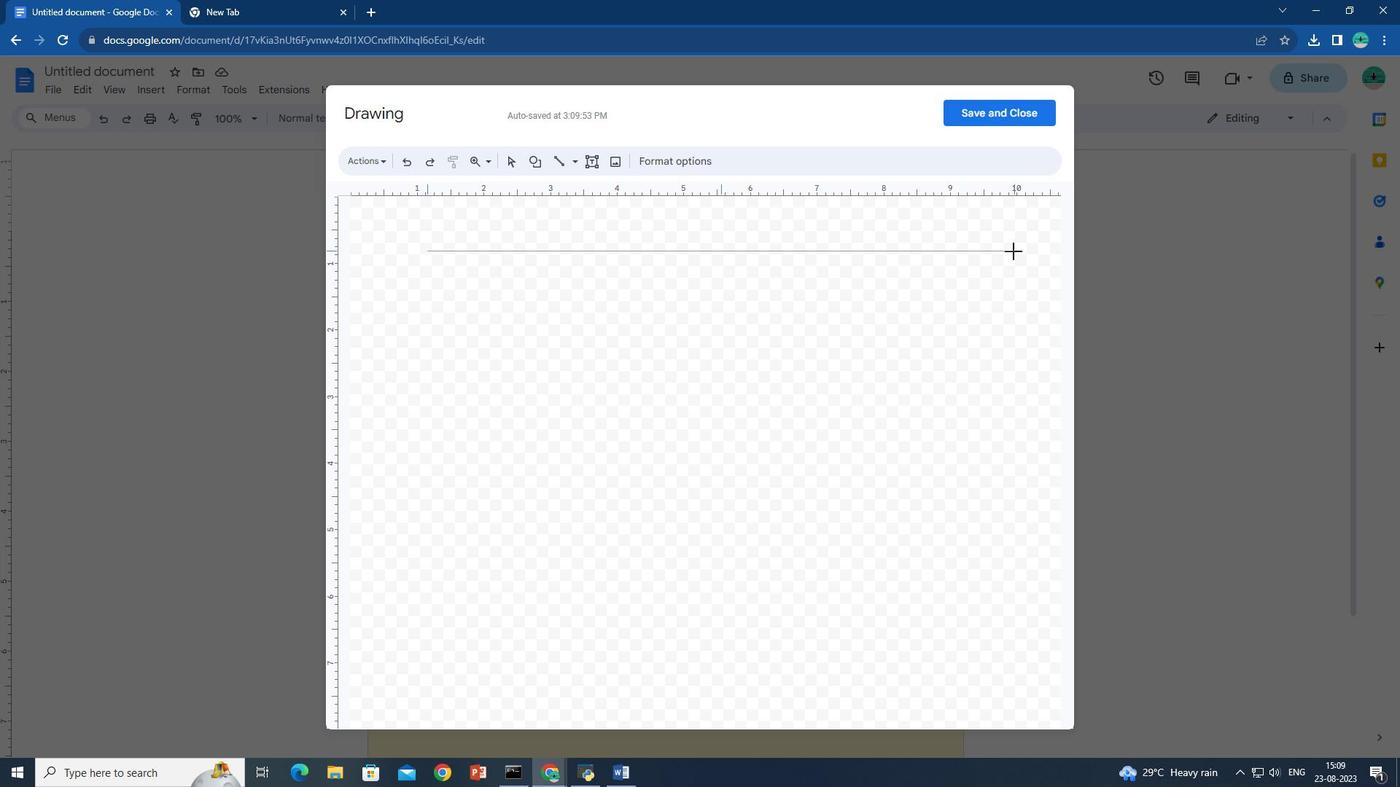 
Action: Mouse moved to (1012, 252)
Screenshot: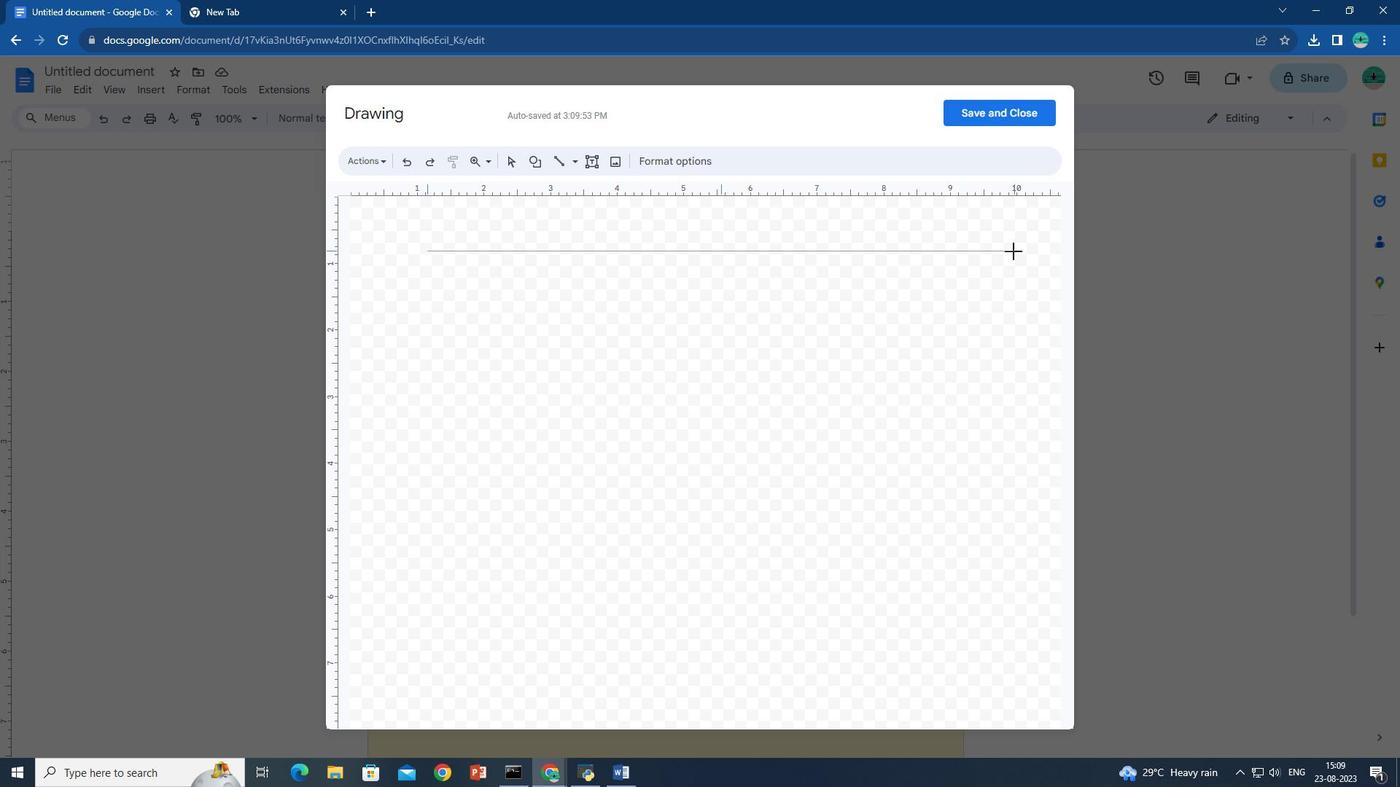 
Action: Key pressed <Key.shift><Key.shift>
Screenshot: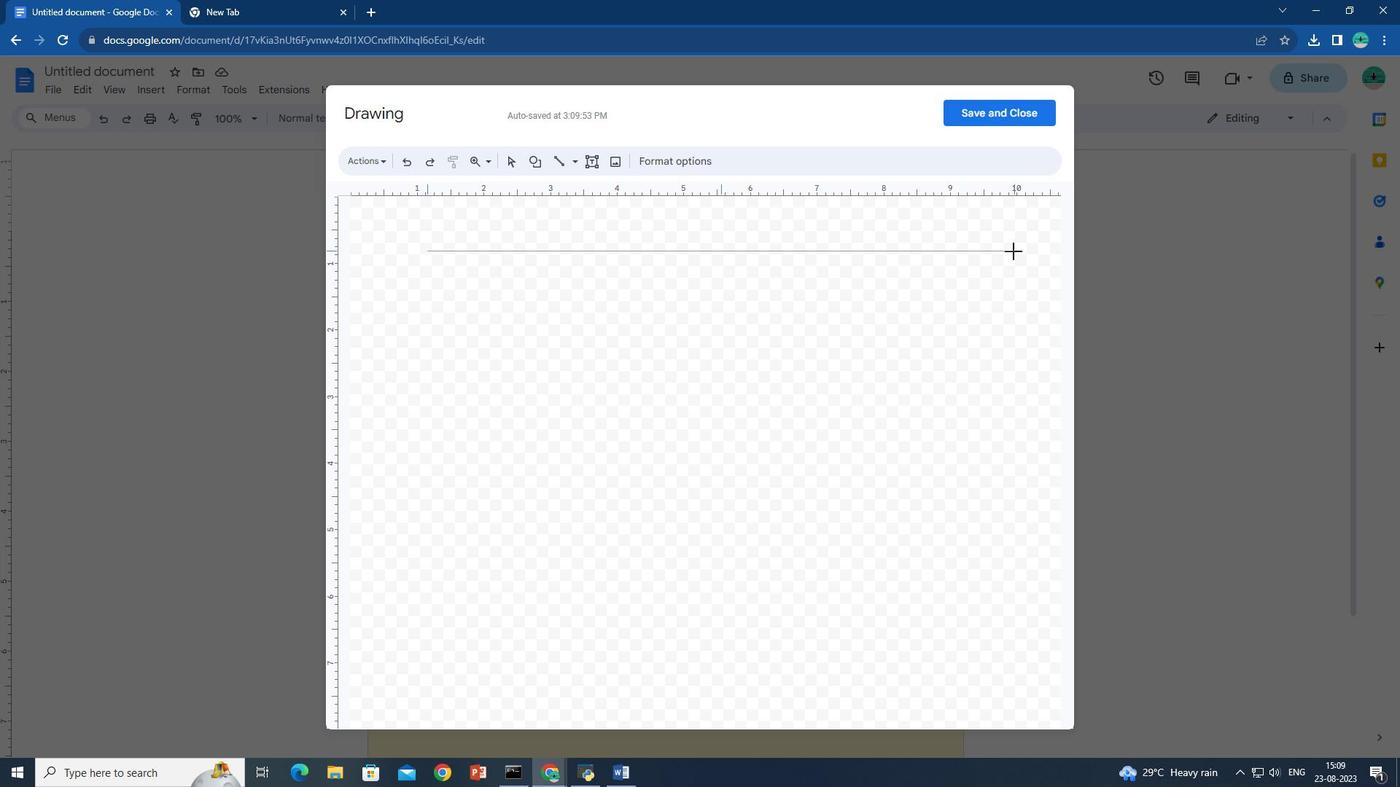 
Action: Mouse moved to (1013, 251)
Screenshot: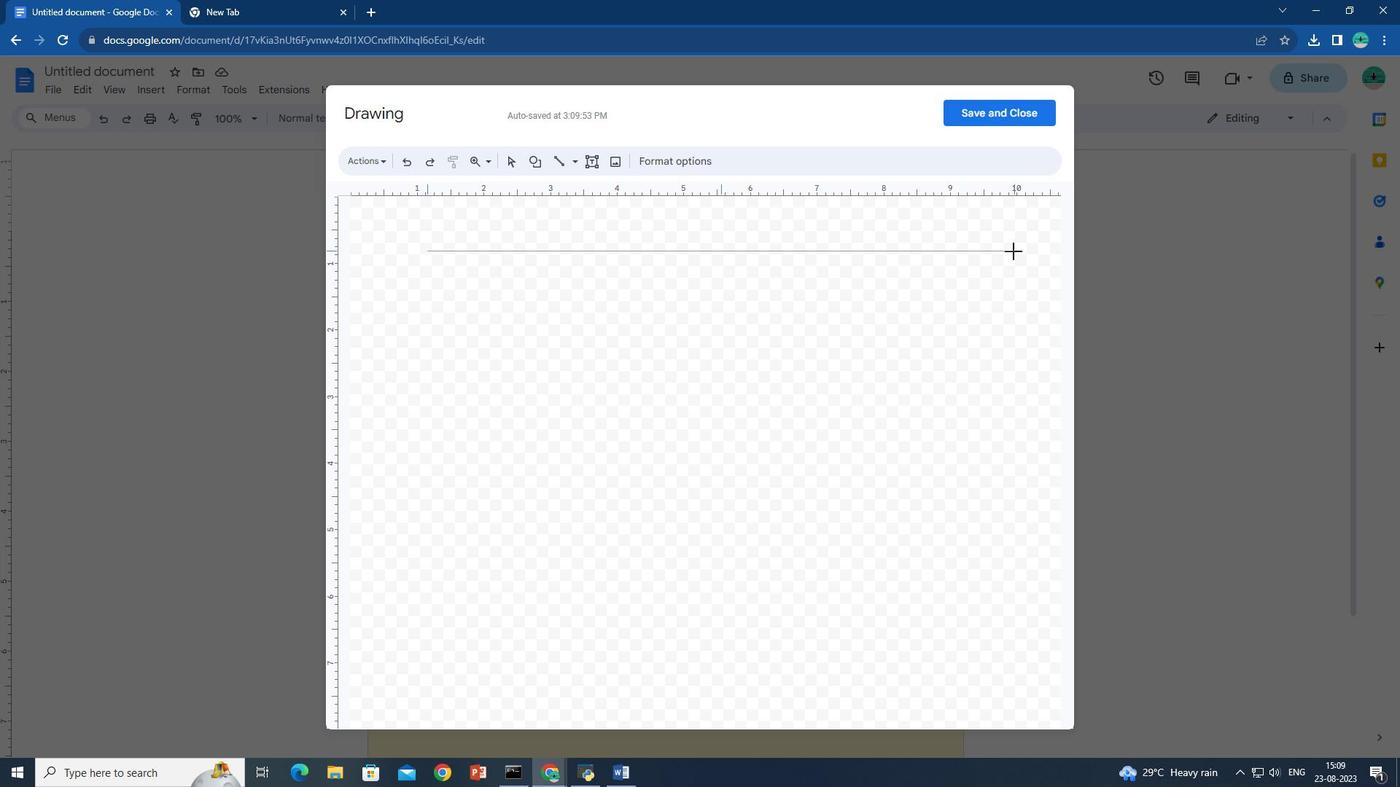 
Action: Key pressed <Key.shift><Key.shift><Key.shift><Key.shift><Key.shift><Key.shift><Key.shift><Key.shift><Key.shift><Key.shift><Key.shift><Key.shift><Key.shift><Key.shift><Key.shift><Key.shift>
Screenshot: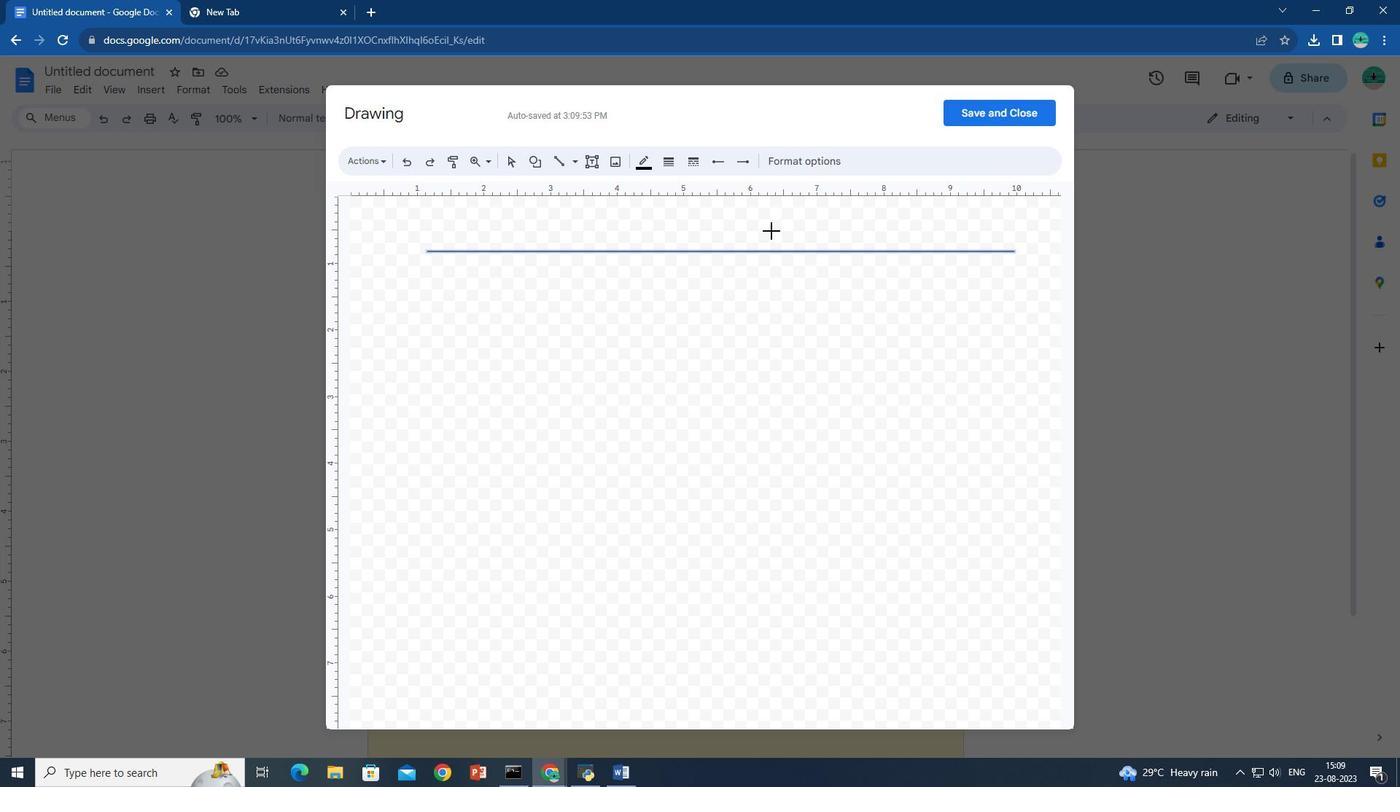 
Action: Mouse moved to (674, 166)
Screenshot: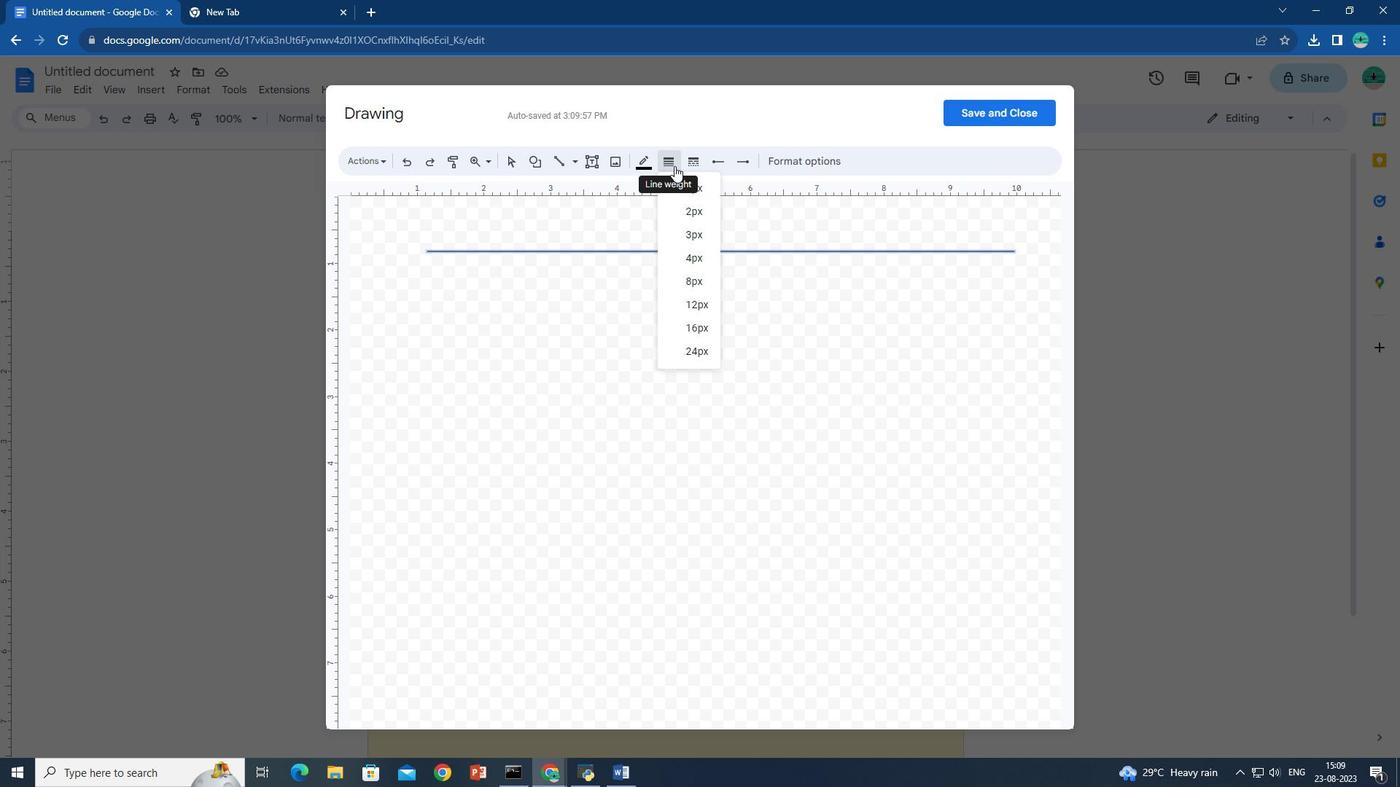 
Action: Mouse pressed left at (674, 166)
Screenshot: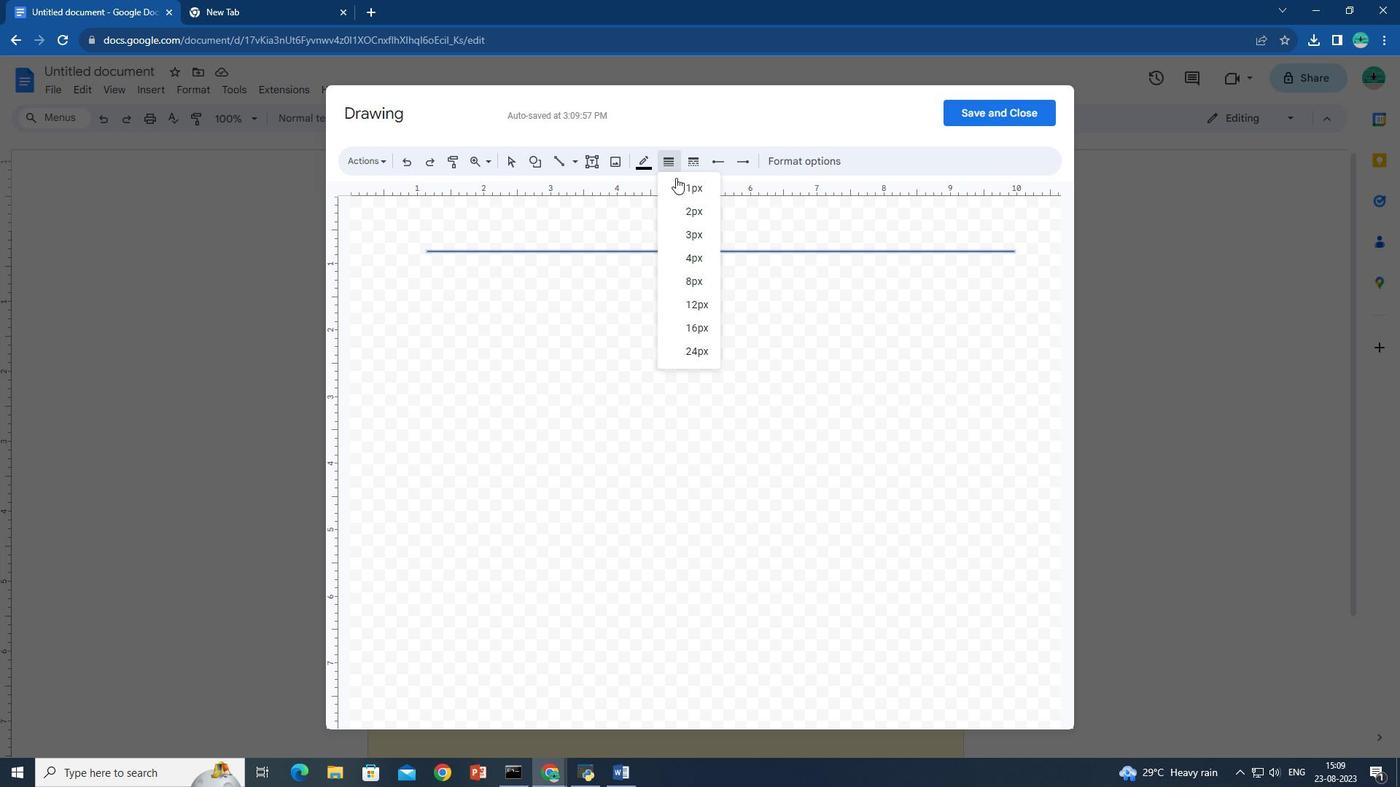 
Action: Mouse moved to (690, 240)
Screenshot: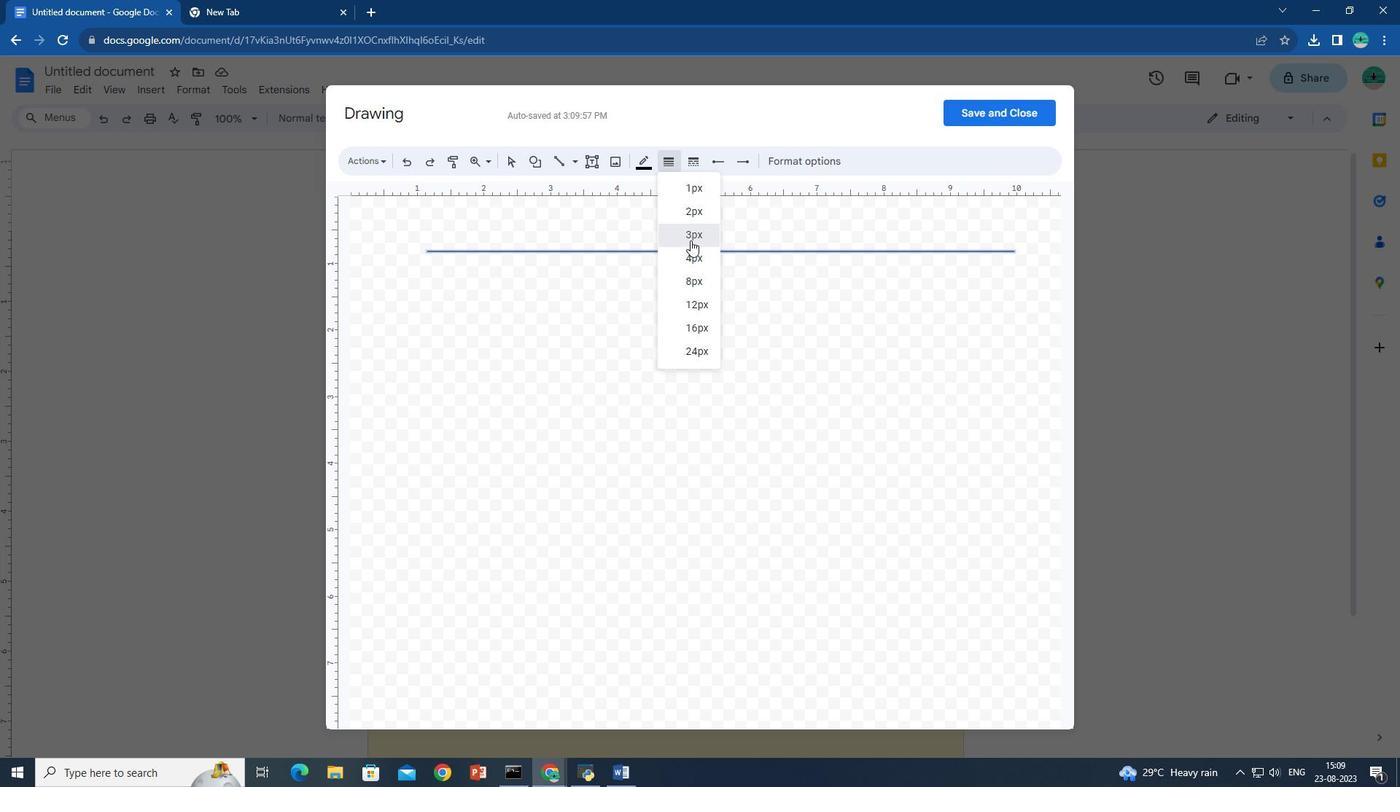 
Action: Mouse pressed left at (690, 240)
Screenshot: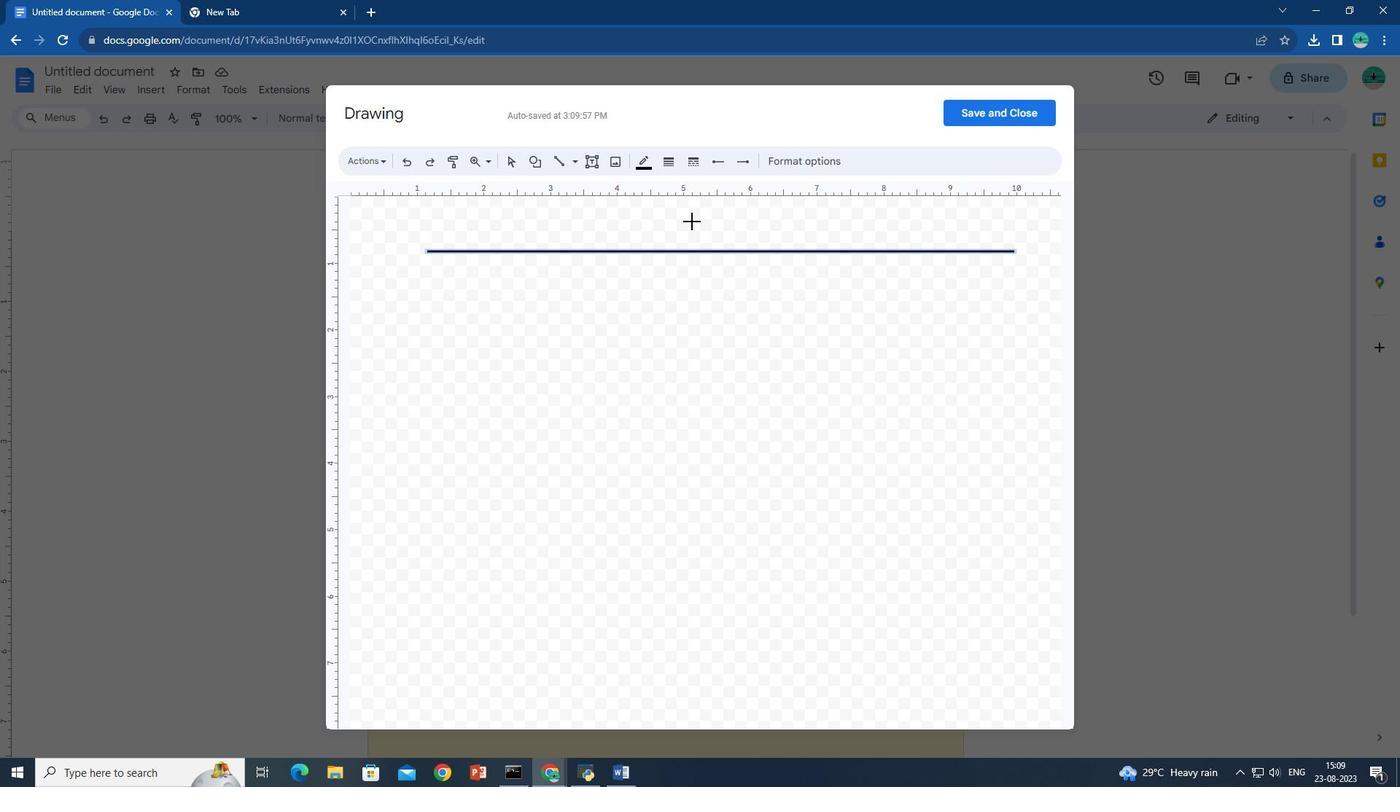 
Action: Mouse moved to (694, 169)
